 Task: Slide 9 - Marketing & Sales Strategy.
Action: Mouse moved to (36, 88)
Screenshot: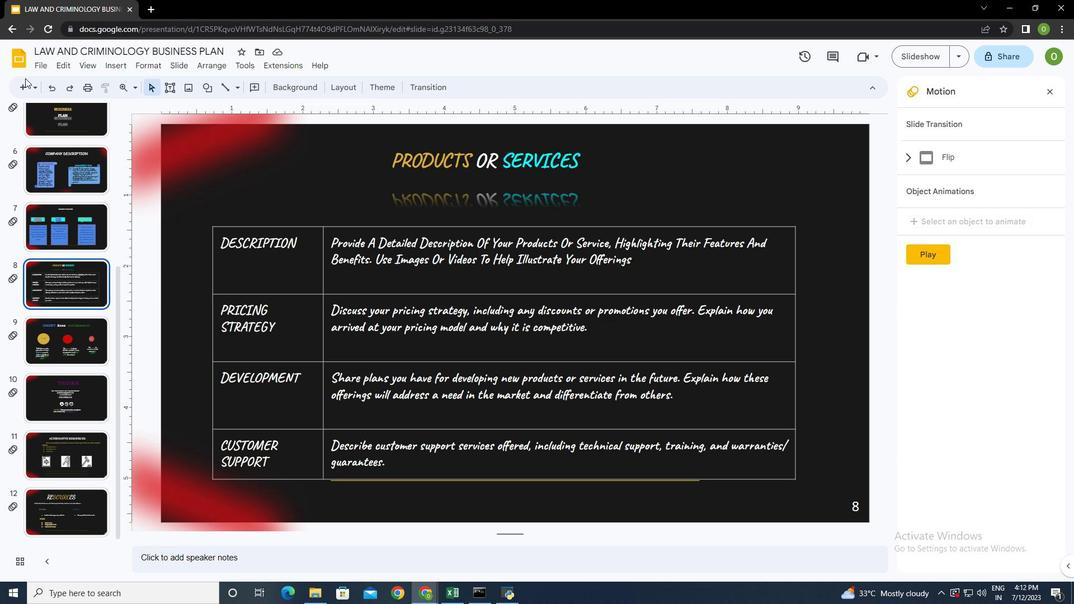 
Action: Mouse pressed left at (36, 88)
Screenshot: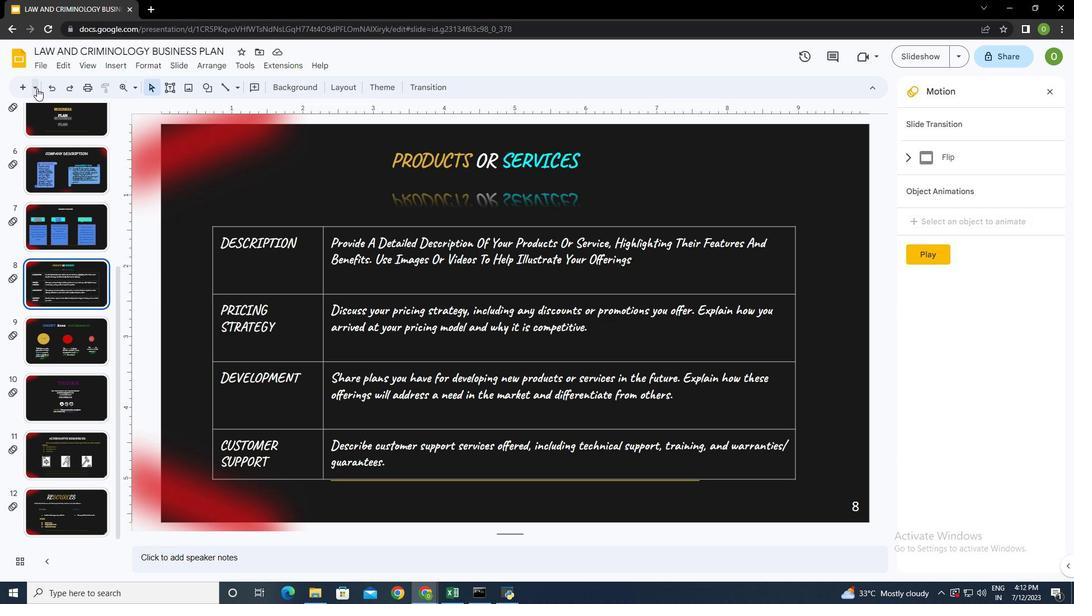 
Action: Mouse moved to (128, 177)
Screenshot: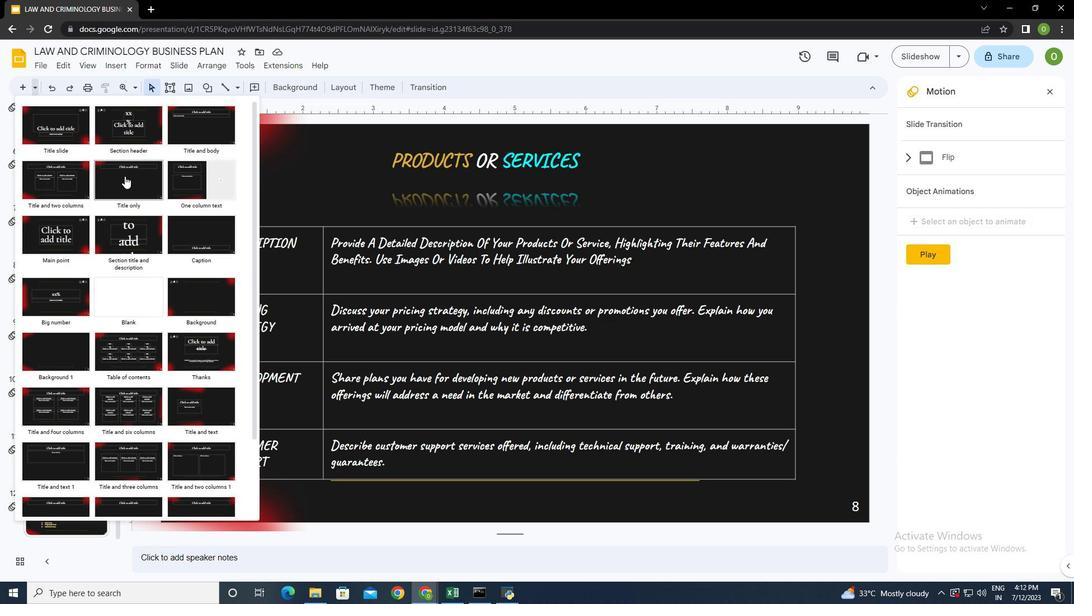 
Action: Mouse pressed left at (128, 177)
Screenshot: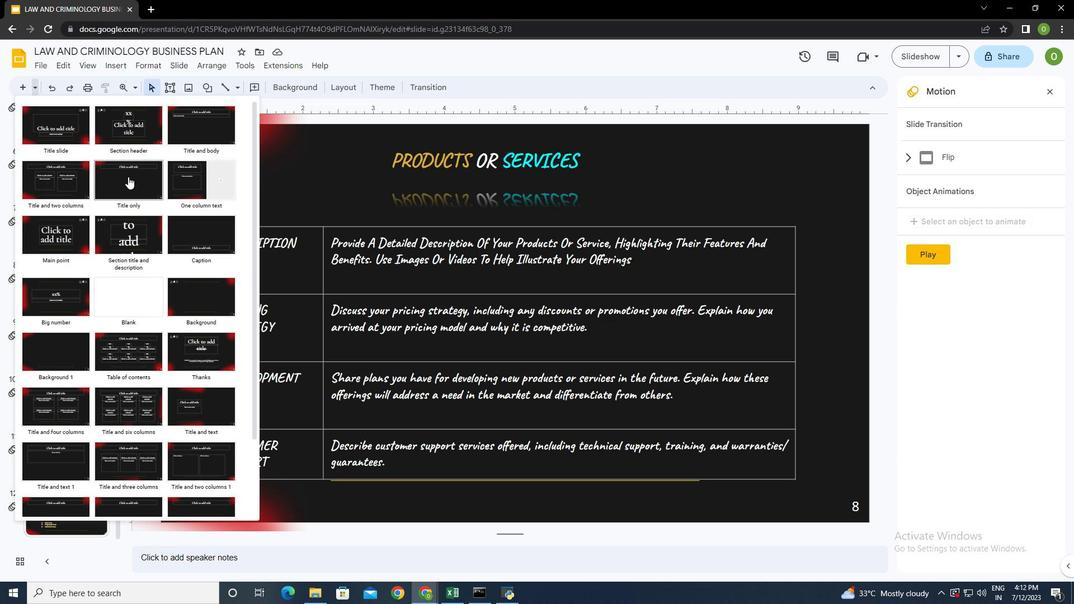 
Action: Mouse moved to (336, 180)
Screenshot: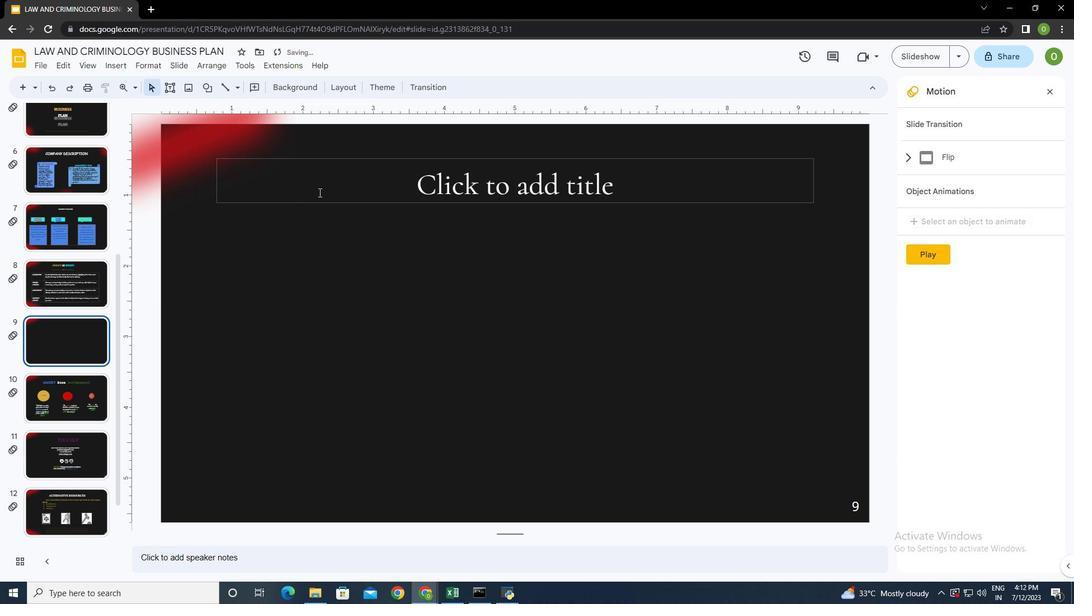 
Action: Mouse pressed left at (336, 180)
Screenshot: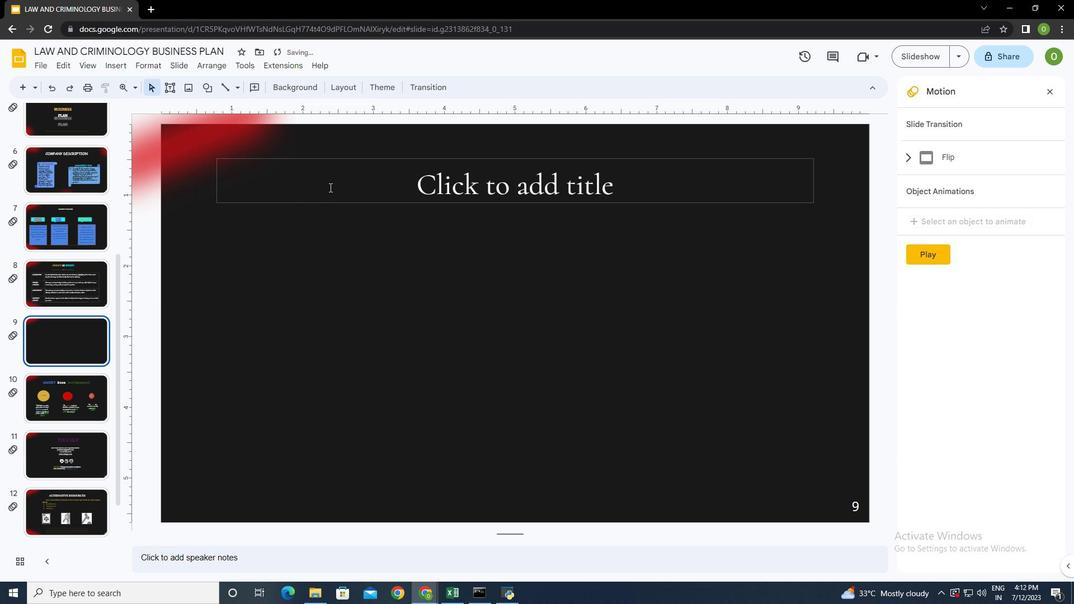
Action: Key pressed <Key.caps_lock>MARKETING<Key.space><Key.shift>&<Key.space>SALES<Key.space>STRATEGY
Screenshot: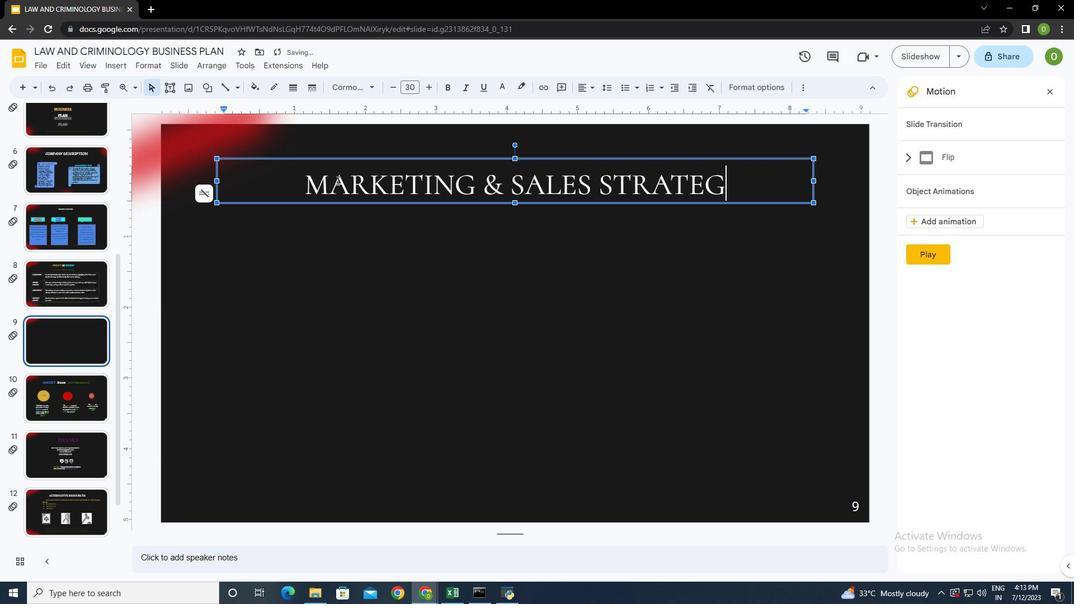 
Action: Mouse moved to (246, 240)
Screenshot: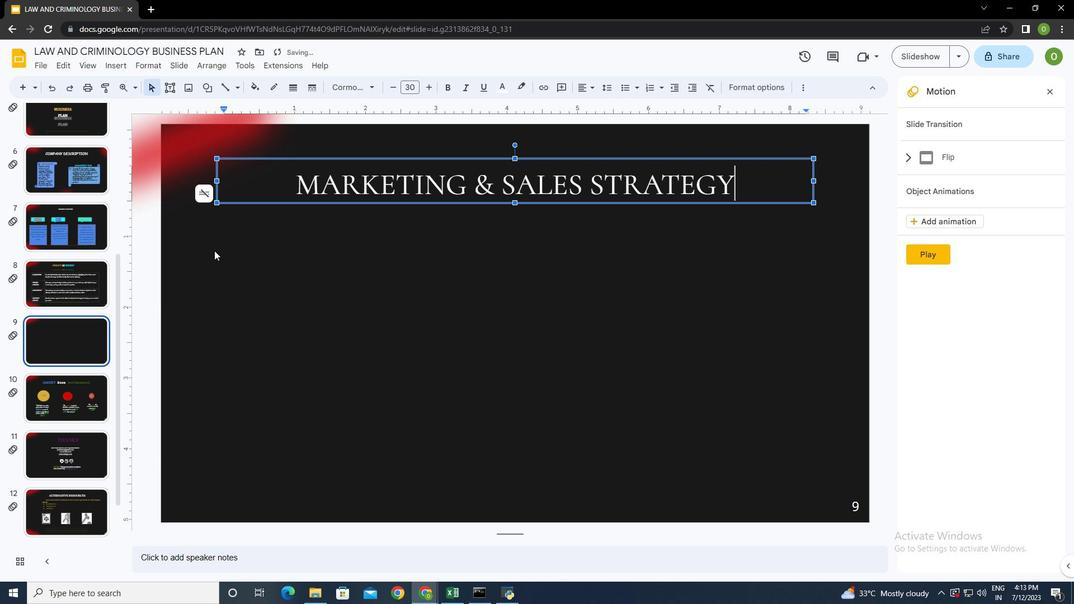 
Action: Mouse pressed left at (246, 240)
Screenshot: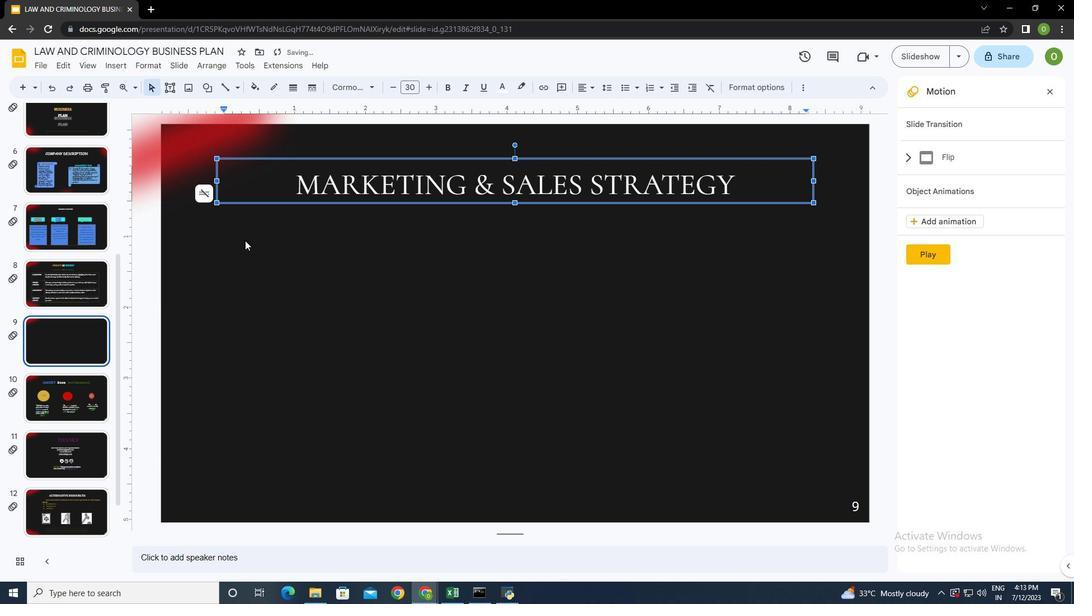 
Action: Mouse moved to (167, 85)
Screenshot: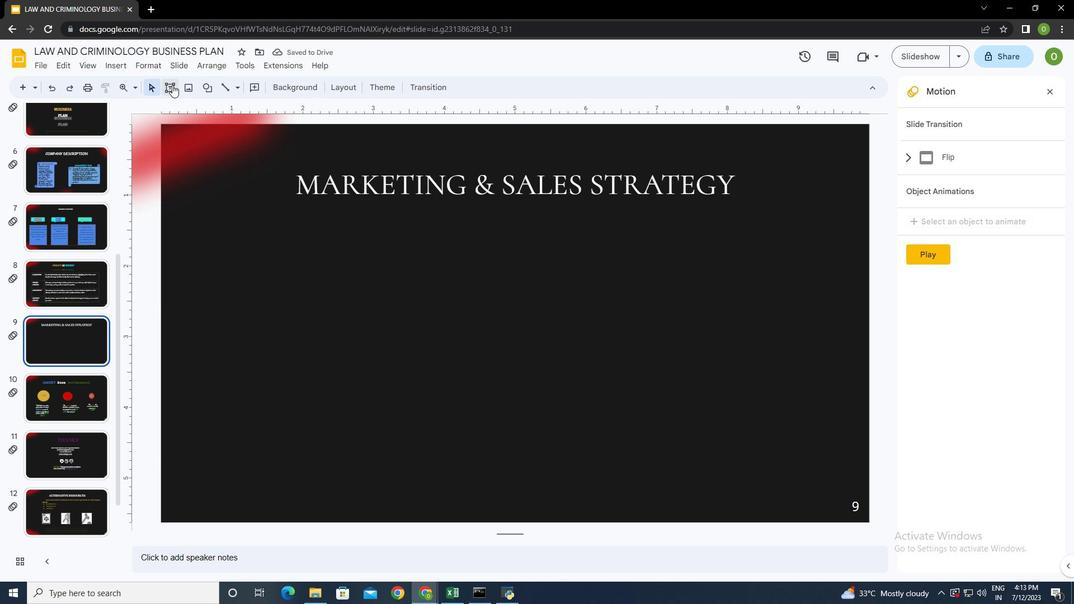 
Action: Mouse pressed left at (167, 85)
Screenshot: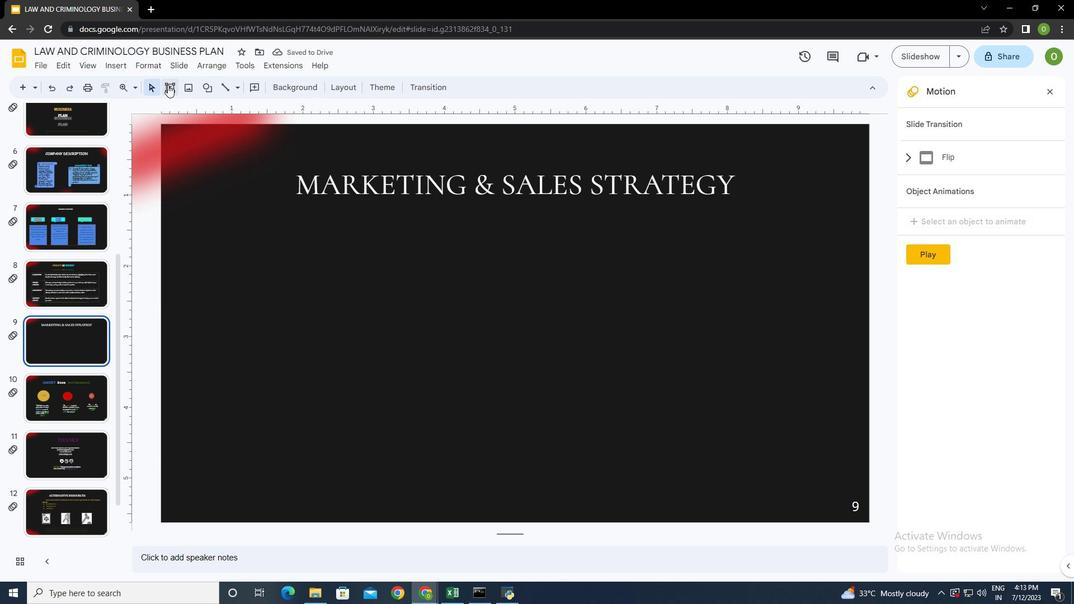 
Action: Mouse moved to (266, 217)
Screenshot: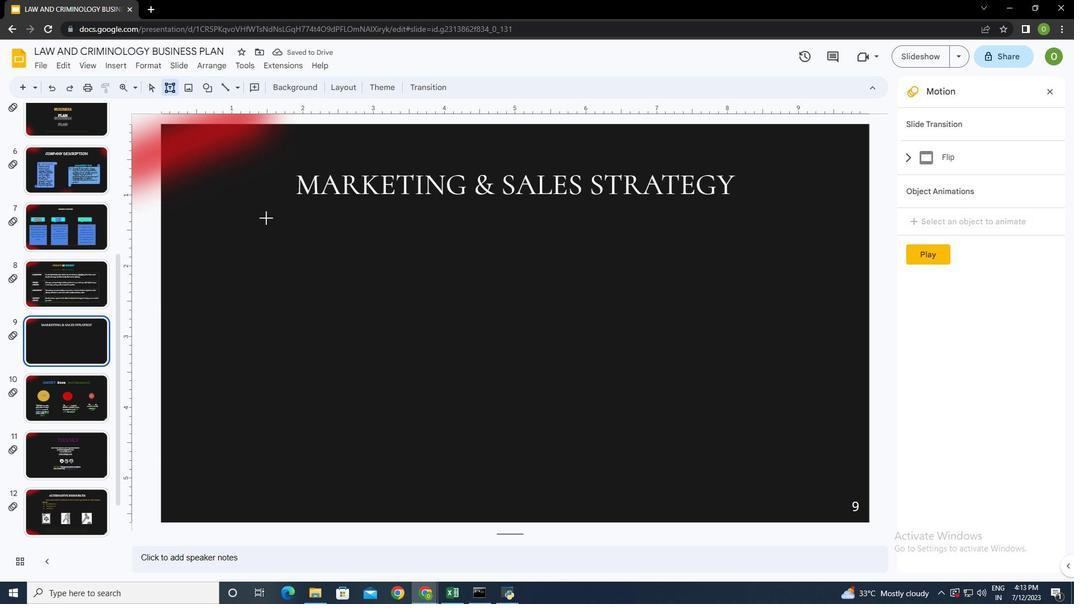 
Action: Mouse pressed left at (266, 217)
Screenshot: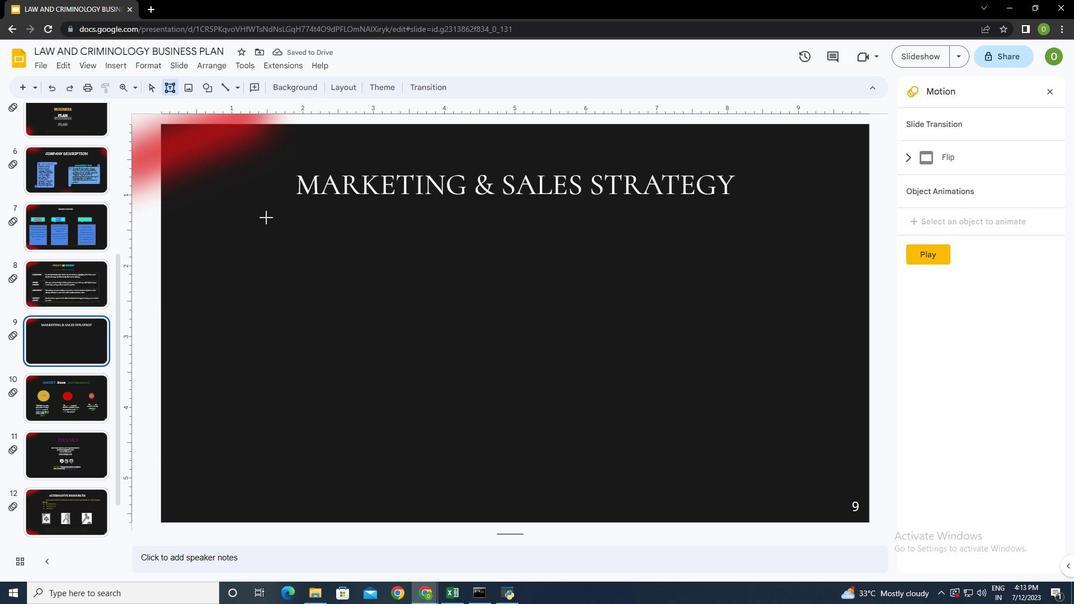 
Action: Mouse moved to (347, 80)
Screenshot: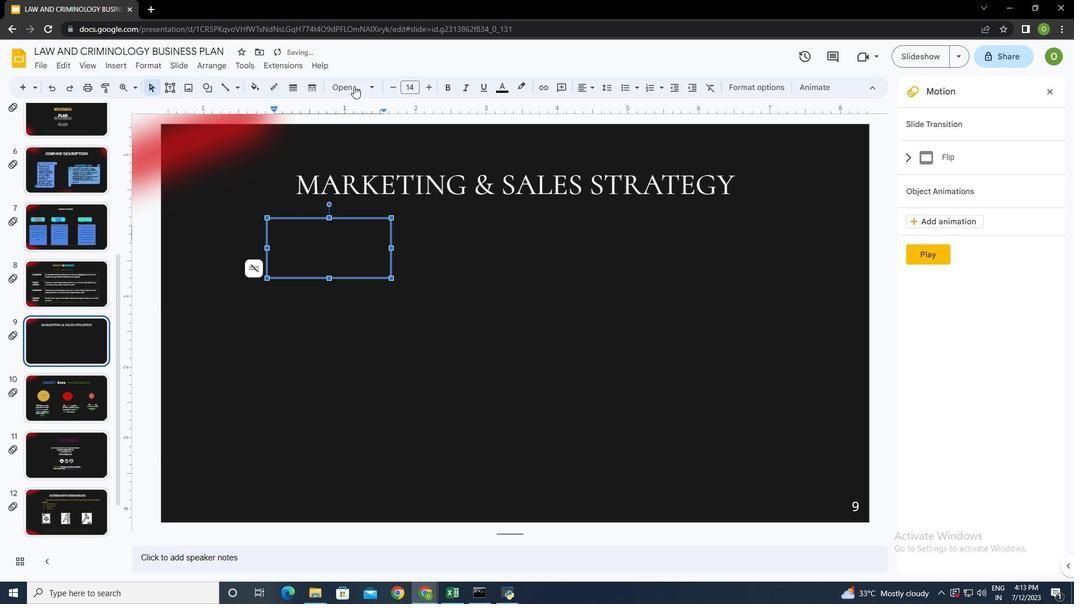 
Action: Mouse pressed left at (347, 80)
Screenshot: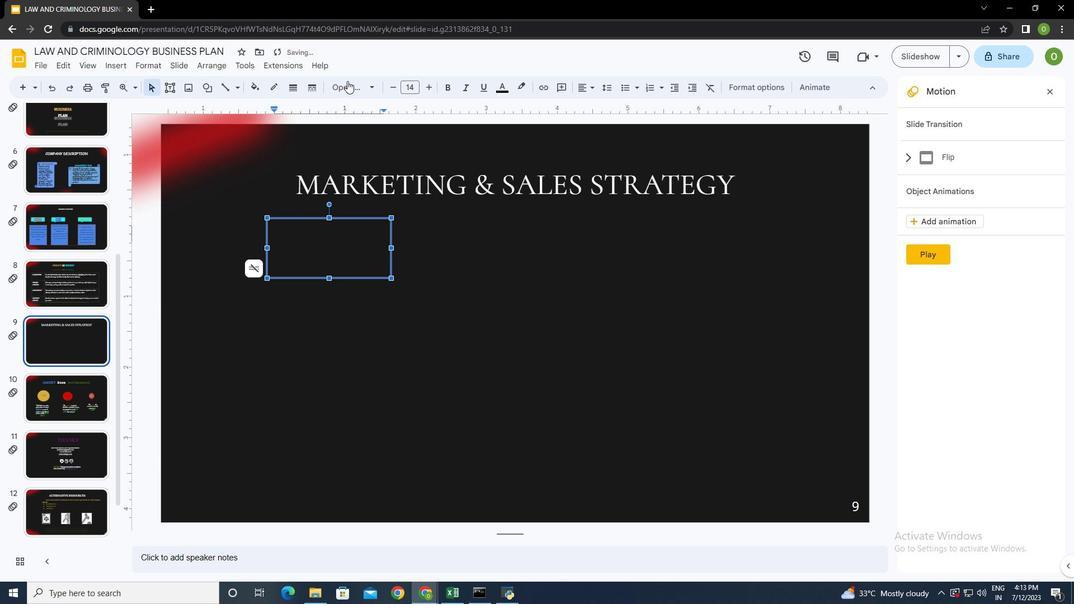 
Action: Mouse moved to (504, 227)
Screenshot: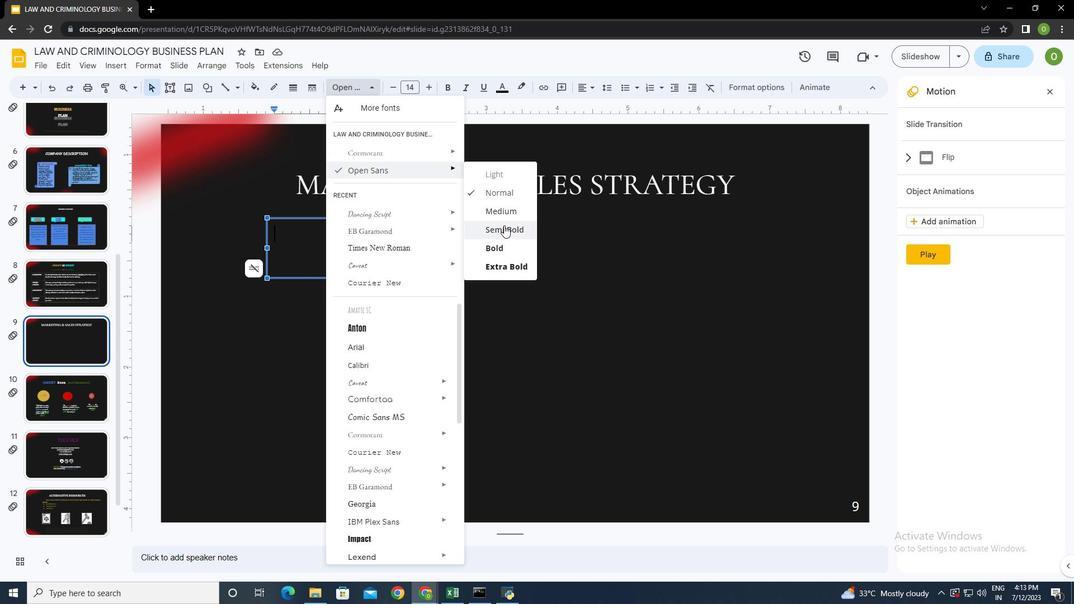 
Action: Mouse pressed left at (504, 227)
Screenshot: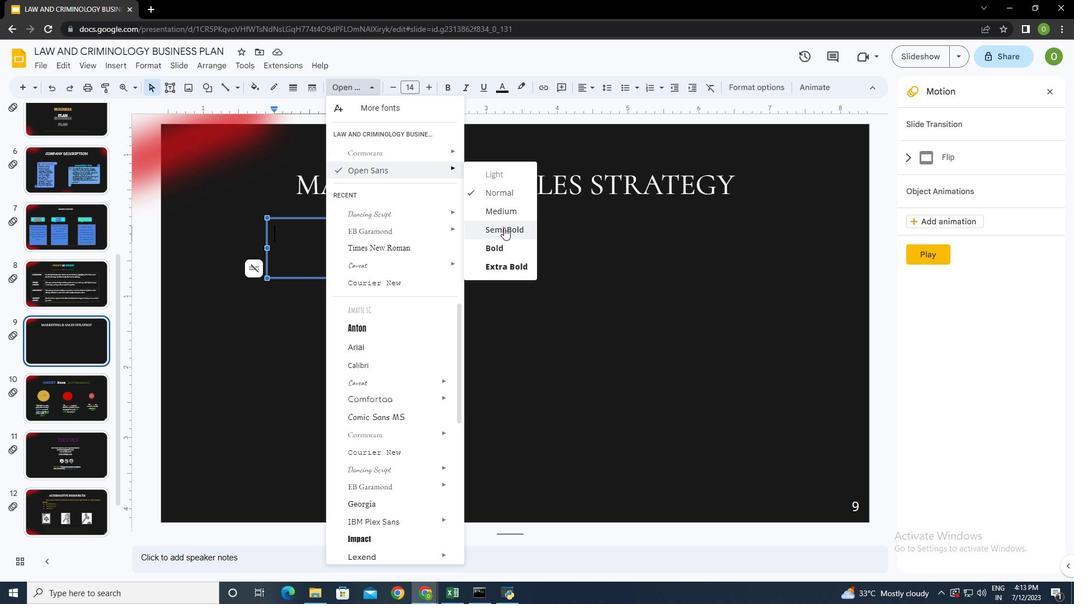 
Action: Mouse moved to (499, 87)
Screenshot: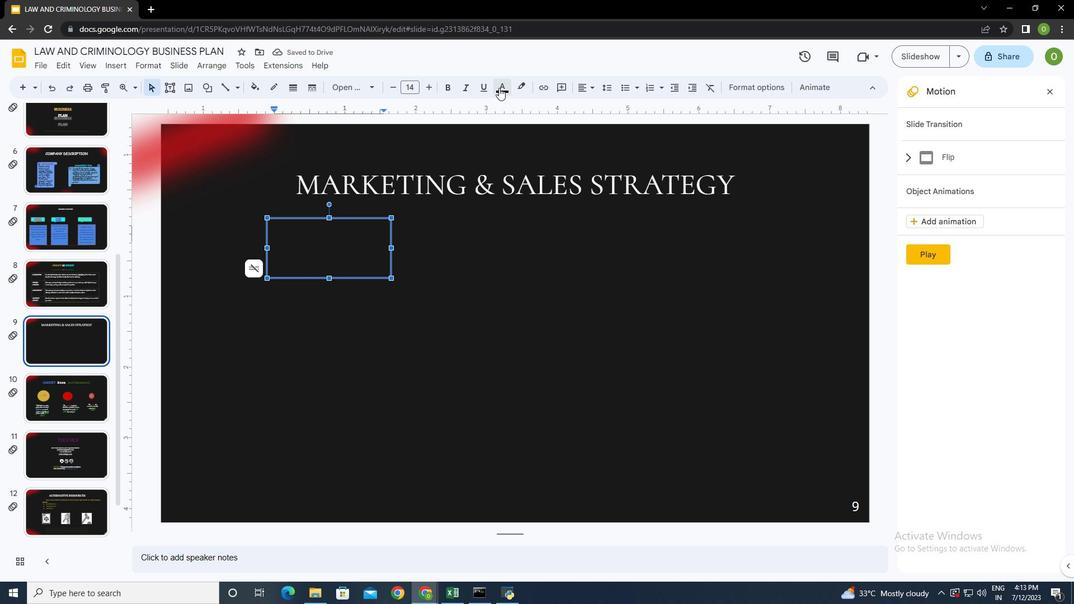 
Action: Mouse pressed left at (499, 87)
Screenshot: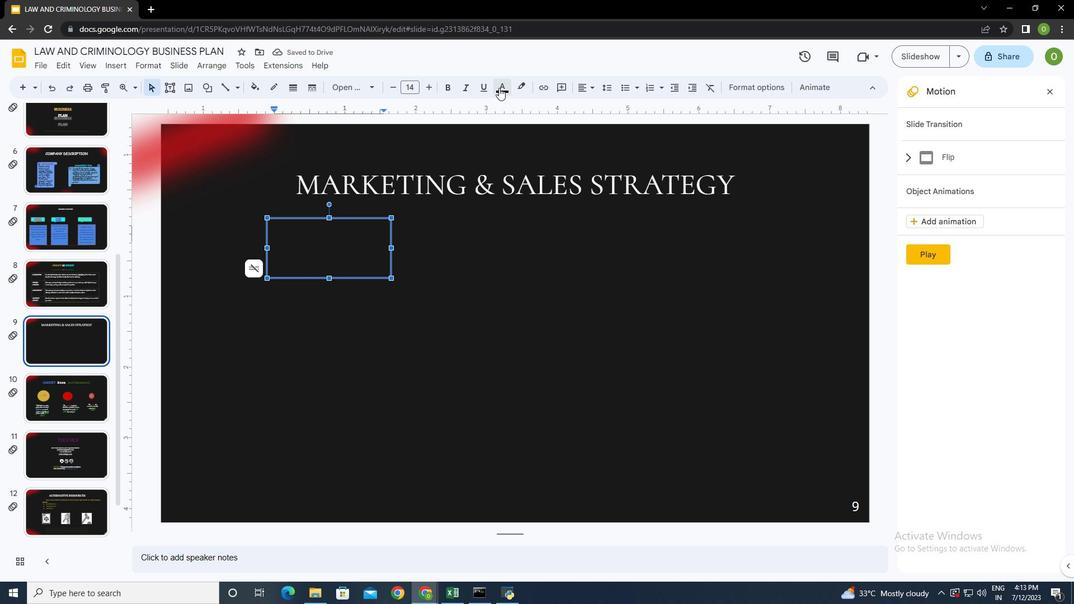 
Action: Mouse moved to (507, 121)
Screenshot: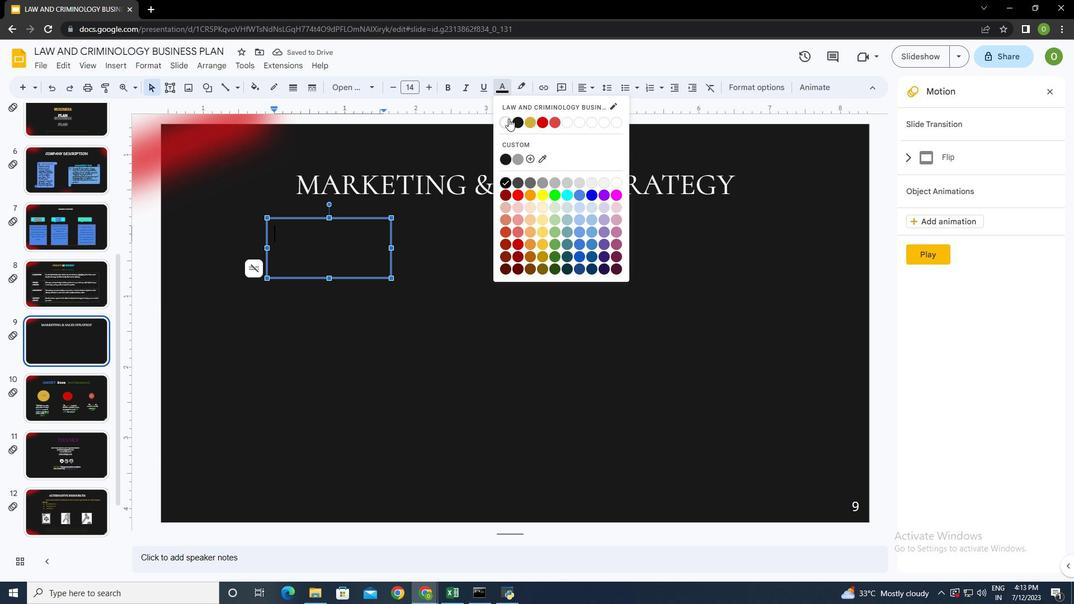 
Action: Mouse pressed left at (507, 121)
Screenshot: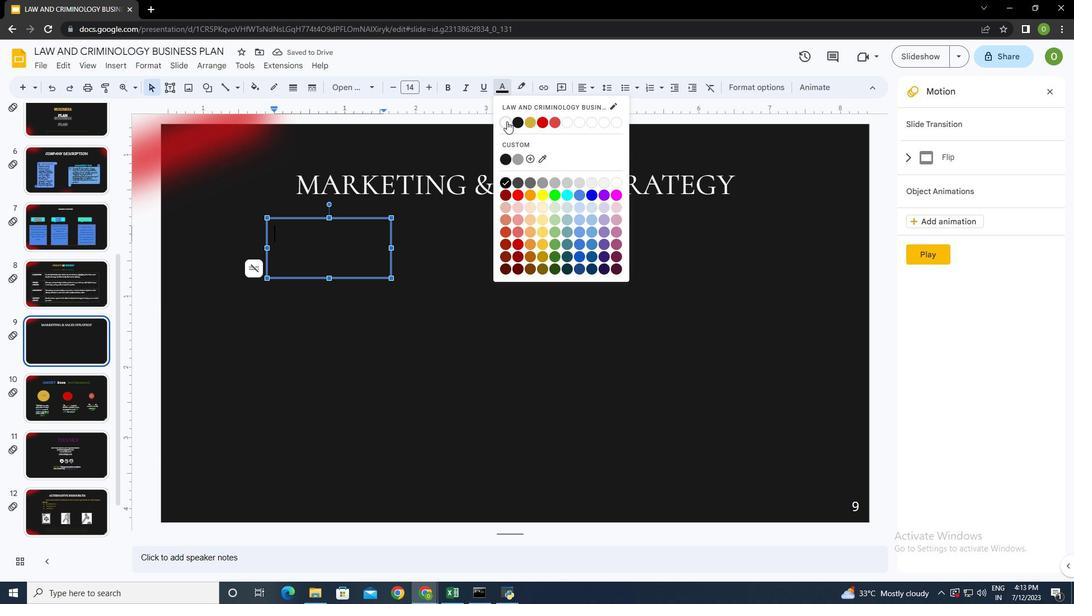 
Action: Mouse moved to (321, 237)
Screenshot: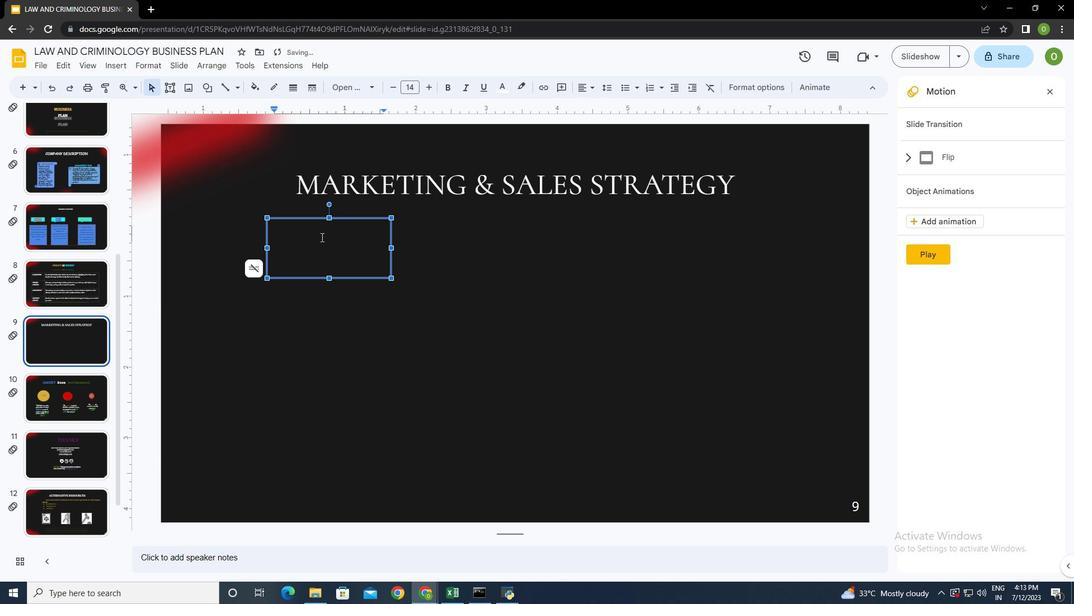 
Action: Key pressed TARGET<Key.space>MARKET
Screenshot: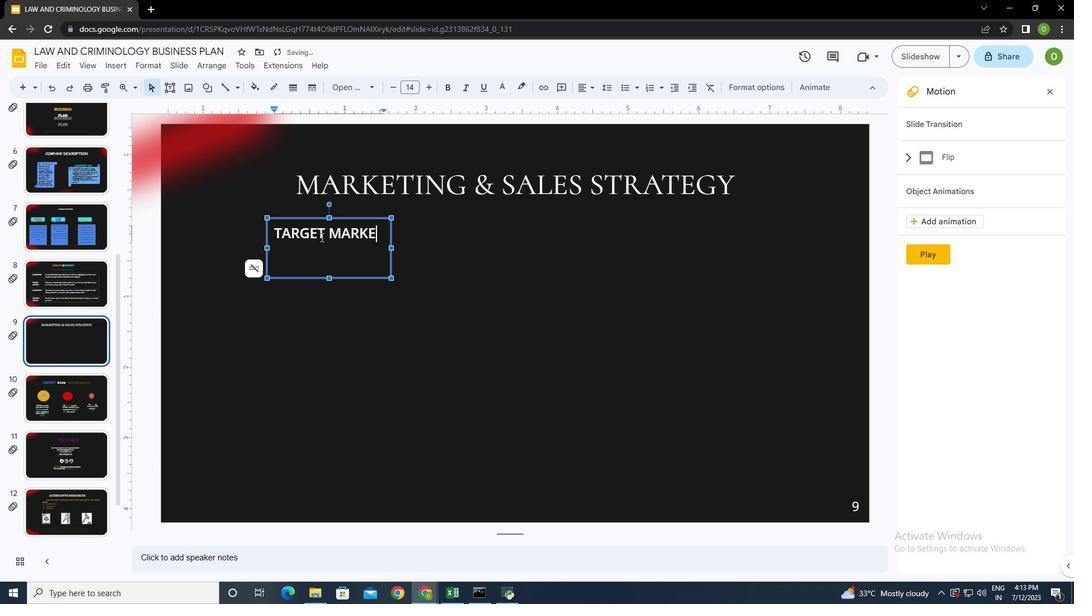 
Action: Mouse moved to (391, 249)
Screenshot: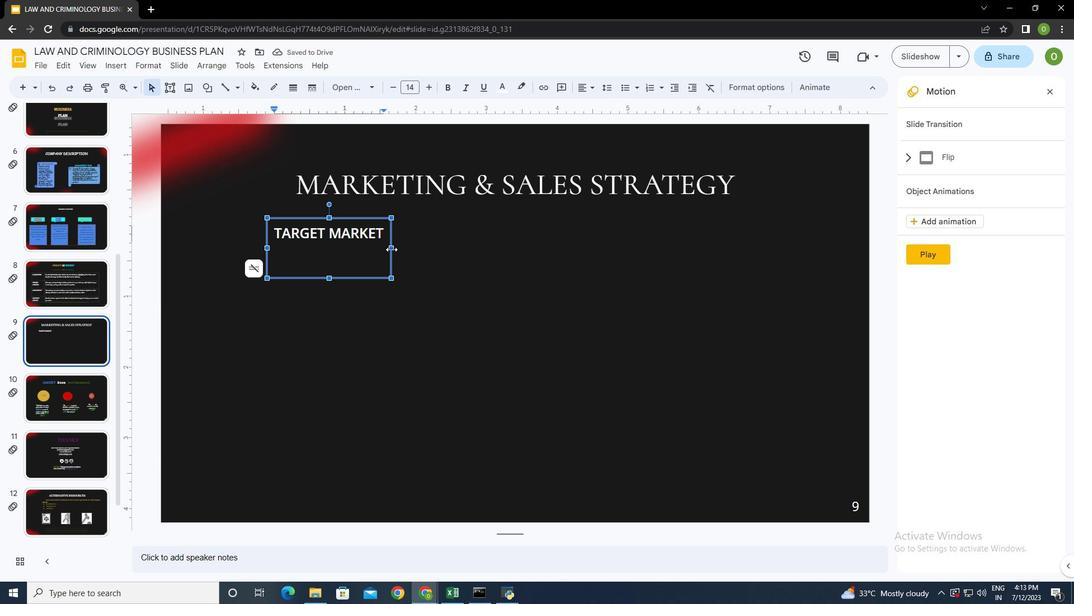 
Action: Mouse pressed left at (391, 249)
Screenshot: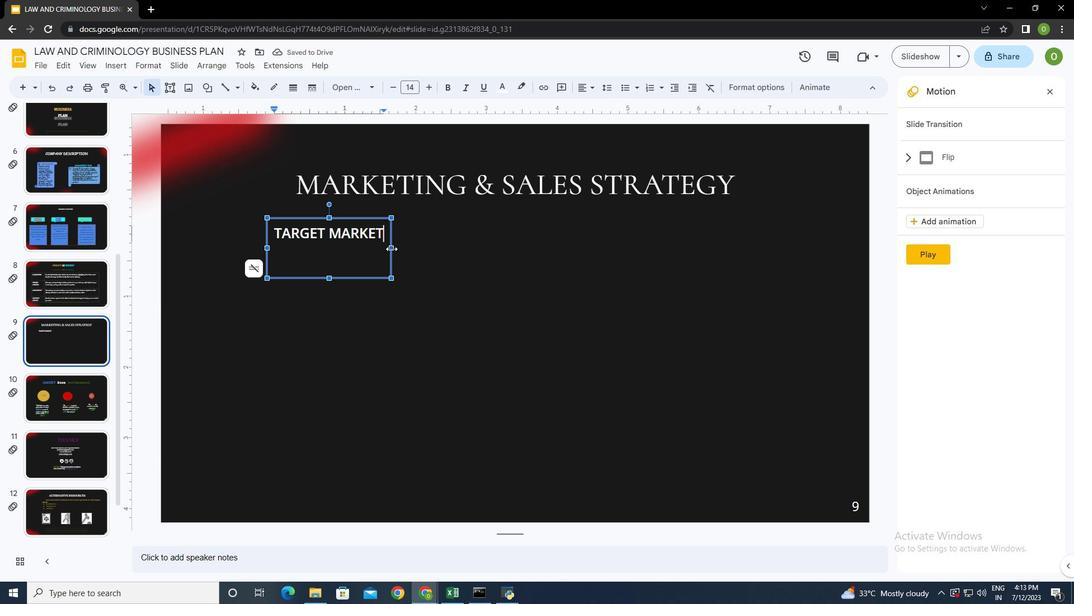 
Action: Mouse moved to (373, 247)
Screenshot: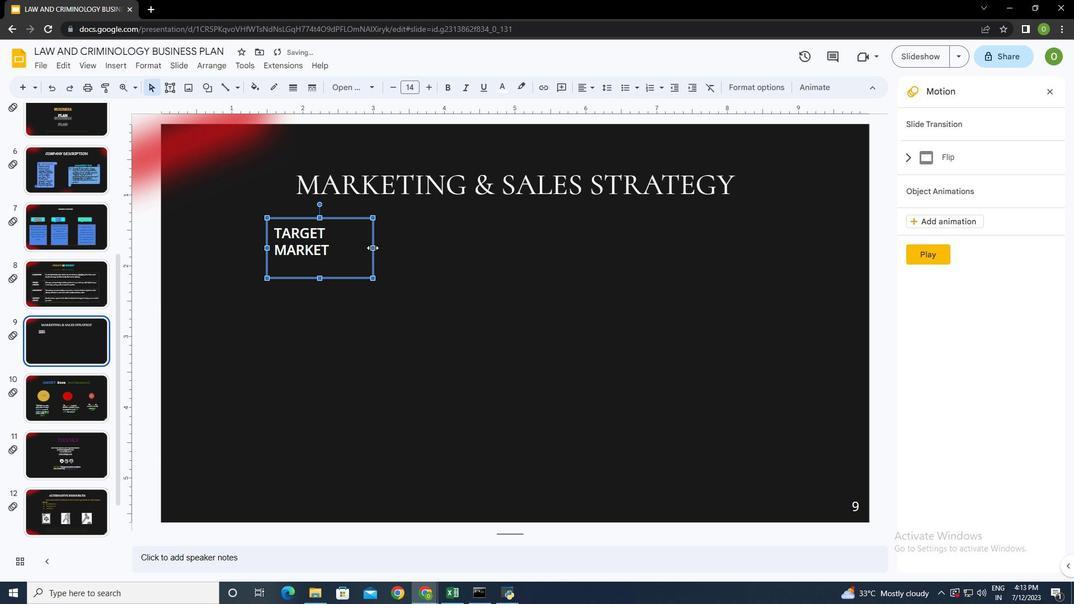 
Action: Mouse pressed left at (373, 247)
Screenshot: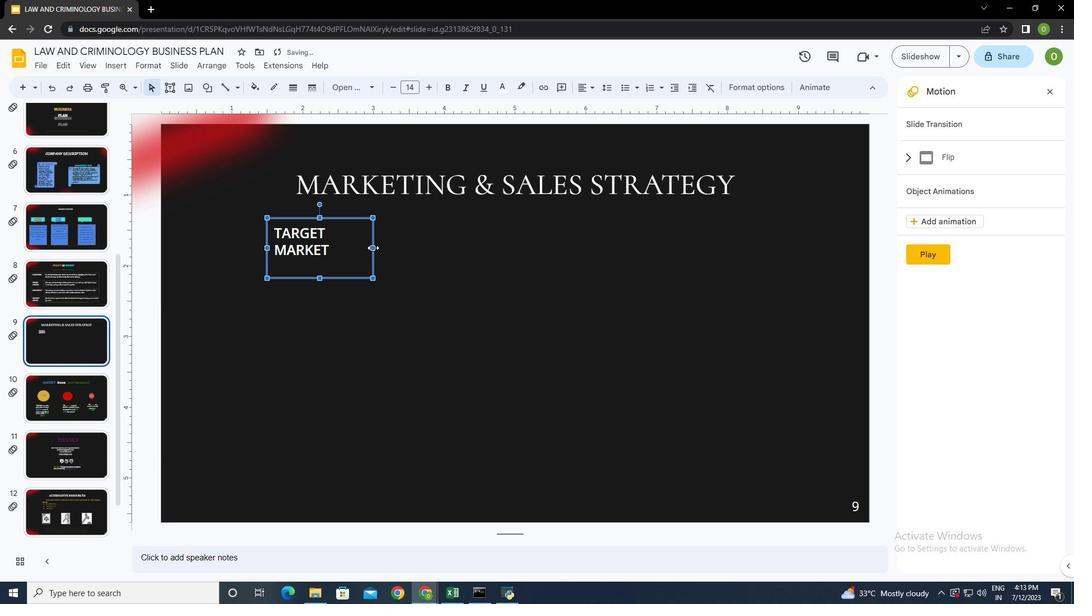 
Action: Mouse moved to (307, 278)
Screenshot: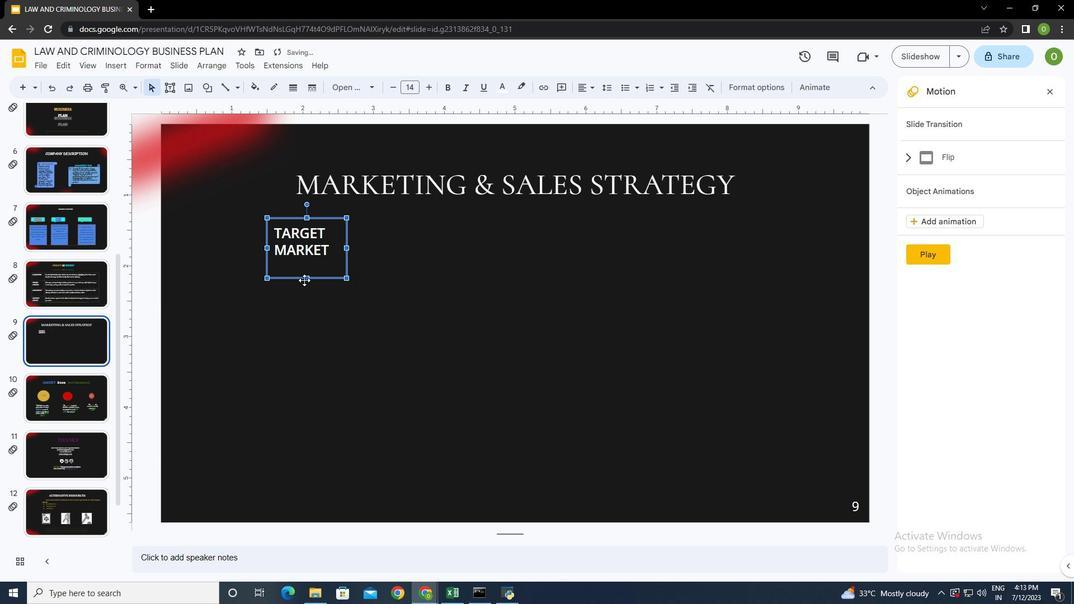 
Action: Mouse pressed left at (307, 278)
Screenshot: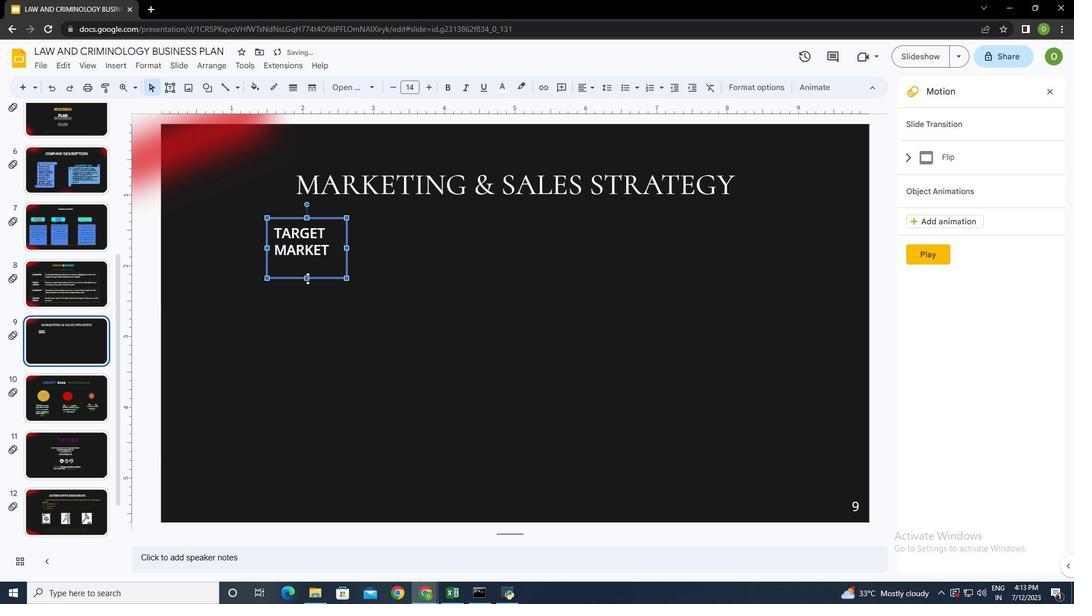 
Action: Mouse moved to (336, 250)
Screenshot: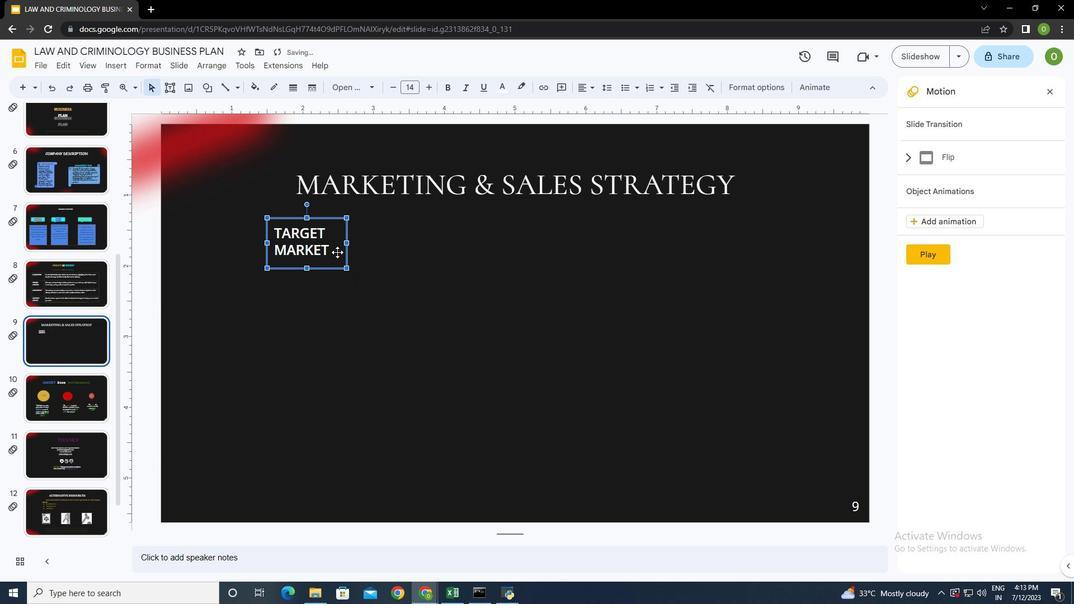 
Action: Mouse pressed left at (336, 250)
Screenshot: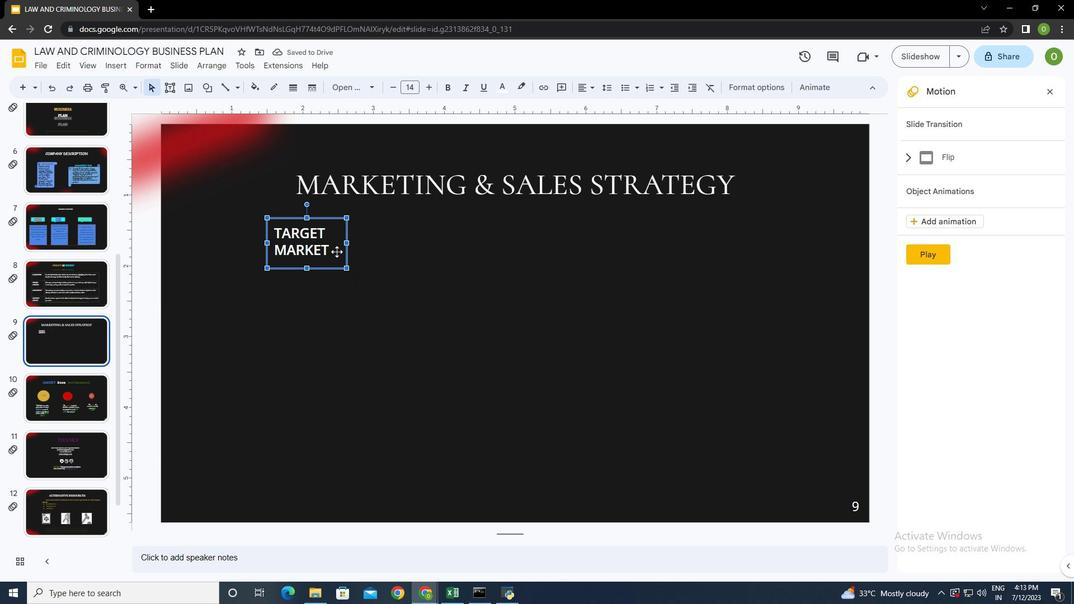 
Action: Mouse moved to (331, 247)
Screenshot: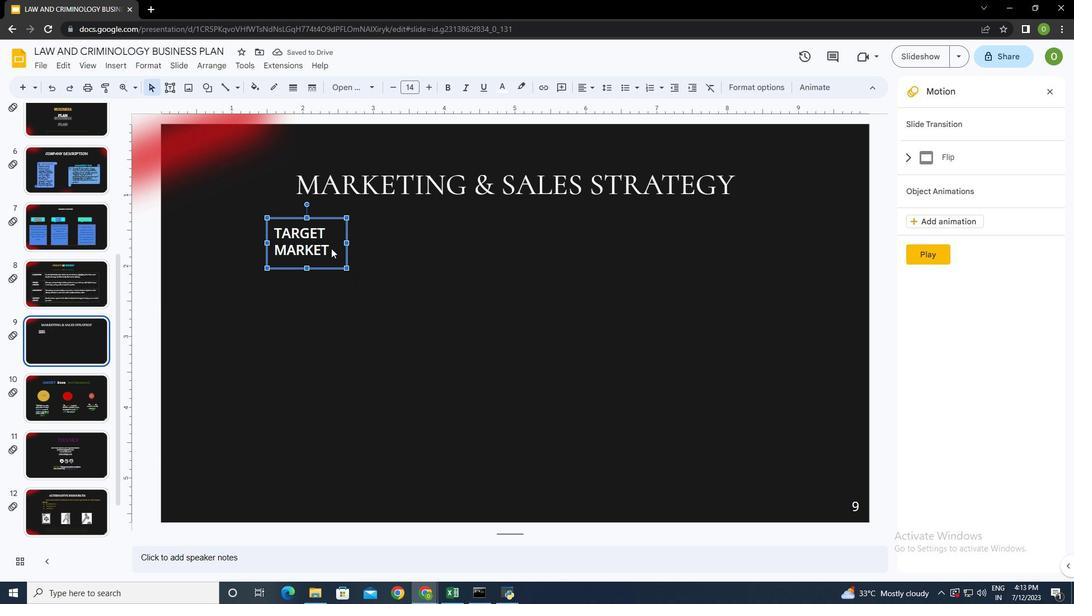 
Action: Mouse pressed left at (331, 247)
Screenshot: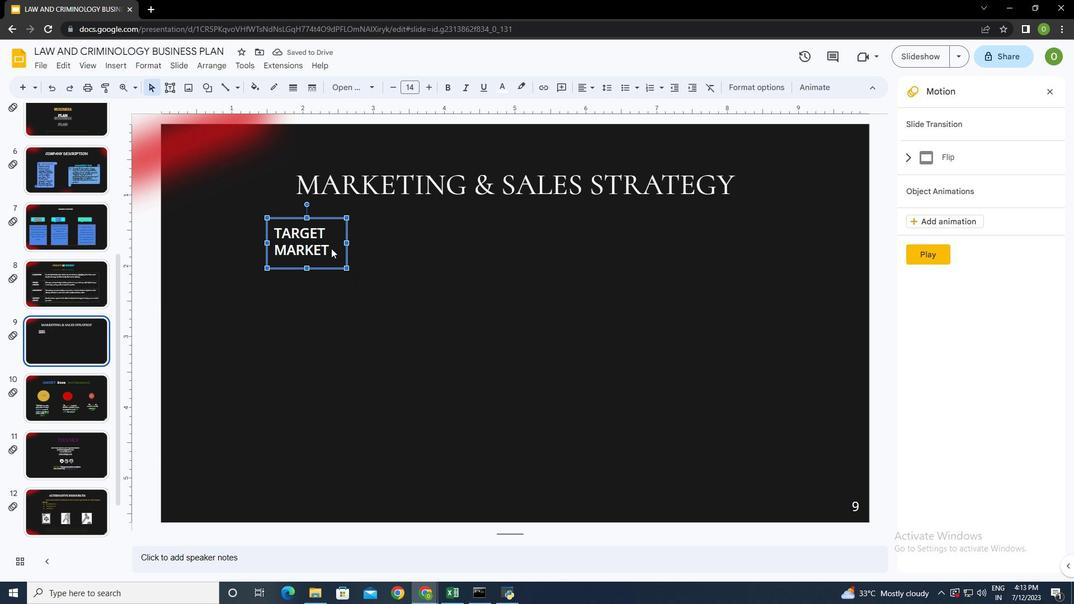 
Action: Mouse pressed left at (331, 247)
Screenshot: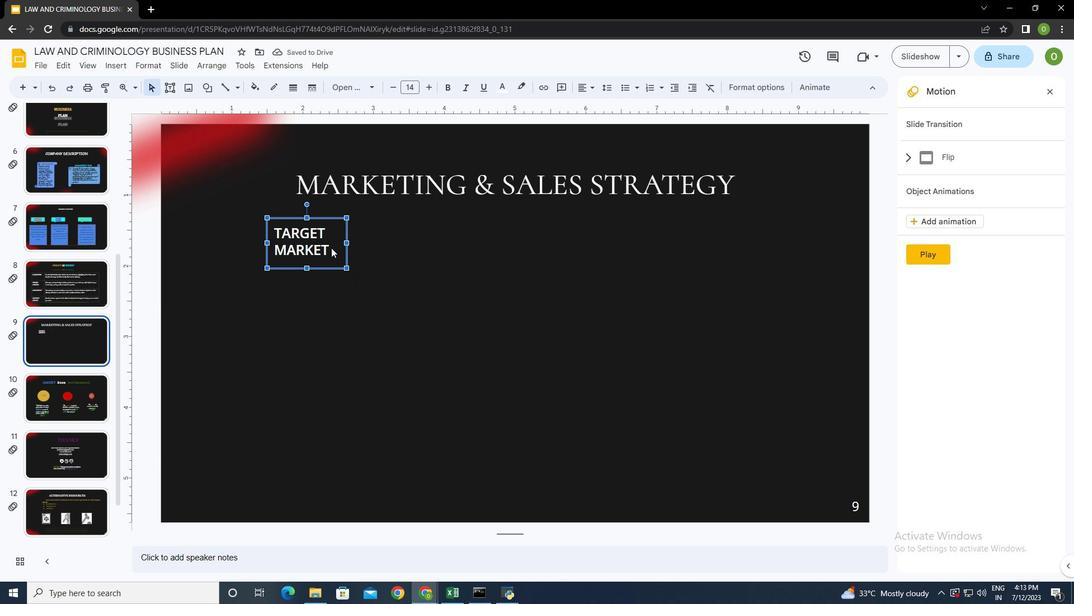 
Action: Mouse moved to (333, 249)
Screenshot: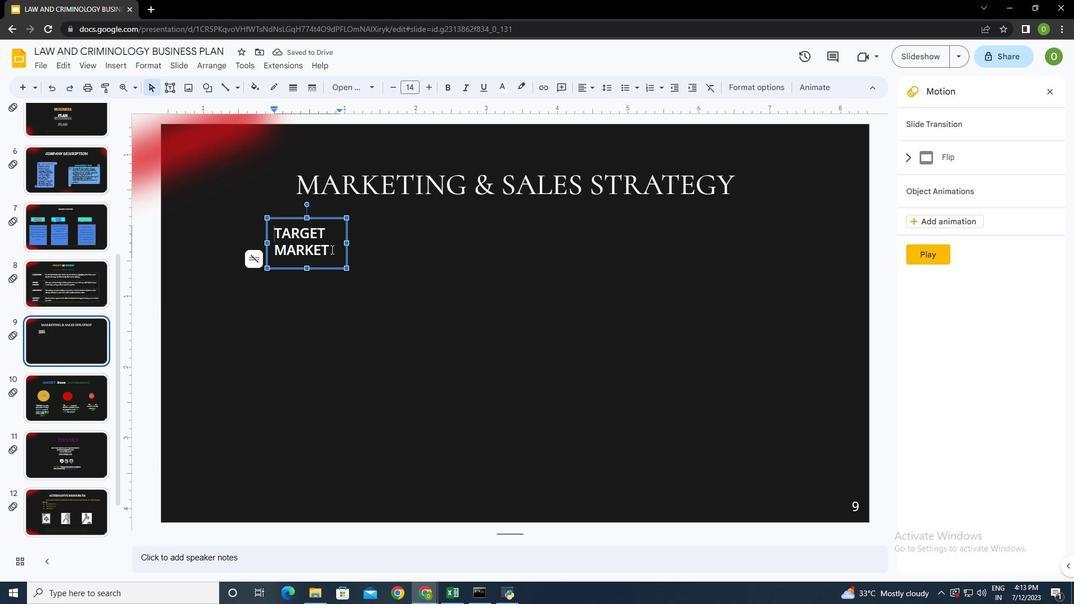 
Action: Mouse pressed left at (333, 249)
Screenshot: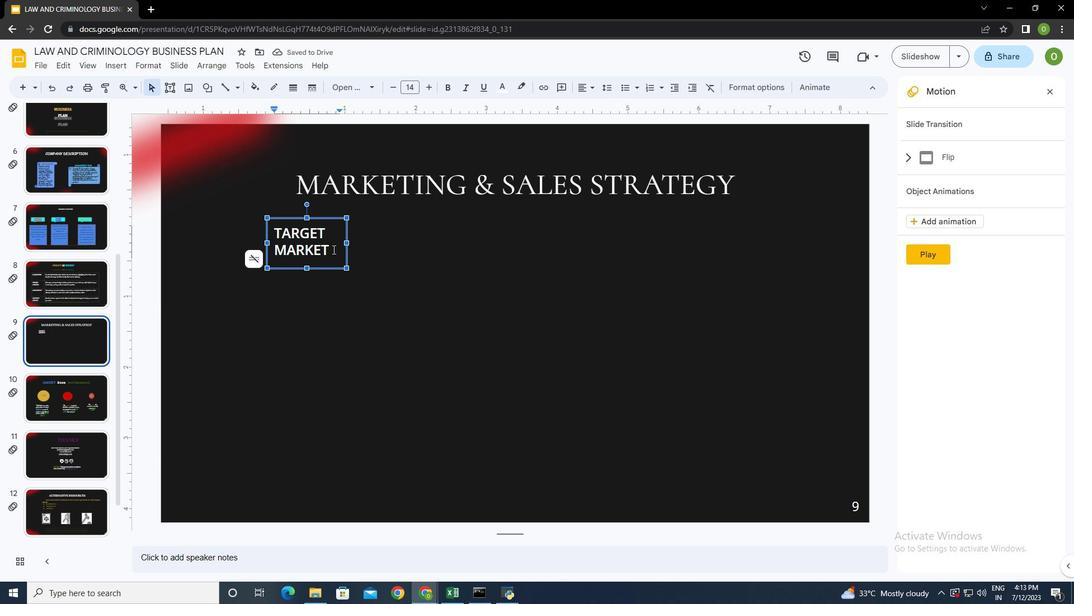 
Action: Mouse moved to (502, 84)
Screenshot: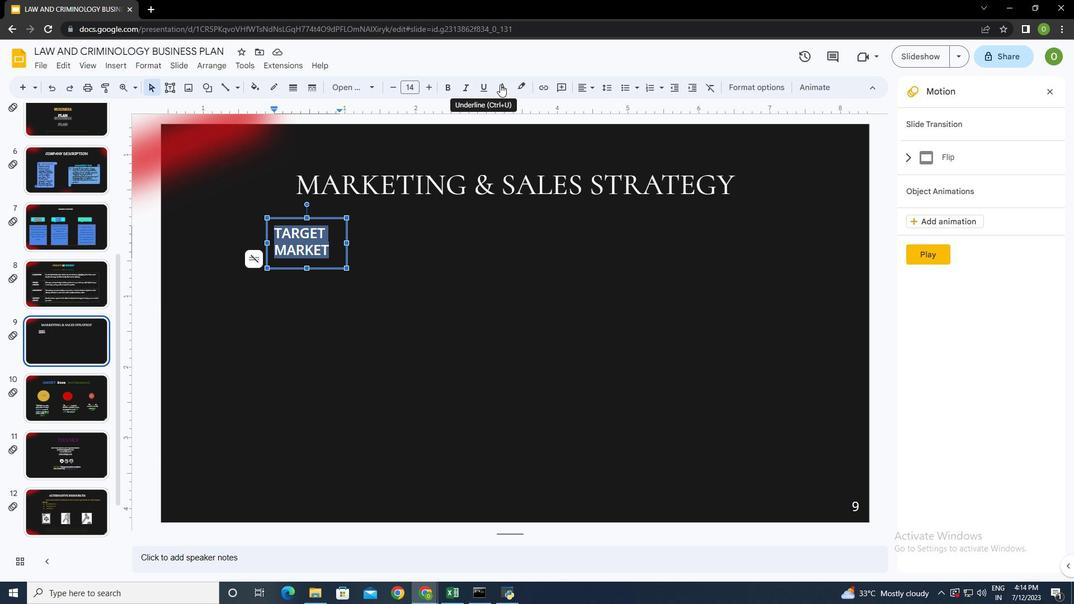 
Action: Mouse pressed left at (502, 84)
Screenshot: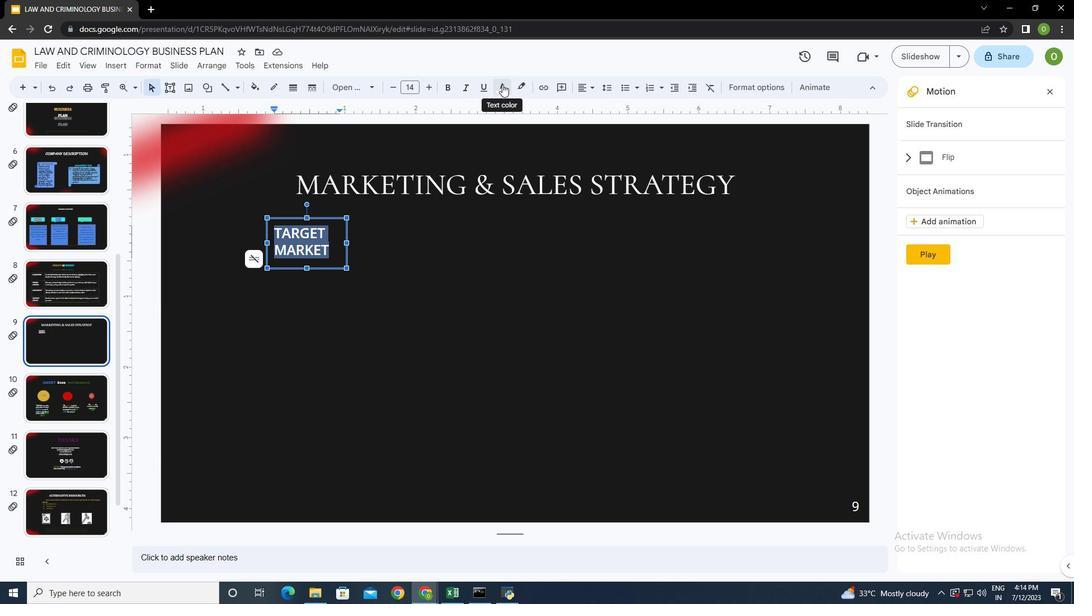 
Action: Mouse moved to (519, 228)
Screenshot: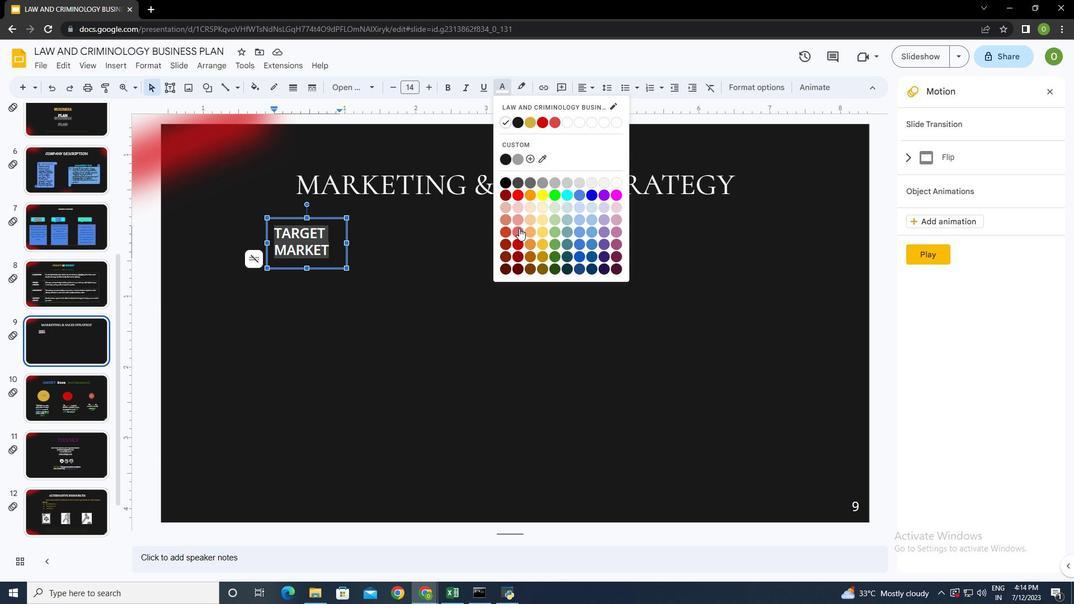 
Action: Mouse pressed left at (519, 228)
Screenshot: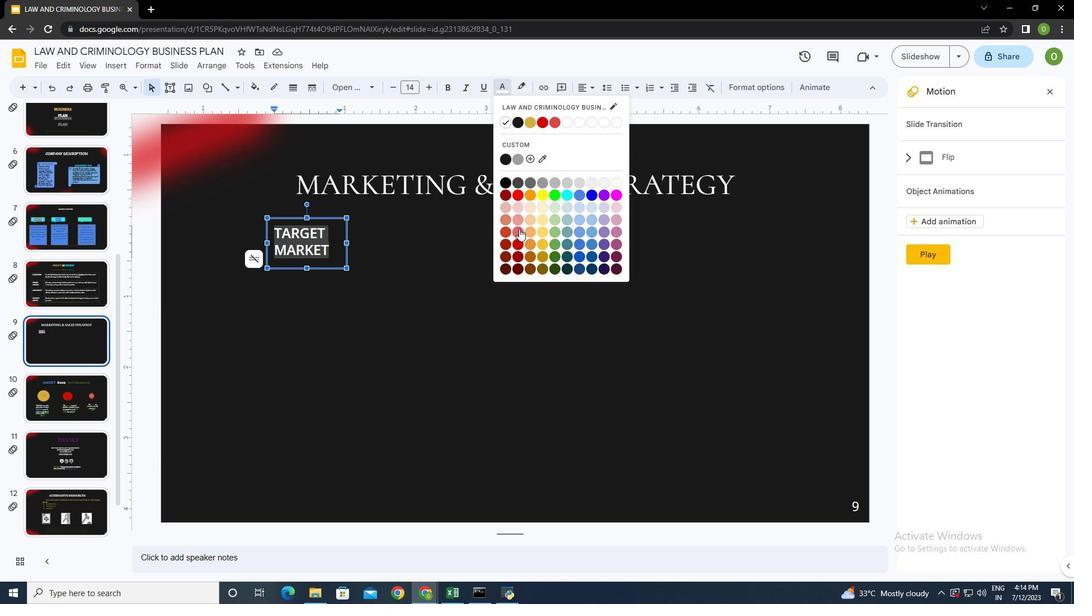 
Action: Mouse moved to (375, 238)
Screenshot: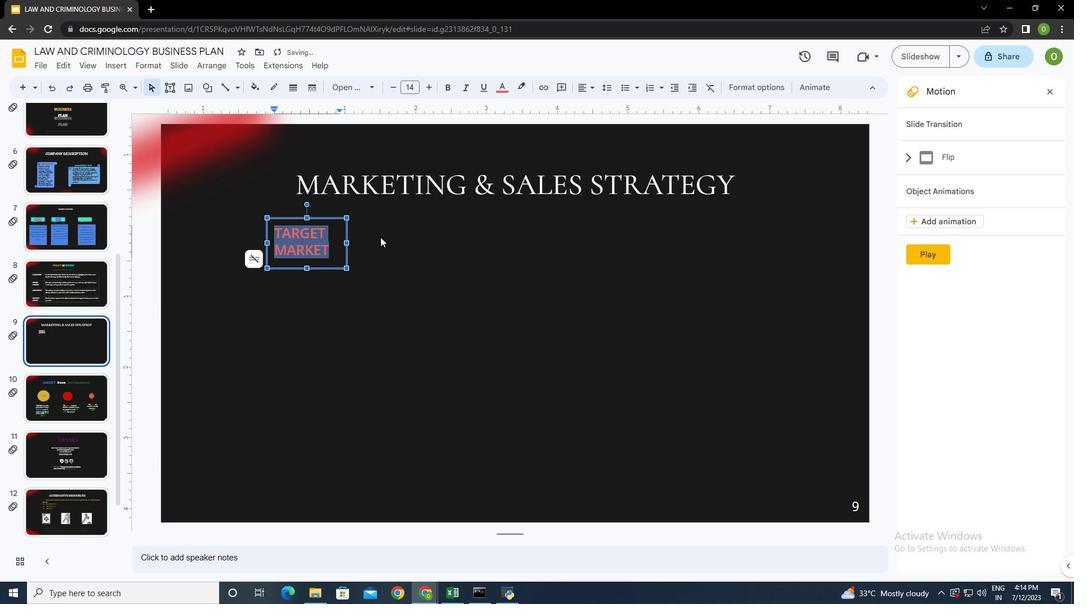 
Action: Mouse pressed left at (375, 238)
Screenshot: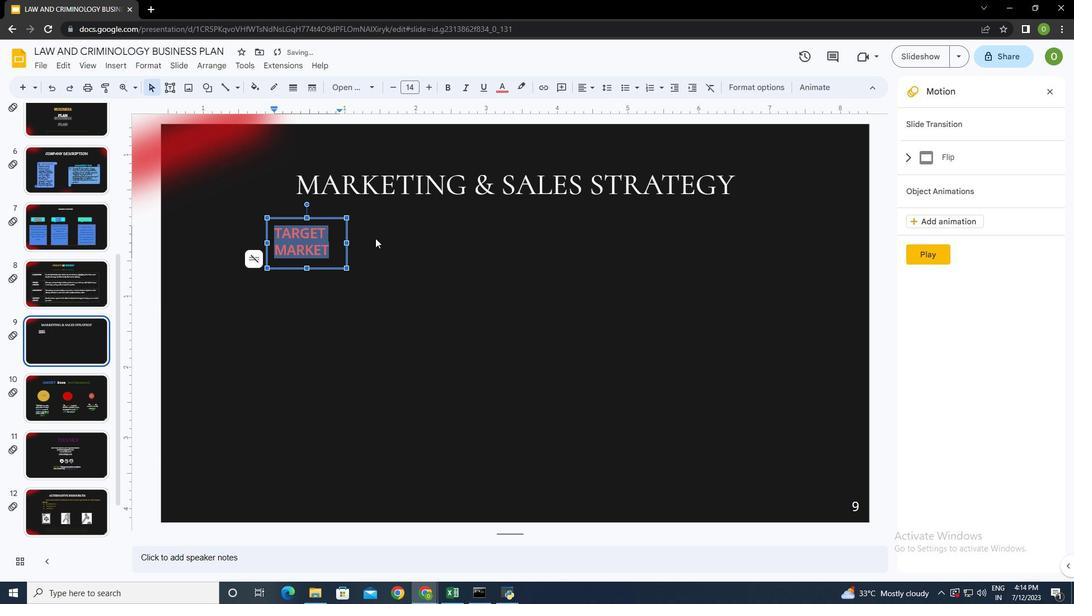 
Action: Mouse moved to (305, 287)
Screenshot: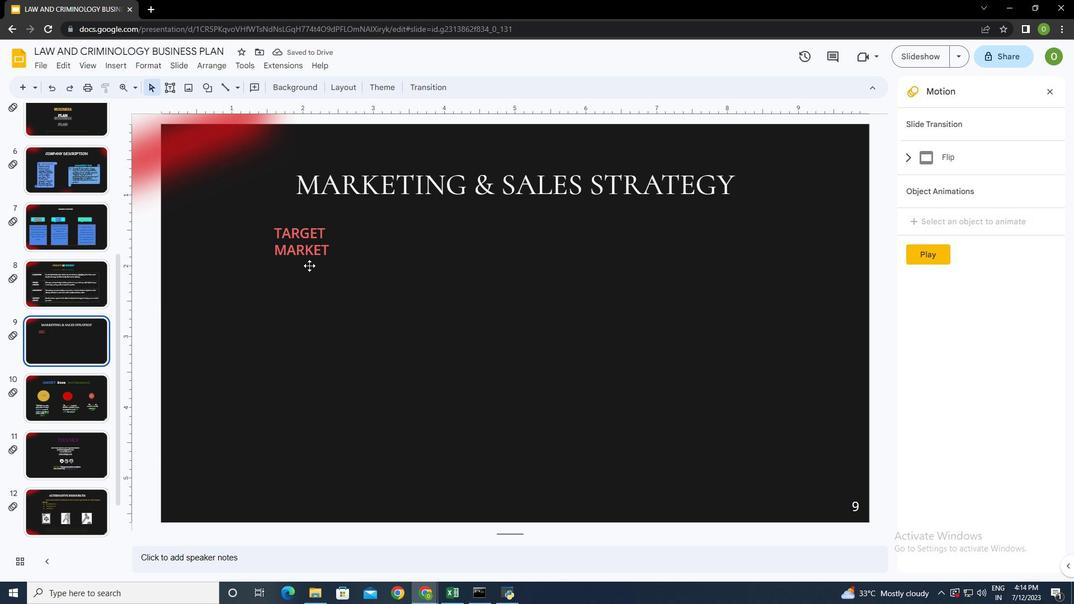 
Action: Mouse pressed left at (305, 287)
Screenshot: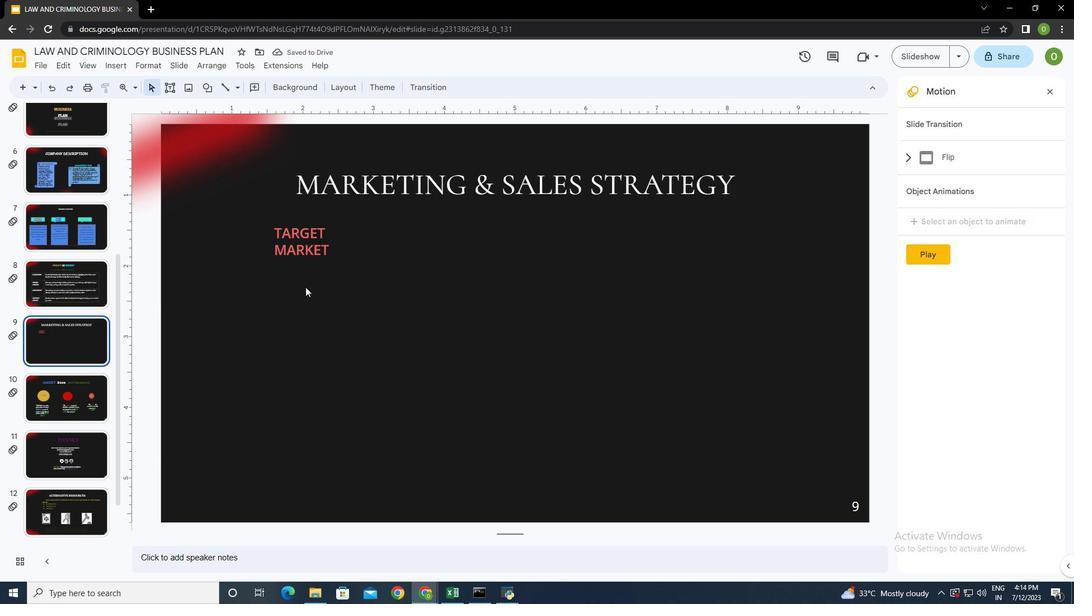 
Action: Mouse moved to (166, 85)
Screenshot: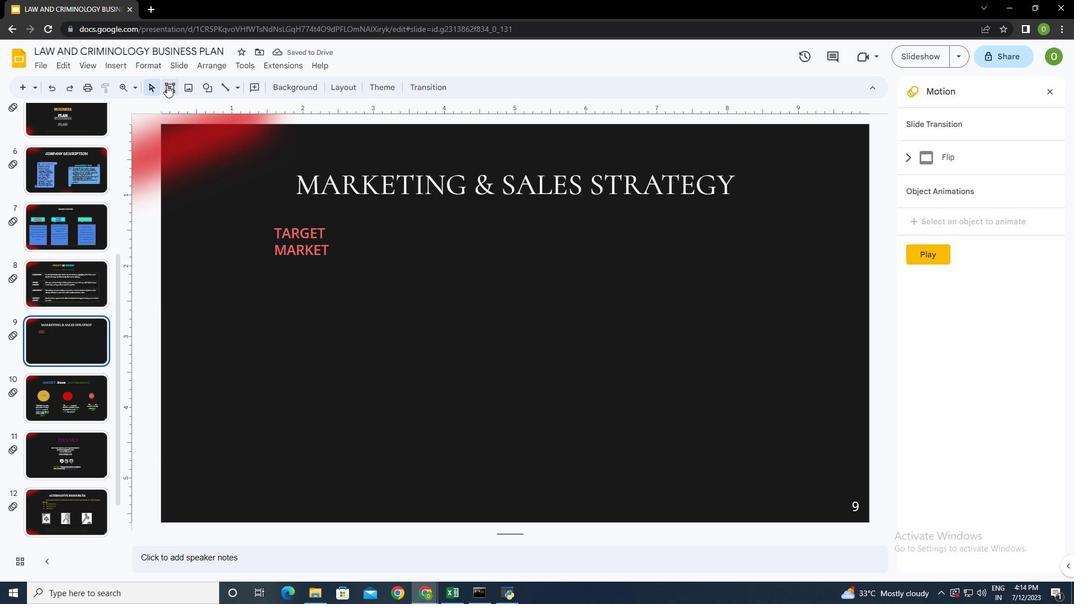 
Action: Mouse pressed left at (166, 85)
Screenshot: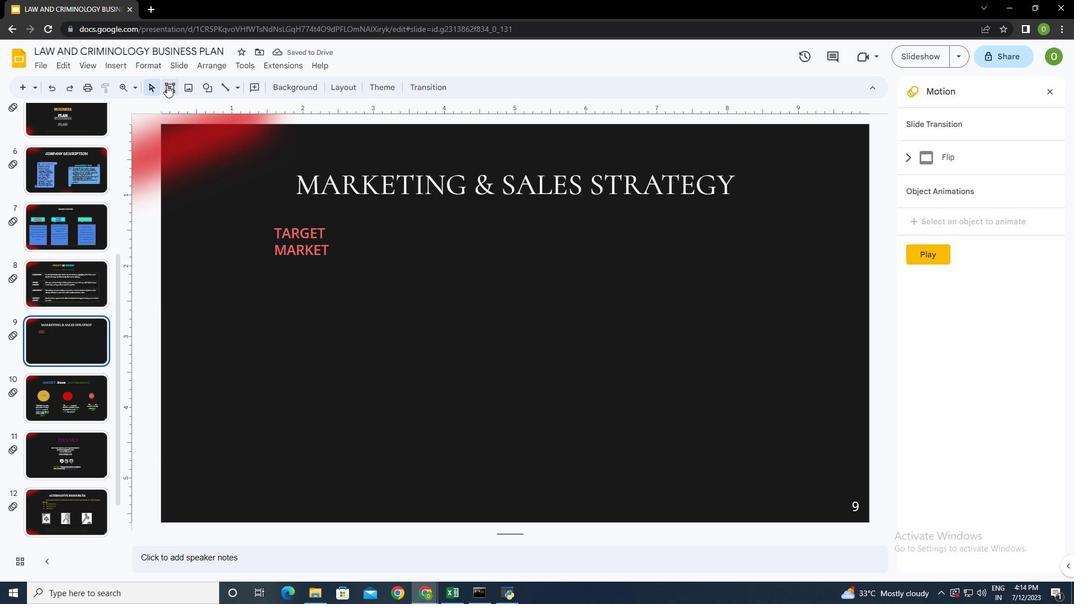 
Action: Mouse moved to (264, 262)
Screenshot: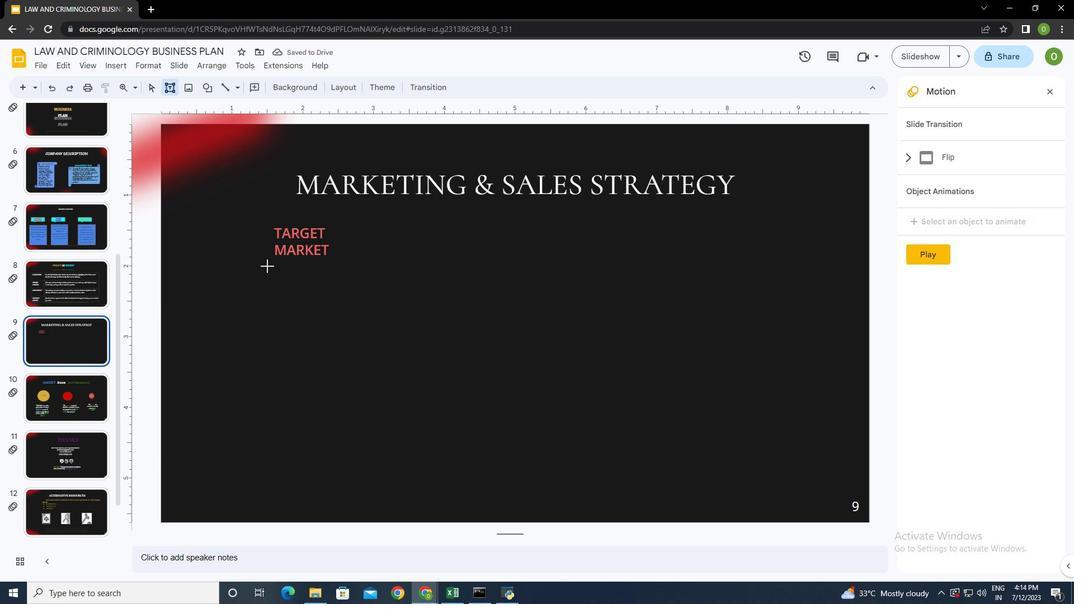 
Action: Mouse pressed left at (264, 262)
Screenshot: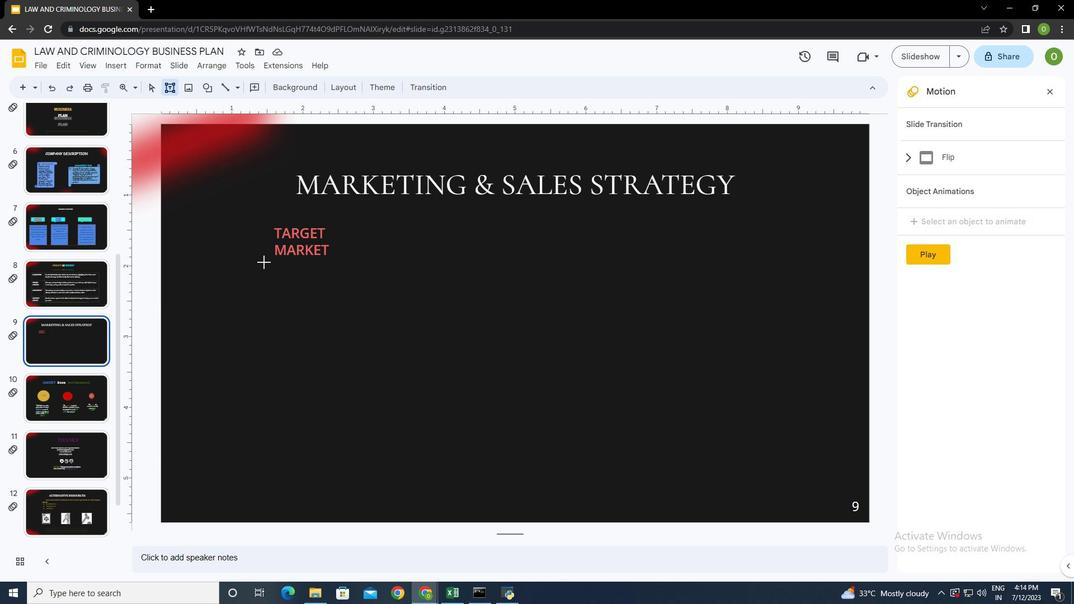 
Action: Mouse moved to (499, 86)
Screenshot: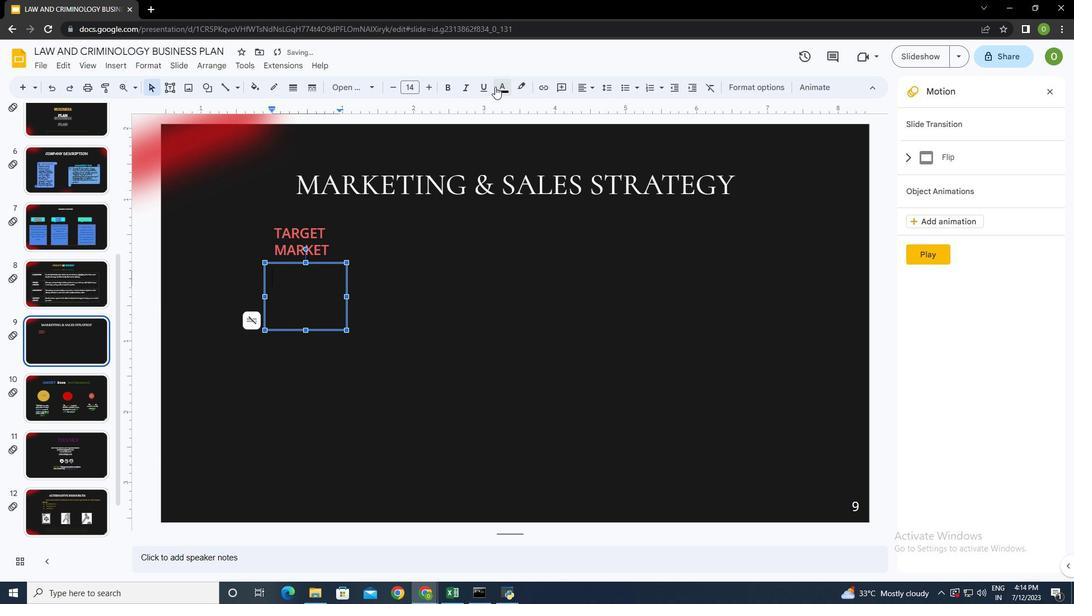 
Action: Mouse pressed left at (499, 86)
Screenshot: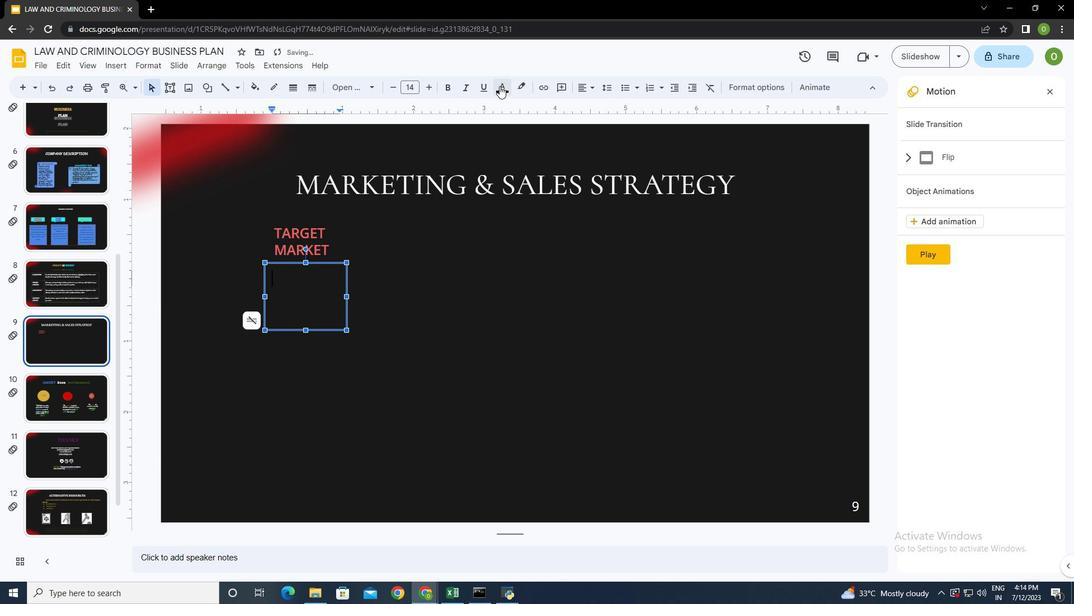 
Action: Mouse moved to (506, 121)
Screenshot: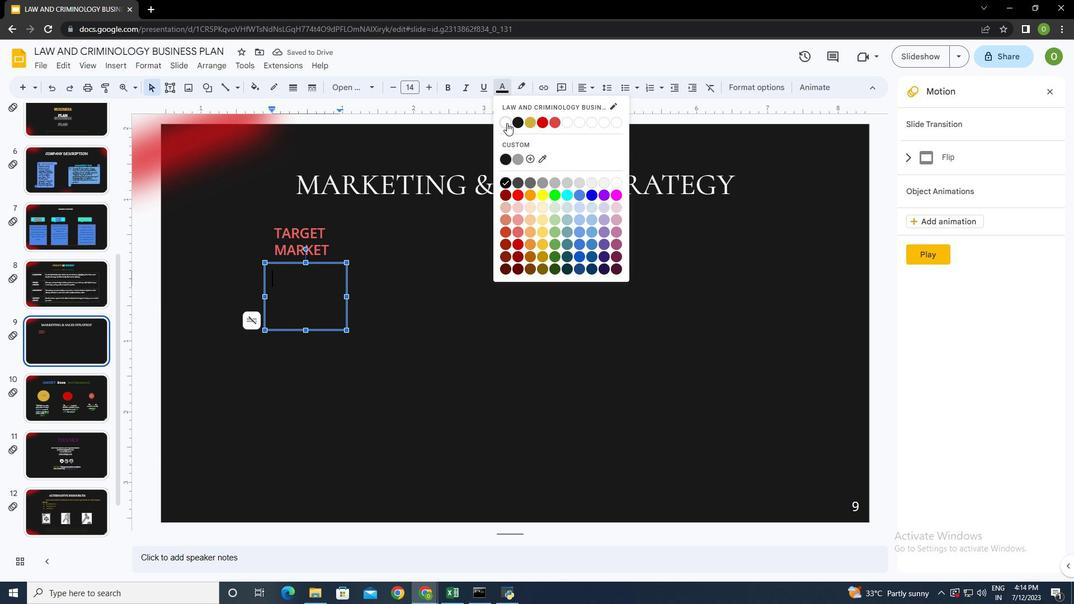
Action: Mouse pressed left at (506, 121)
Screenshot: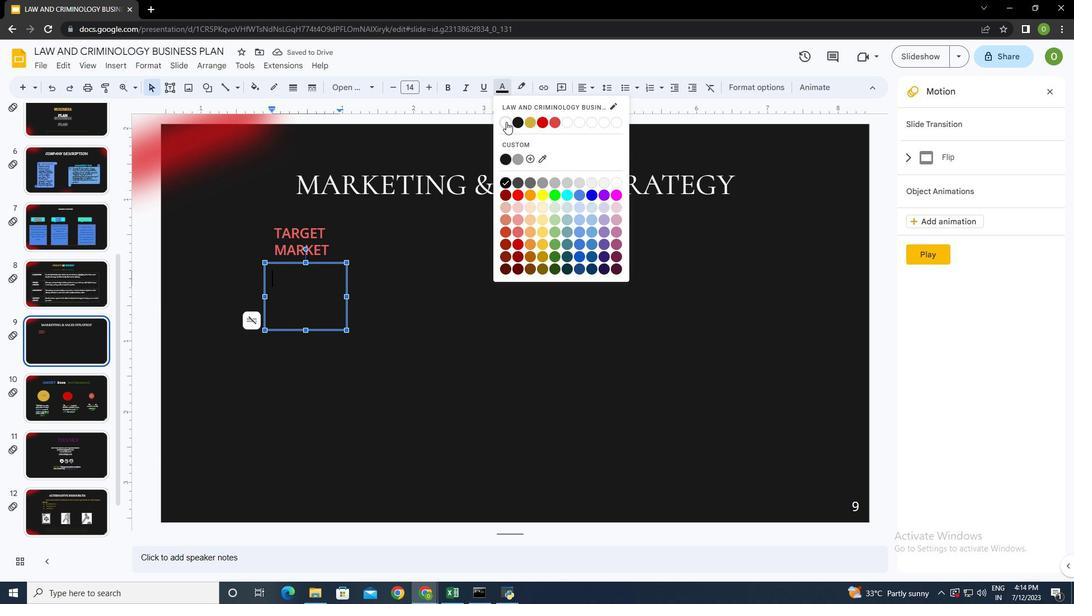 
Action: Mouse moved to (293, 281)
Screenshot: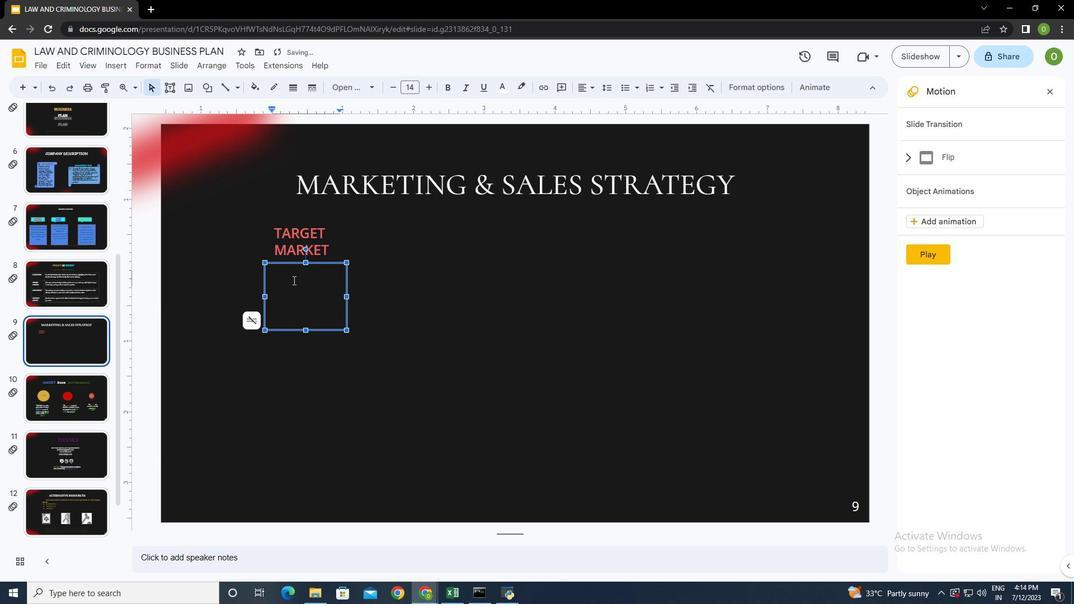 
Action: Key pressed <Key.caps_lock><Key.shift>Identify<Key.space>your<Key.space>target<Key.space>audience,<Key.space>including<Key.space>demographics,<Key.space>psychographics,<Key.space>and<Key.space>buyer<Key.space>personas
Screenshot: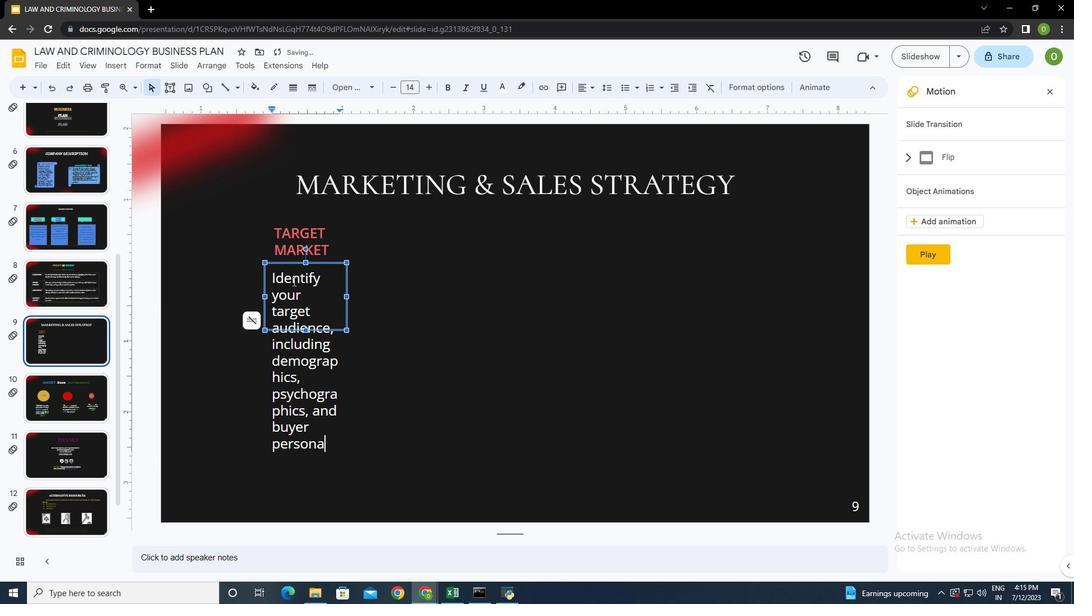 
Action: Mouse moved to (348, 297)
Screenshot: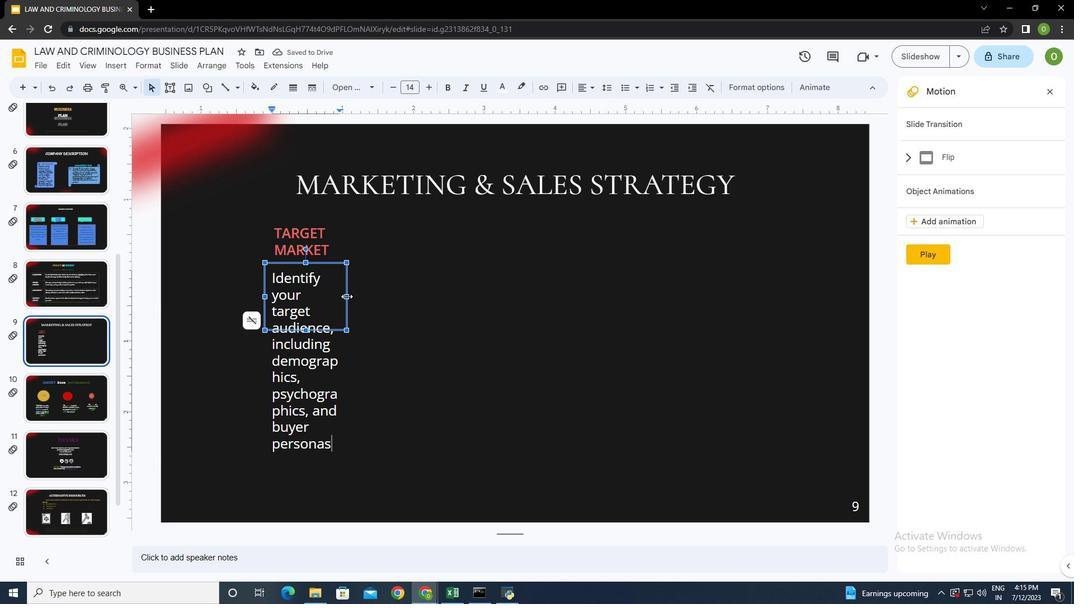 
Action: Mouse pressed left at (348, 297)
Screenshot: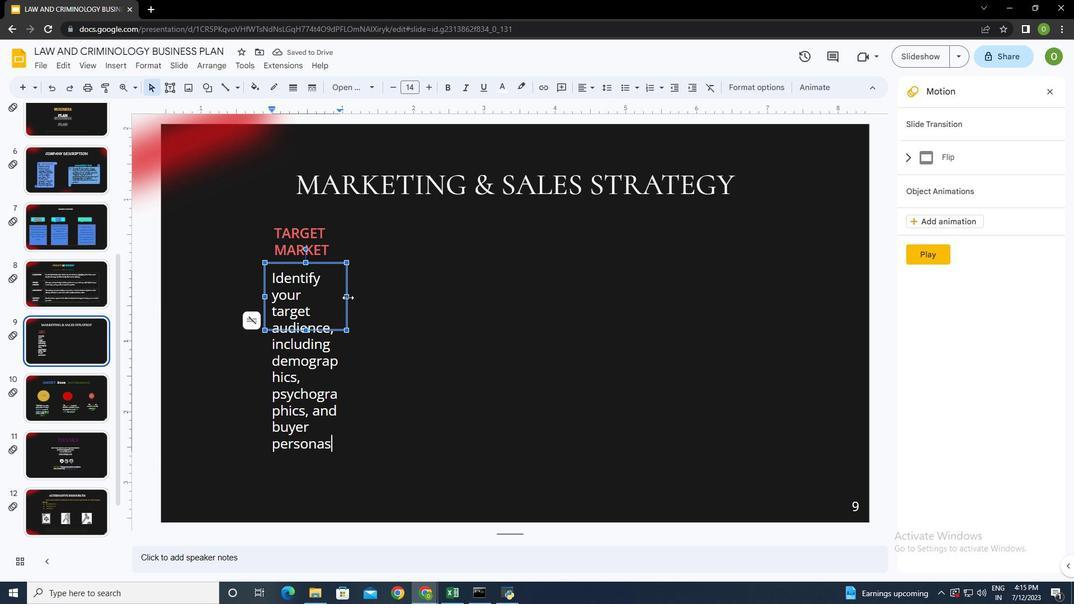 
Action: Mouse moved to (322, 329)
Screenshot: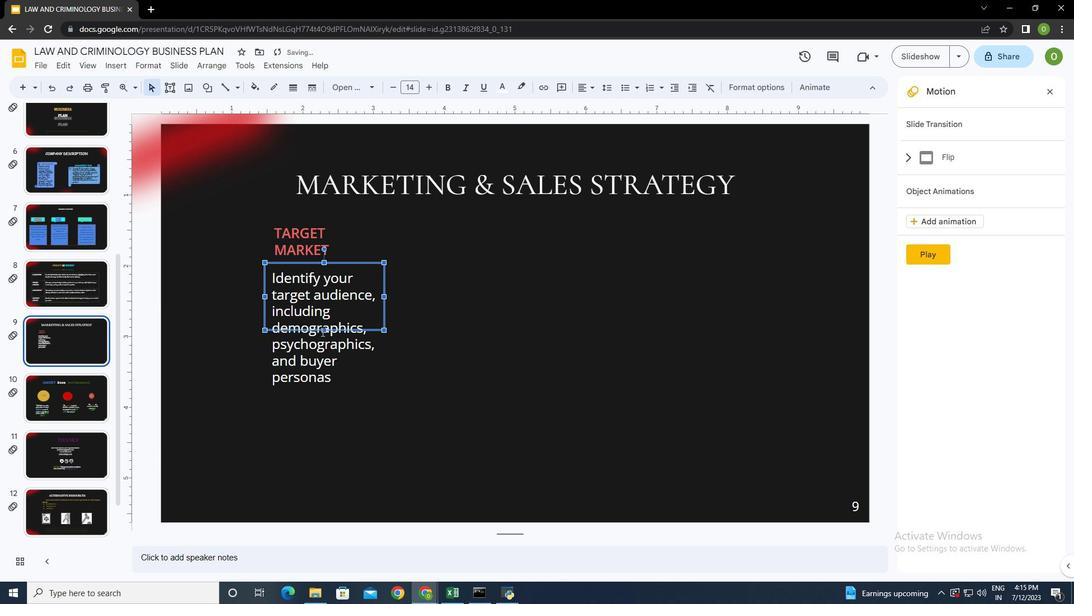 
Action: Mouse pressed left at (322, 329)
Screenshot: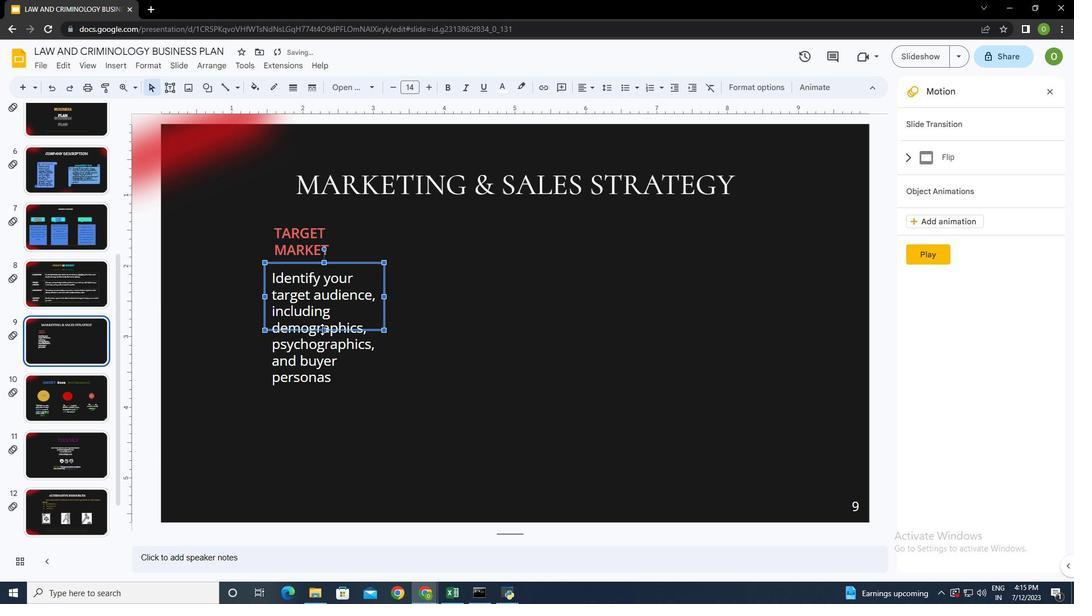 
Action: Mouse moved to (266, 309)
Screenshot: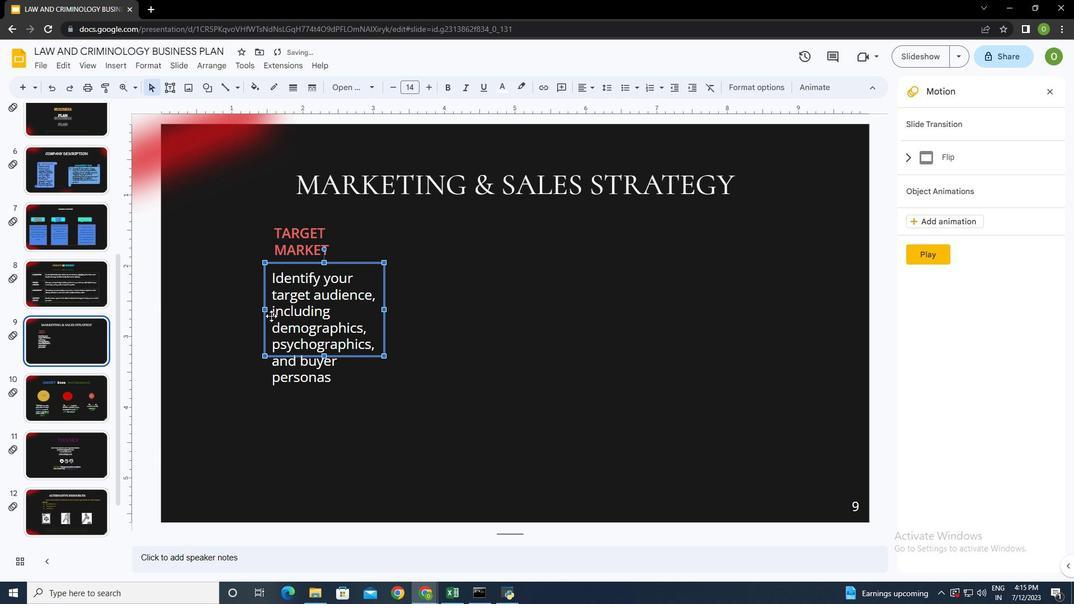 
Action: Mouse pressed left at (266, 309)
Screenshot: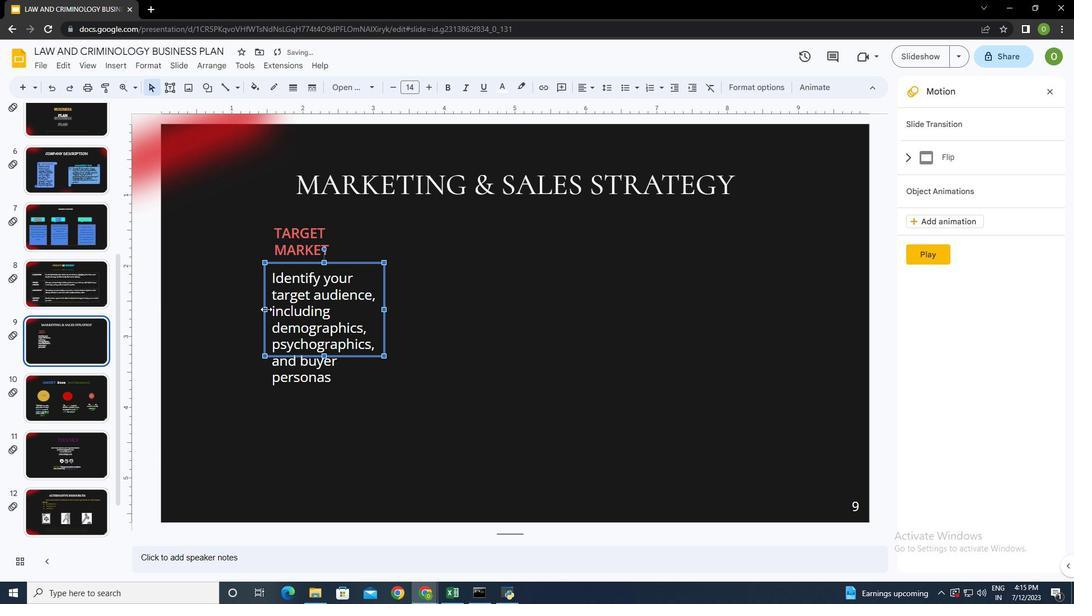 
Action: Mouse moved to (254, 274)
Screenshot: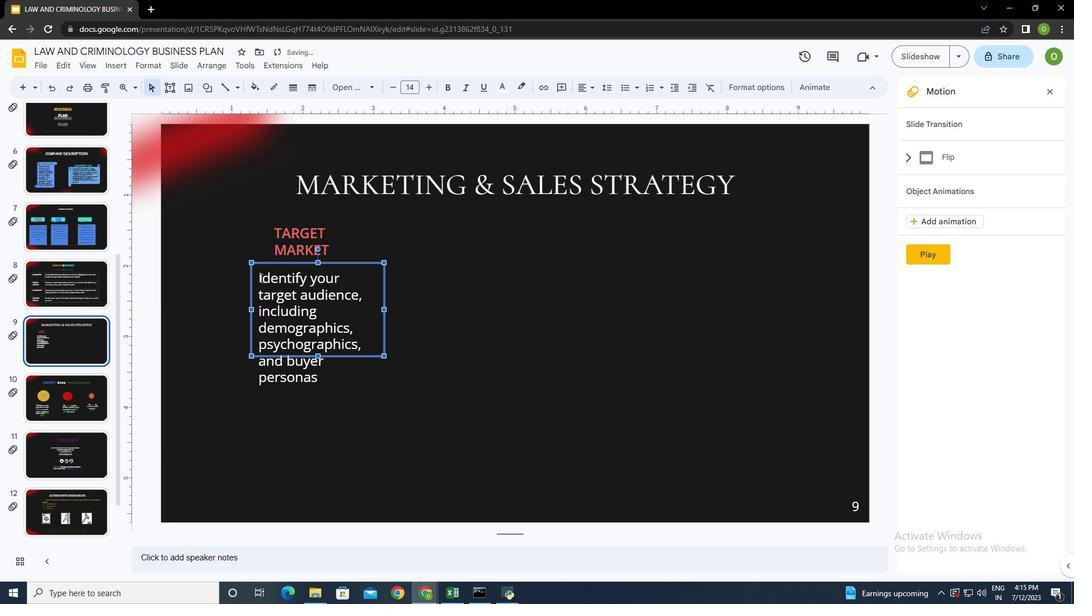 
Action: Mouse pressed left at (254, 274)
Screenshot: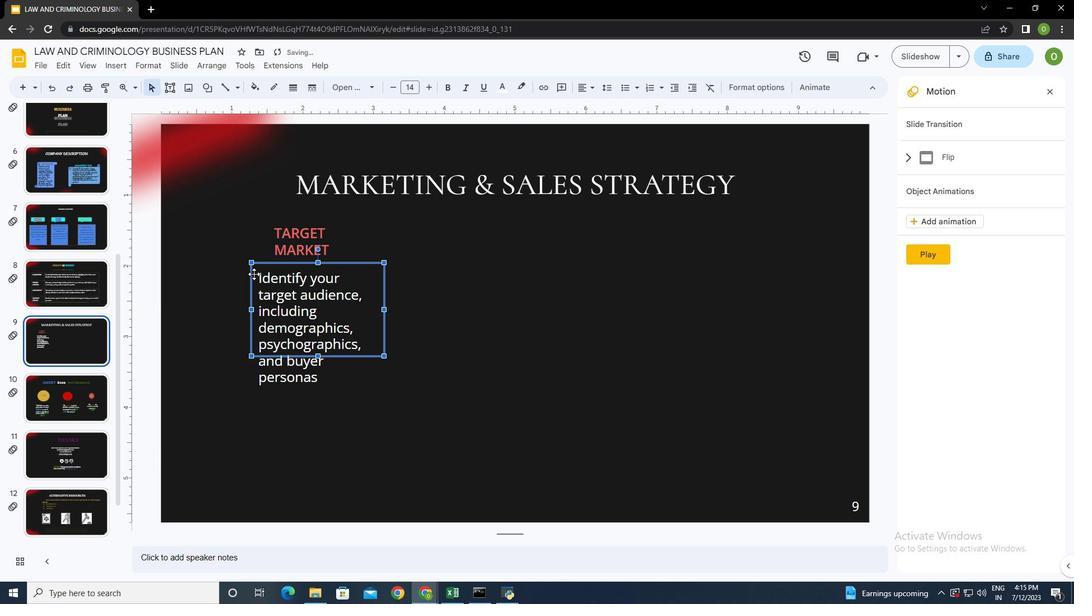 
Action: Mouse moved to (258, 278)
Screenshot: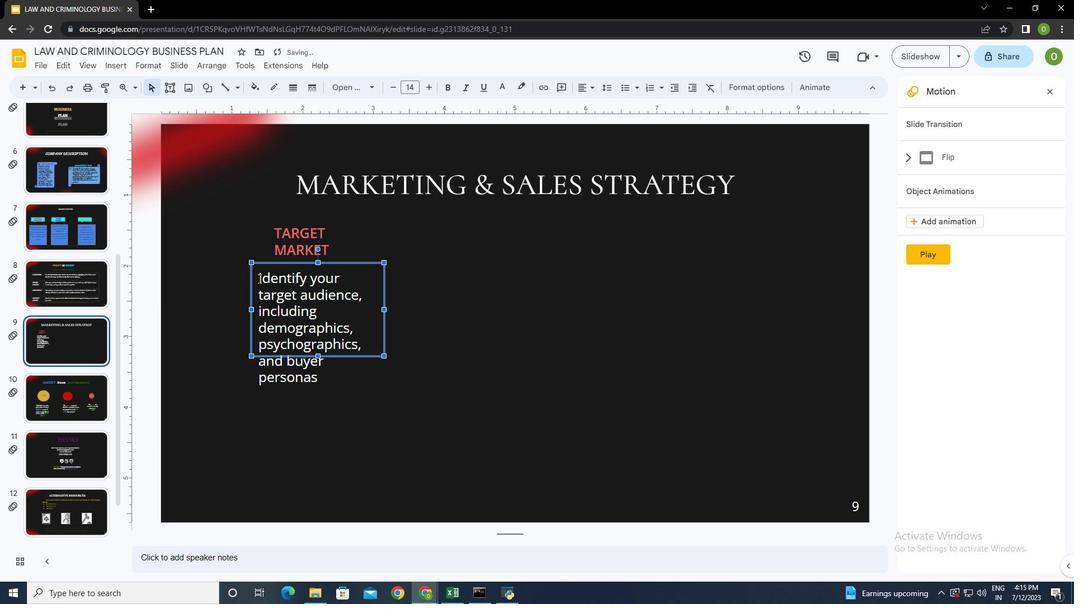 
Action: Mouse pressed left at (258, 278)
Screenshot: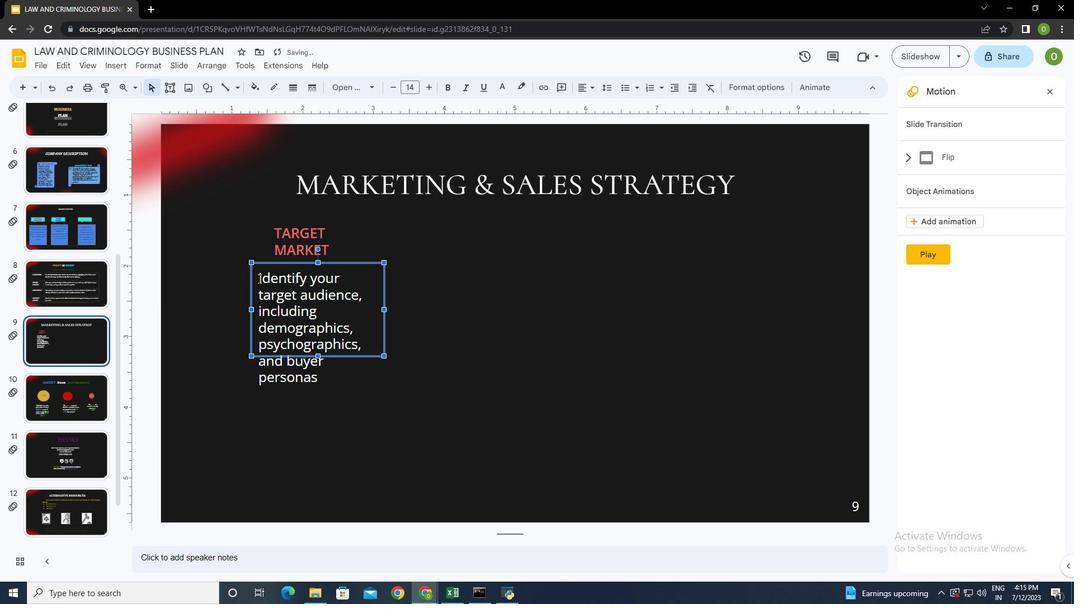 
Action: Mouse moved to (258, 278)
Screenshot: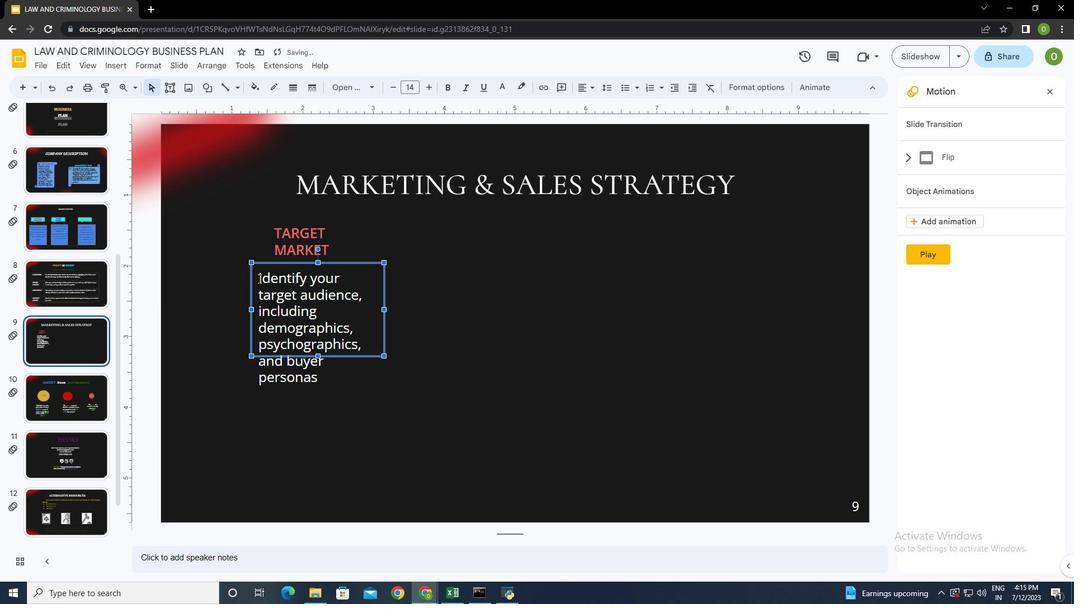 
Action: Mouse pressed left at (258, 278)
Screenshot: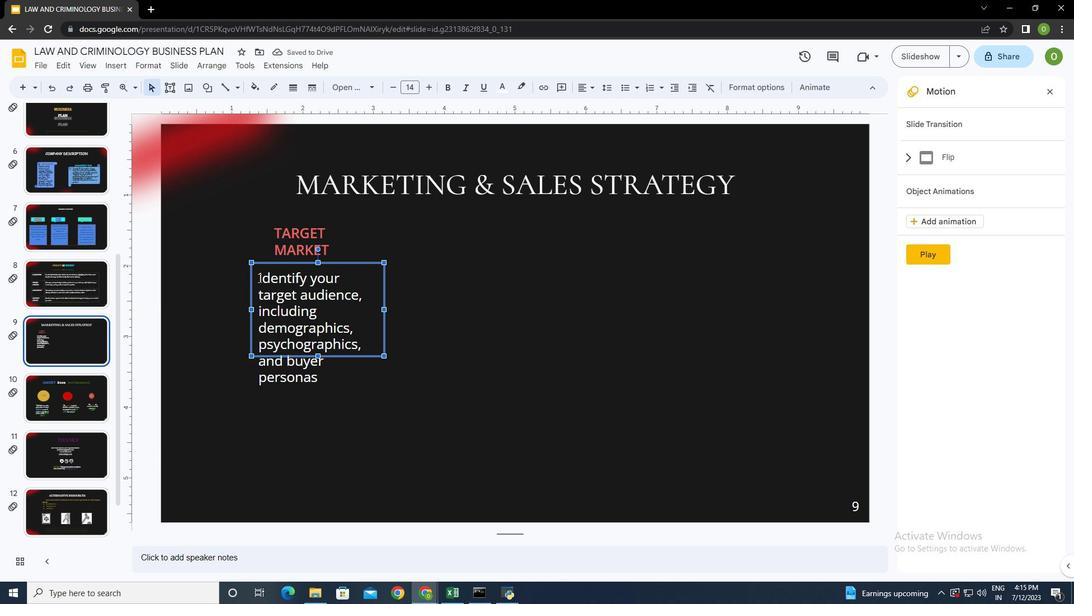 
Action: Mouse moved to (258, 276)
Screenshot: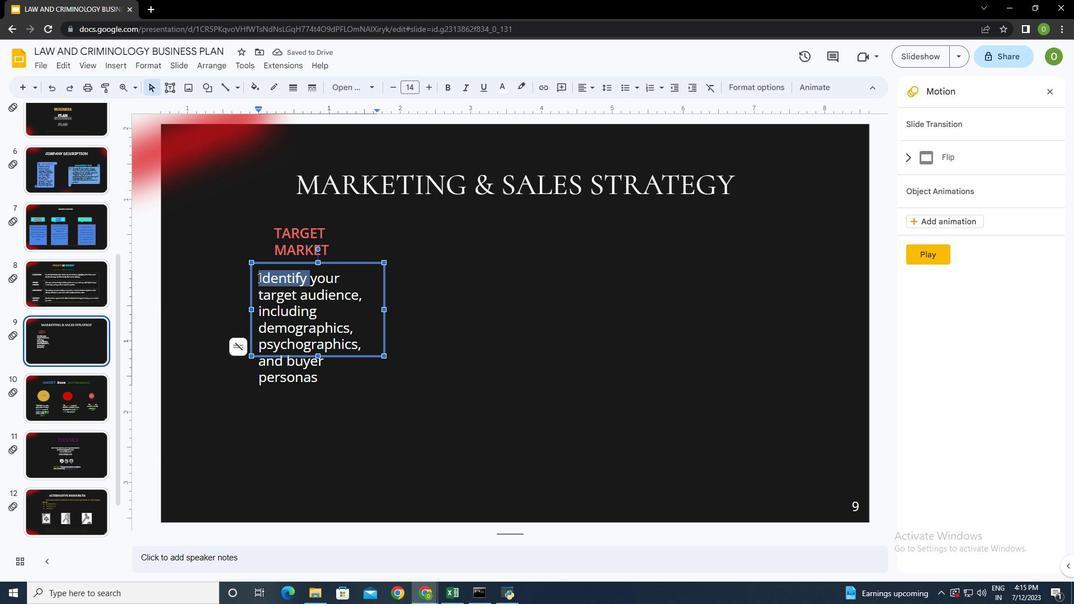 
Action: Mouse pressed left at (258, 276)
Screenshot: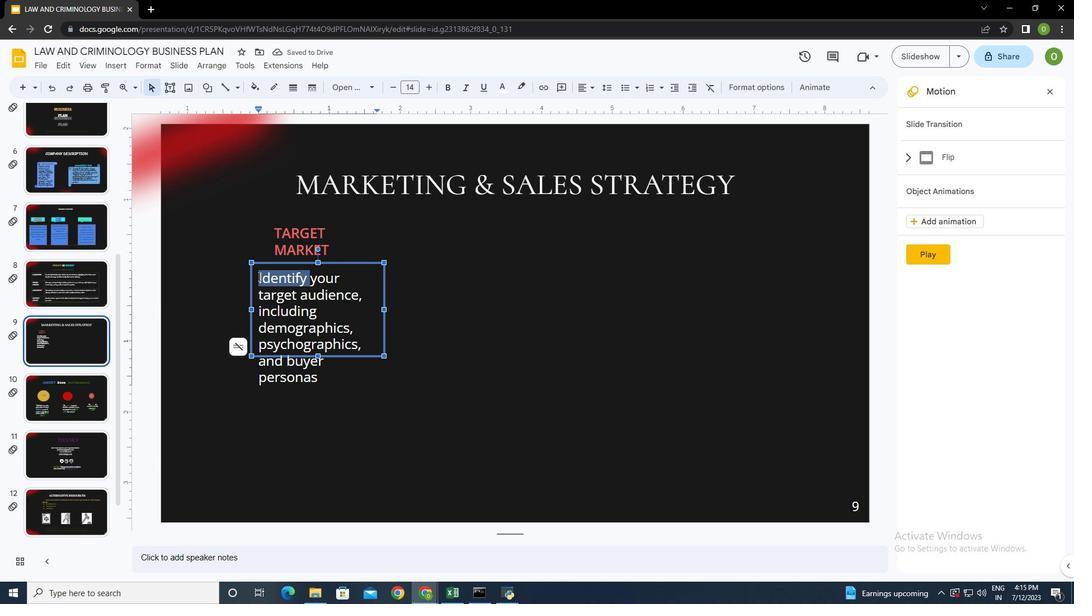 
Action: Mouse moved to (258, 274)
Screenshot: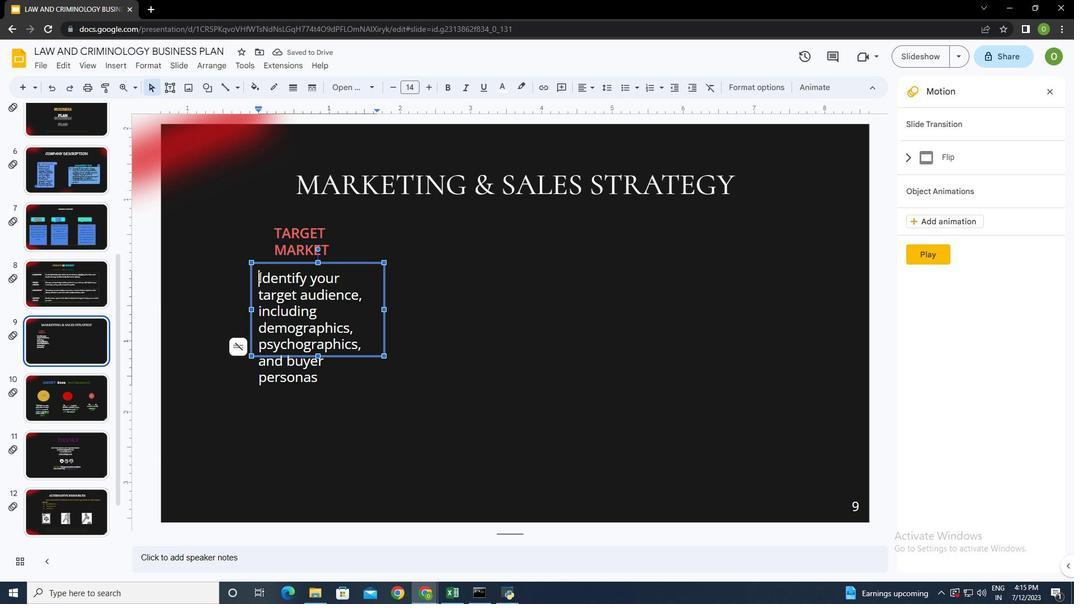 
Action: Mouse pressed left at (258, 274)
Screenshot: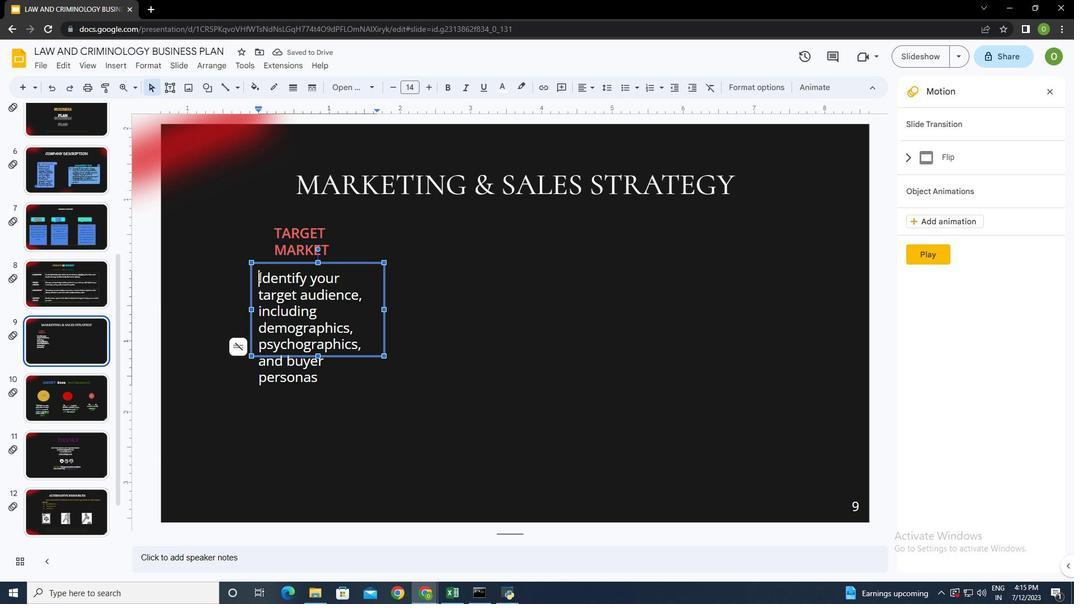 
Action: Mouse moved to (396, 85)
Screenshot: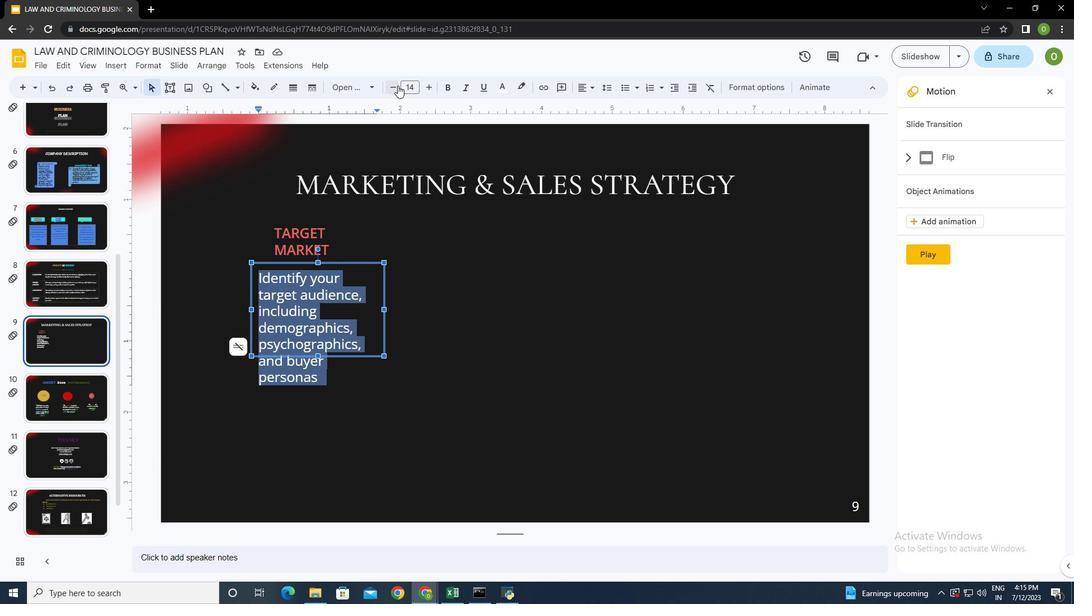 
Action: Mouse pressed left at (396, 85)
Screenshot: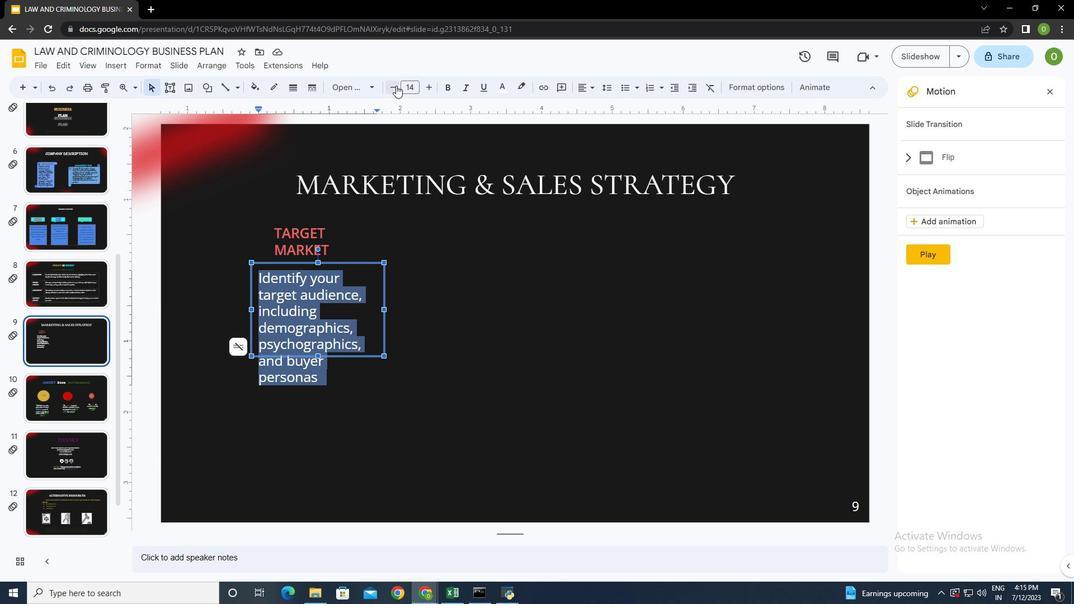 
Action: Mouse pressed left at (396, 85)
Screenshot: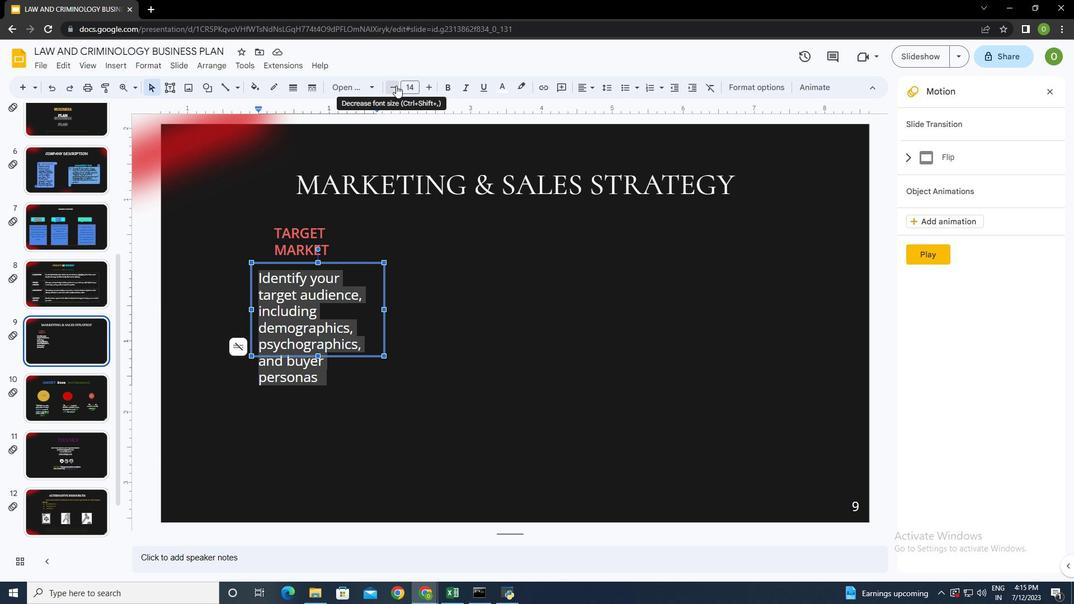 
Action: Mouse moved to (383, 310)
Screenshot: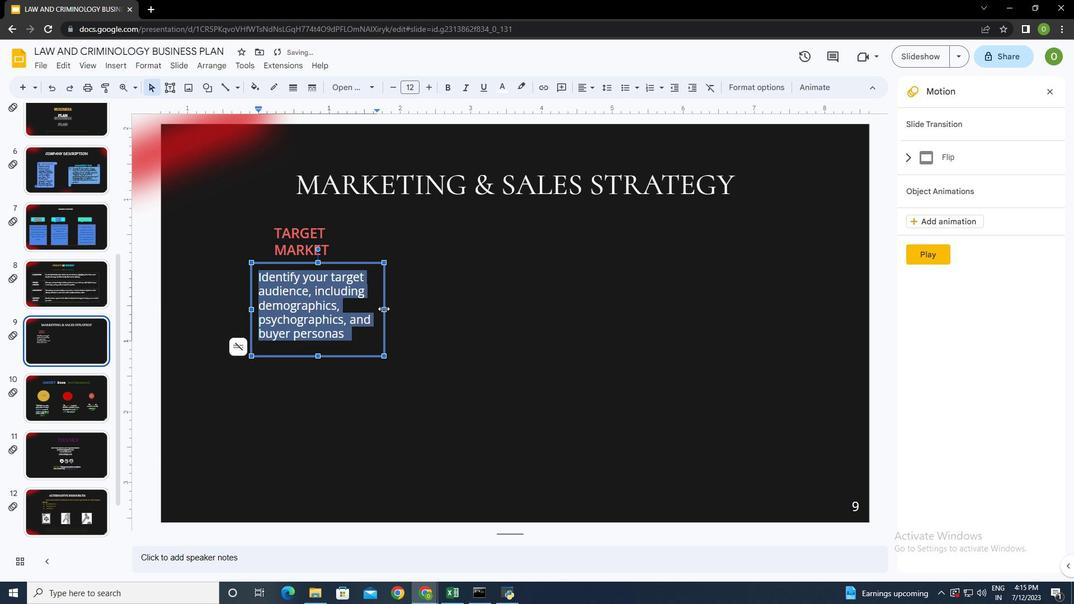 
Action: Mouse pressed left at (383, 310)
Screenshot: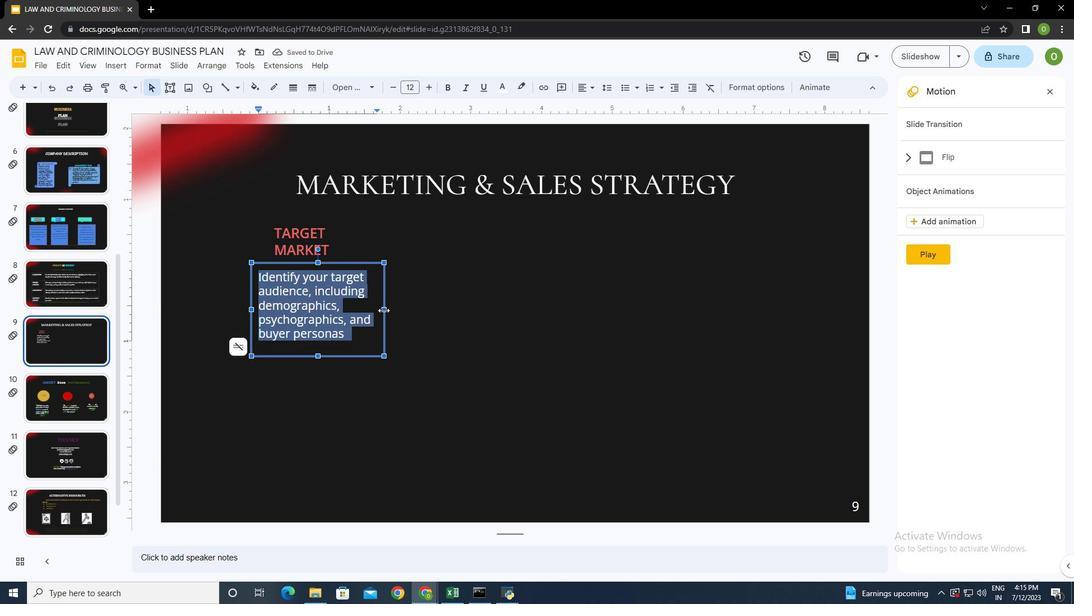 
Action: Mouse moved to (256, 275)
Screenshot: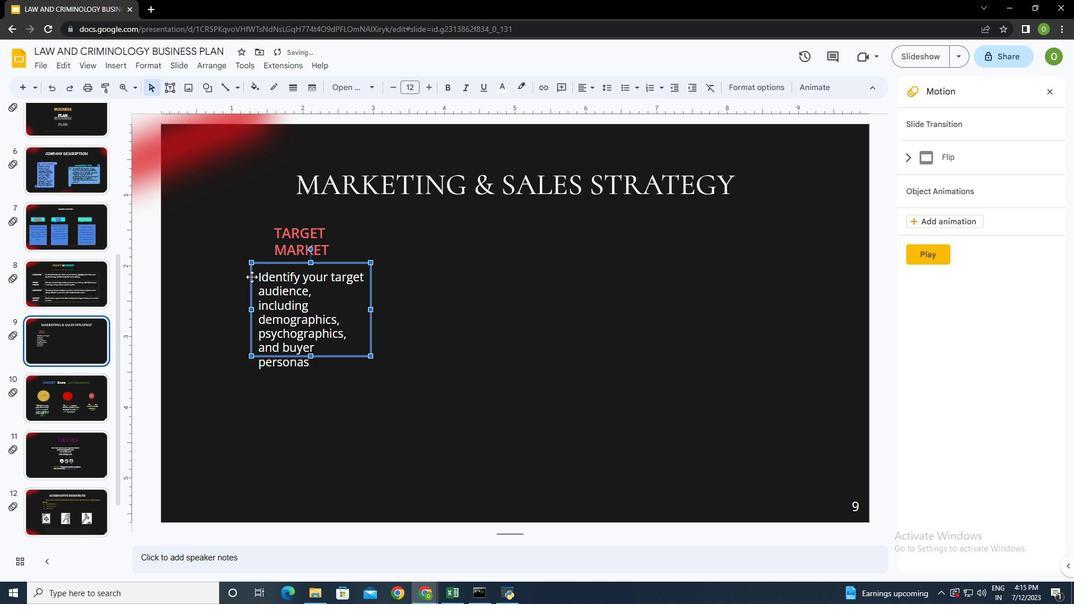 
Action: Mouse pressed left at (256, 275)
Screenshot: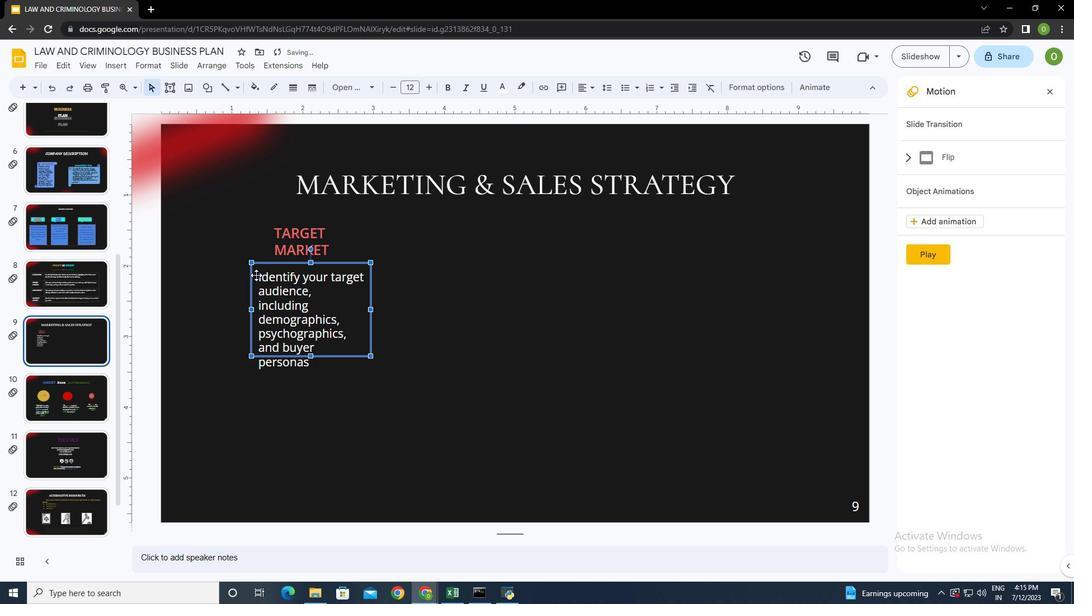 
Action: Mouse moved to (259, 273)
Screenshot: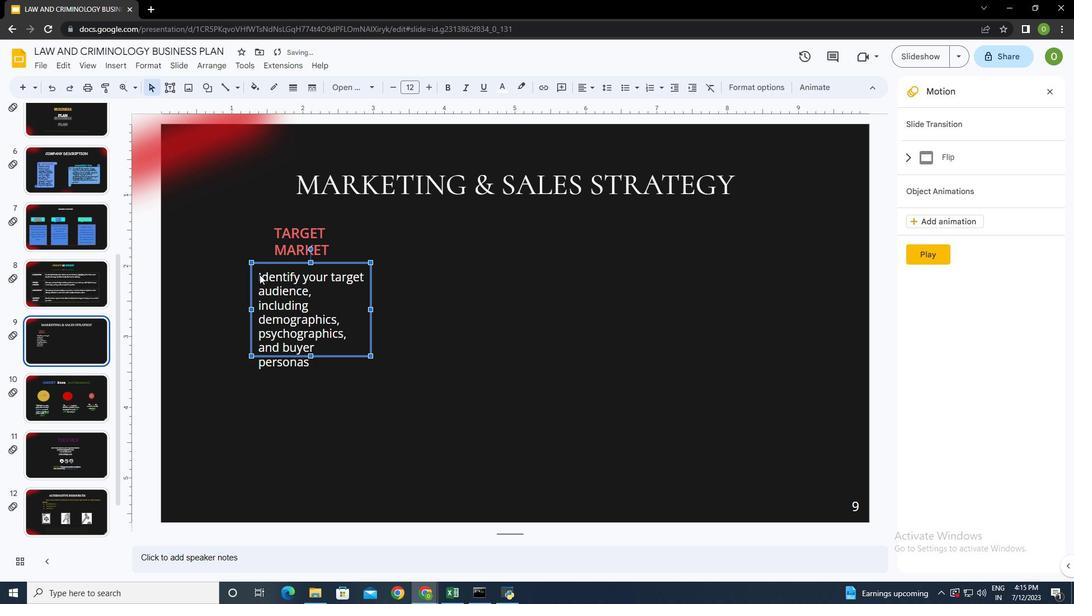 
Action: Mouse pressed left at (259, 273)
Screenshot: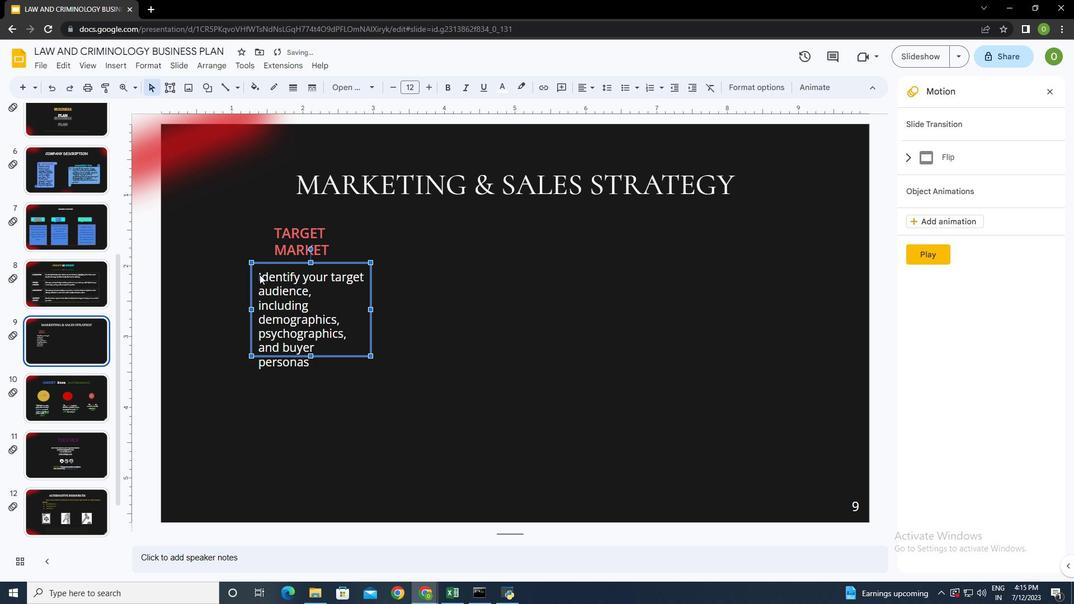 
Action: Mouse moved to (256, 270)
Screenshot: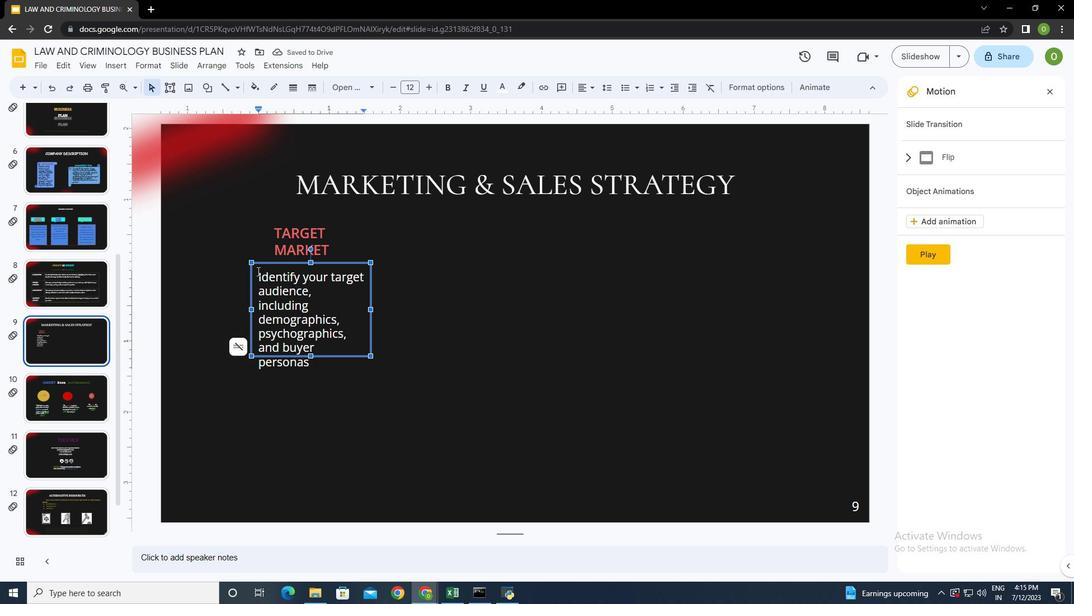 
Action: Mouse pressed left at (256, 270)
Screenshot: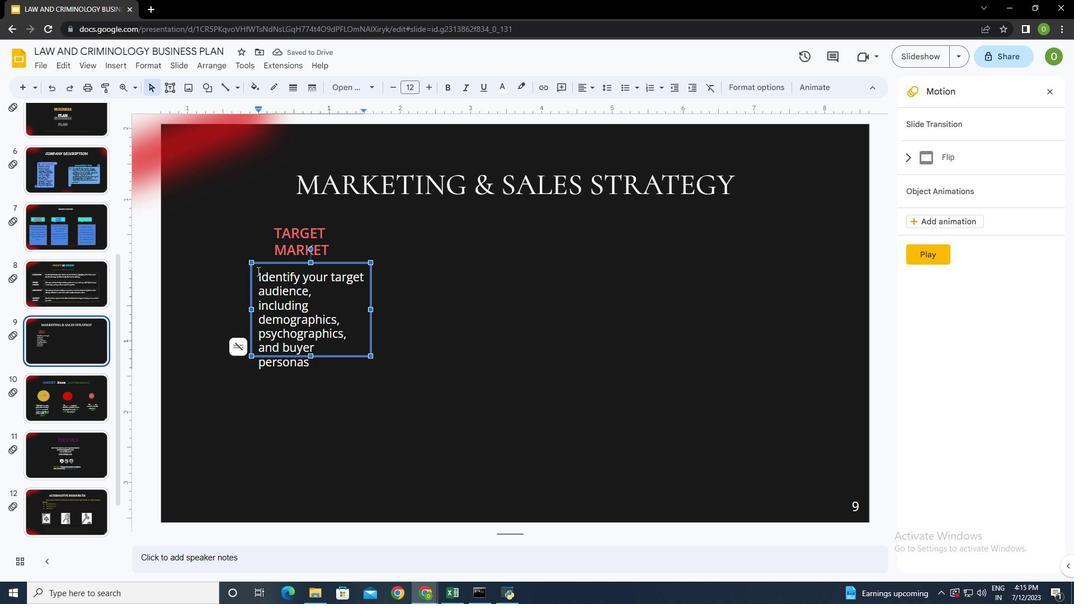 
Action: Mouse moved to (259, 278)
Screenshot: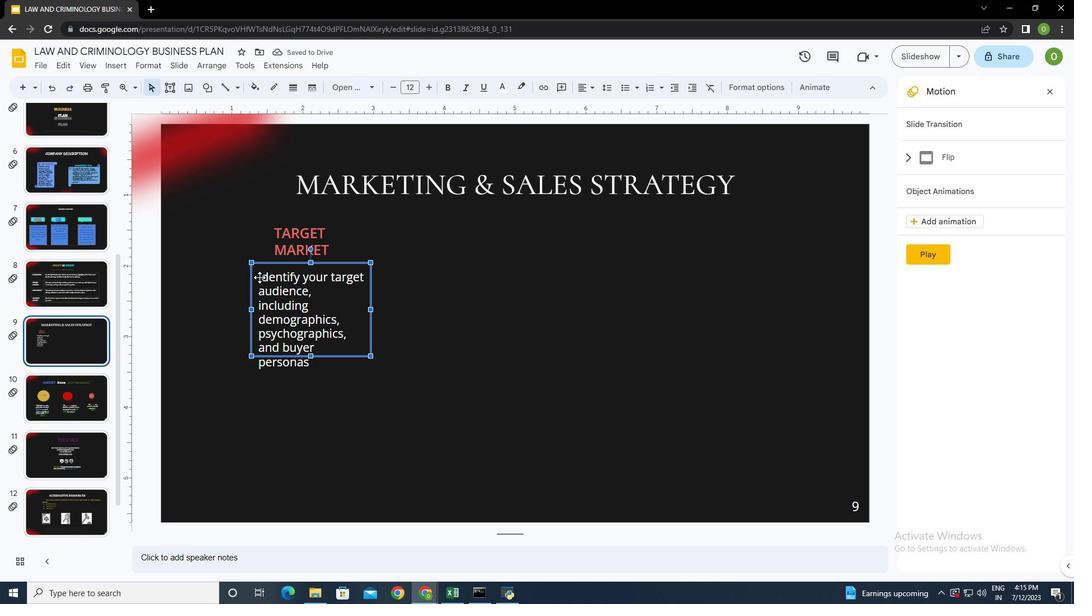 
Action: Mouse pressed left at (259, 278)
Screenshot: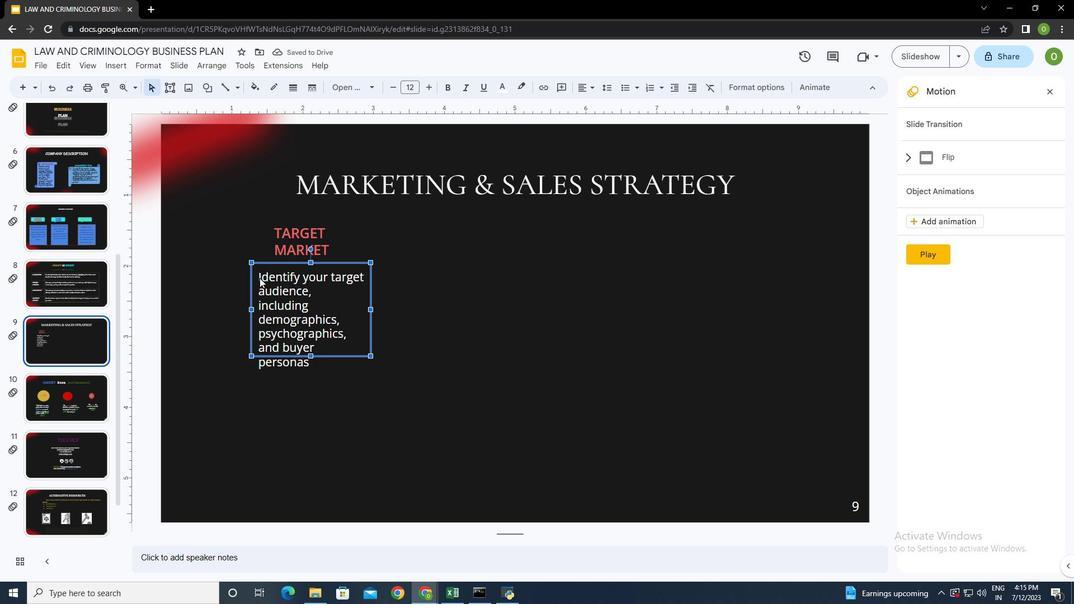 
Action: Mouse moved to (317, 259)
Screenshot: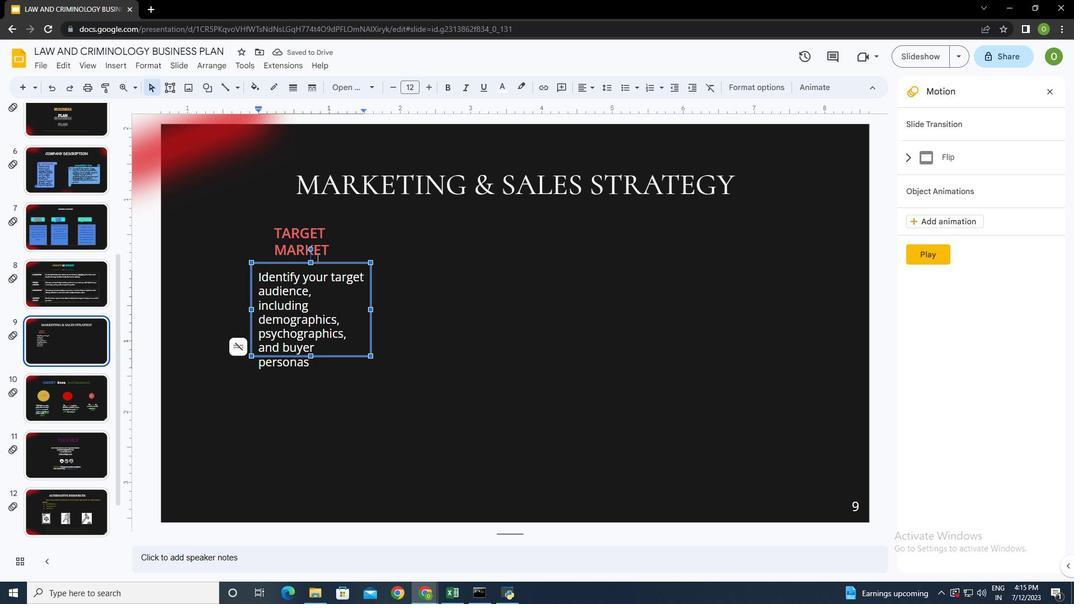 
Action: Key pressed <Key.left><Key.shift_r><Key.down><Key.down><Key.down><Key.down><Key.down><Key.down><Key.down><Key.down><Key.down><Key.down><Key.down><Key.down><Key.down><Key.down><Key.down><Key.down>
Screenshot: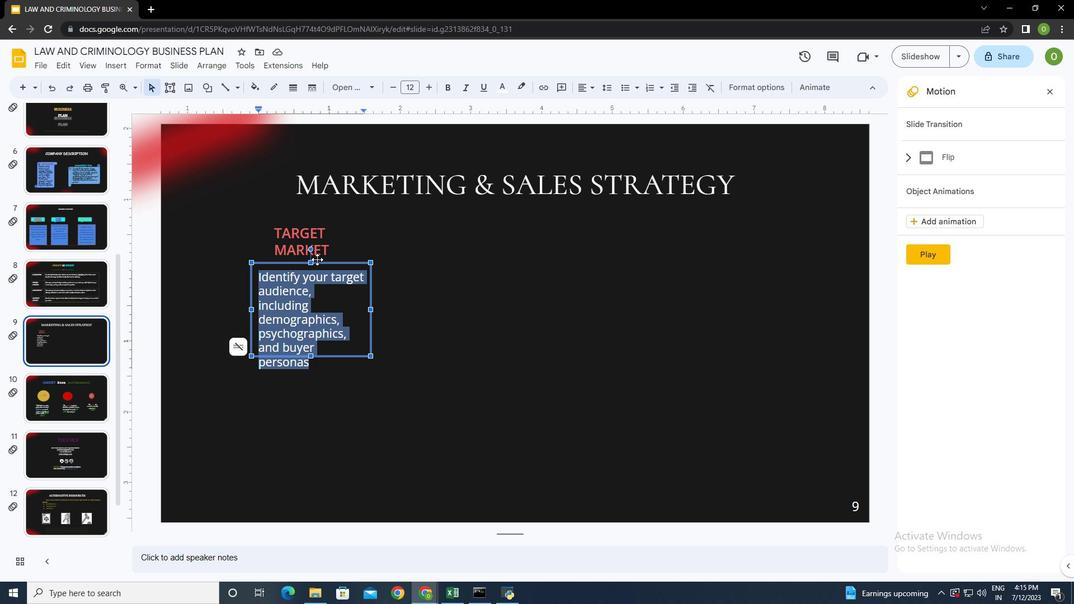 
Action: Mouse moved to (344, 88)
Screenshot: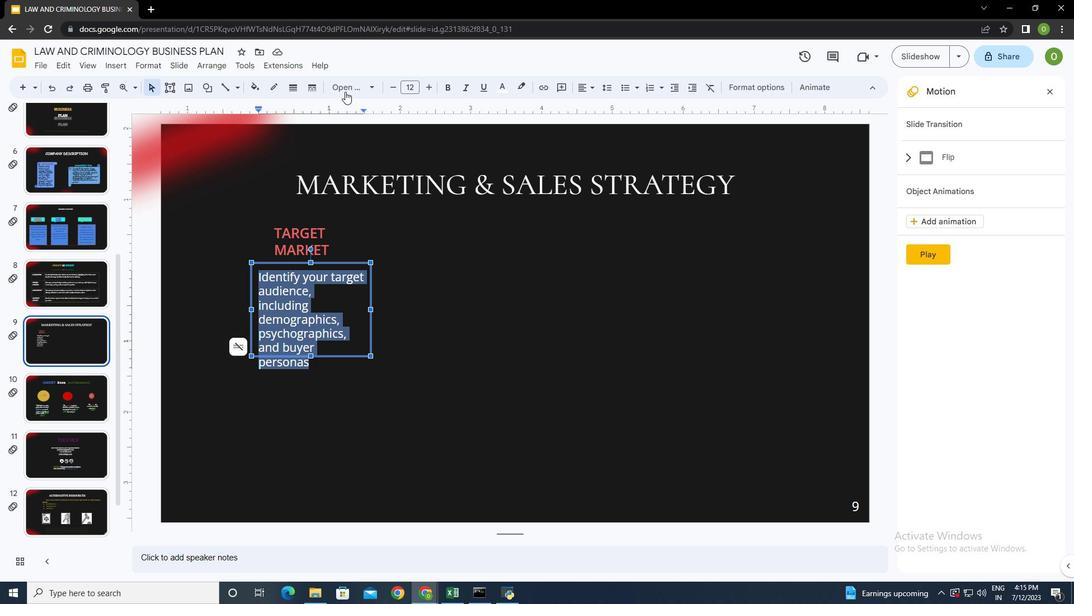 
Action: Mouse pressed left at (344, 88)
Screenshot: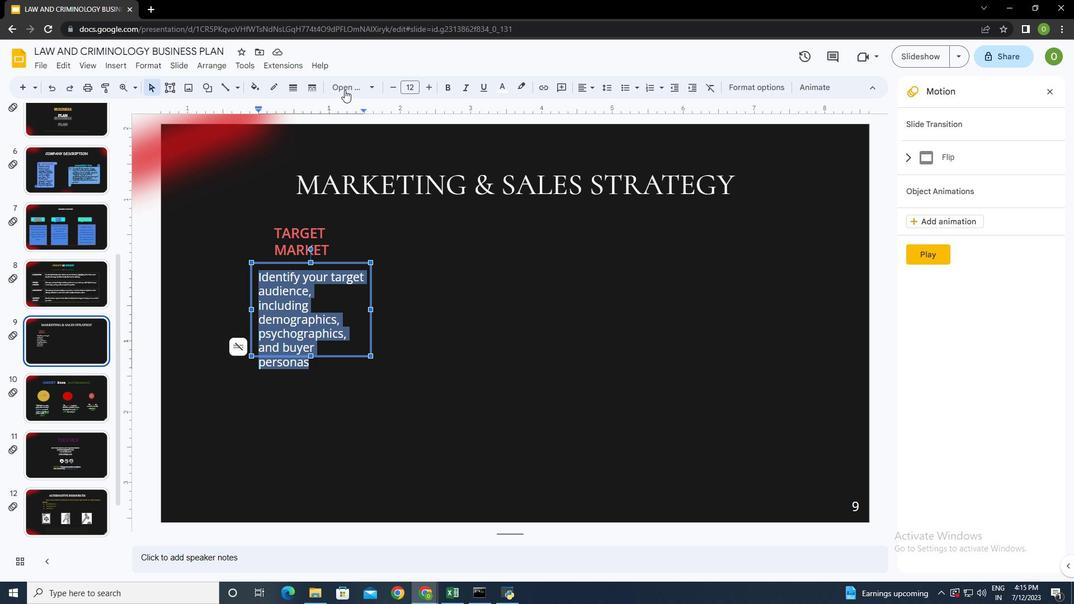 
Action: Mouse moved to (505, 267)
Screenshot: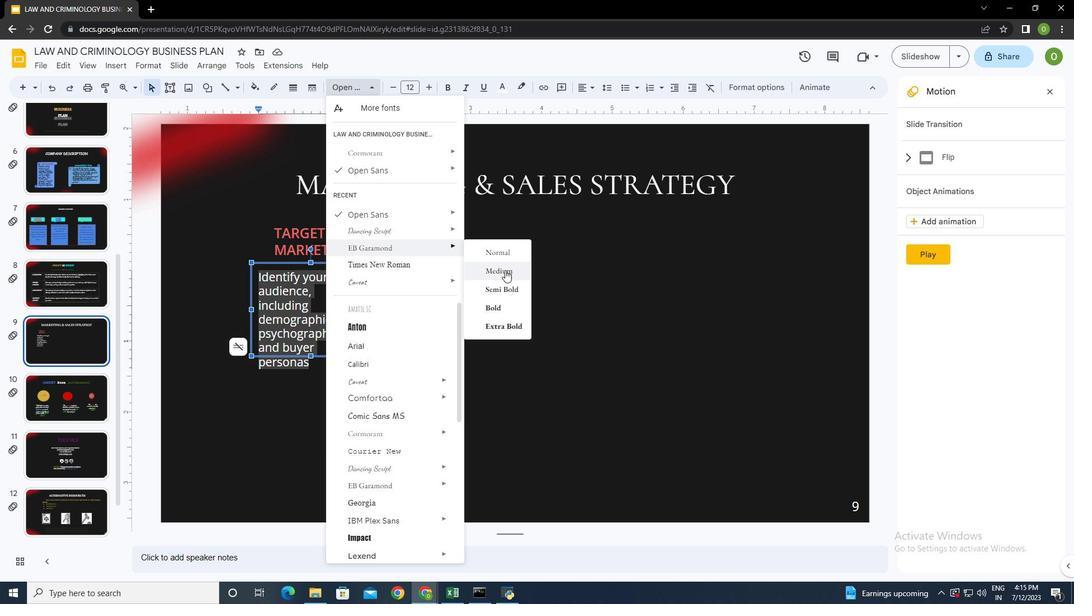 
Action: Mouse pressed left at (505, 267)
Screenshot: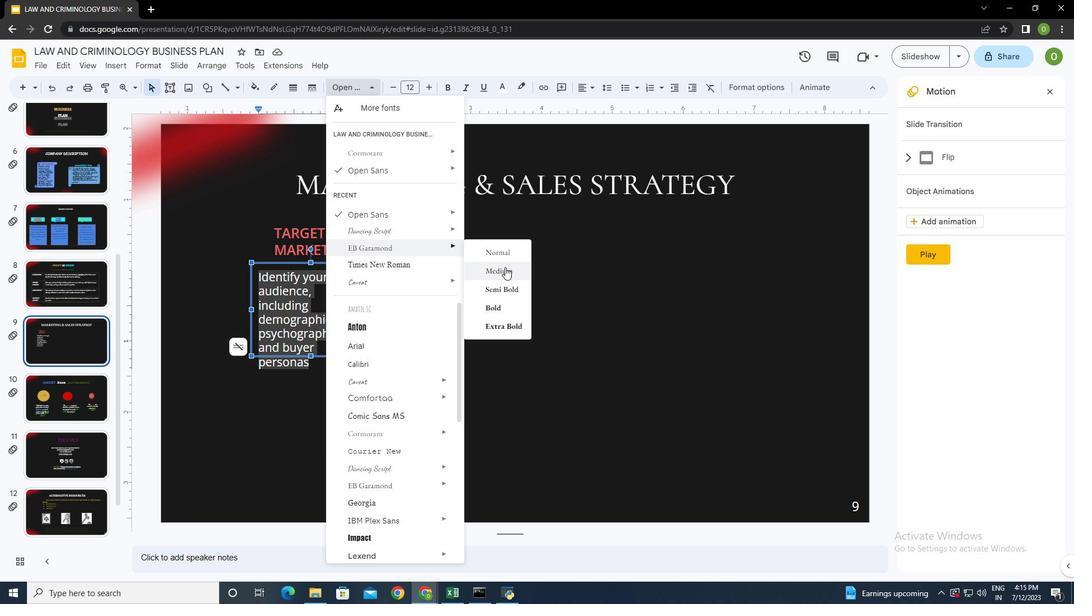 
Action: Mouse moved to (370, 309)
Screenshot: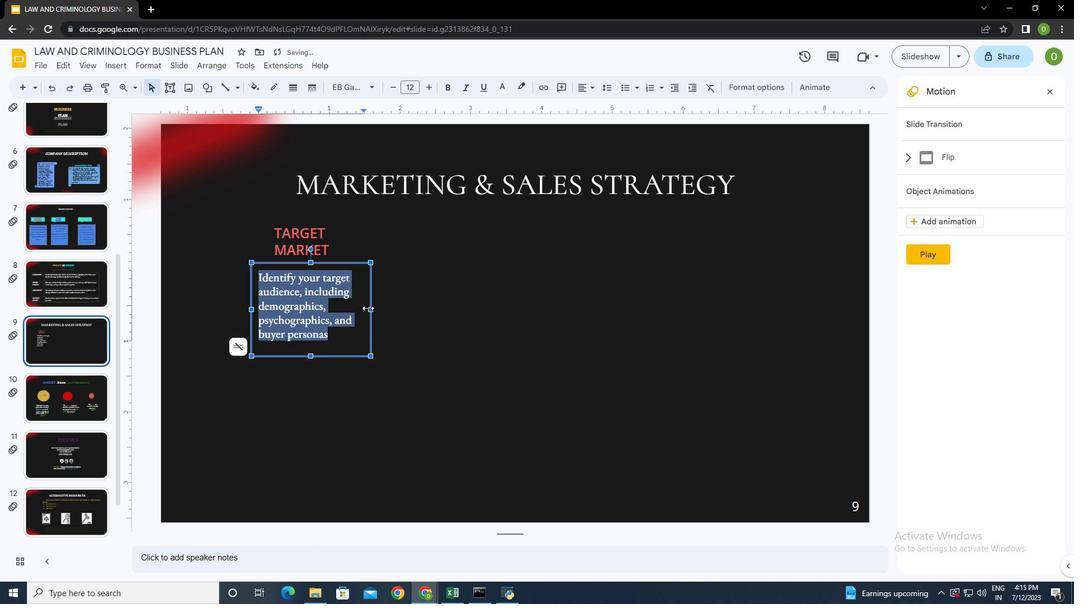 
Action: Mouse pressed left at (370, 309)
Screenshot: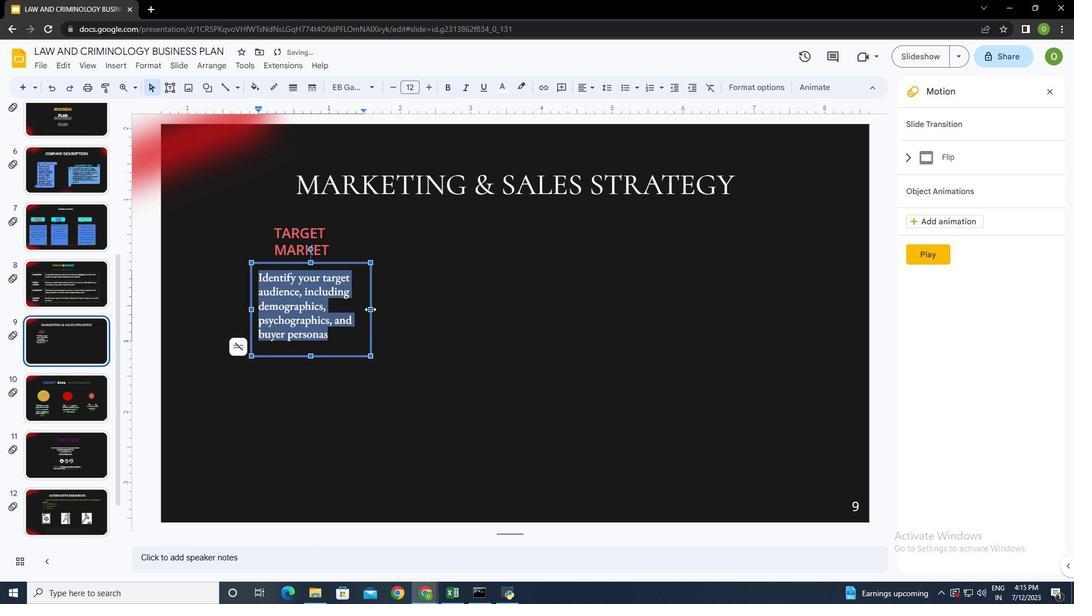 
Action: Mouse moved to (305, 355)
Screenshot: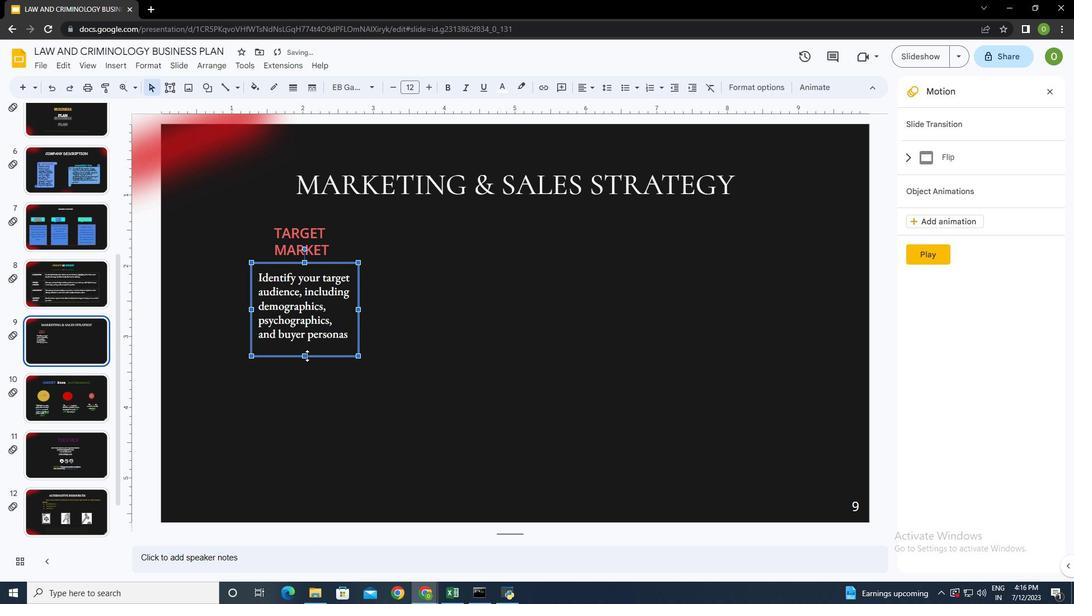 
Action: Mouse pressed left at (305, 355)
Screenshot: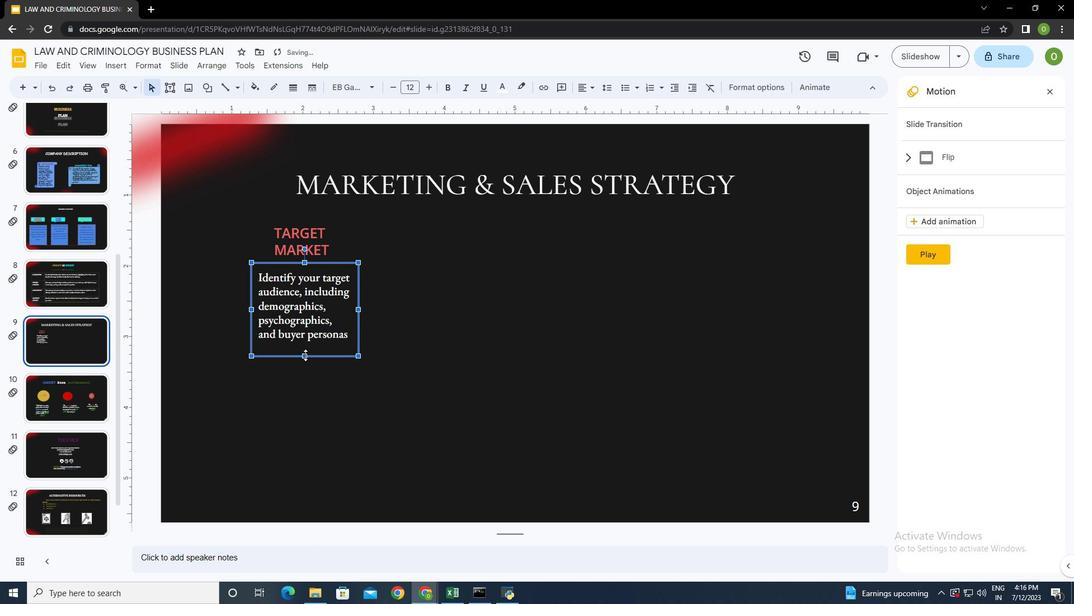 
Action: Mouse moved to (326, 331)
Screenshot: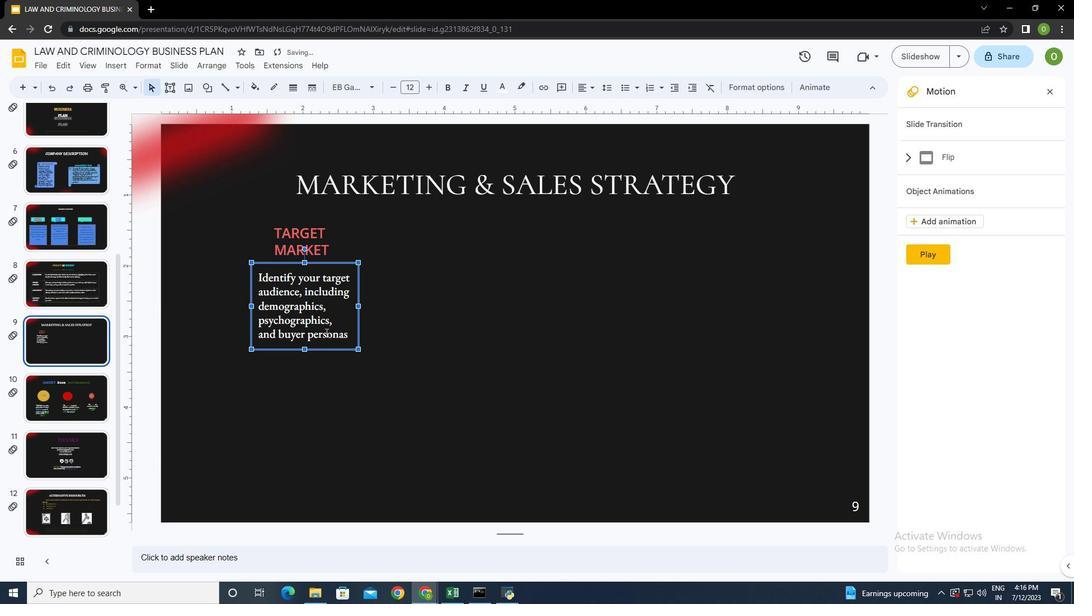 
Action: Mouse pressed left at (326, 331)
Screenshot: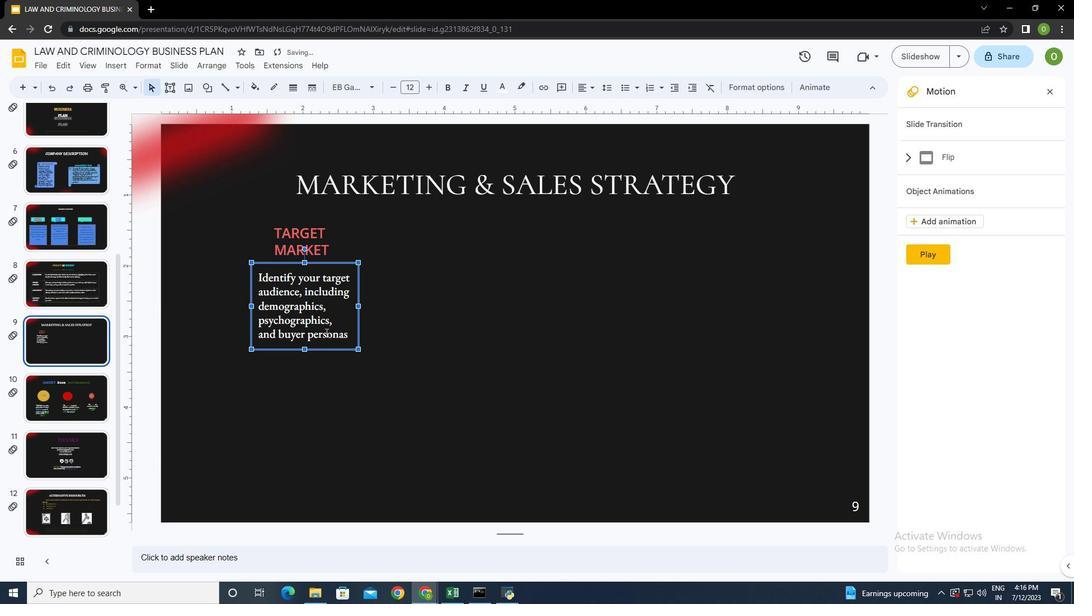 
Action: Mouse moved to (349, 334)
Screenshot: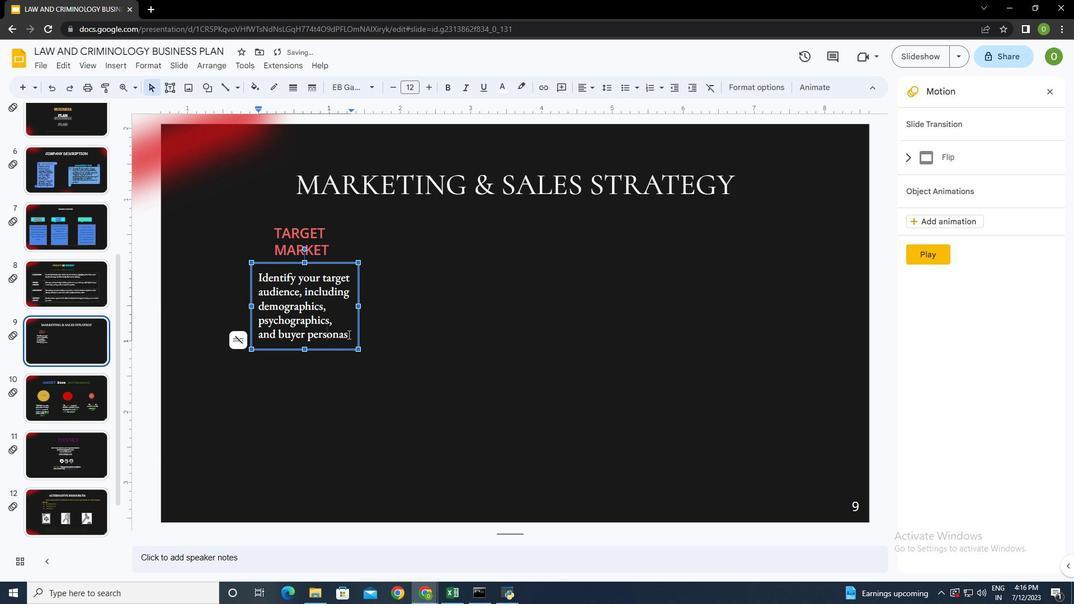 
Action: Mouse pressed left at (349, 334)
Screenshot: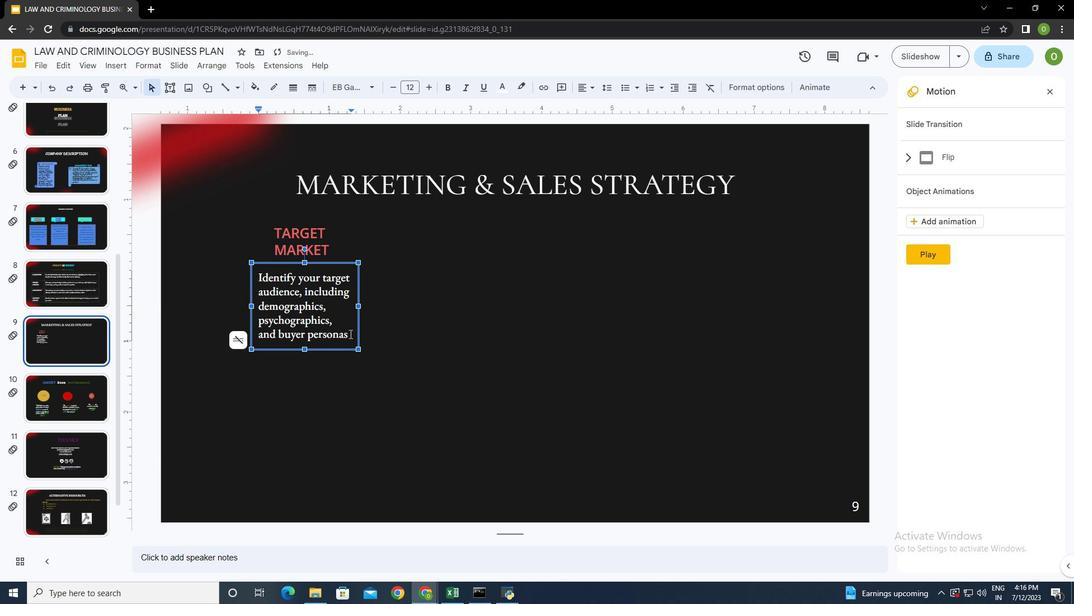
Action: Mouse moved to (615, 83)
Screenshot: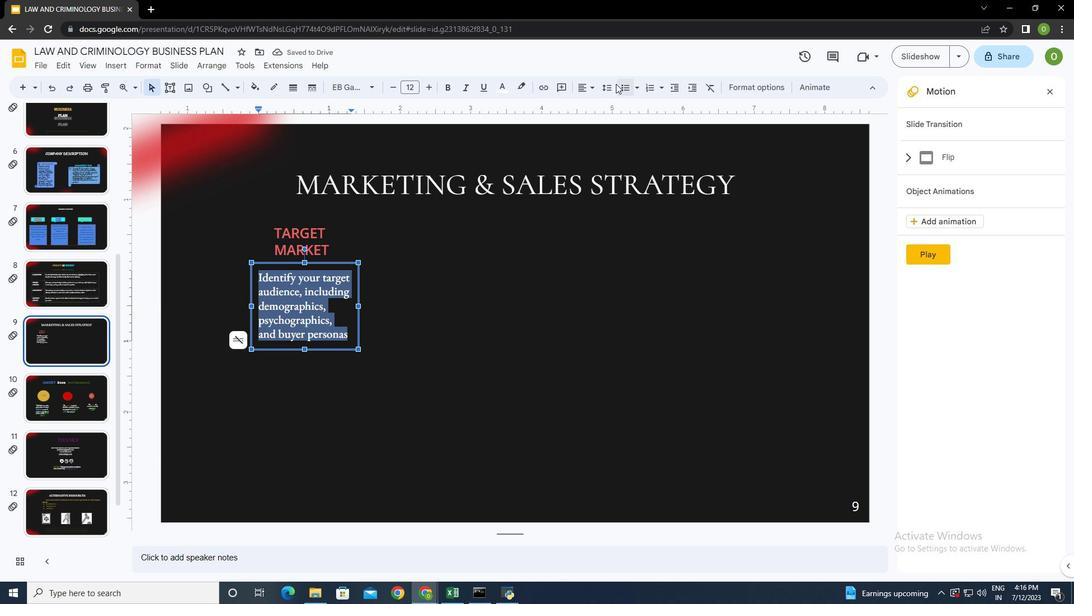 
Action: Mouse pressed left at (615, 83)
Screenshot: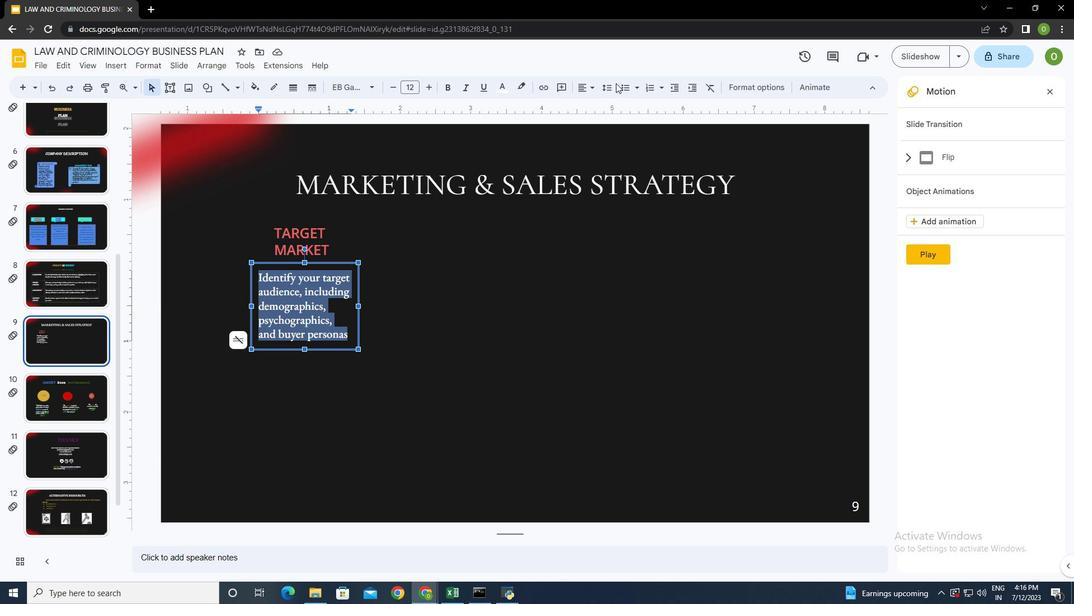 
Action: Mouse moved to (625, 124)
Screenshot: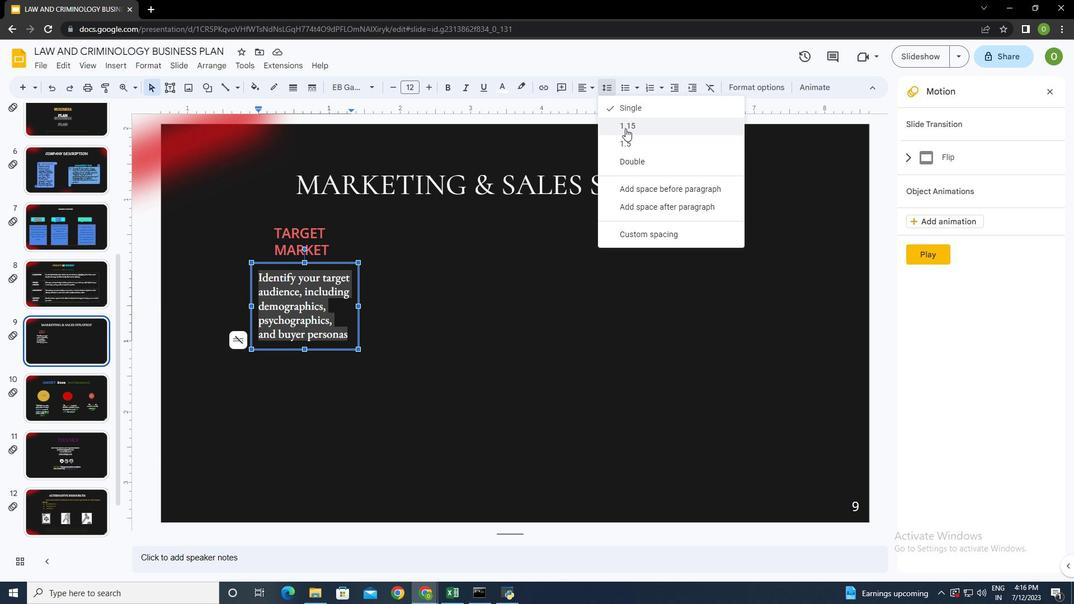 
Action: Mouse pressed left at (625, 124)
Screenshot: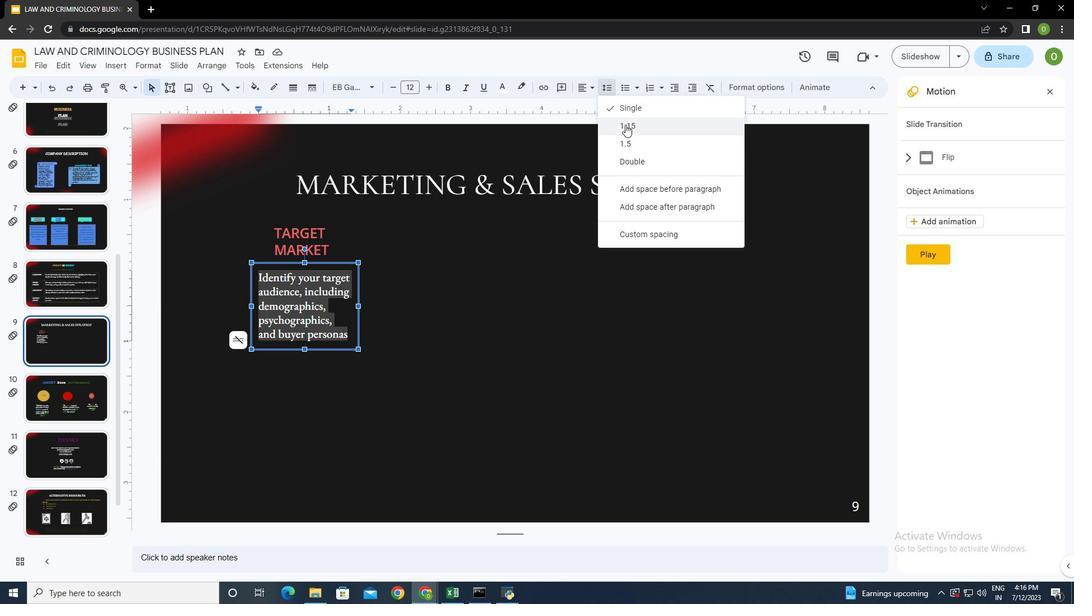 
Action: Mouse moved to (381, 306)
Screenshot: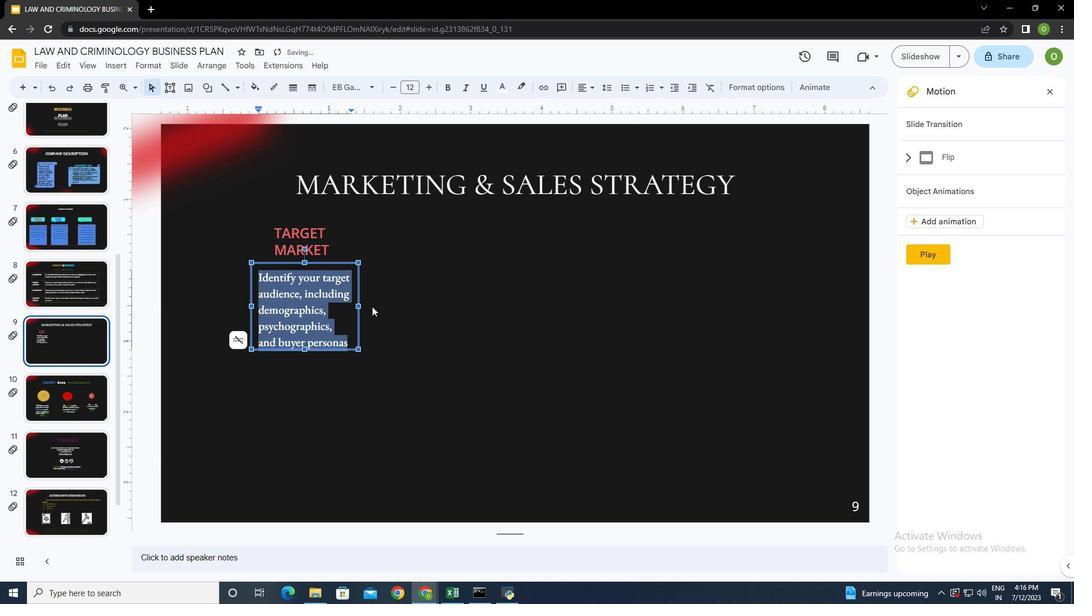 
Action: Mouse pressed left at (381, 306)
Screenshot: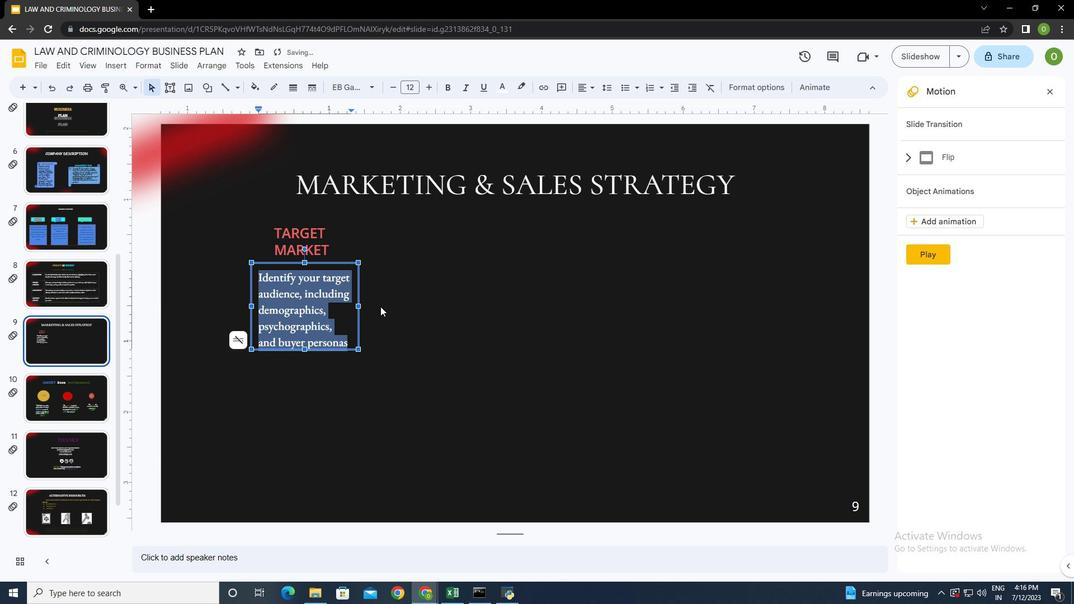 
Action: Mouse moved to (407, 231)
Screenshot: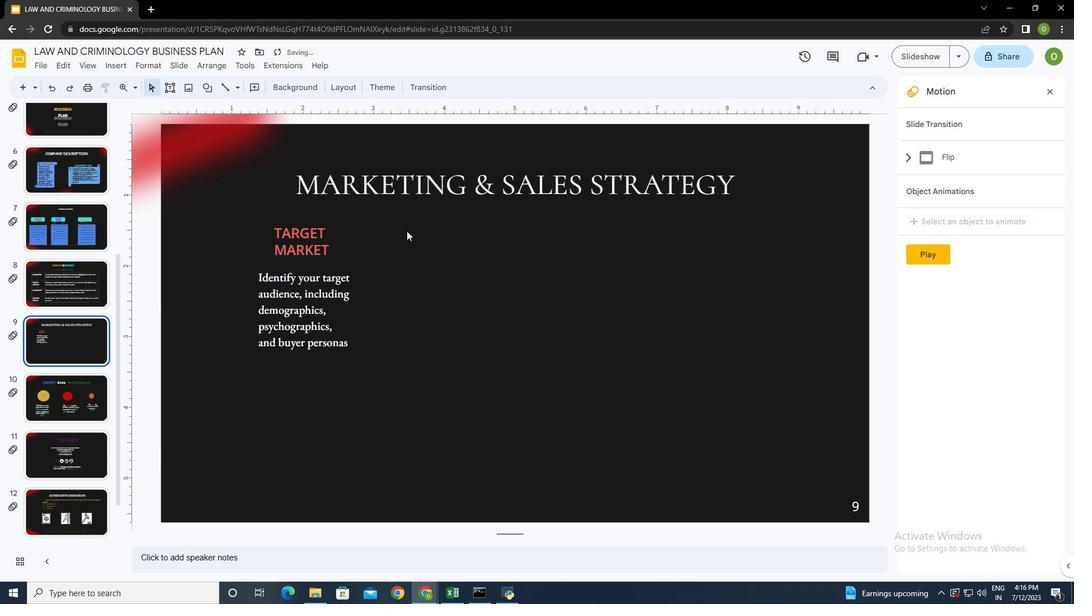 
Action: Mouse pressed left at (407, 231)
Screenshot: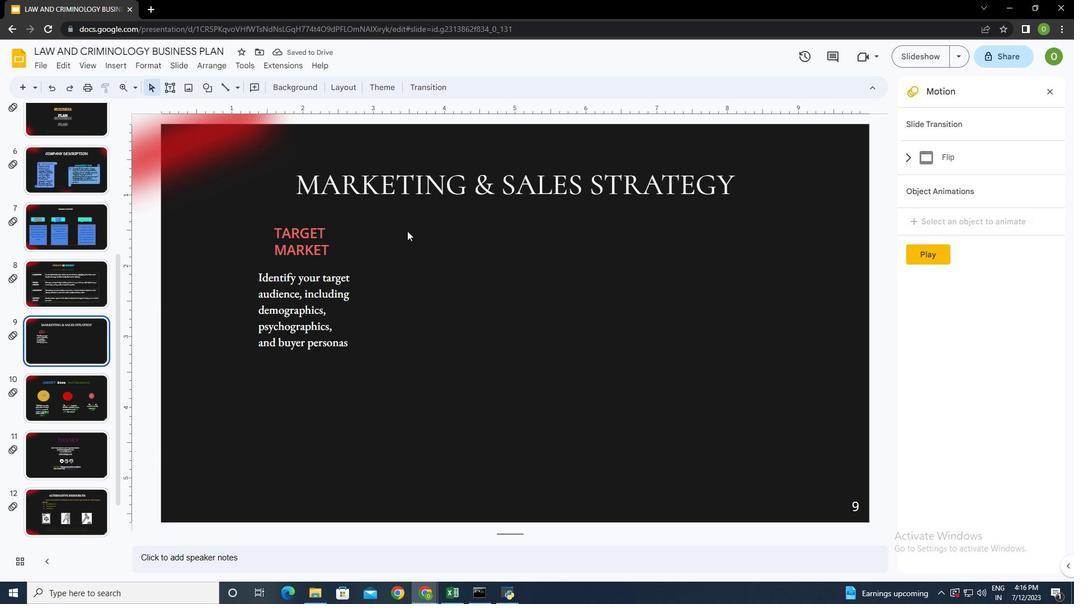 
Action: Mouse moved to (166, 87)
Screenshot: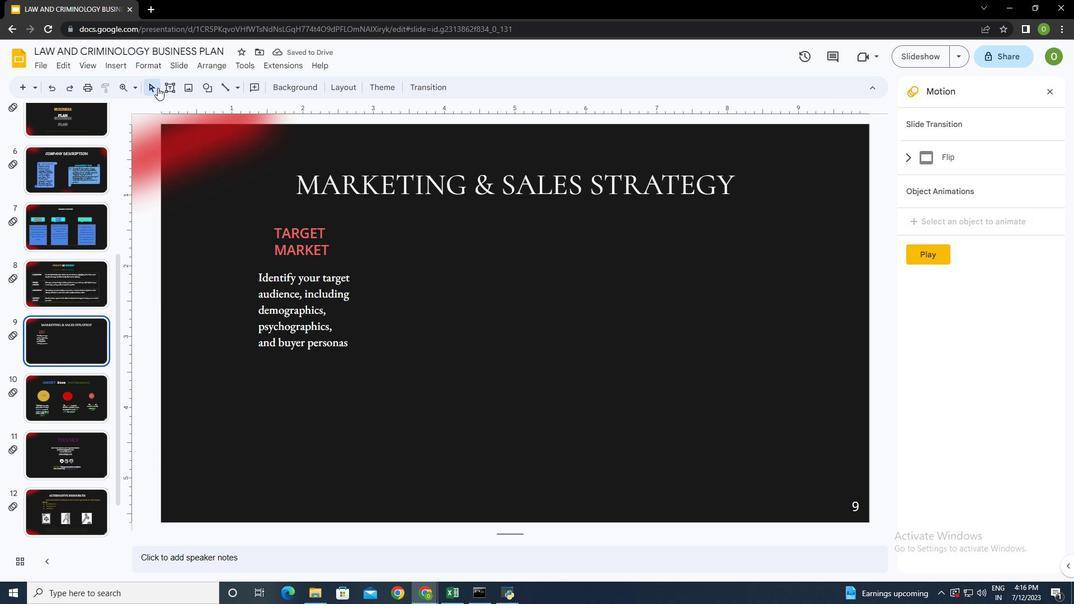 
Action: Mouse pressed left at (166, 87)
Screenshot: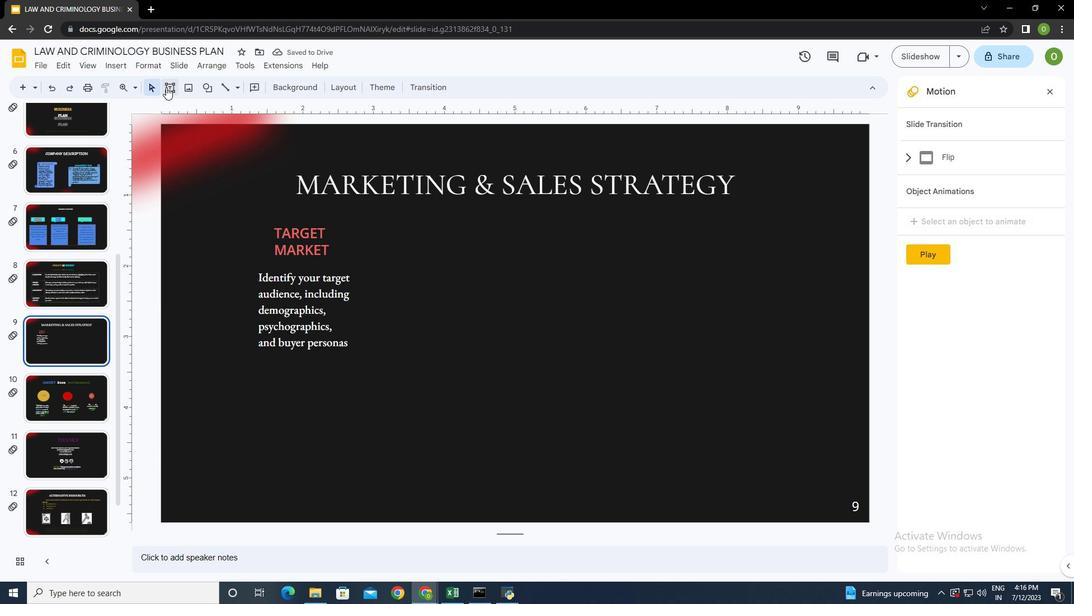 
Action: Mouse moved to (454, 225)
Screenshot: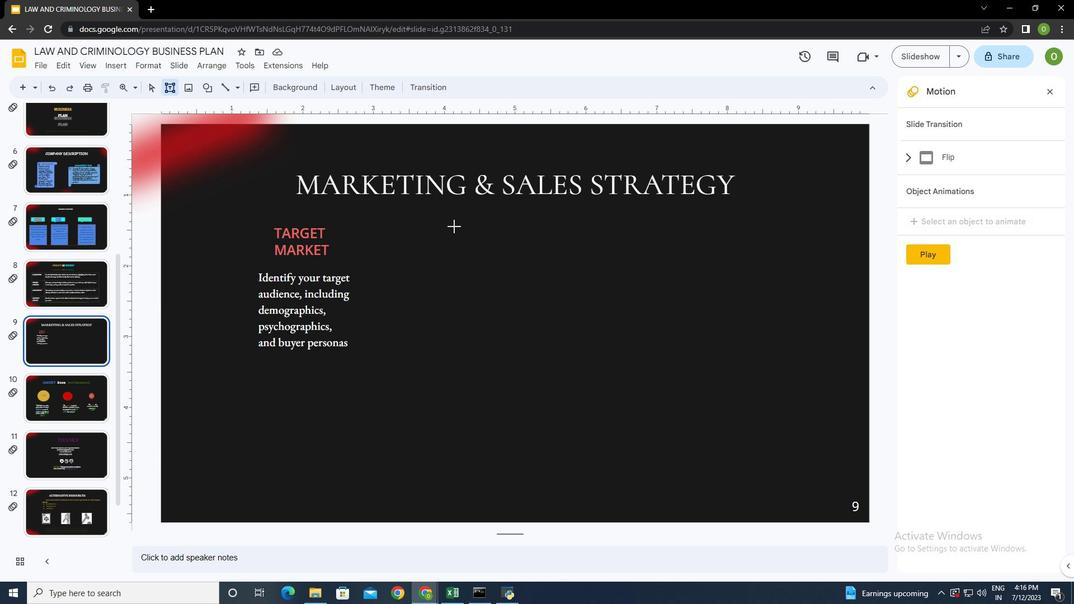 
Action: Mouse pressed left at (454, 225)
Screenshot: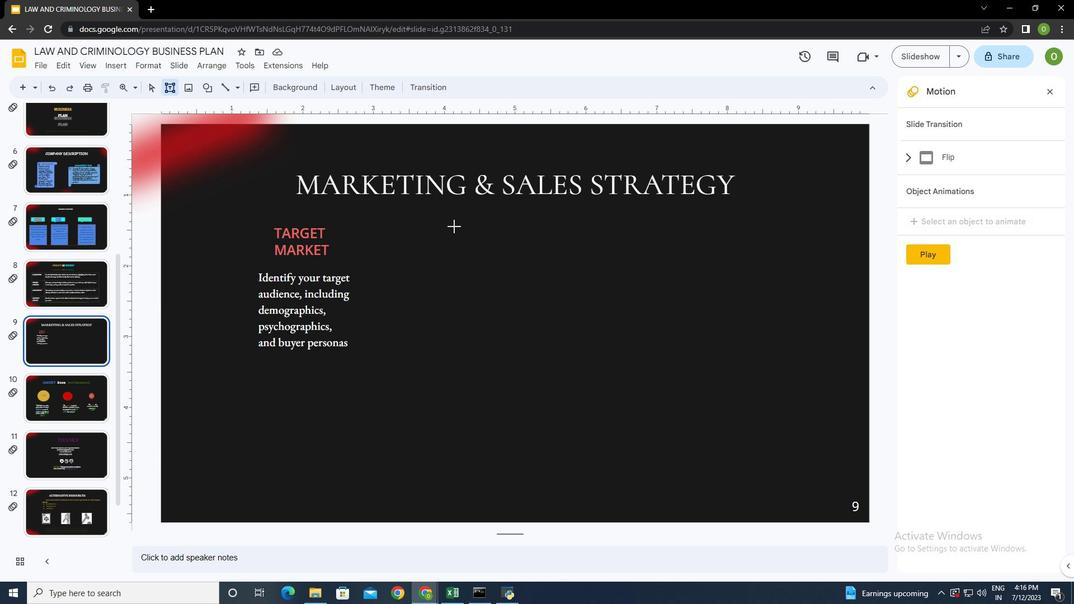 
Action: Mouse moved to (512, 226)
Screenshot: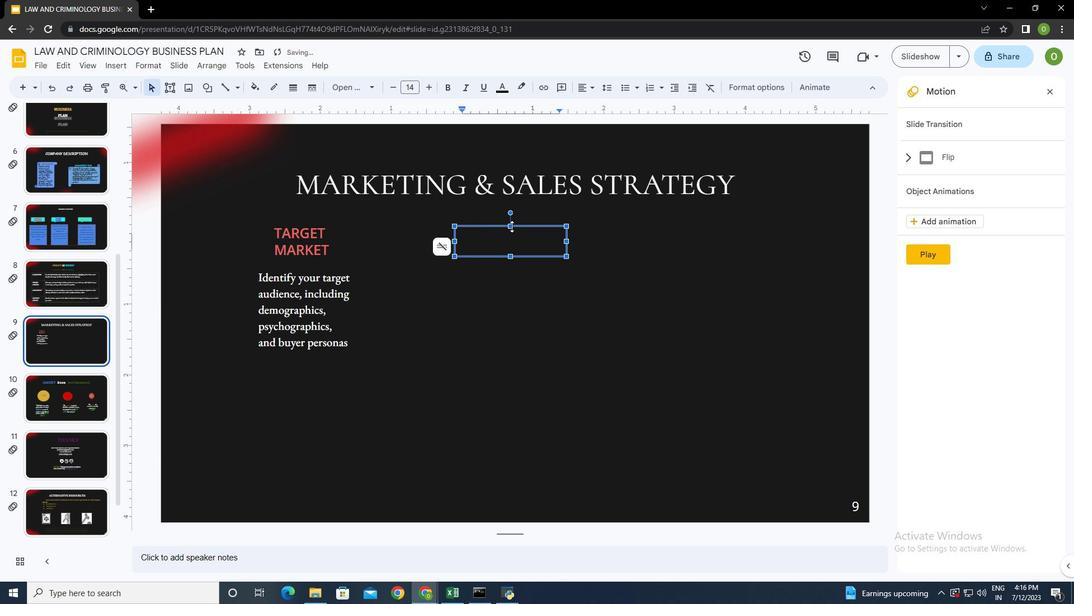 
Action: Mouse pressed left at (512, 226)
Screenshot: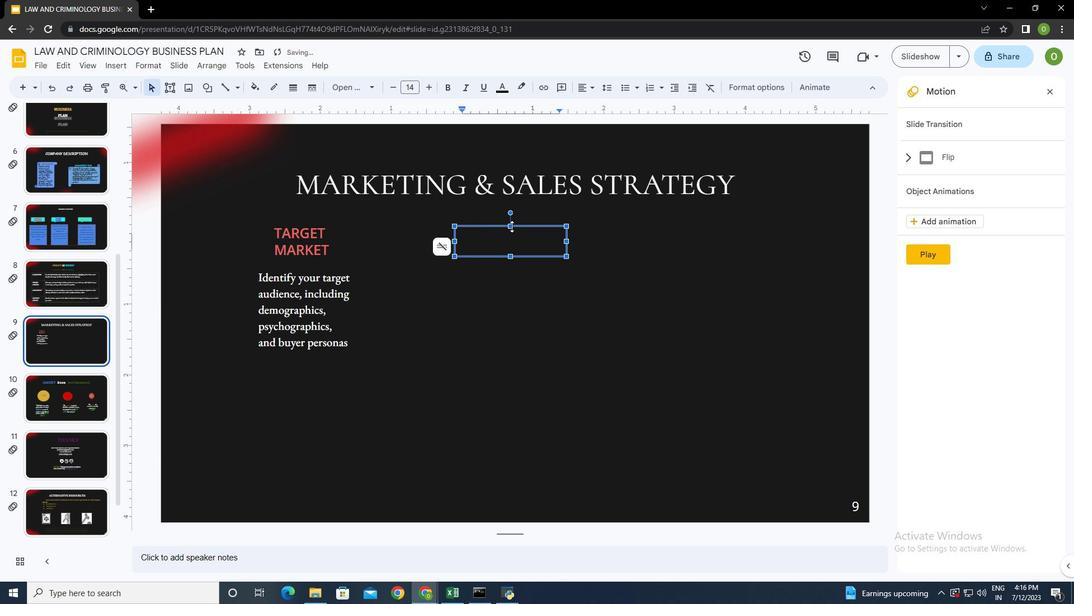 
Action: Mouse moved to (503, 87)
Screenshot: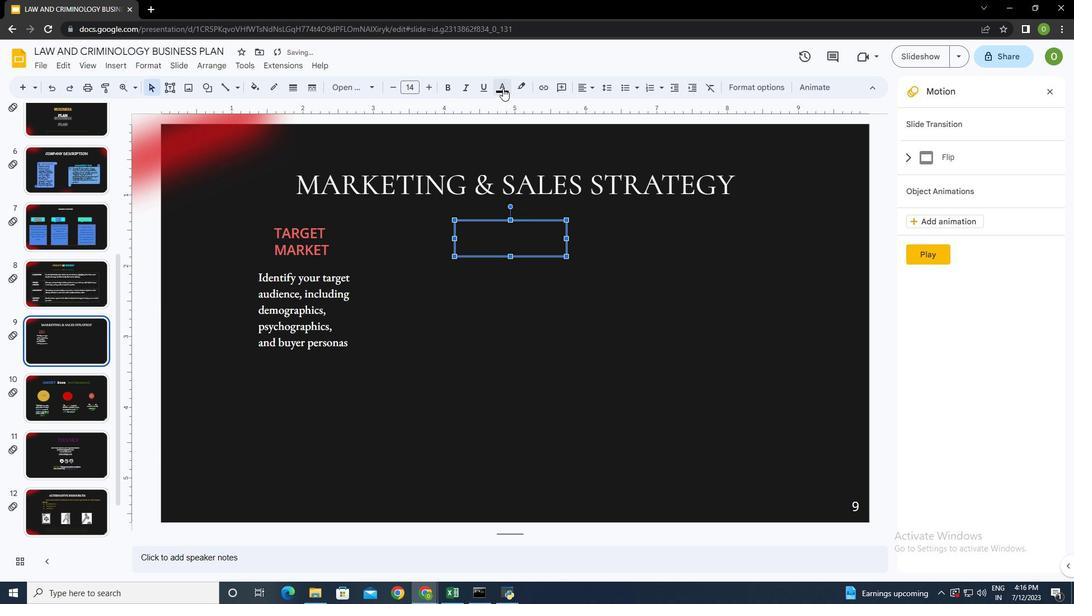 
Action: Mouse pressed left at (503, 87)
Screenshot: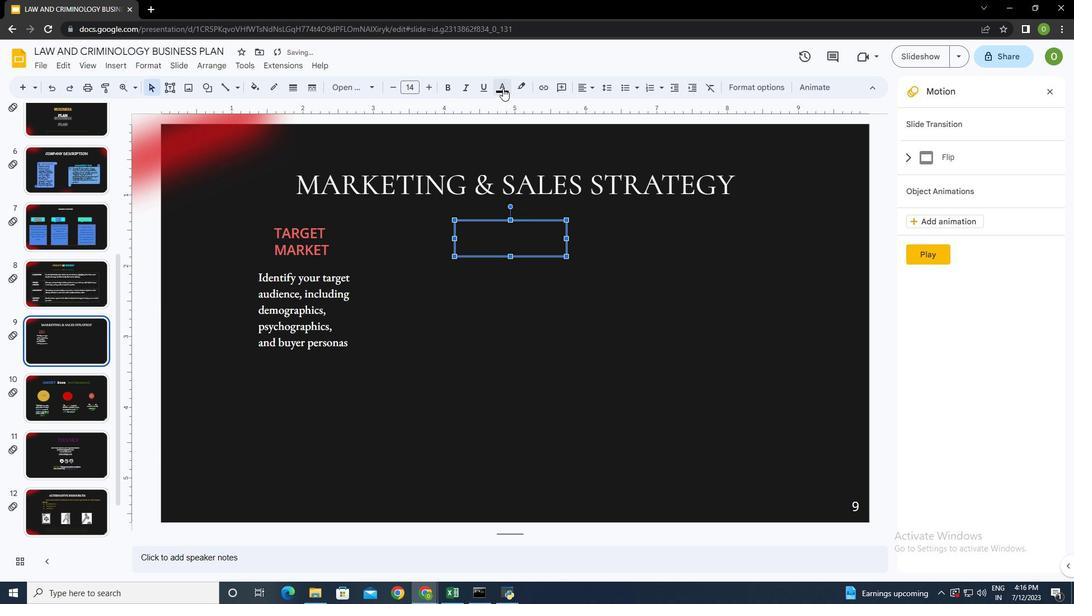 
Action: Mouse moved to (505, 124)
Screenshot: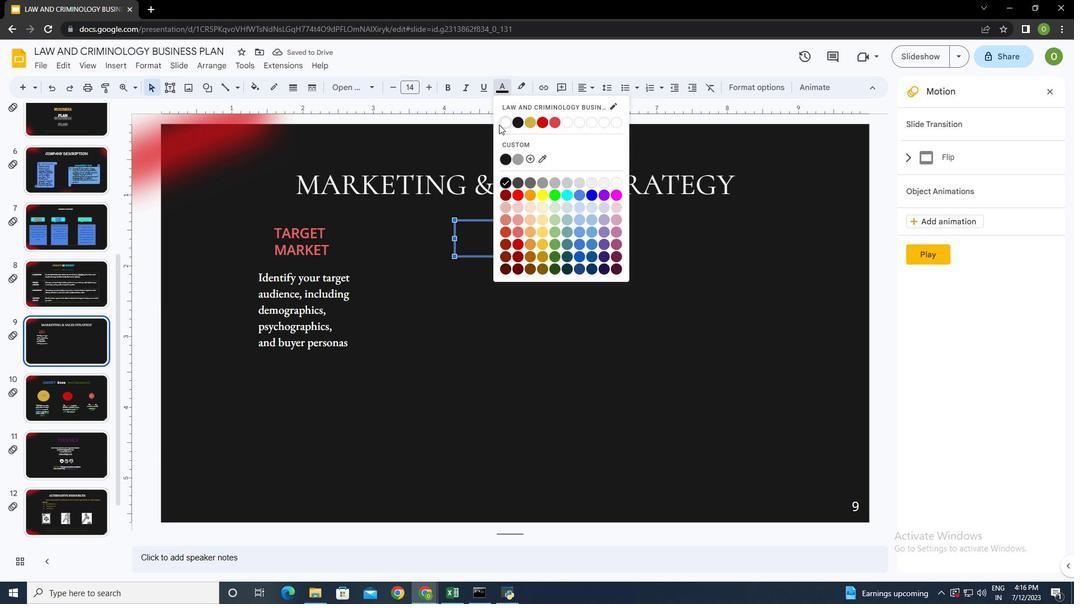 
Action: Mouse pressed left at (505, 124)
Screenshot: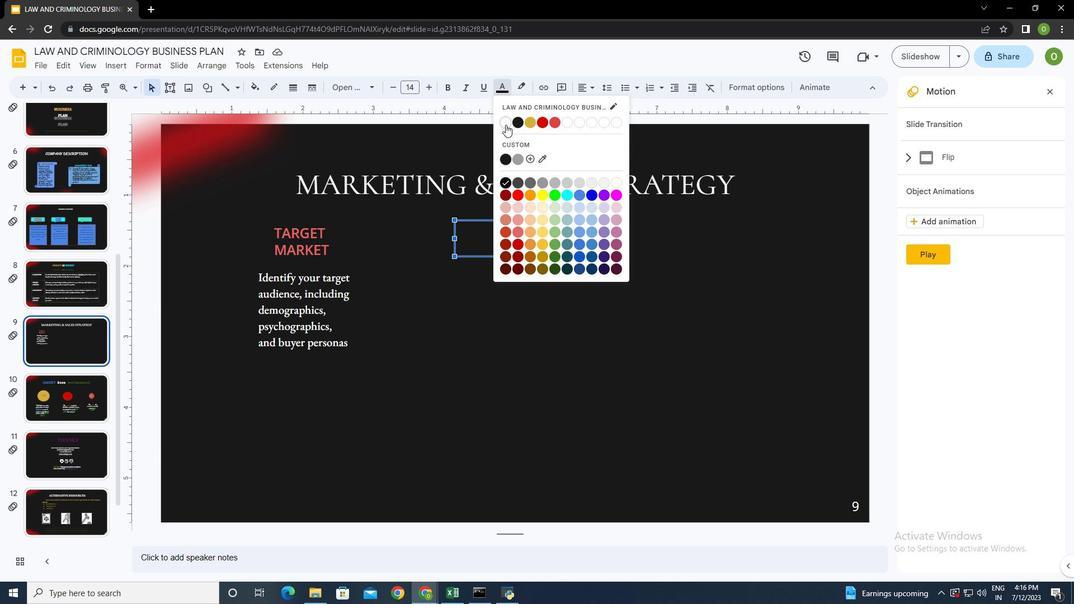 
Action: Mouse moved to (483, 232)
Screenshot: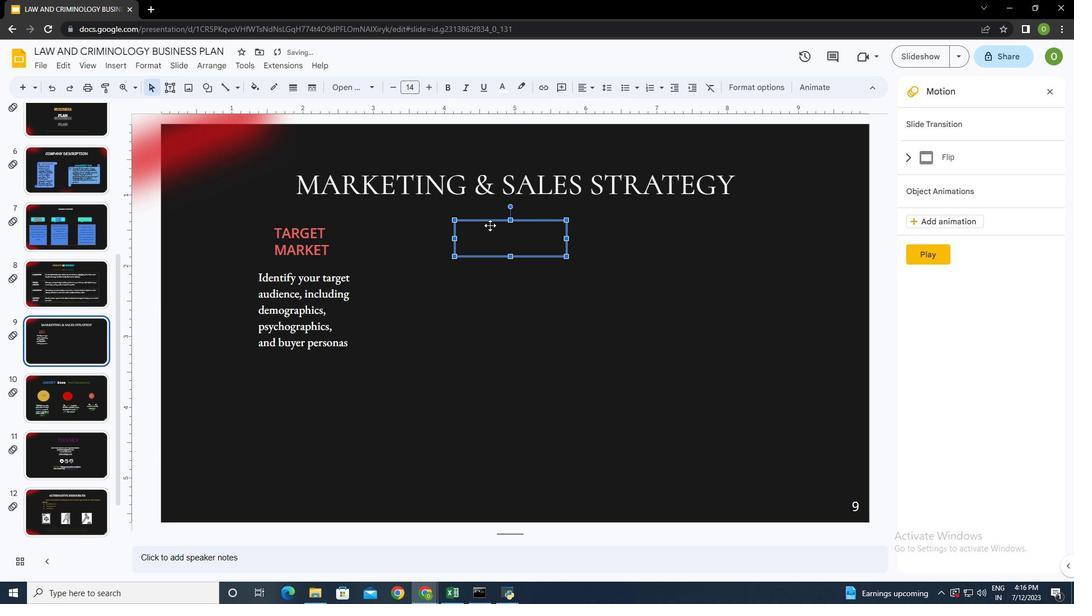 
Action: Key pressed <Key.shift><Key.shift><Key.shift><Key.shift><Key.shift><Key.shift><Key.shift><Key.shift><Key.shift><Key.shift><Key.shift><Key.shift>Va<Key.backspace><Key.caps_lock>ALUE<Key.space>PROPOSITION
Screenshot: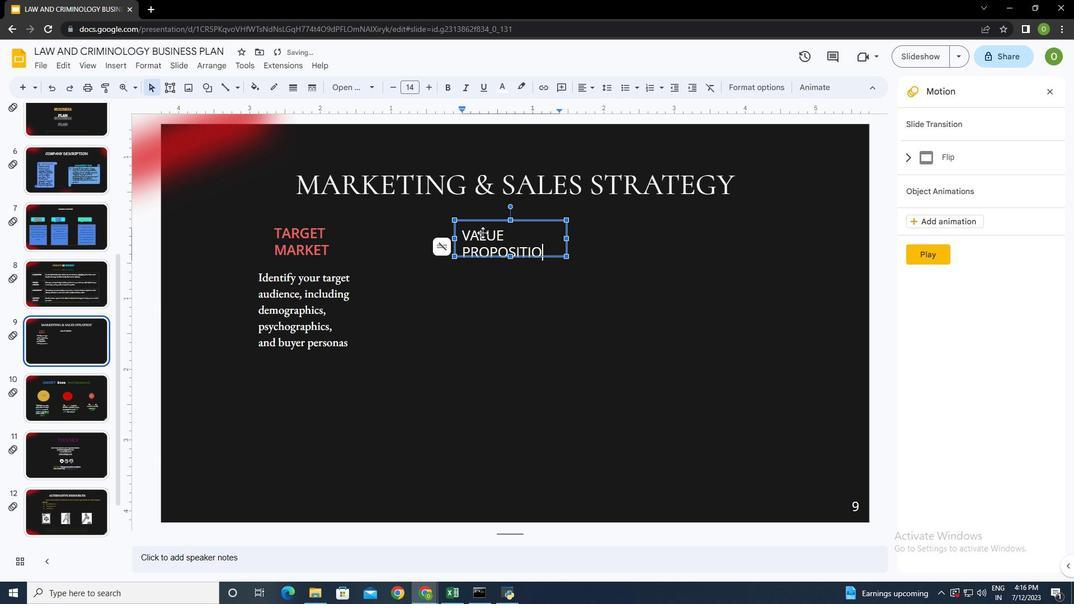 
Action: Mouse moved to (511, 254)
Screenshot: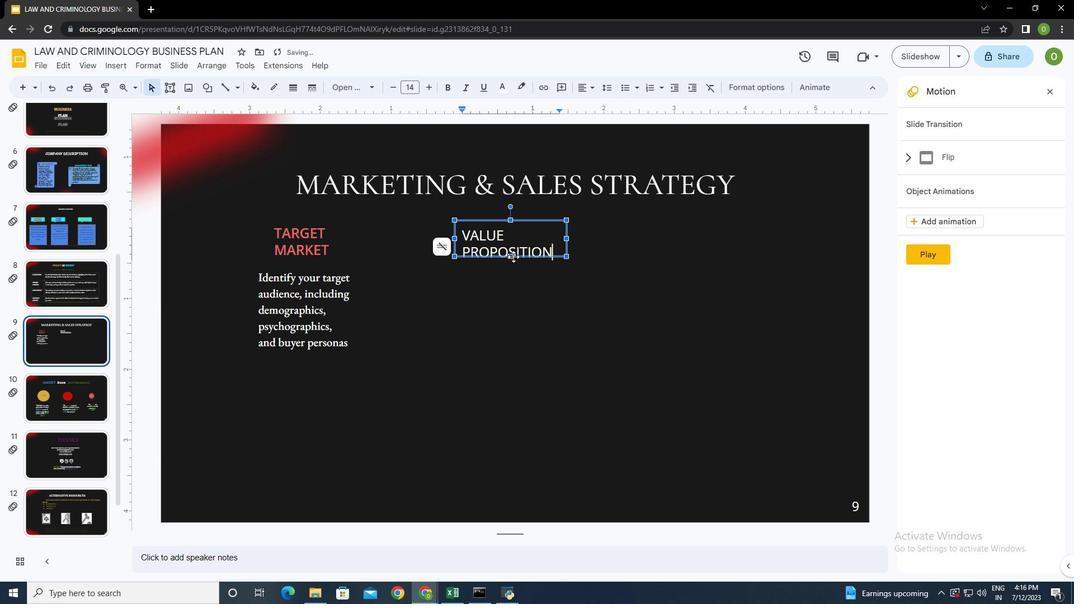 
Action: Mouse pressed left at (511, 254)
Screenshot: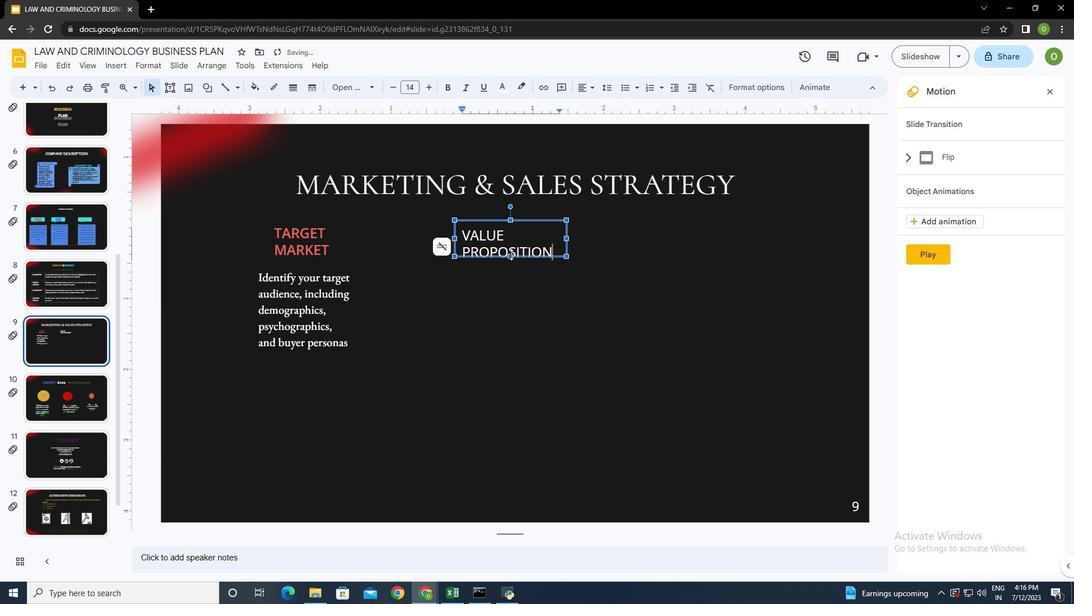 
Action: Mouse moved to (510, 221)
Screenshot: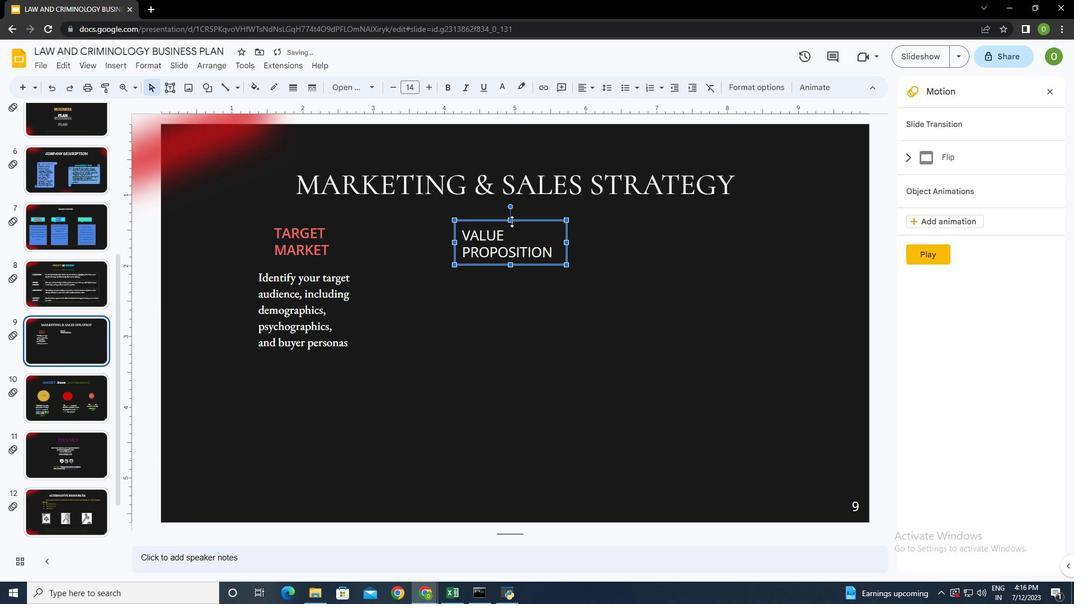 
Action: Mouse pressed left at (510, 221)
Screenshot: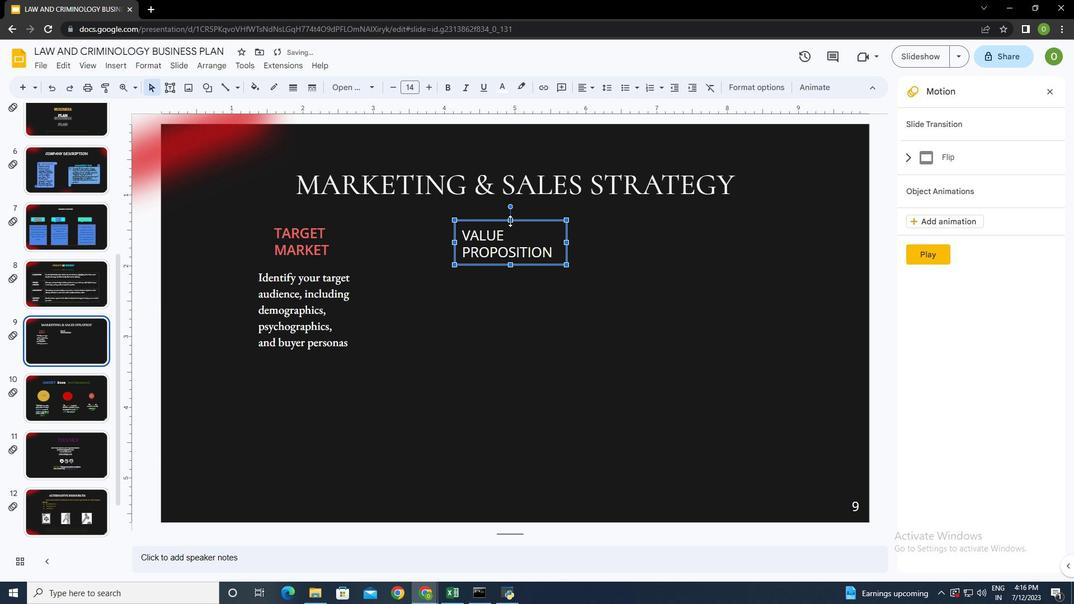 
Action: Mouse moved to (459, 233)
Screenshot: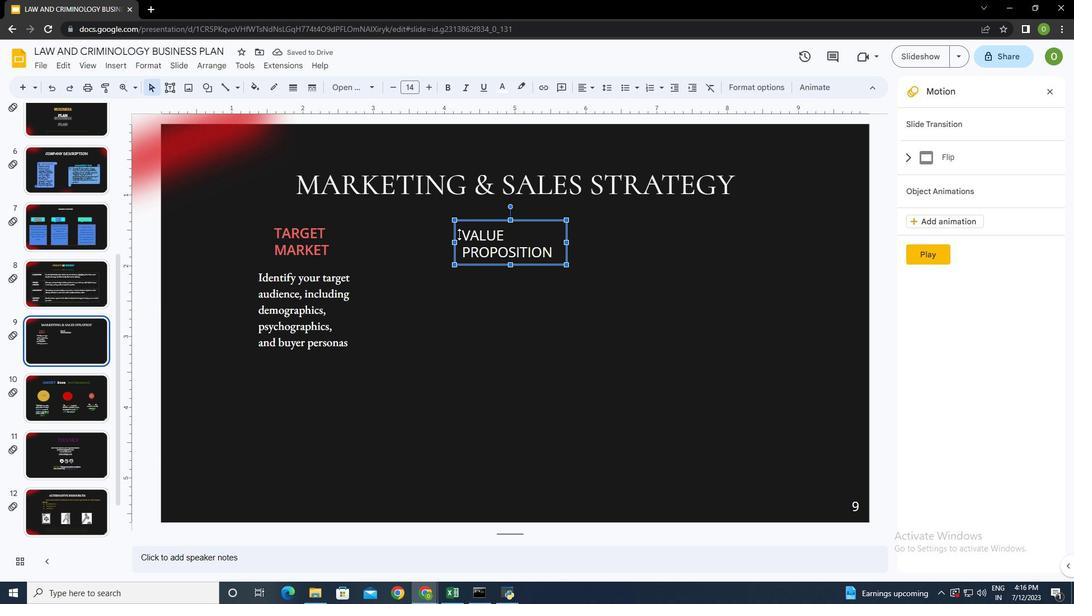 
Action: Mouse pressed left at (459, 233)
Screenshot: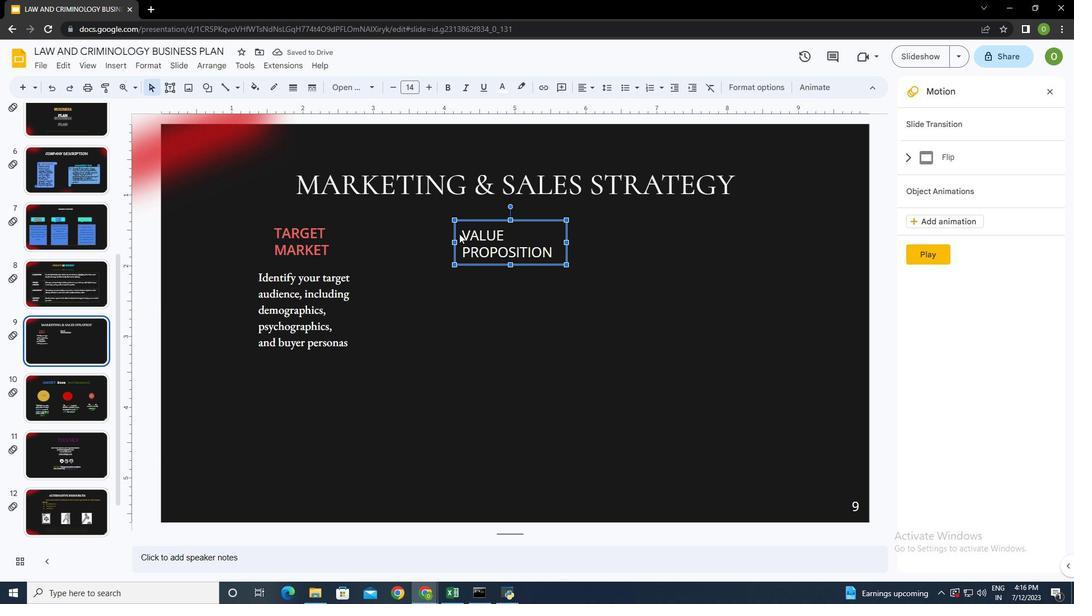 
Action: Mouse moved to (462, 230)
Screenshot: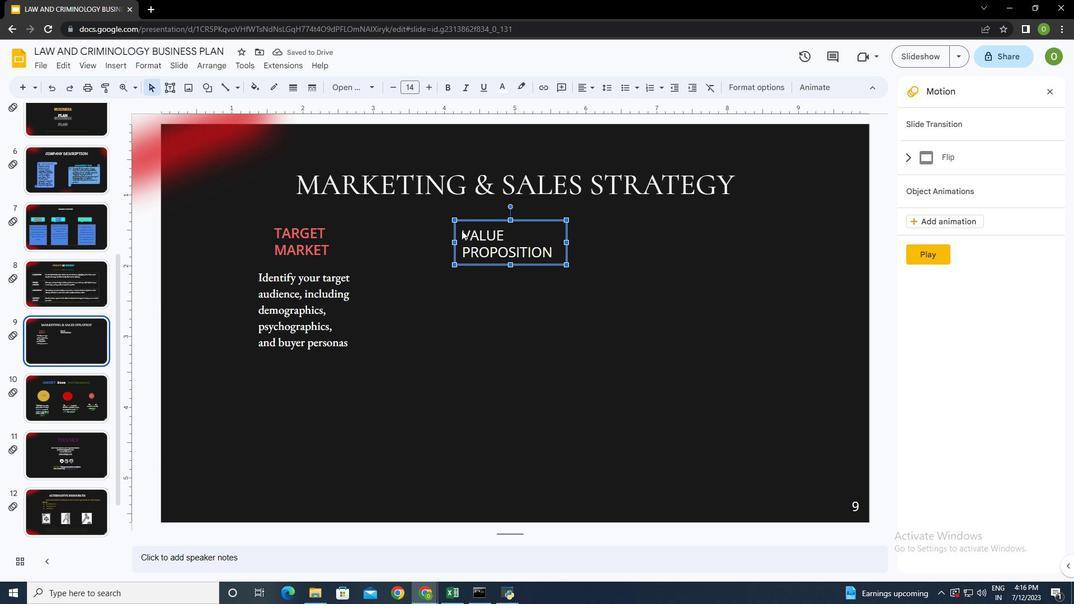 
Action: Mouse pressed left at (462, 230)
Screenshot: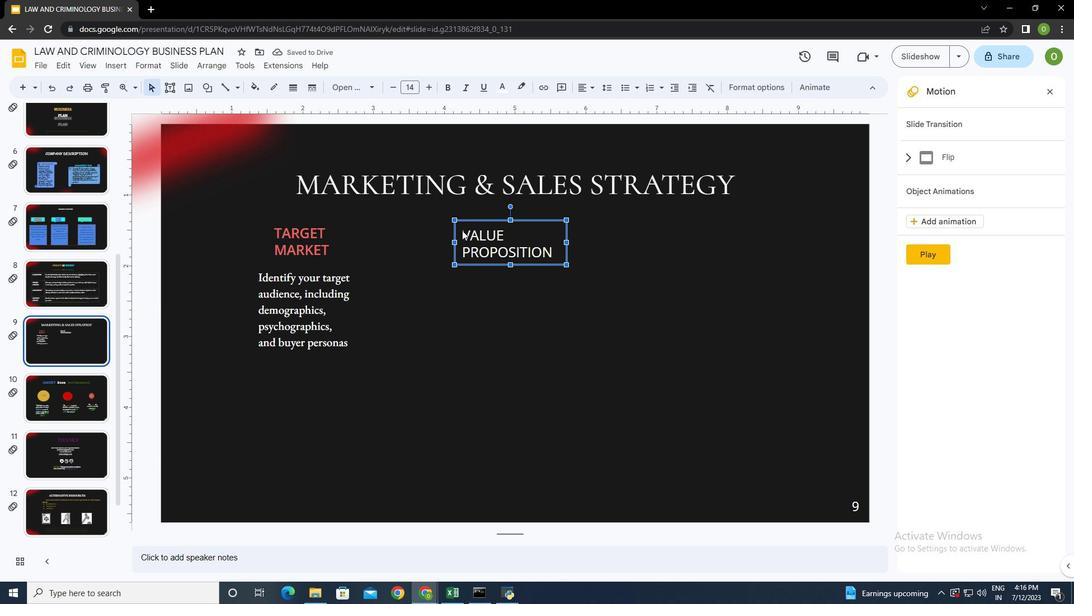 
Action: Mouse moved to (461, 230)
Screenshot: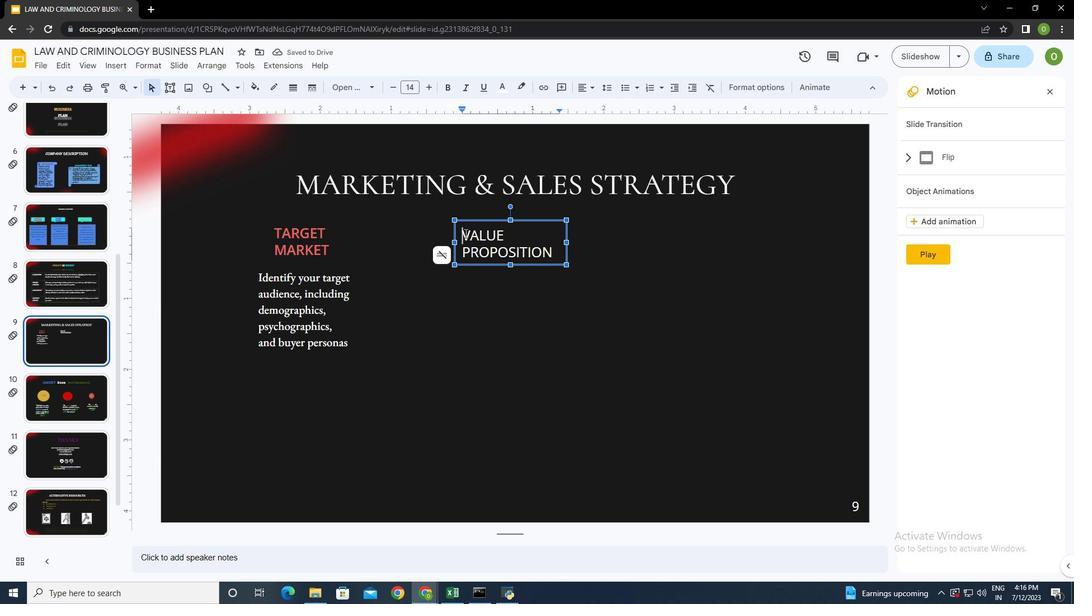 
Action: Mouse pressed left at (461, 230)
Screenshot: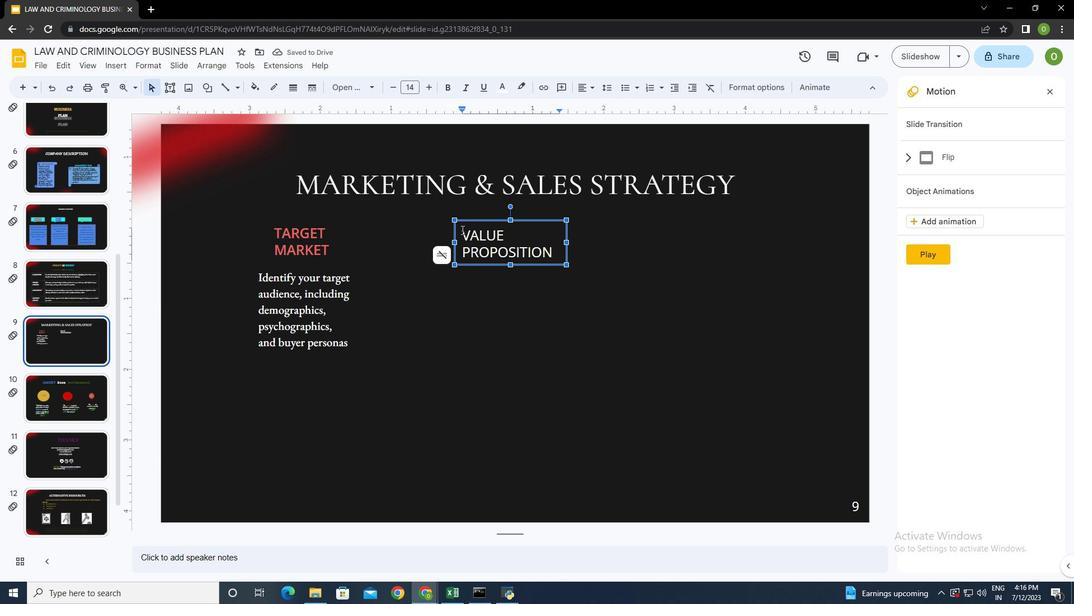 
Action: Mouse moved to (589, 86)
Screenshot: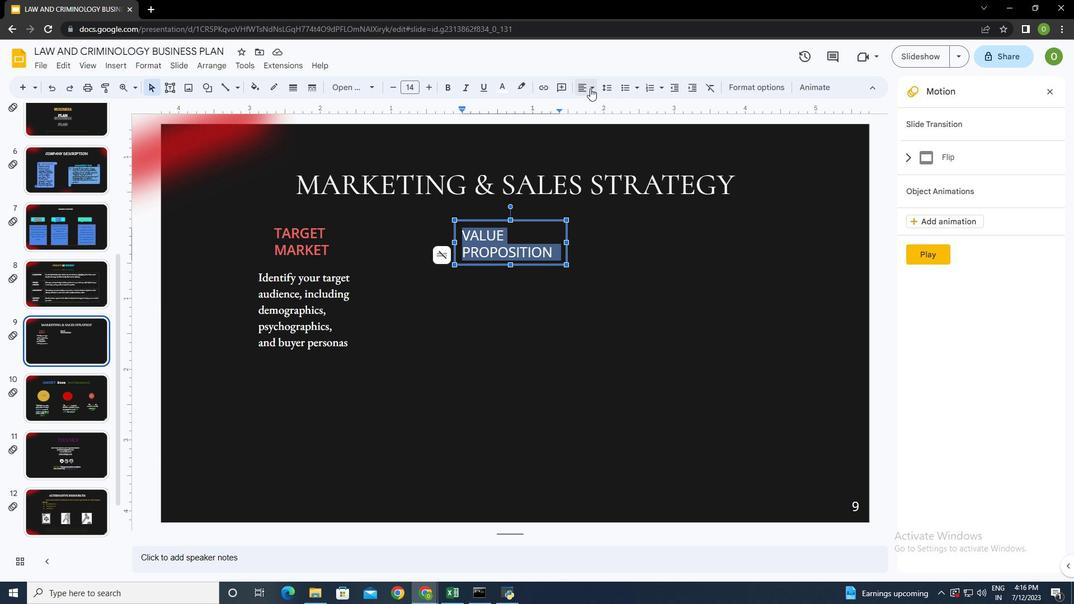 
Action: Mouse pressed left at (589, 86)
Screenshot: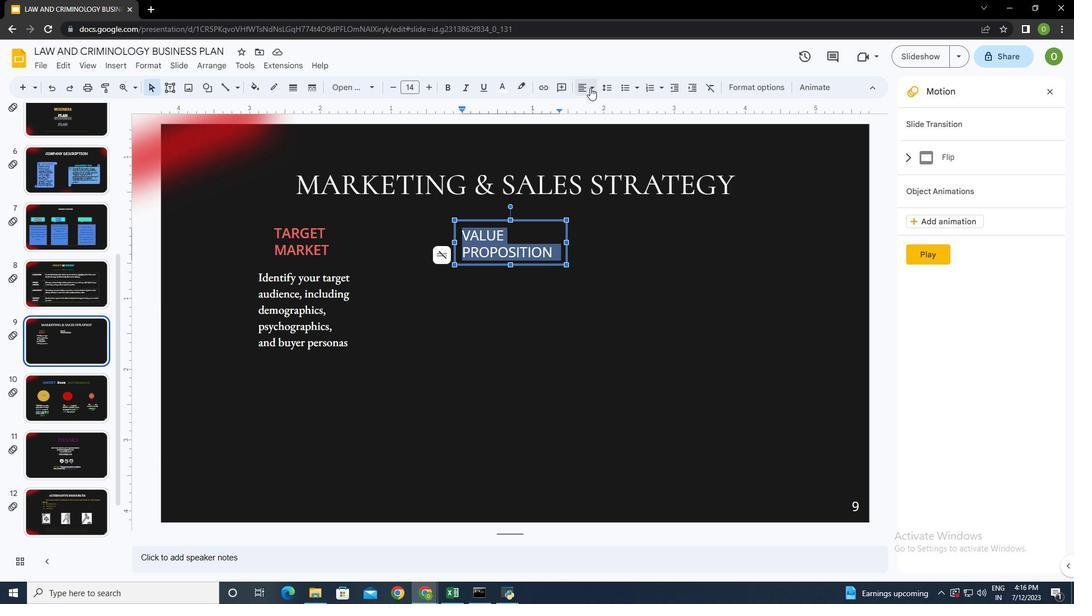 
Action: Mouse moved to (600, 108)
Screenshot: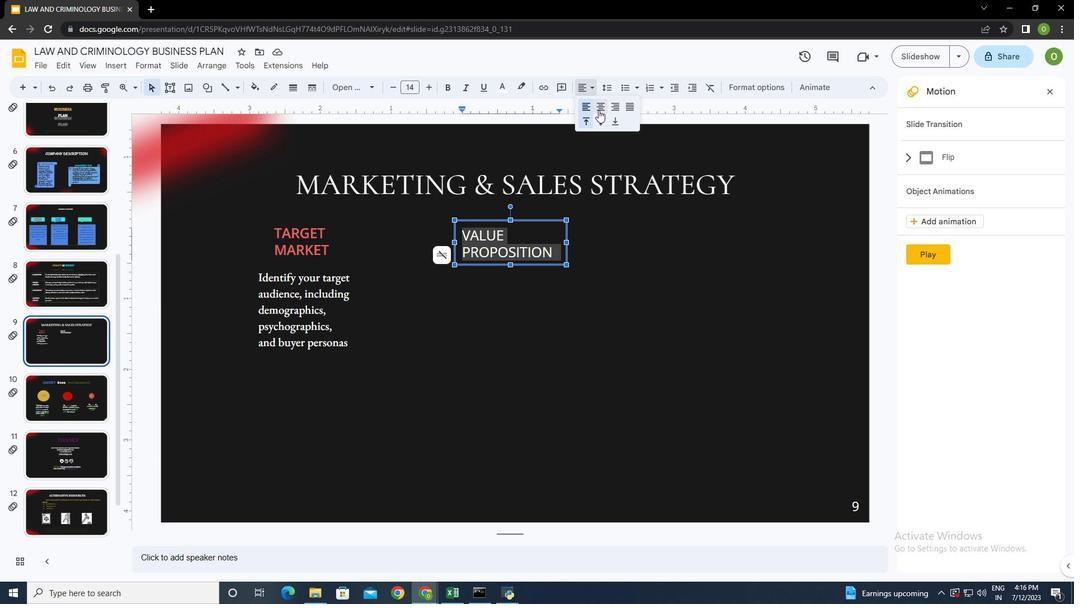 
Action: Mouse pressed left at (600, 108)
Screenshot: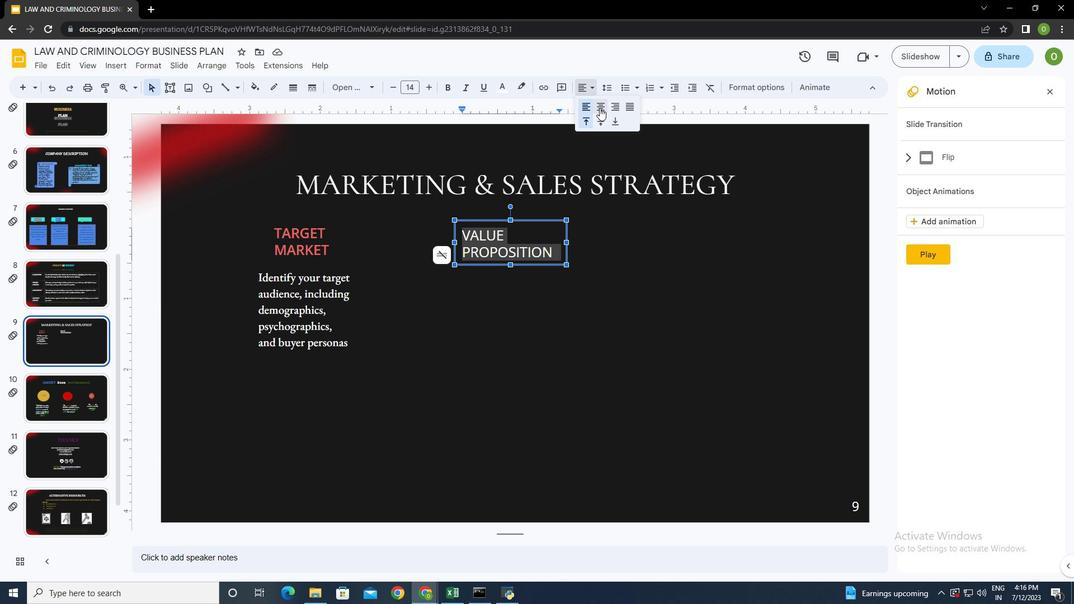 
Action: Mouse moved to (592, 87)
Screenshot: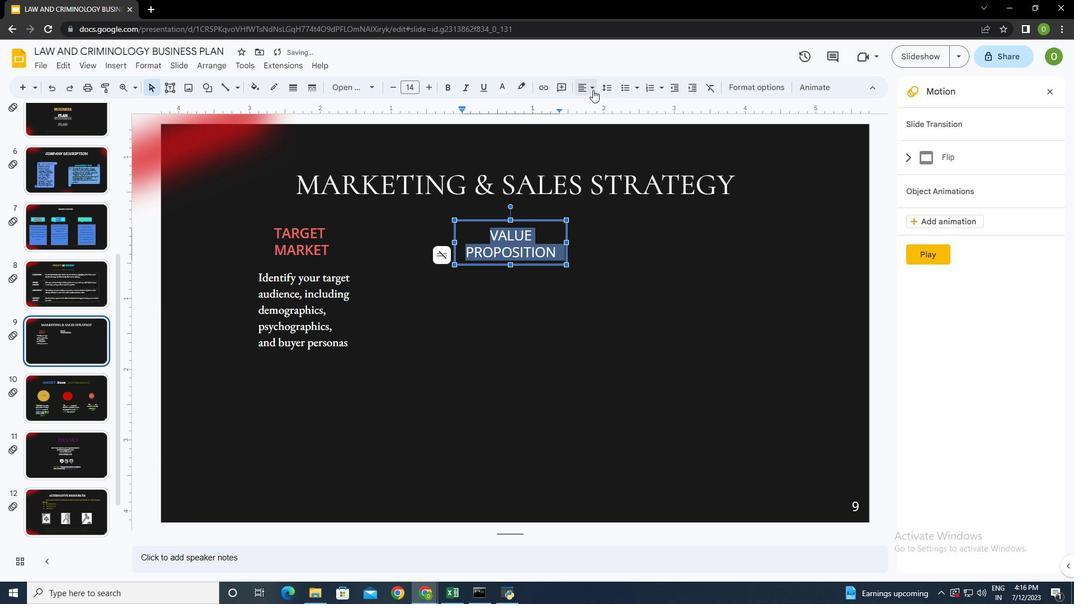 
Action: Mouse pressed left at (592, 87)
Screenshot: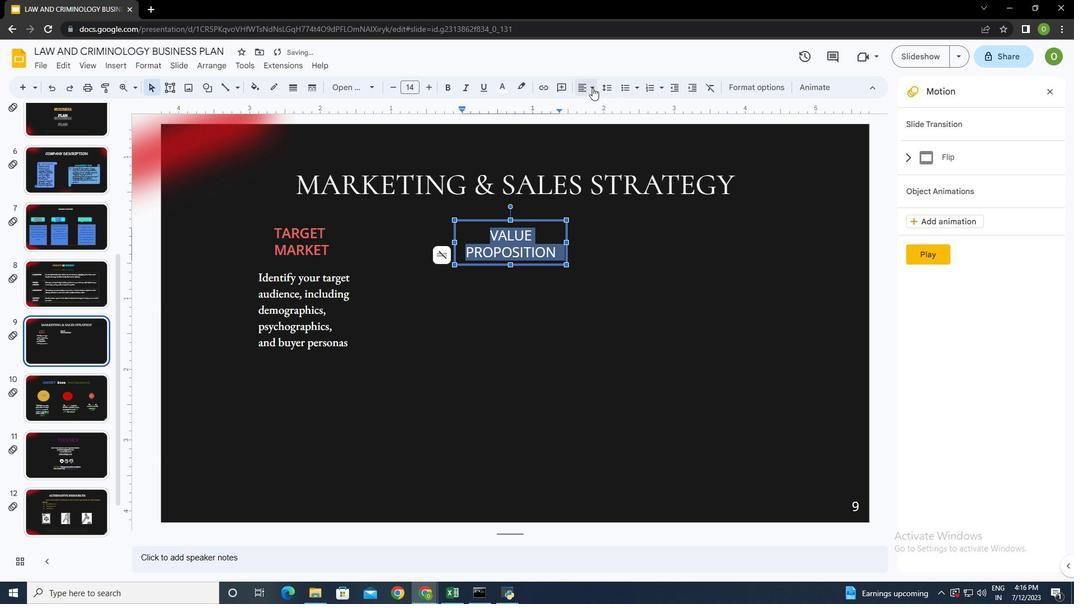 
Action: Mouse moved to (601, 119)
Screenshot: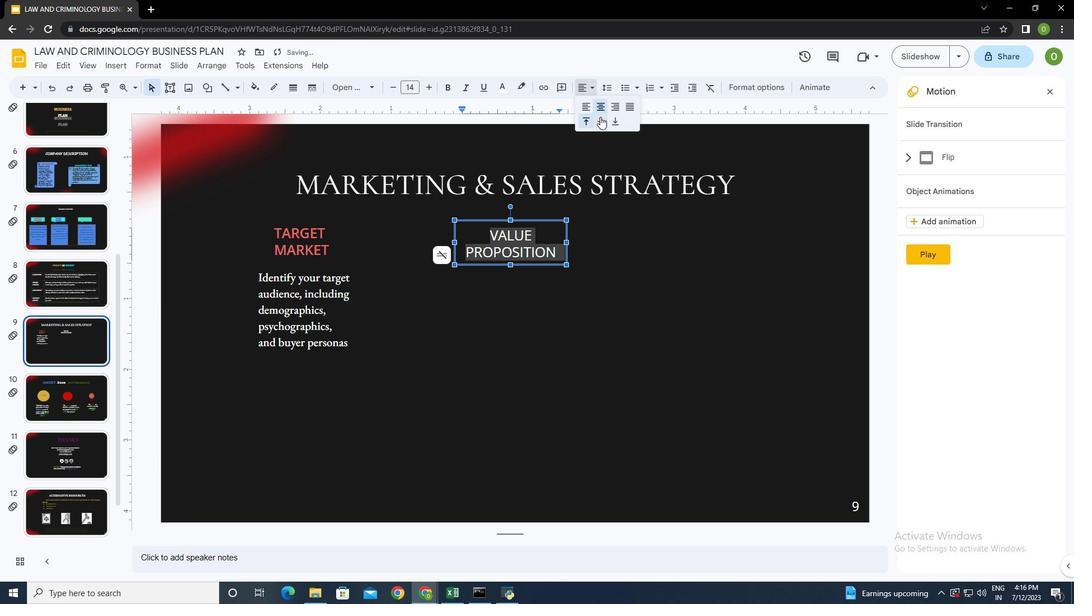 
Action: Mouse pressed left at (601, 119)
Screenshot: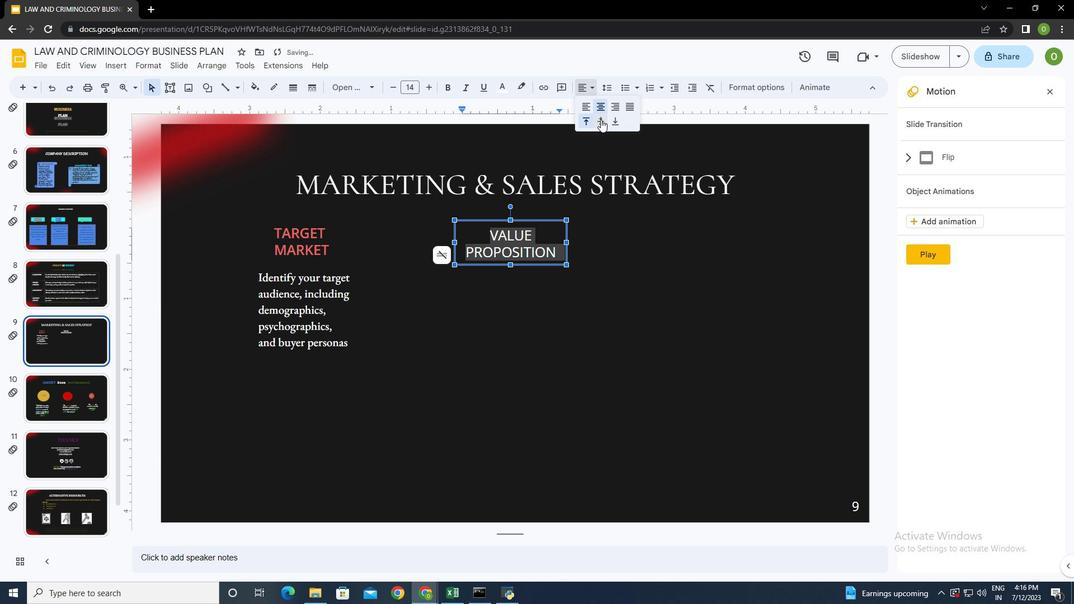 
Action: Mouse moved to (526, 276)
Screenshot: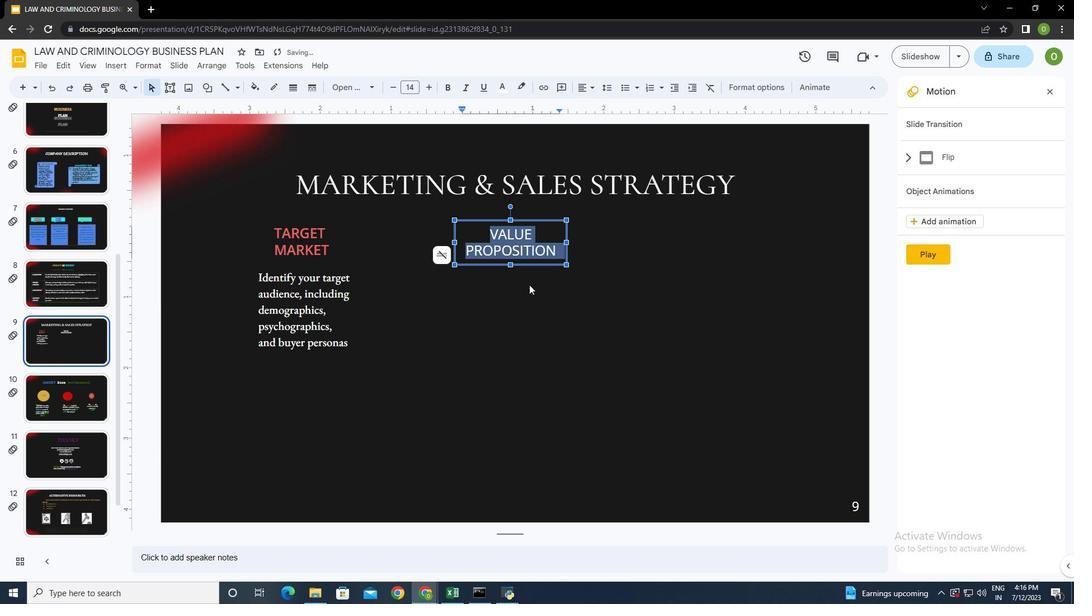 
Action: Mouse pressed left at (526, 276)
Screenshot: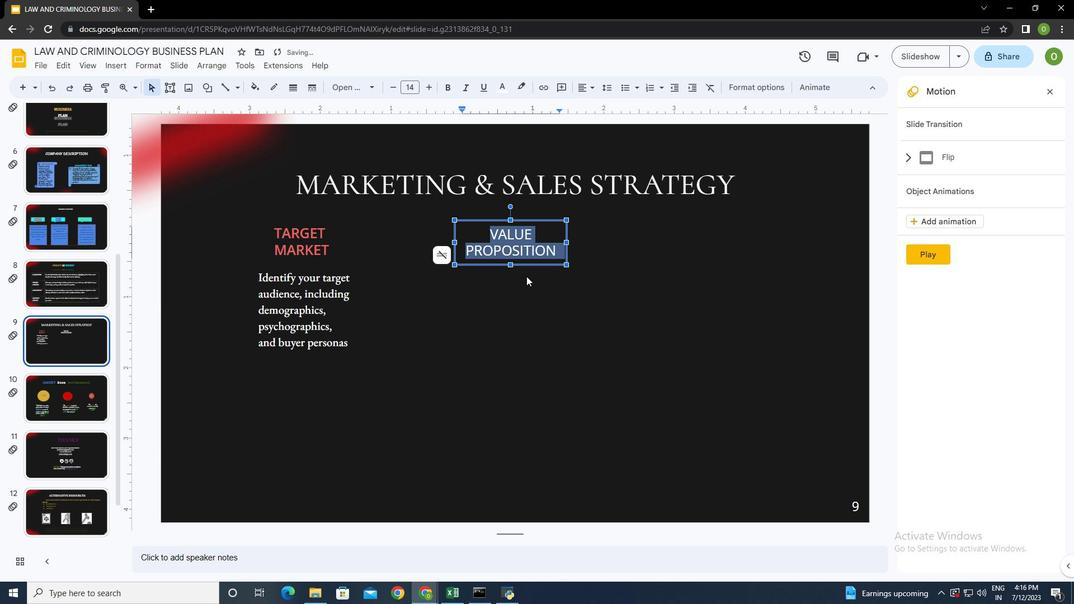 
Action: Mouse moved to (172, 90)
Screenshot: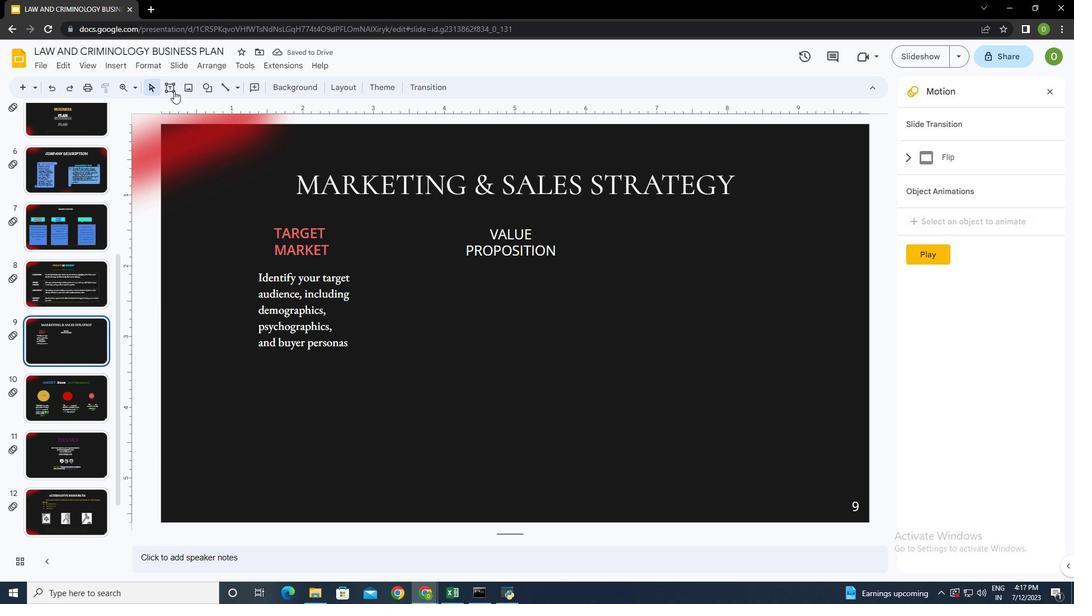
Action: Mouse pressed left at (172, 90)
Screenshot: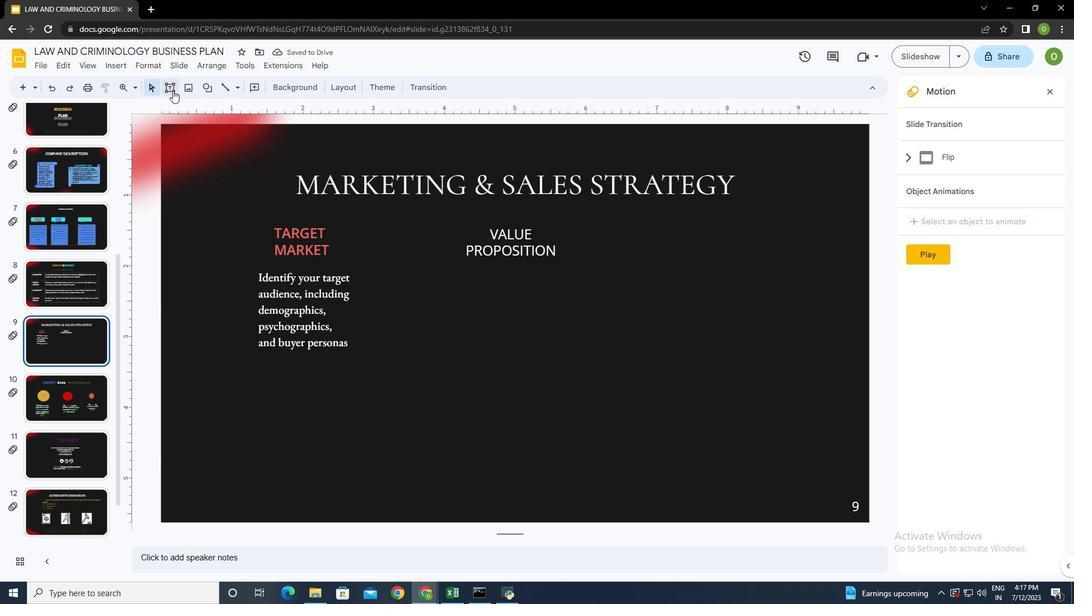 
Action: Mouse moved to (462, 267)
Screenshot: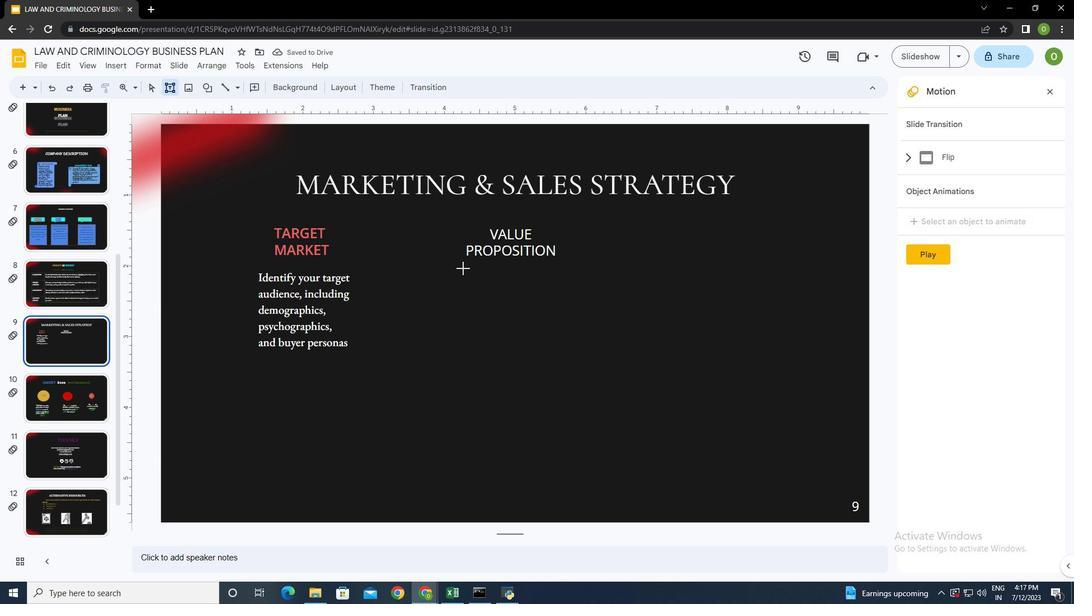 
Action: Mouse pressed left at (462, 267)
Screenshot: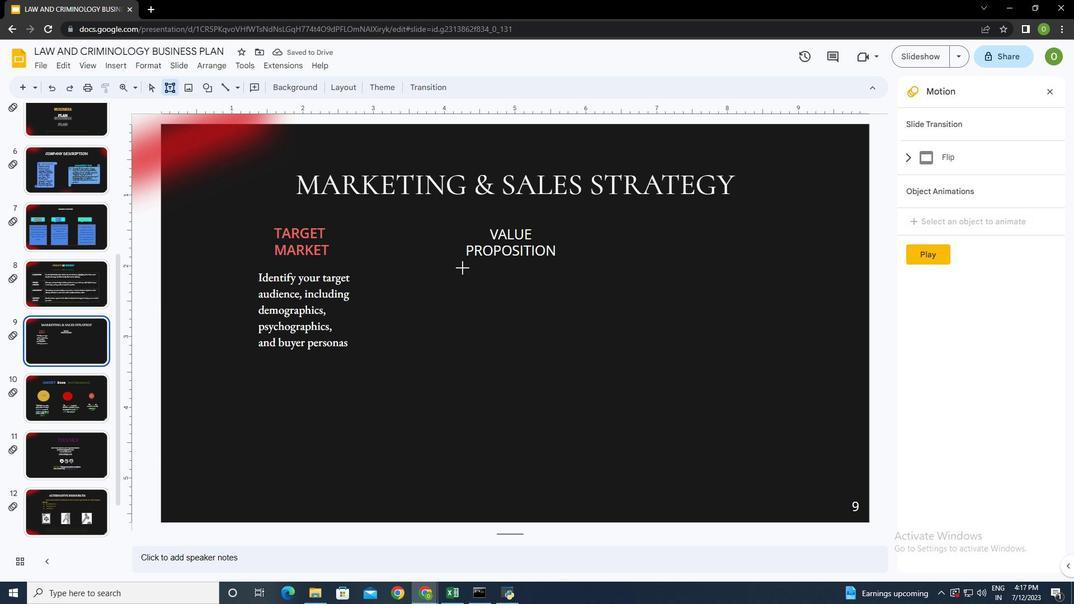 
Action: Mouse moved to (523, 87)
Screenshot: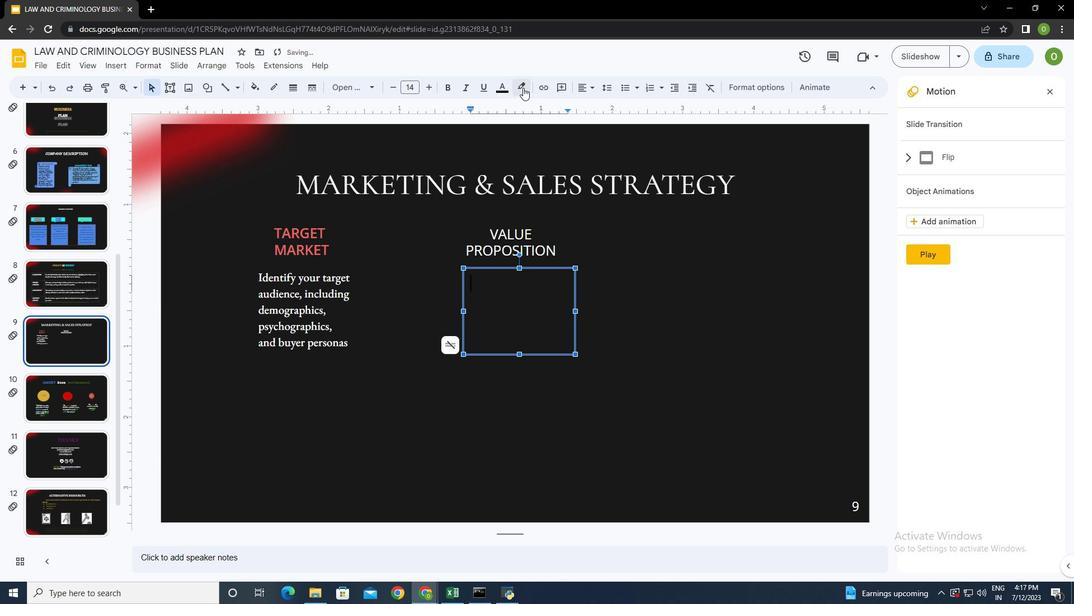 
Action: Mouse pressed left at (523, 87)
Screenshot: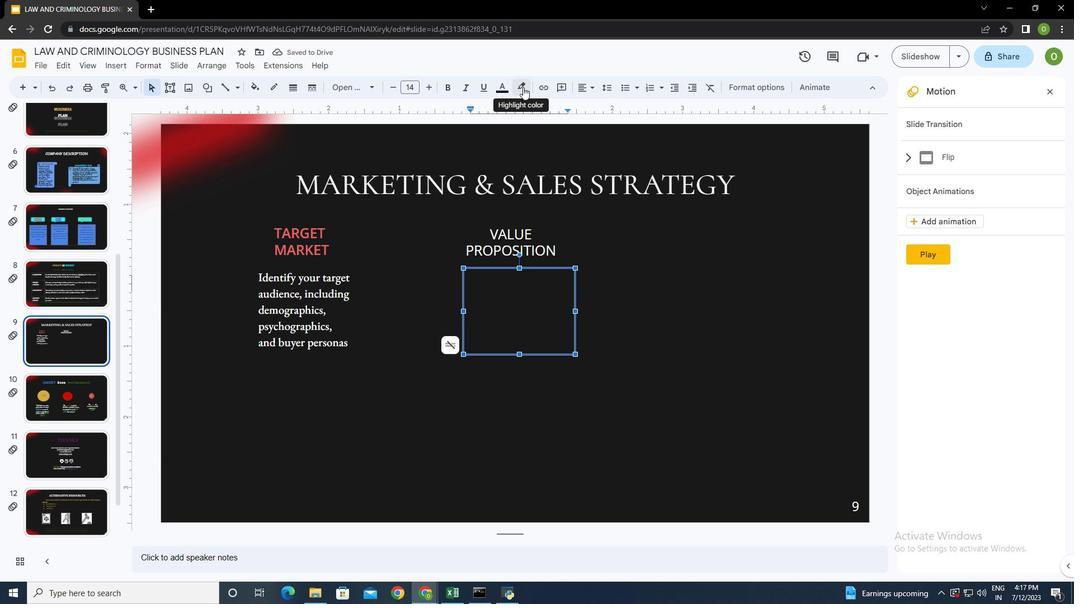 
Action: Mouse moved to (524, 122)
Screenshot: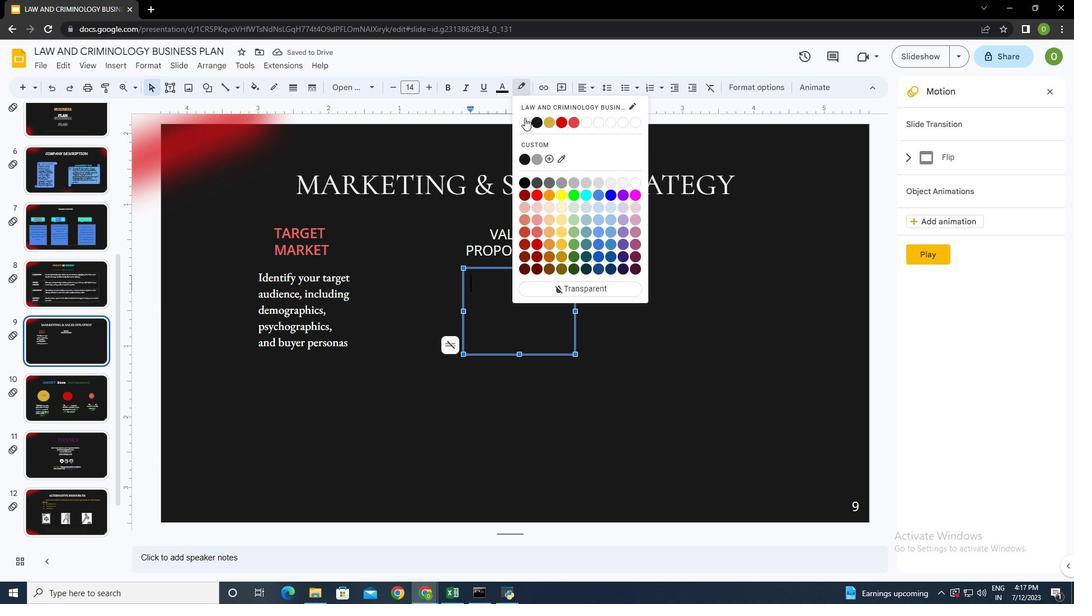 
Action: Mouse pressed left at (524, 122)
Screenshot: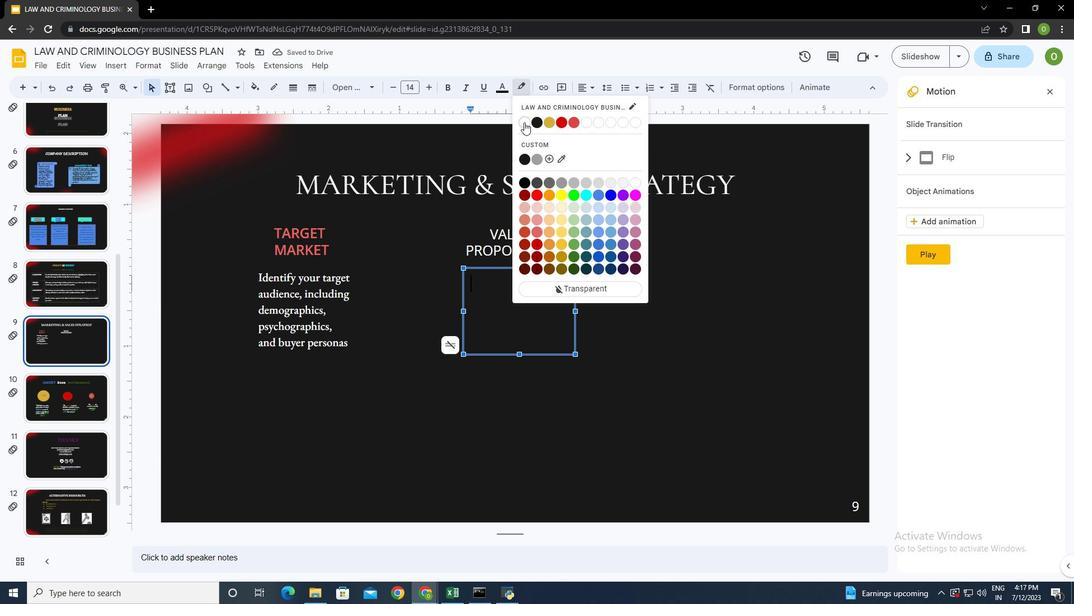 
Action: Mouse moved to (347, 90)
Screenshot: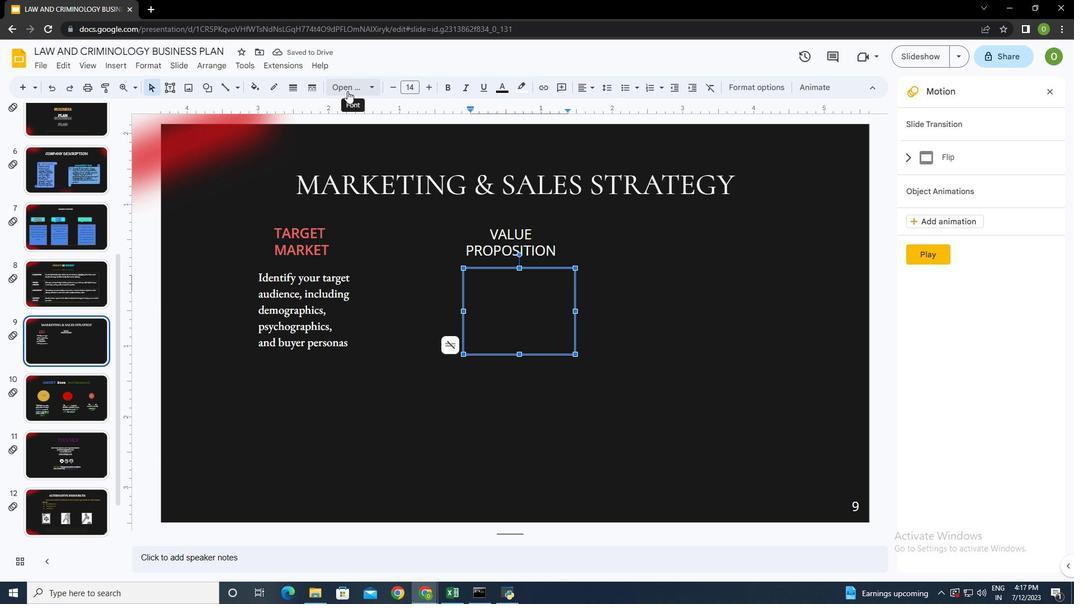 
Action: Mouse pressed left at (347, 90)
Screenshot: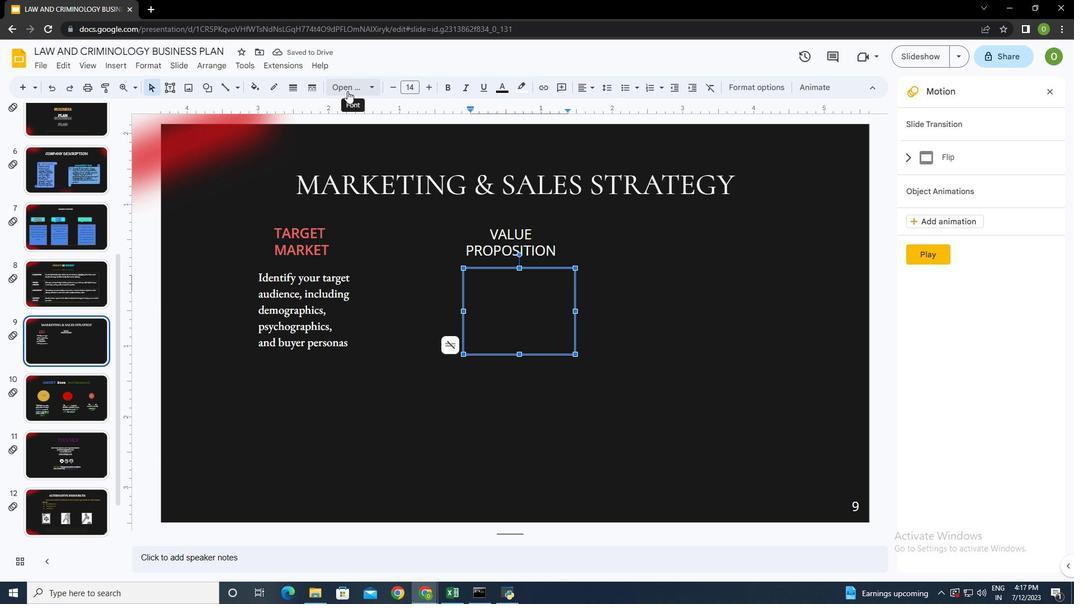 
Action: Mouse moved to (507, 255)
Screenshot: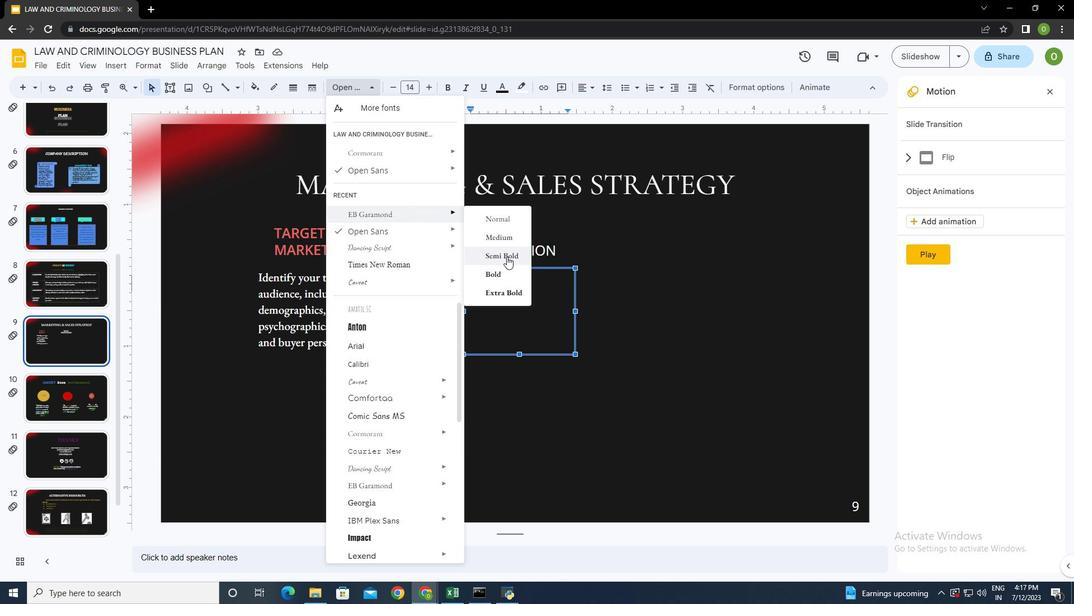 
Action: Mouse pressed left at (507, 255)
Screenshot: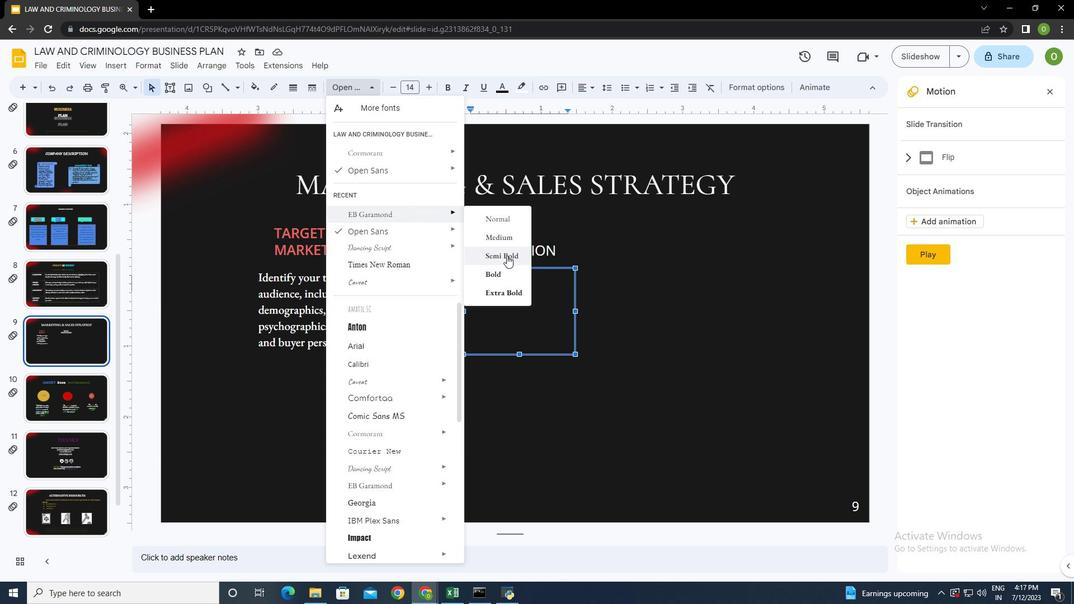 
Action: Mouse moved to (501, 87)
Screenshot: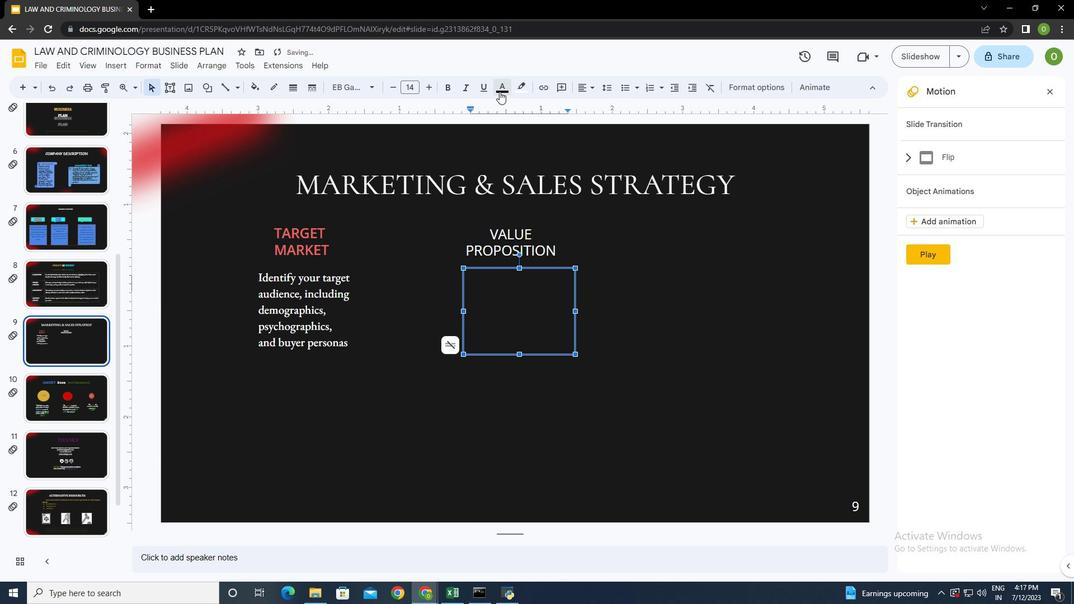 
Action: Mouse pressed left at (501, 87)
Screenshot: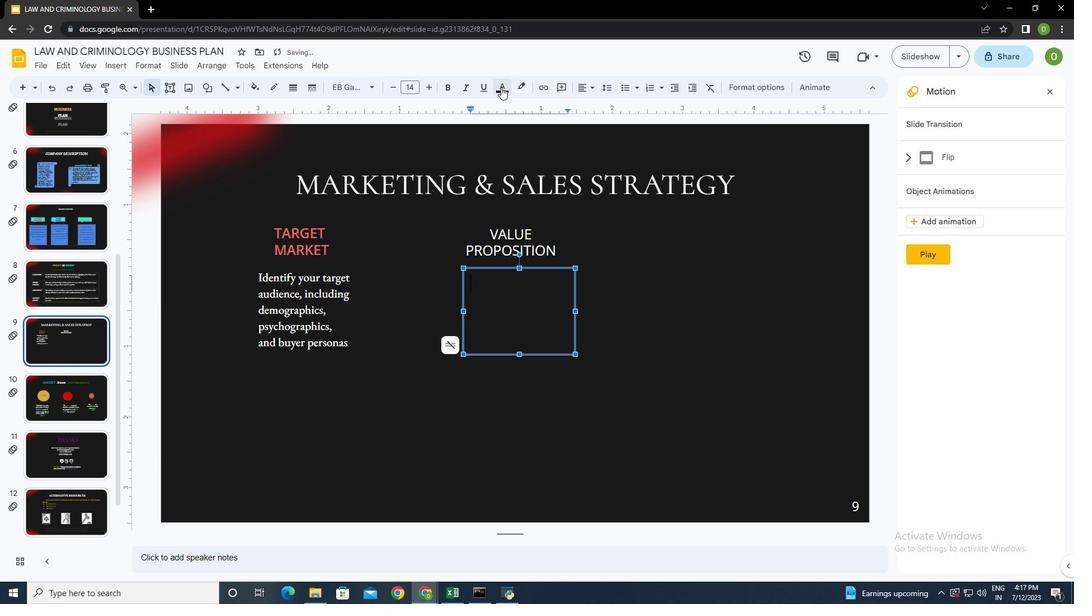 
Action: Mouse moved to (506, 120)
Screenshot: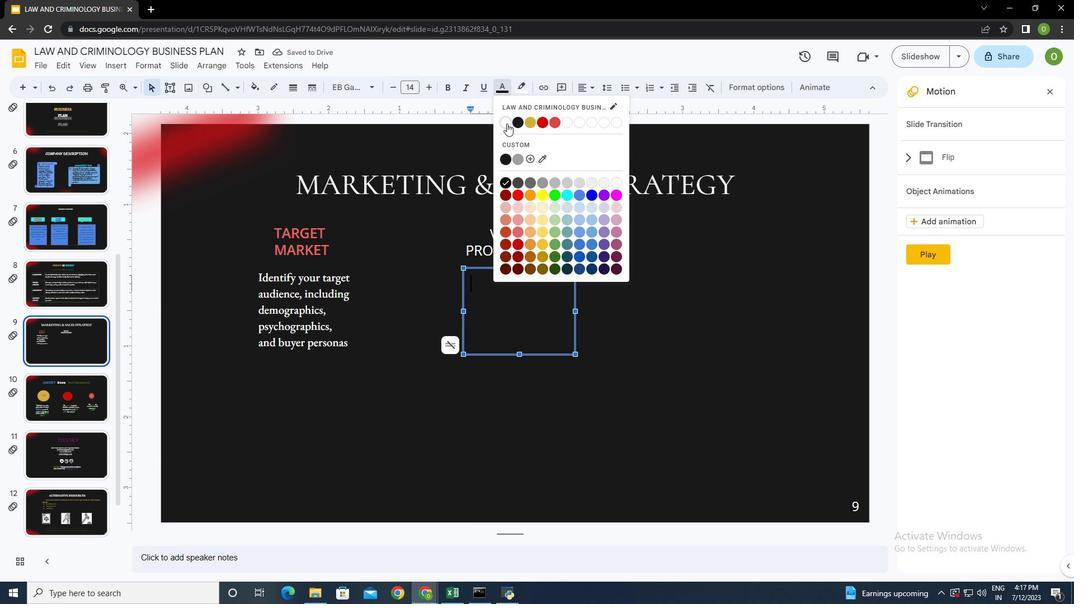 
Action: Mouse pressed left at (506, 120)
Screenshot: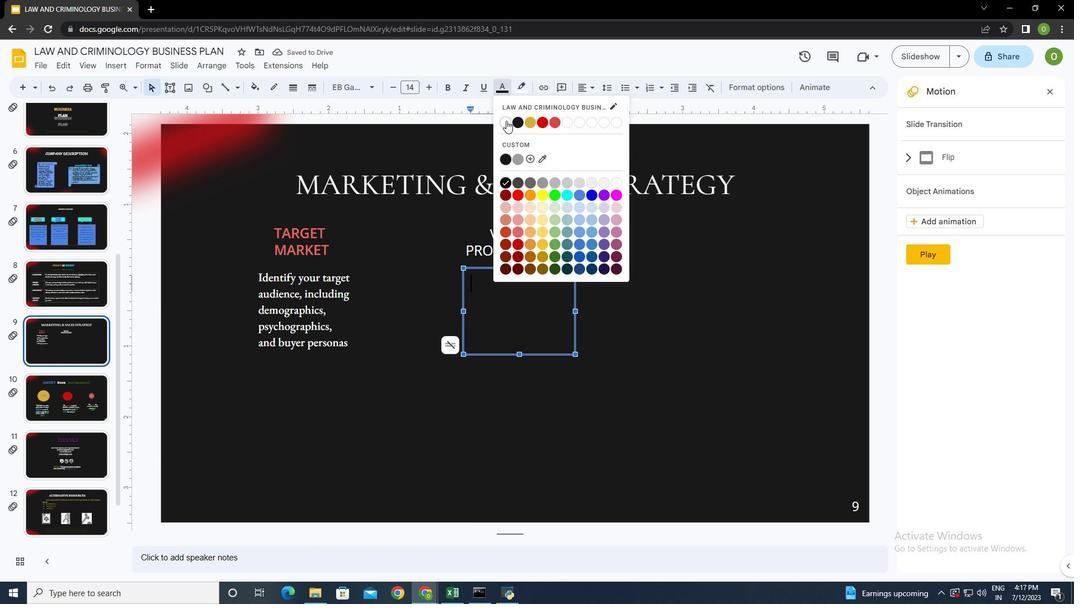
Action: Mouse moved to (494, 286)
Screenshot: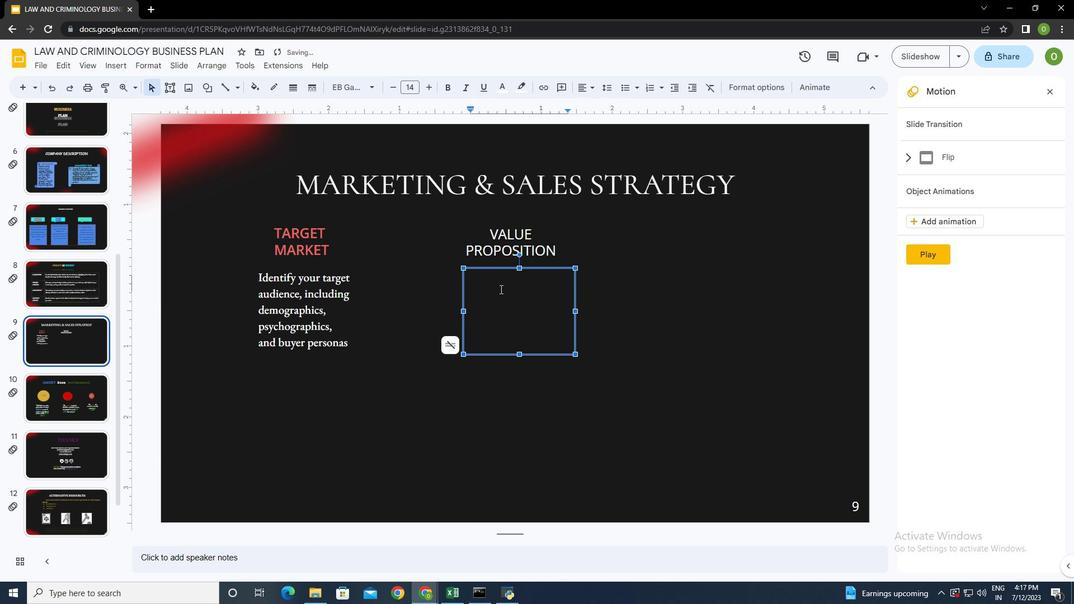 
Action: Key pressed <Key.shift><Key.caps_lock><Key.shift>Clearly<Key.space>communicatiob<Key.backspace>n<Key.backspace>
Screenshot: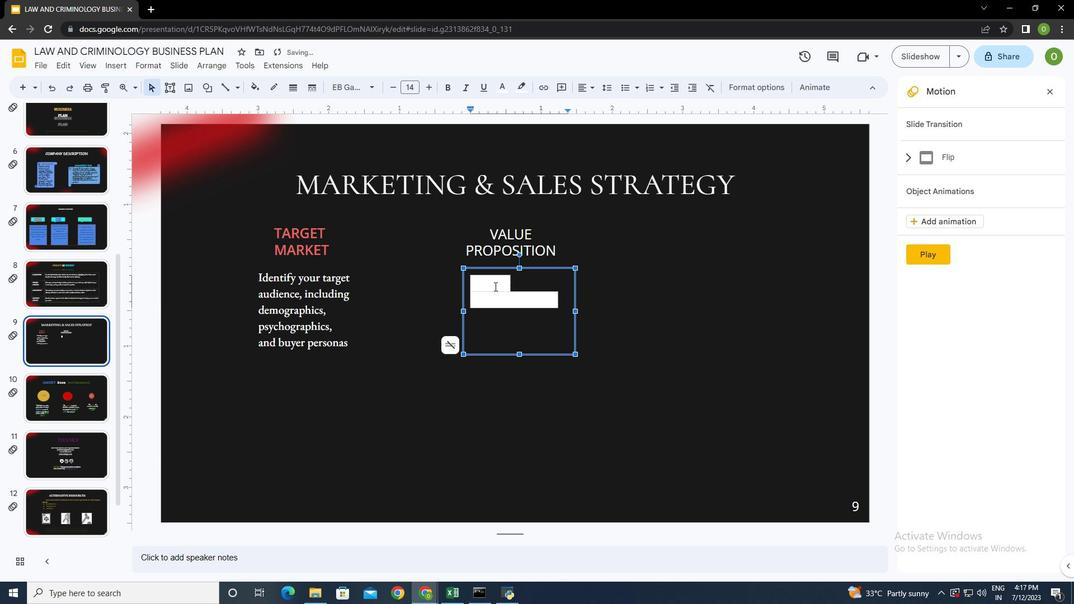 
Action: Mouse moved to (523, 87)
Screenshot: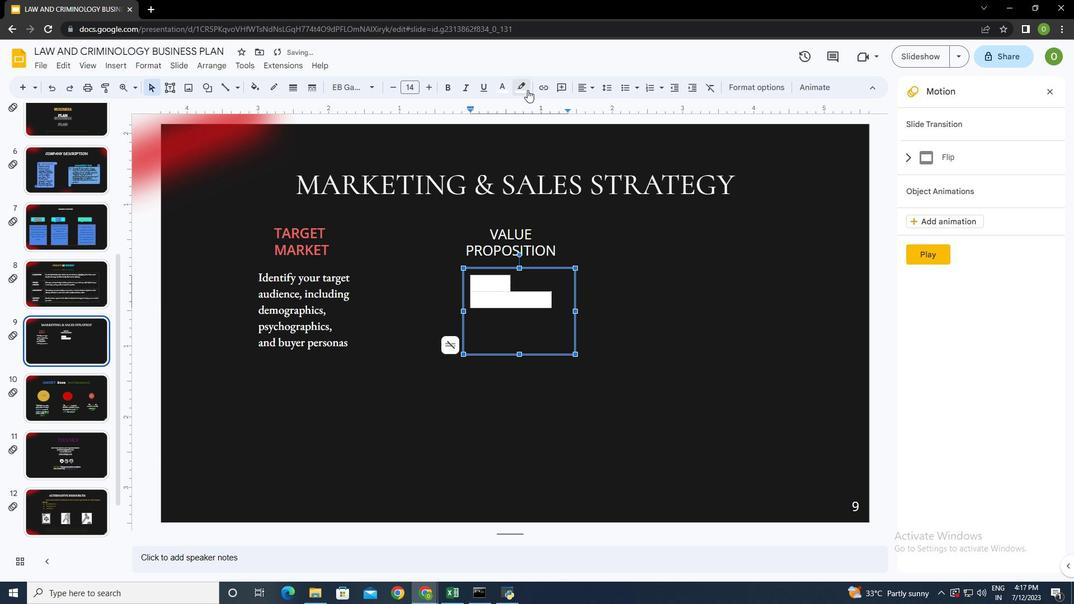 
Action: Mouse pressed left at (523, 87)
Screenshot: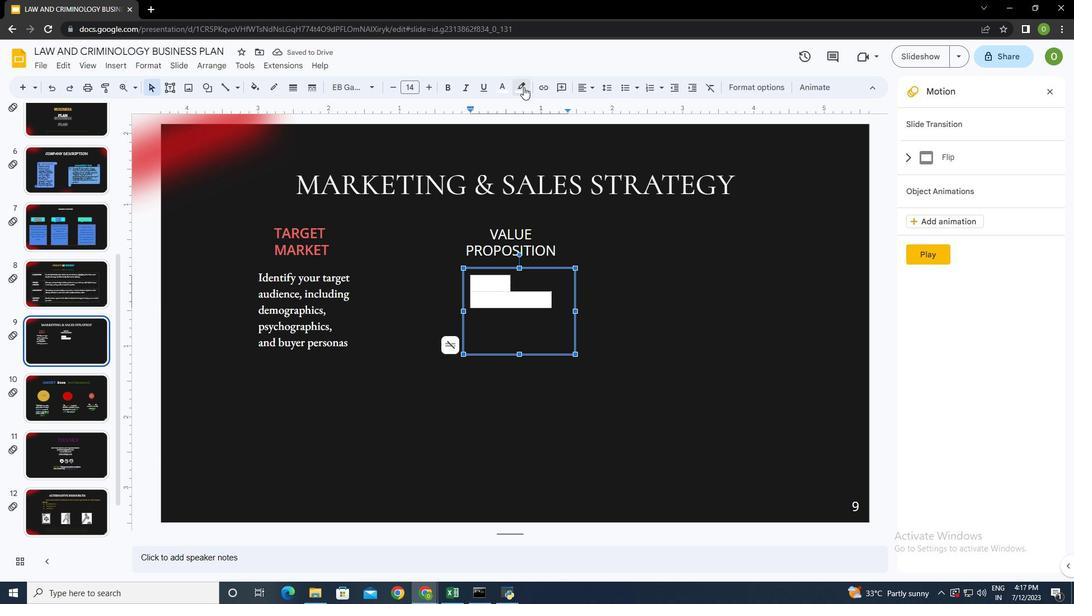 
Action: Mouse moved to (535, 121)
Screenshot: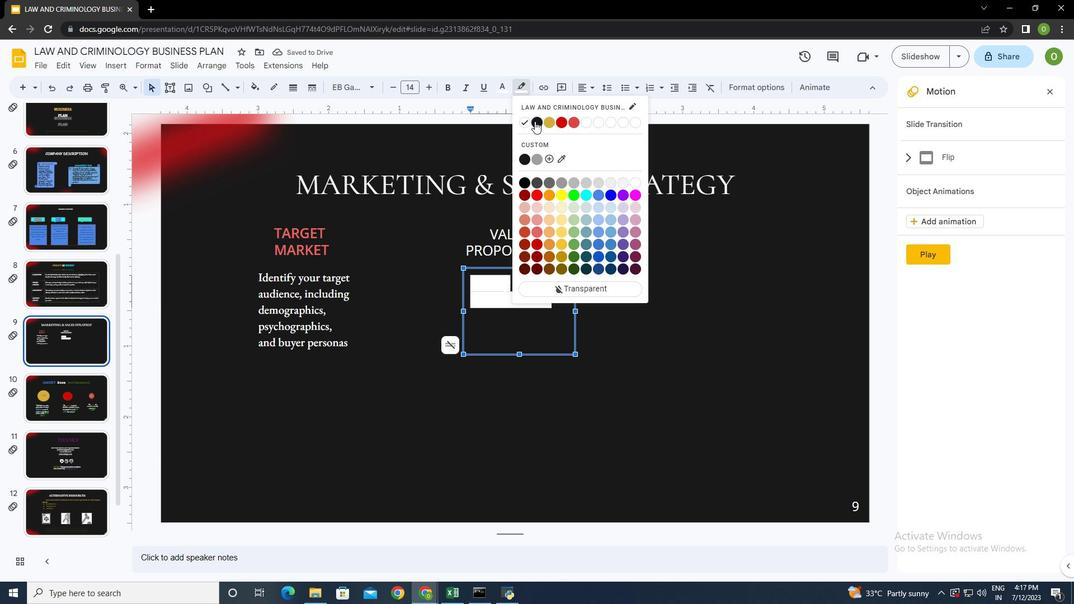 
Action: Mouse pressed left at (535, 121)
Screenshot: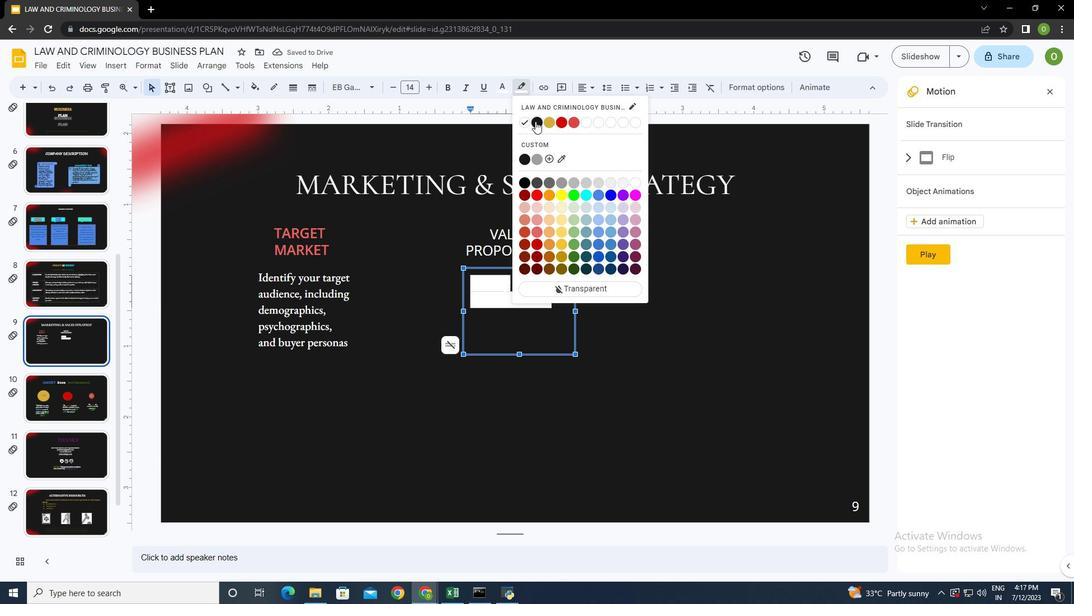 
Action: Mouse moved to (560, 303)
Screenshot: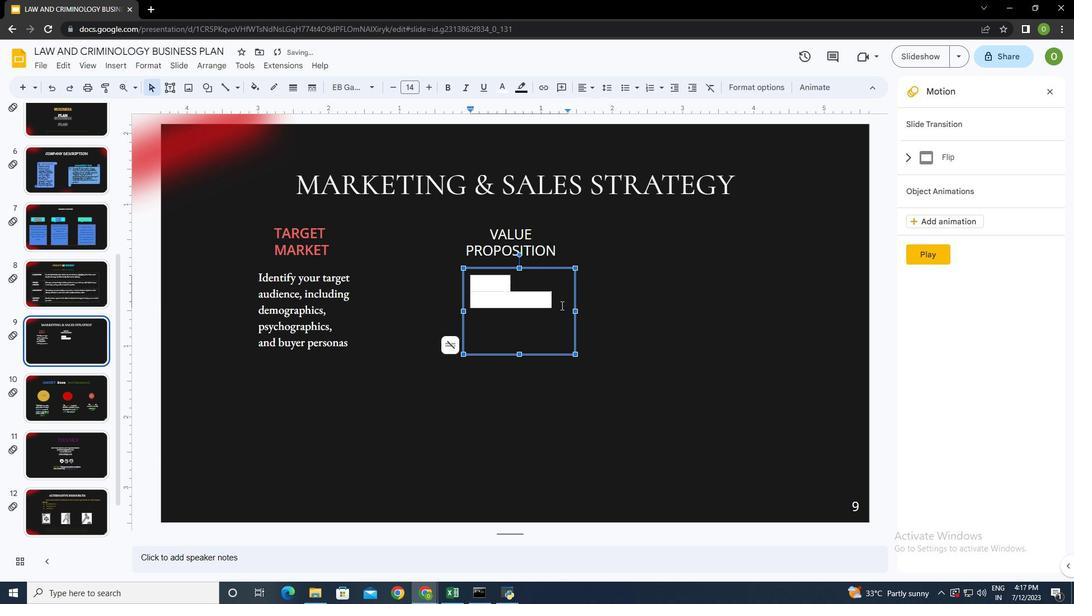 
Action: Mouse pressed left at (560, 303)
Screenshot: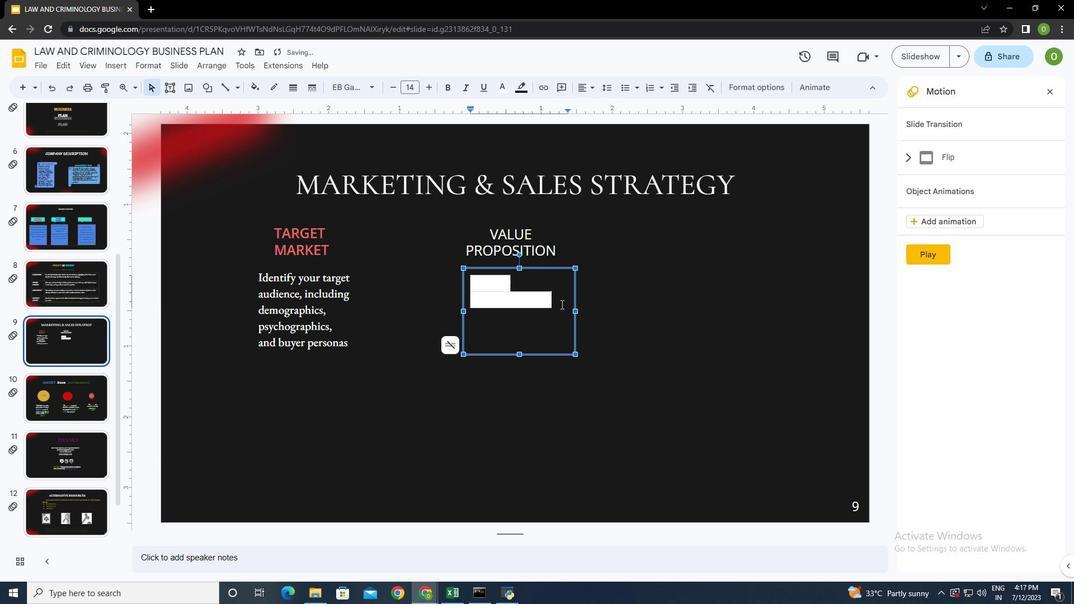 
Action: Mouse moved to (523, 90)
Screenshot: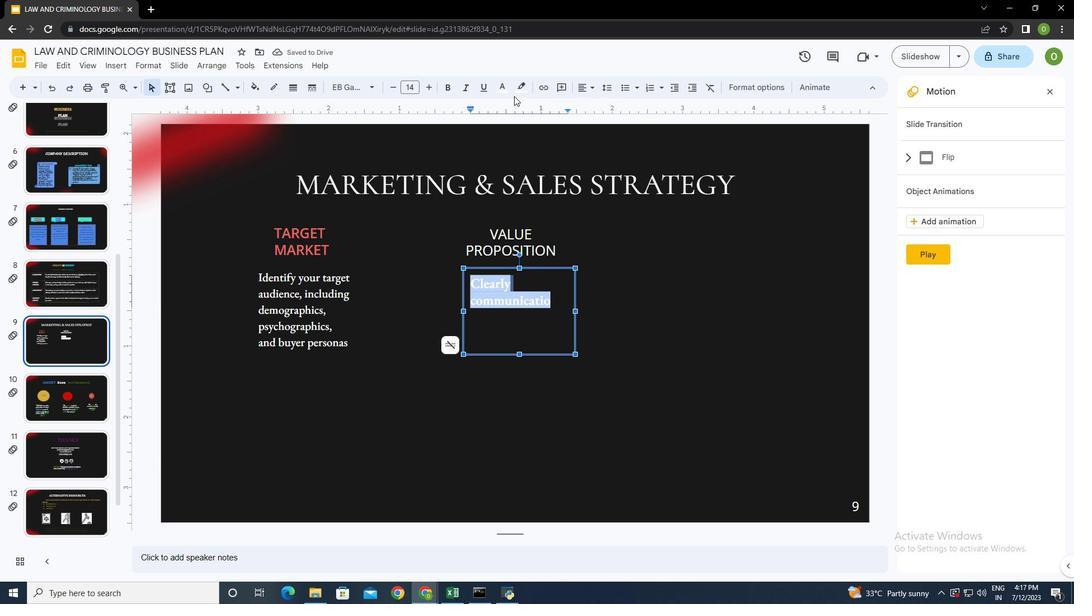 
Action: Mouse pressed left at (523, 90)
Screenshot: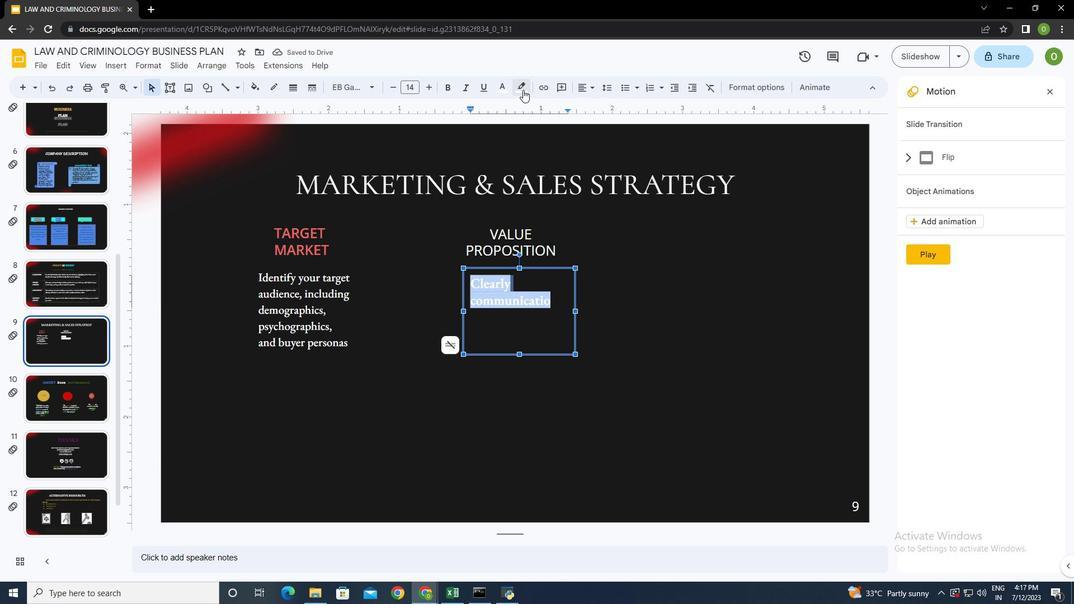 
Action: Mouse moved to (537, 122)
Screenshot: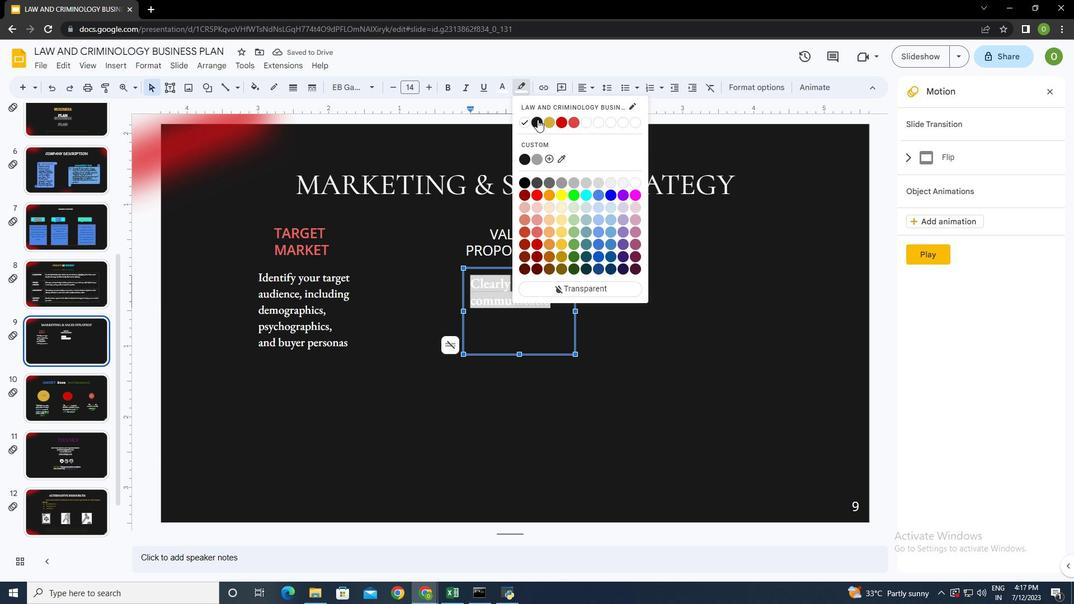 
Action: Mouse pressed left at (537, 122)
Screenshot: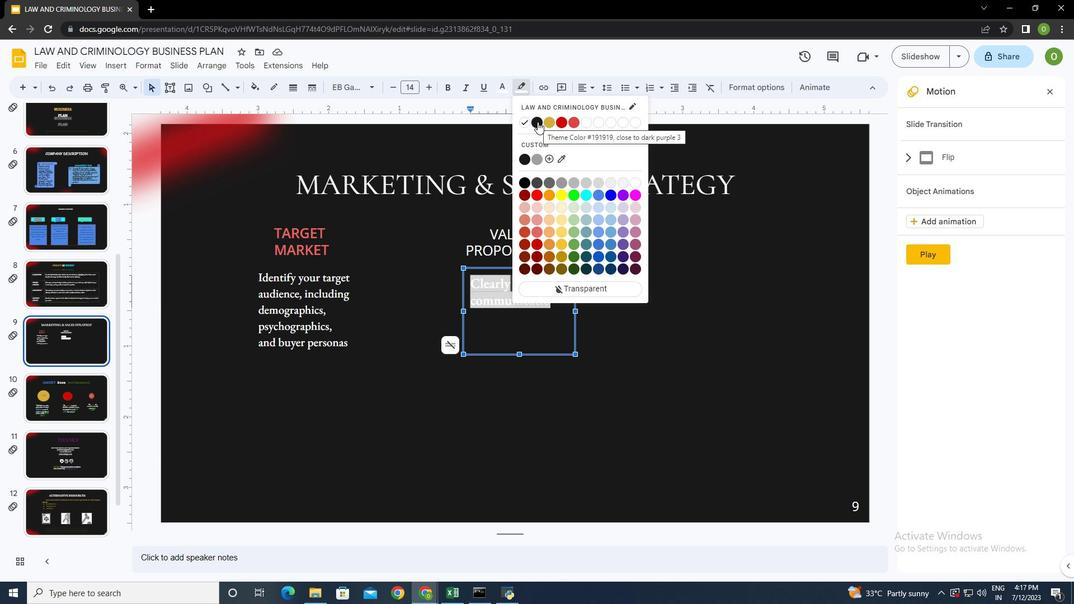 
Action: Mouse moved to (561, 310)
Screenshot: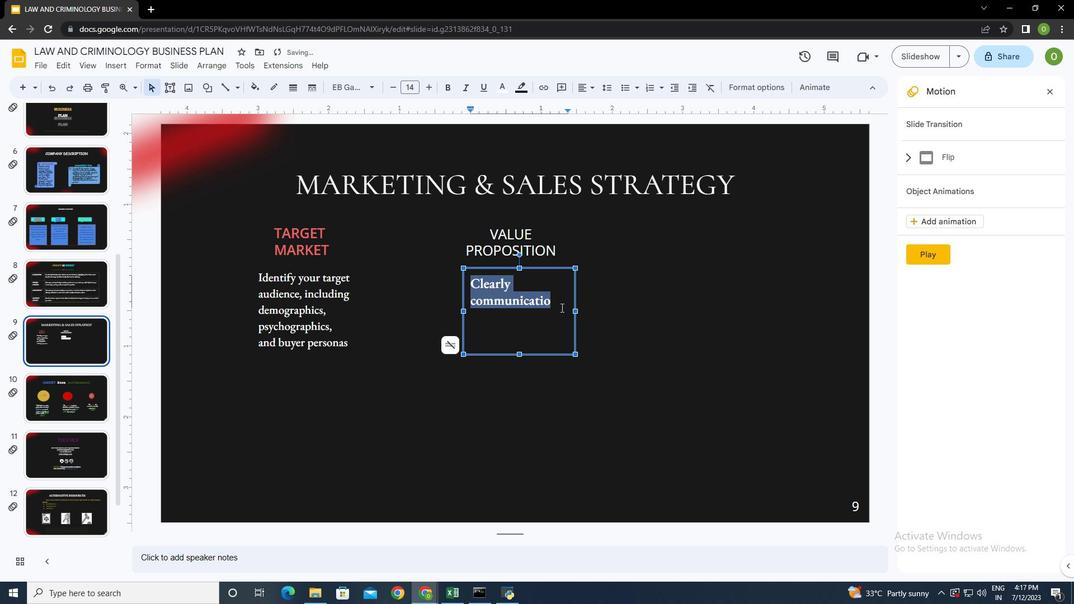 
Action: Mouse pressed left at (561, 310)
Screenshot: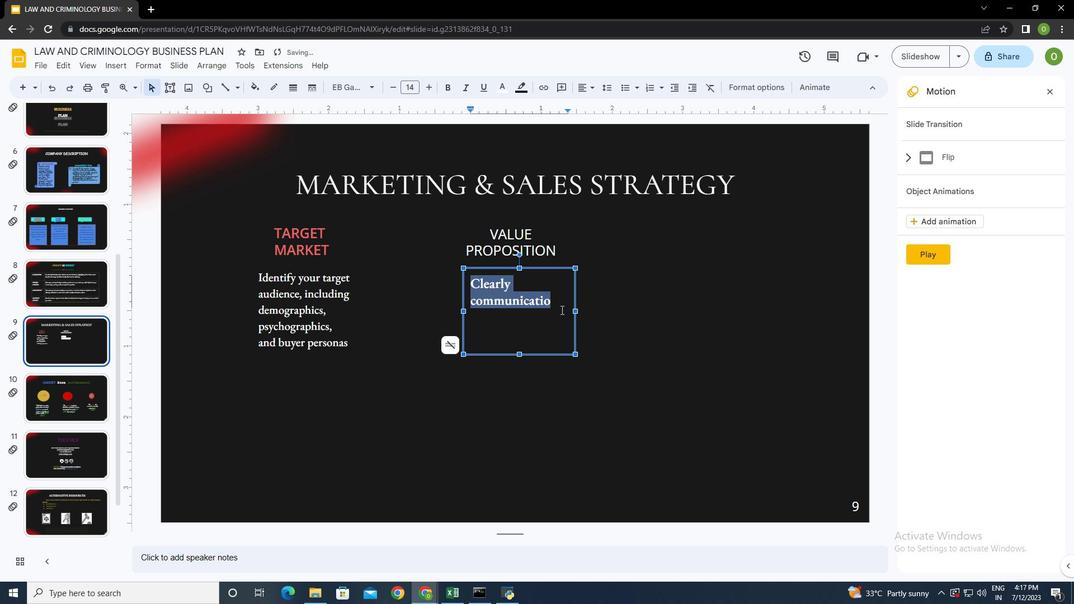
Action: Mouse moved to (560, 312)
Screenshot: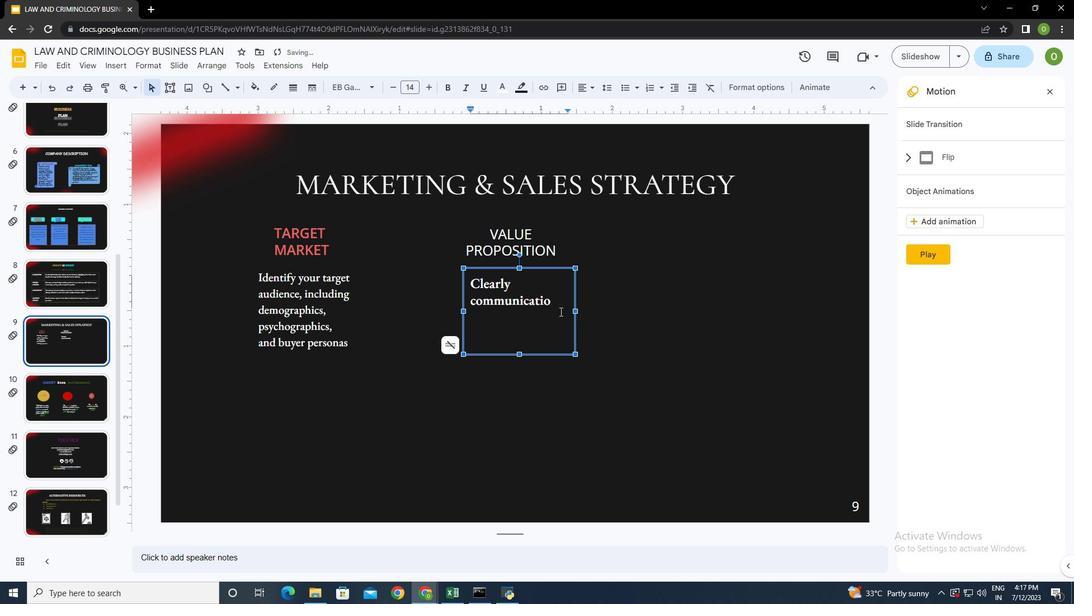 
Action: Key pressed <Key.backspace><Key.backspace><Key.backspace><Key.backspace><Key.backspace><Key.backspace>icate<Key.space>the<Key.space>unique<Key.space>value<Key.space>that<Key.space>your<Key.space>product<Key.space>or<Key.space>service<Key.space>provides<Key.space>to<Key.space>customers<Key.space>competitors
Screenshot: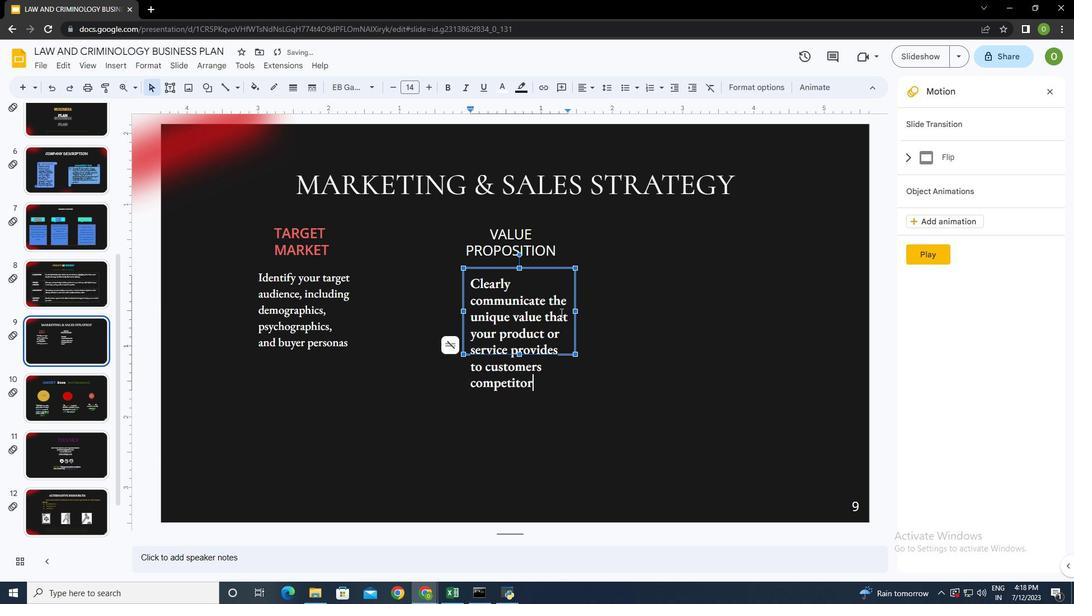 
Action: Mouse moved to (476, 280)
Screenshot: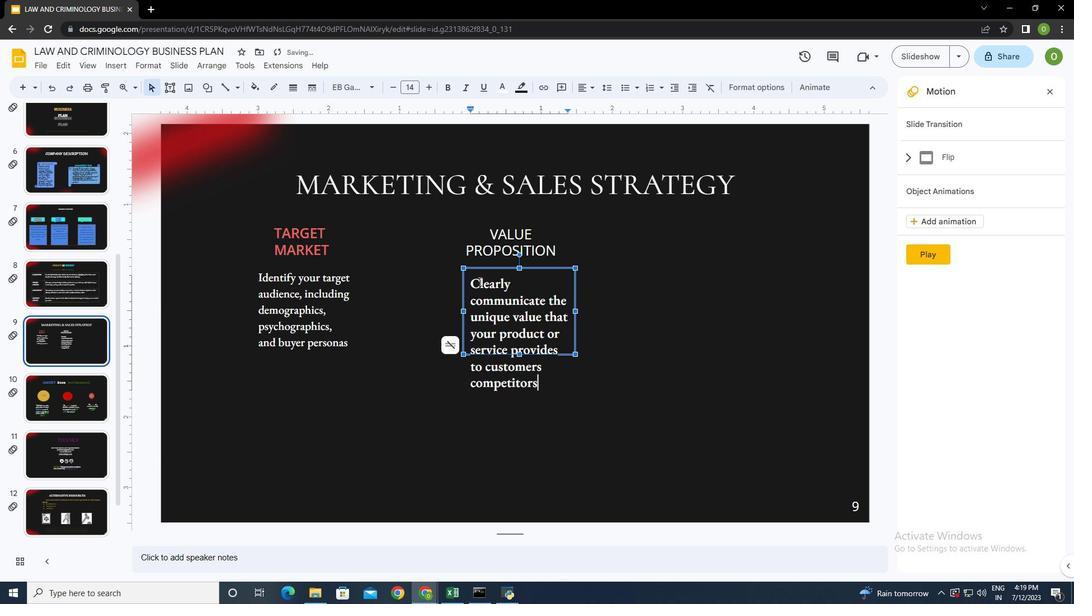 
Action: Key pressed ctrl+A
Screenshot: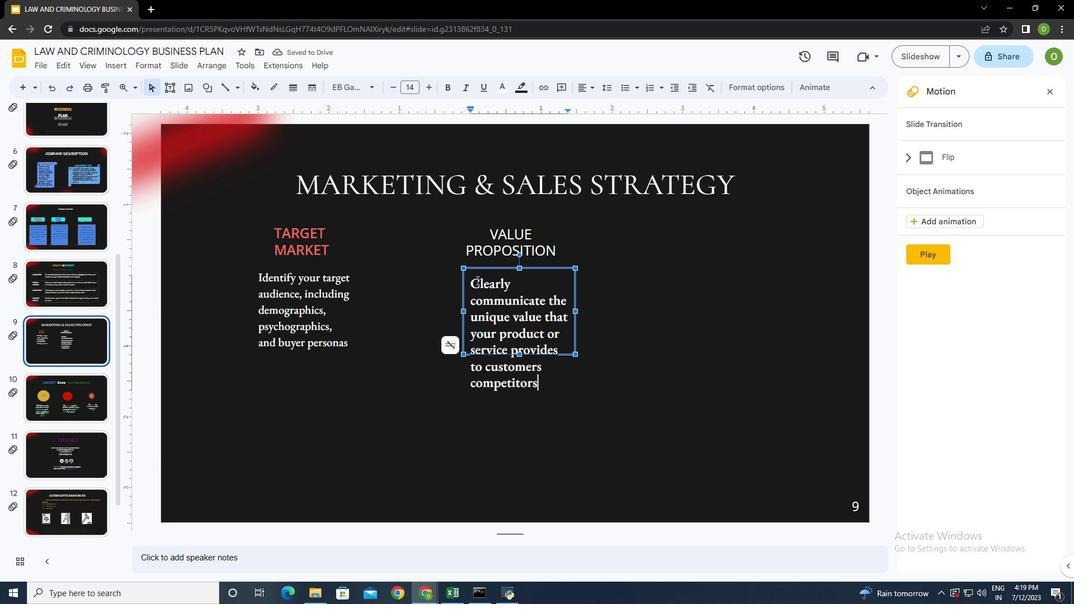 
Action: Mouse moved to (463, 88)
Screenshot: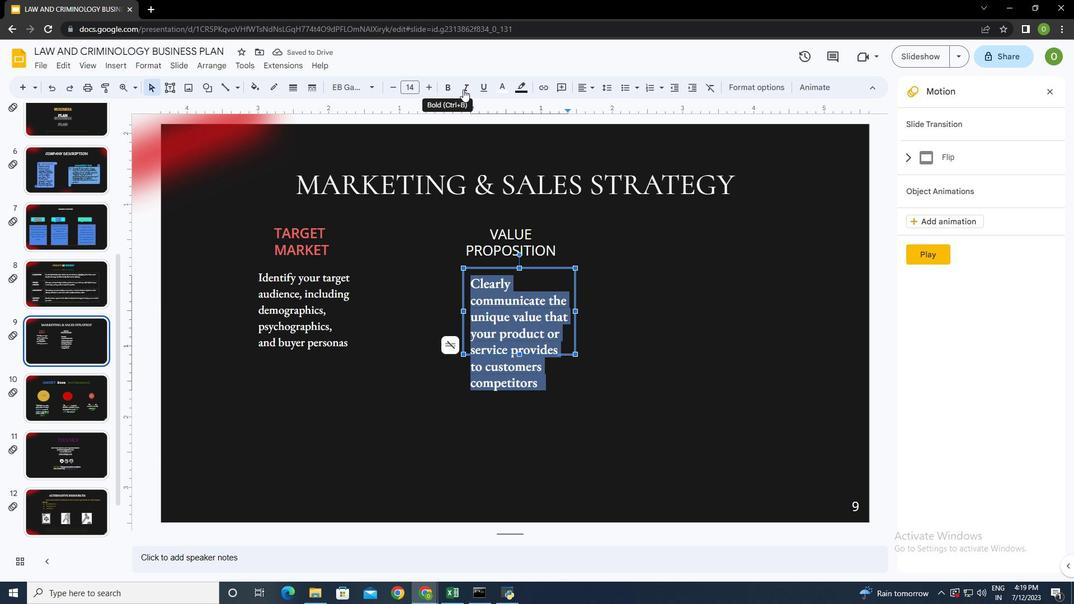 
Action: Mouse pressed left at (463, 88)
Screenshot: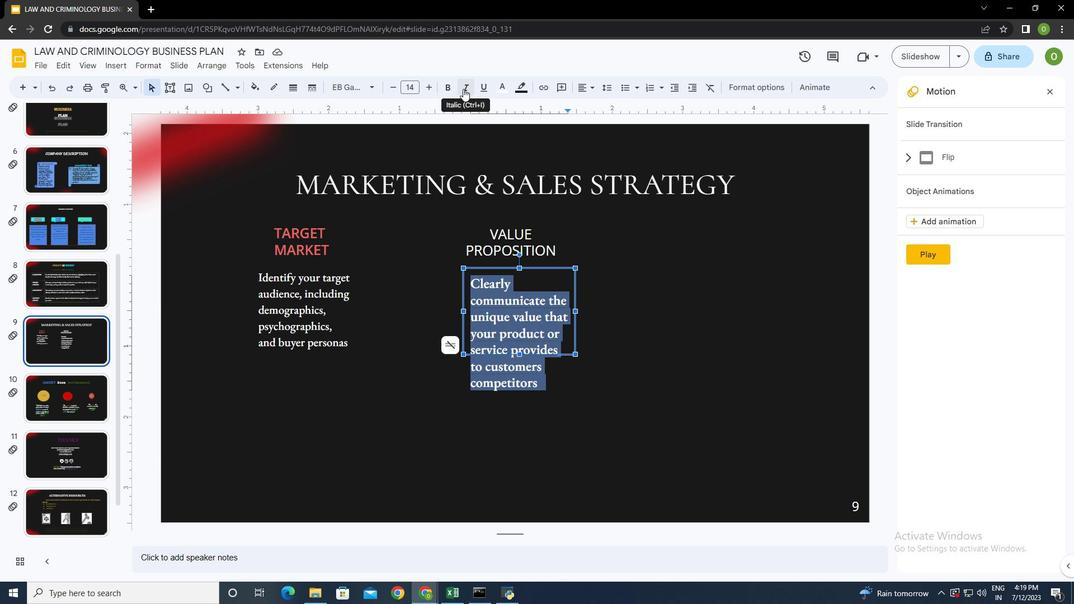 
Action: Mouse moved to (358, 86)
Screenshot: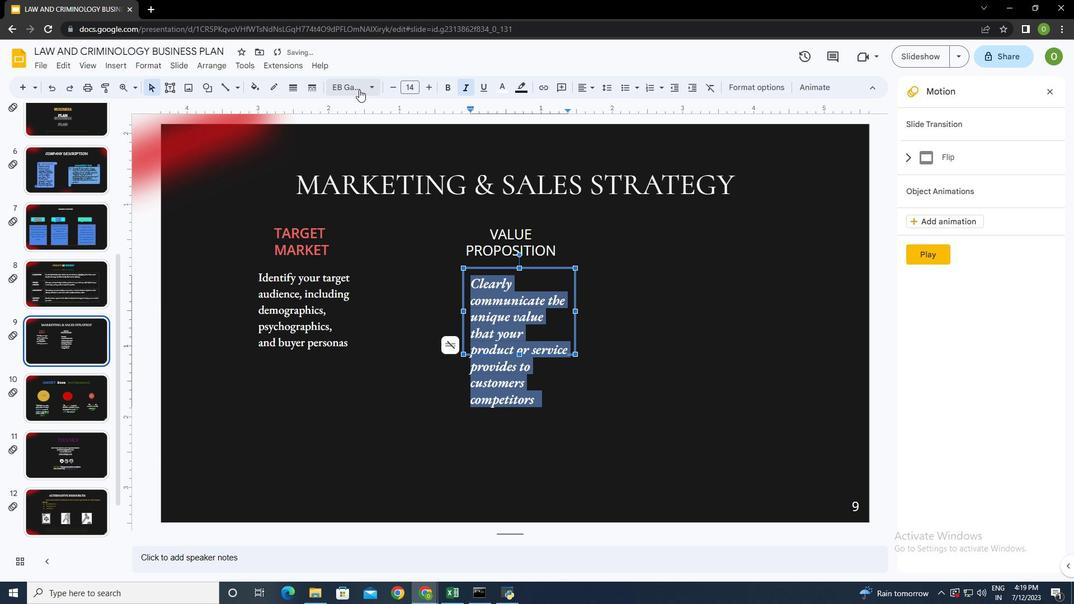 
Action: Mouse pressed left at (358, 86)
Screenshot: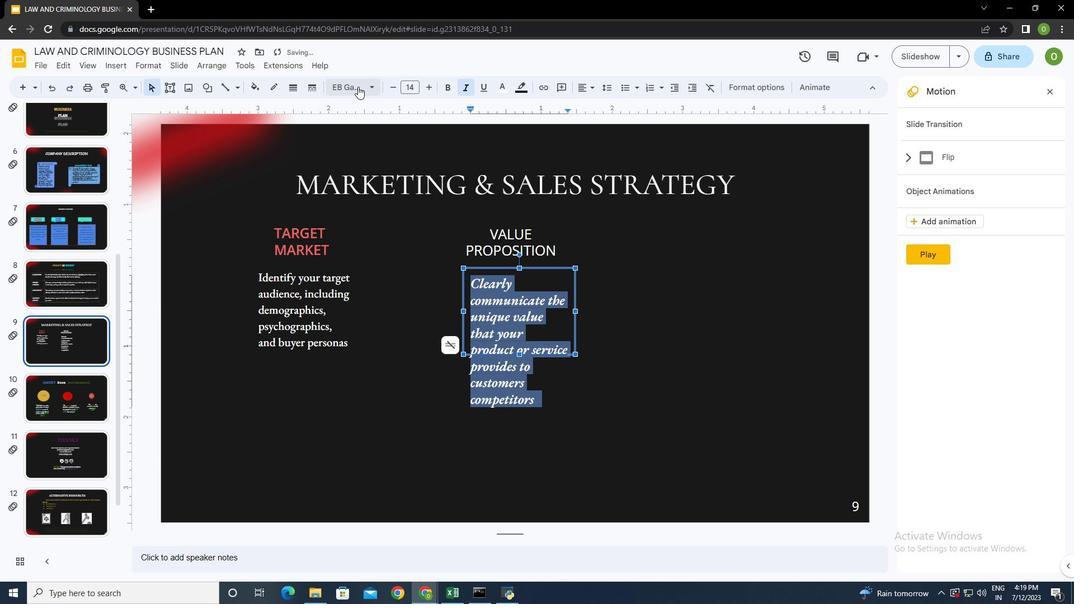 
Action: Mouse pressed left at (358, 86)
Screenshot: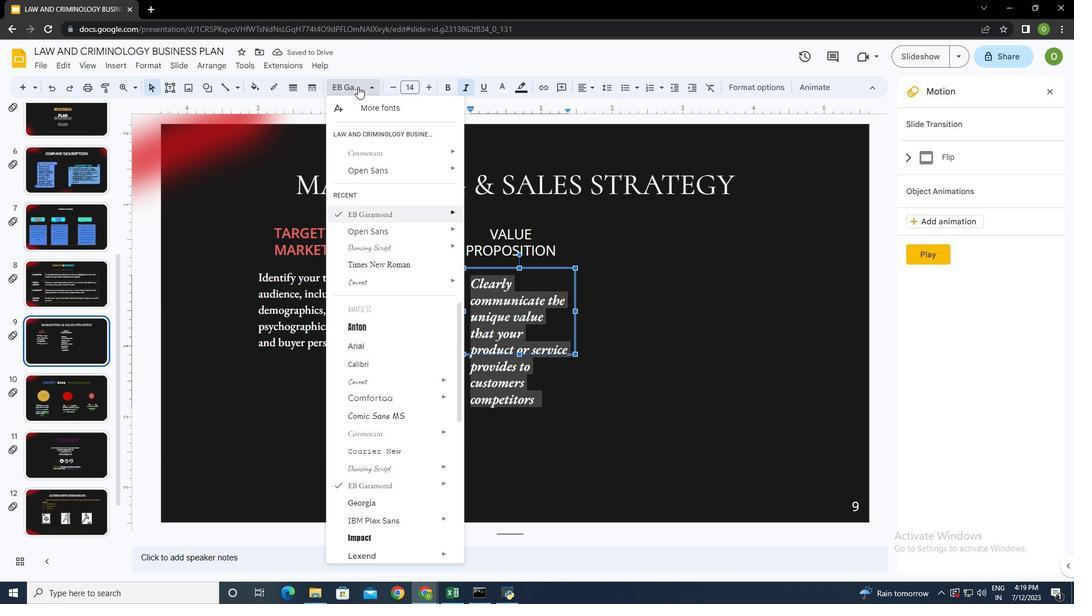 
Action: Mouse moved to (395, 86)
Screenshot: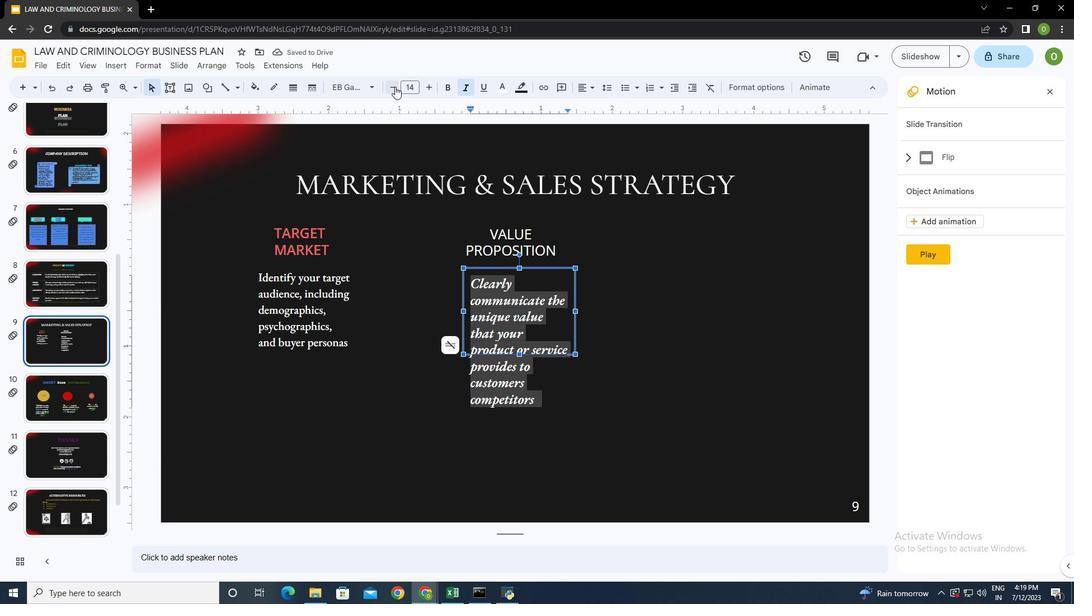 
Action: Mouse pressed left at (395, 86)
Screenshot: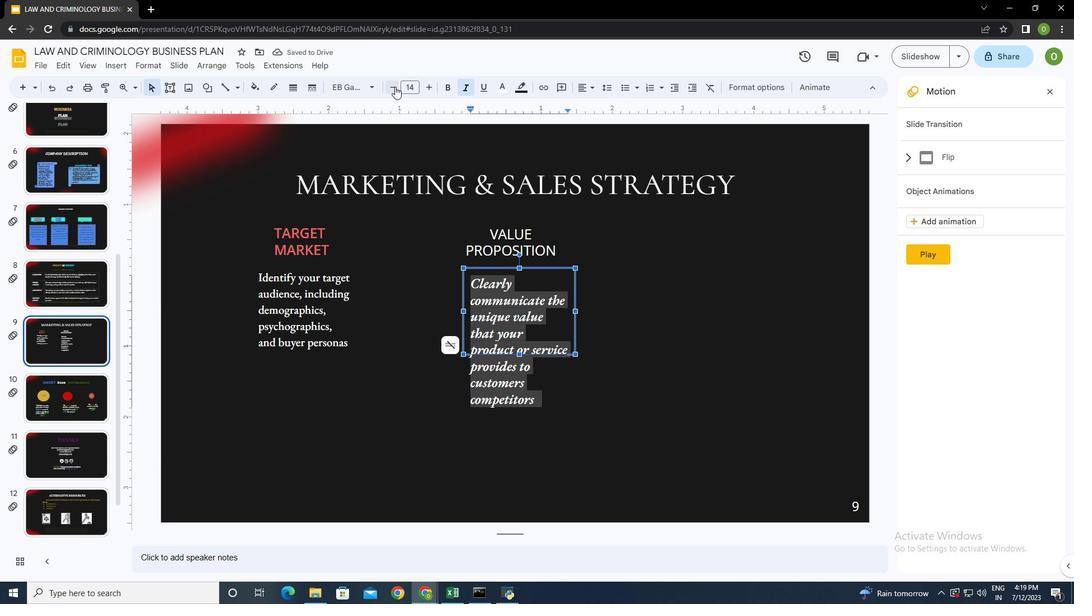 
Action: Mouse pressed left at (395, 86)
Screenshot: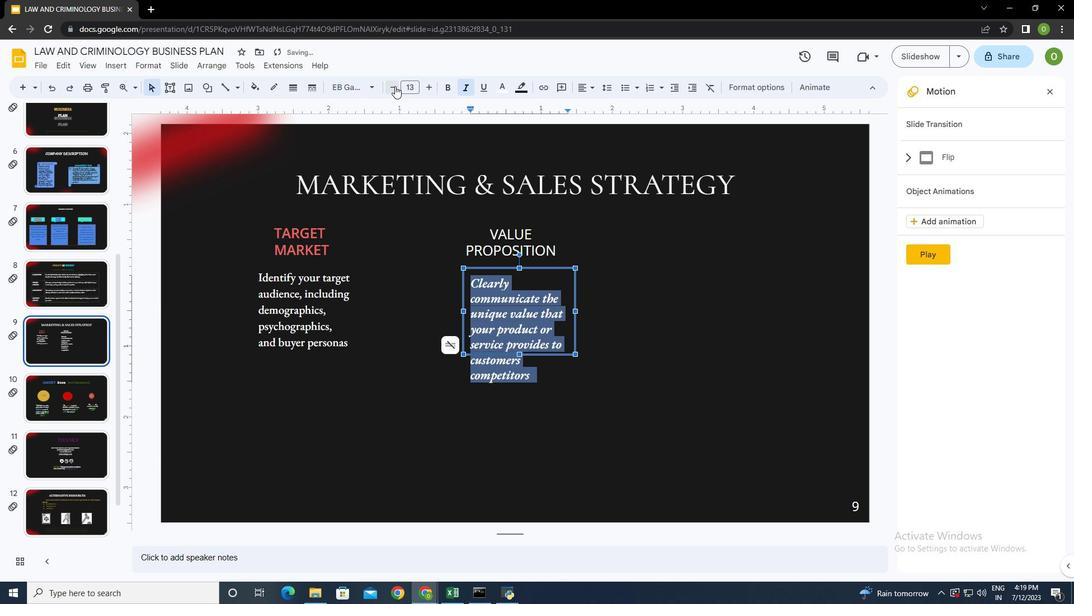 
Action: Mouse pressed left at (395, 86)
Screenshot: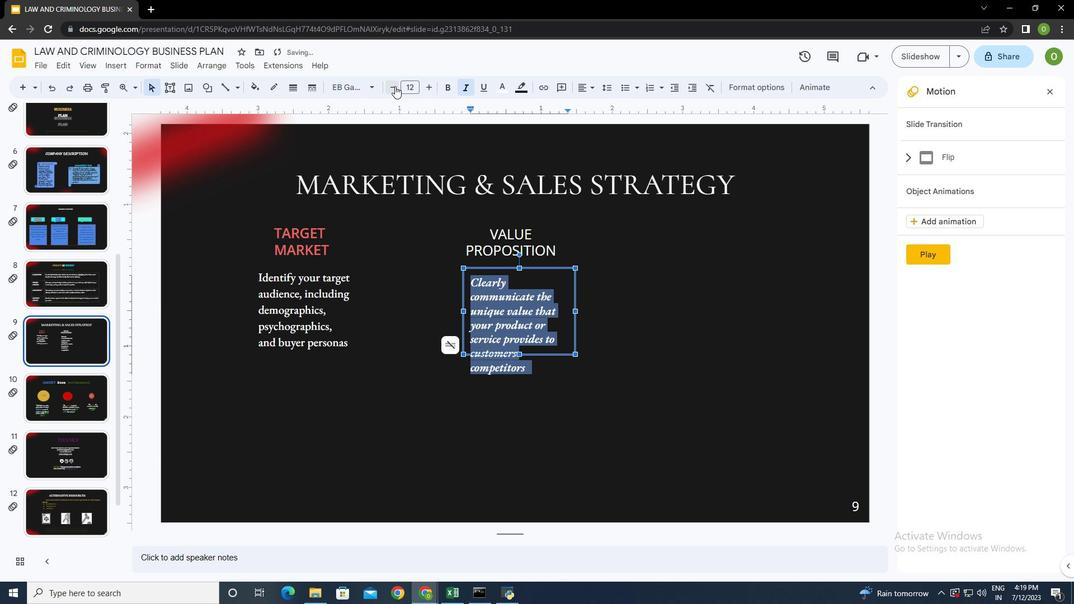 
Action: Mouse moved to (590, 85)
Screenshot: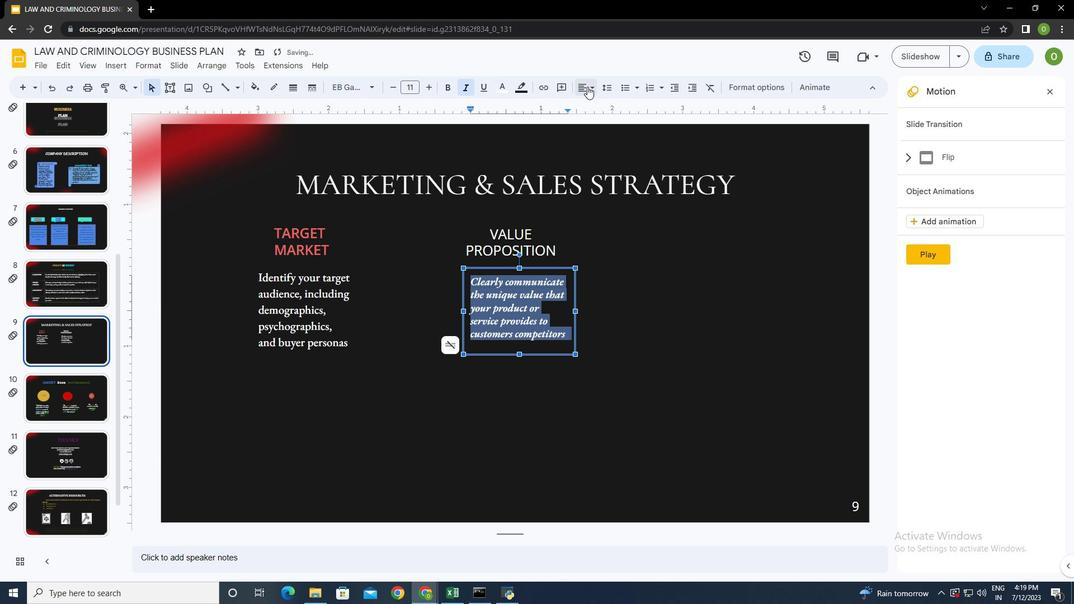 
Action: Mouse pressed left at (590, 85)
Screenshot: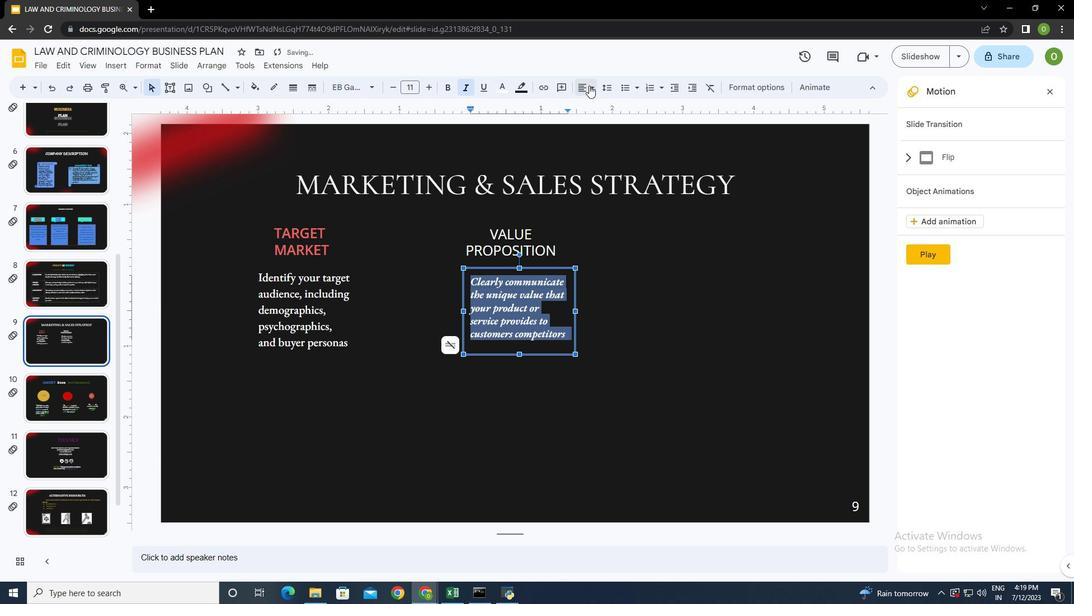 
Action: Mouse moved to (598, 104)
Screenshot: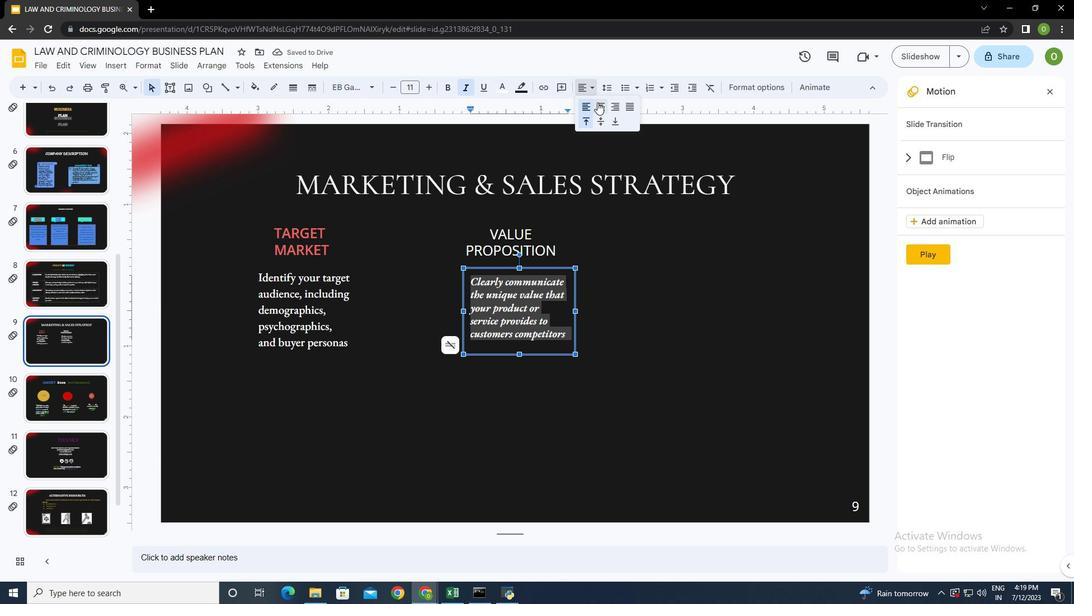 
Action: Mouse pressed left at (598, 104)
Screenshot: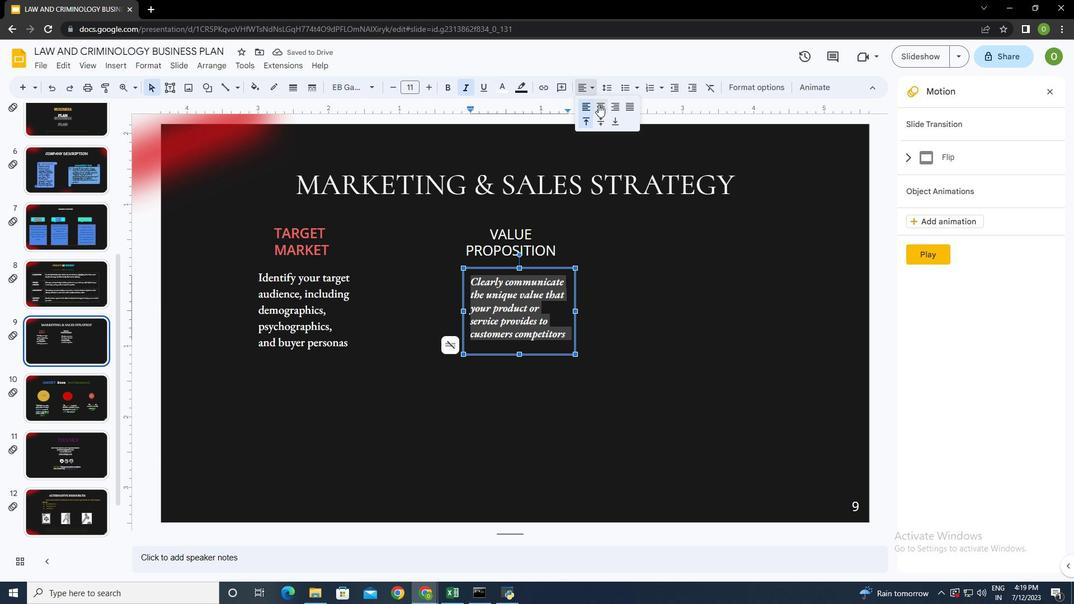
Action: Mouse moved to (592, 85)
Screenshot: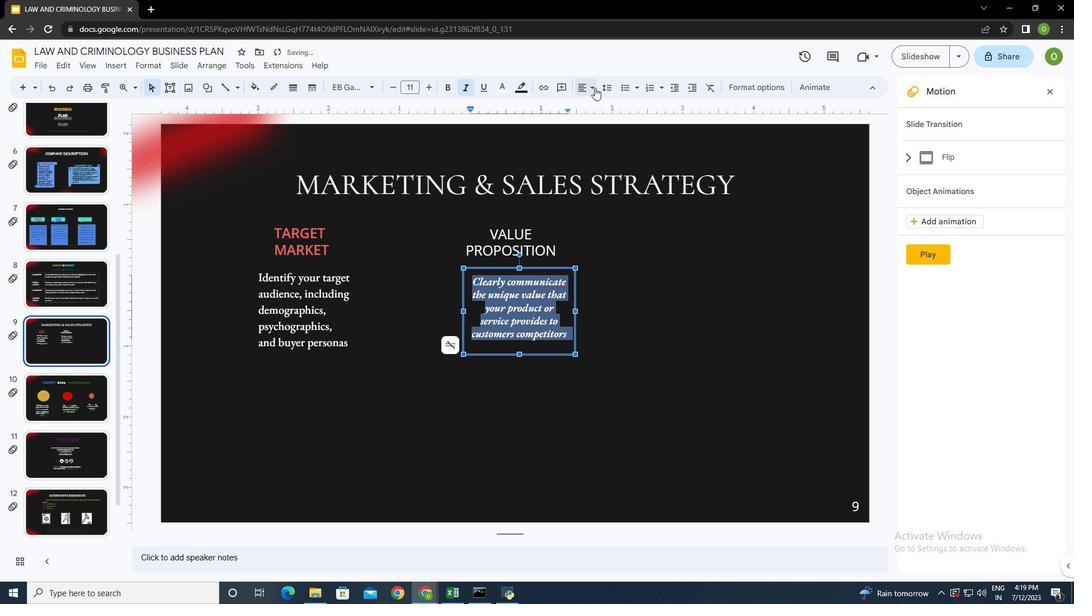 
Action: Mouse pressed left at (592, 85)
Screenshot: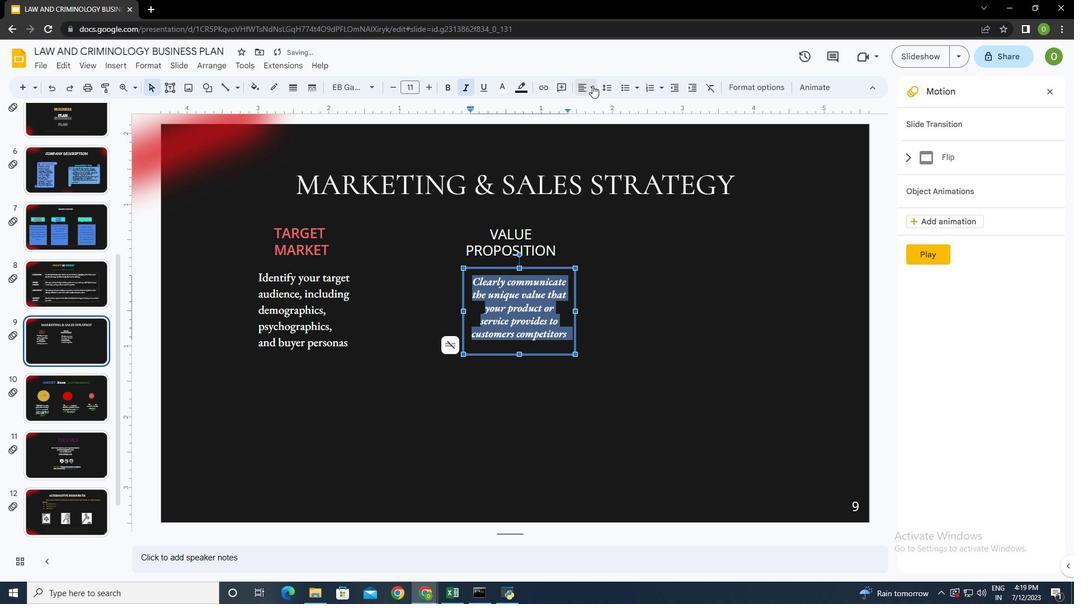 
Action: Mouse moved to (601, 122)
Screenshot: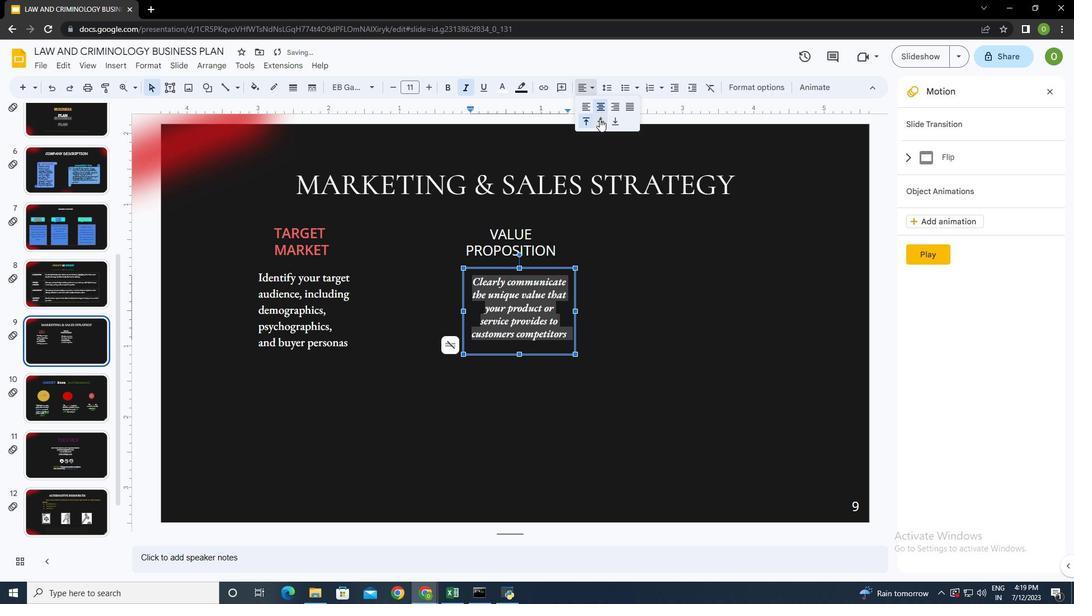 
Action: Mouse pressed left at (601, 122)
Screenshot: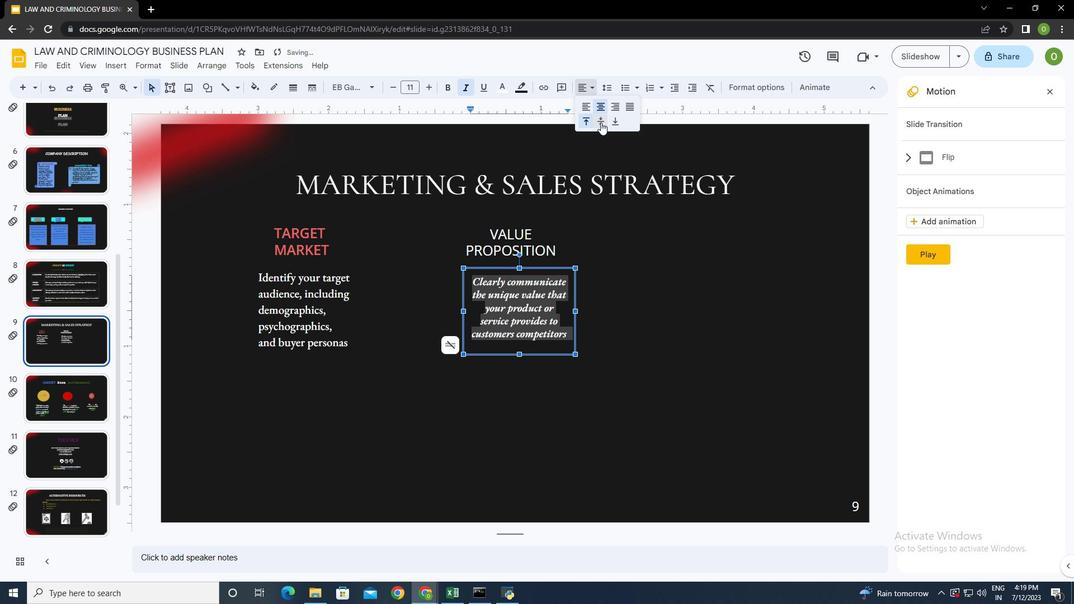 
Action: Mouse moved to (463, 87)
Screenshot: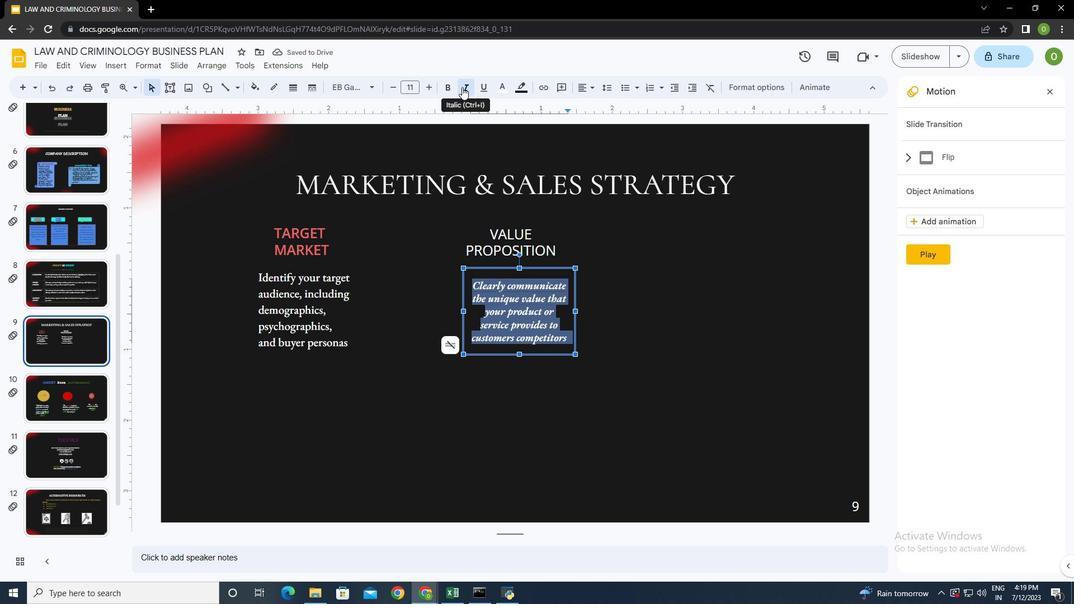 
Action: Mouse pressed left at (463, 87)
Screenshot: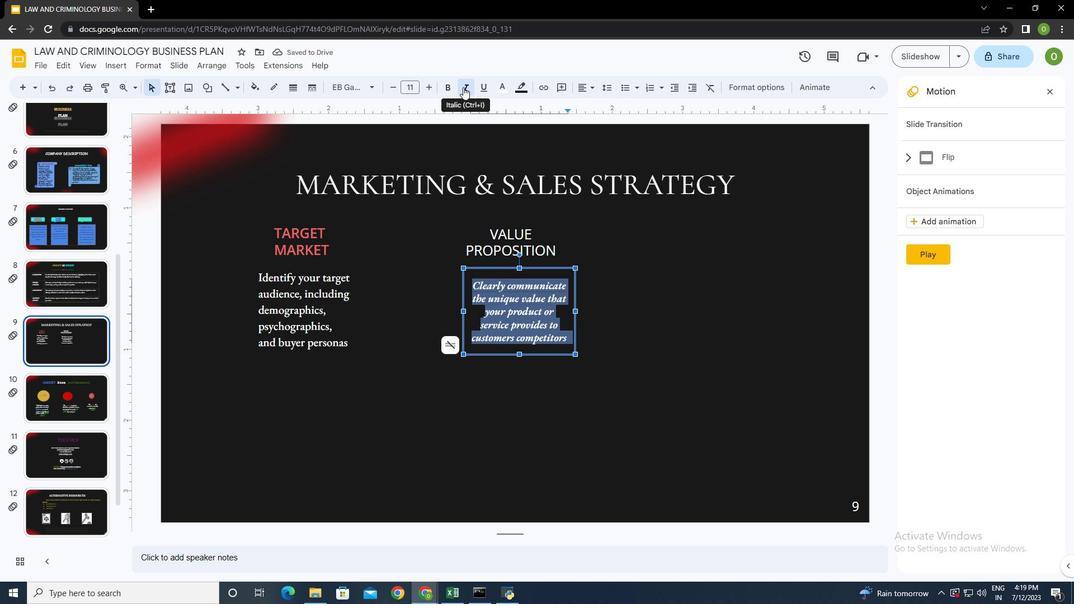 
Action: Mouse moved to (608, 326)
Screenshot: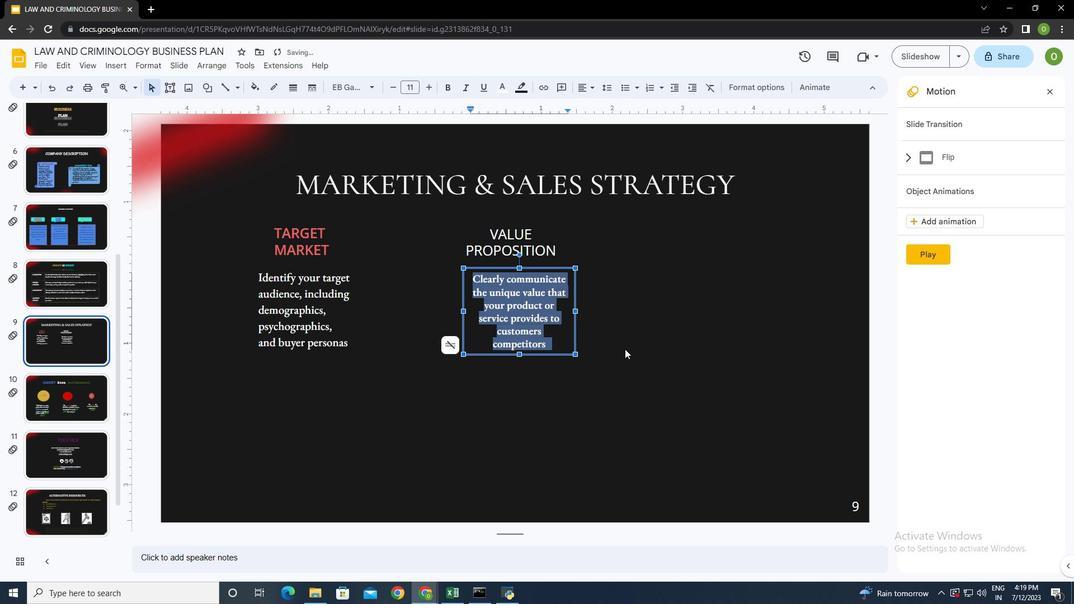 
Action: Mouse pressed left at (608, 326)
Screenshot: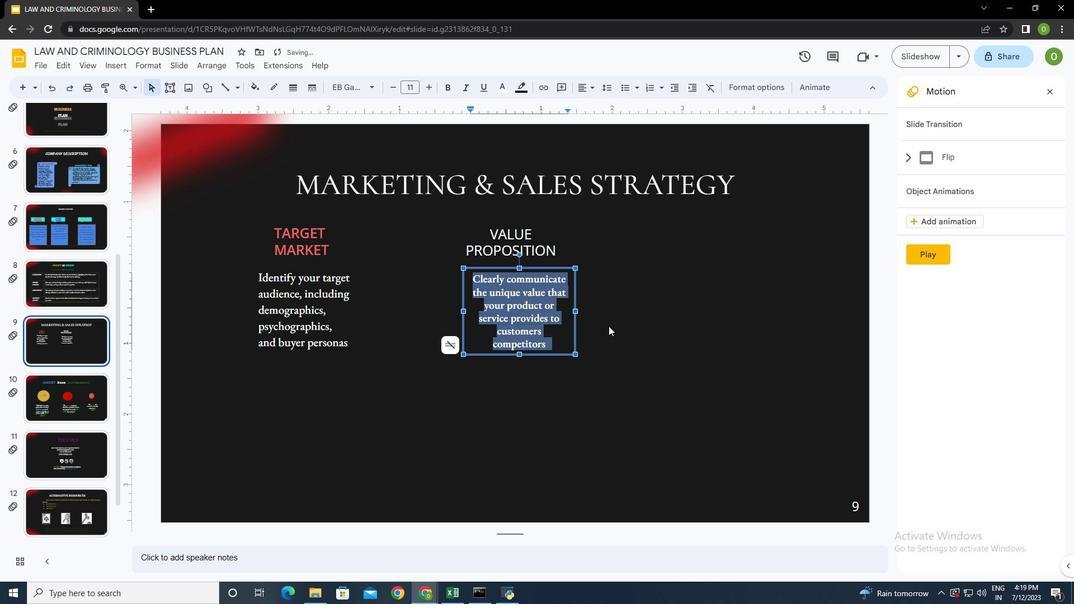 
Action: Mouse moved to (313, 291)
Screenshot: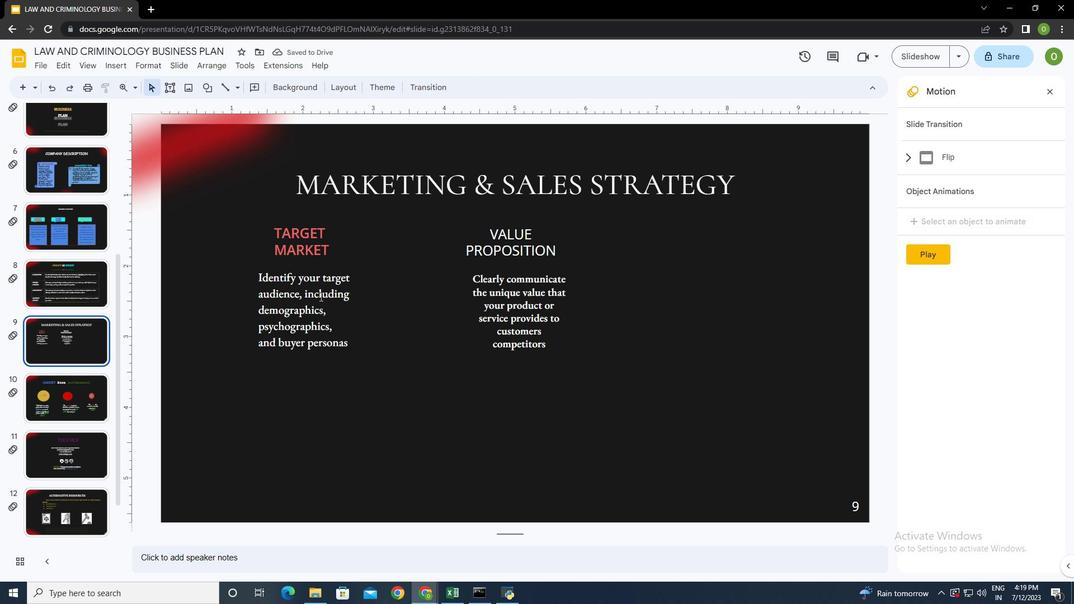 
Action: Mouse pressed left at (313, 291)
Screenshot: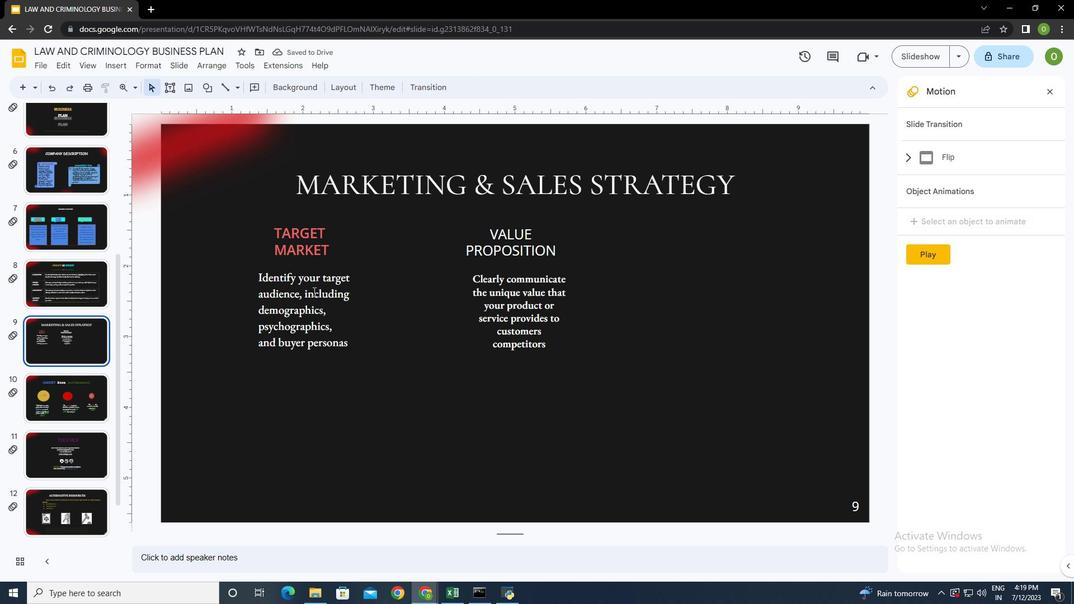 
Action: Mouse moved to (503, 288)
Screenshot: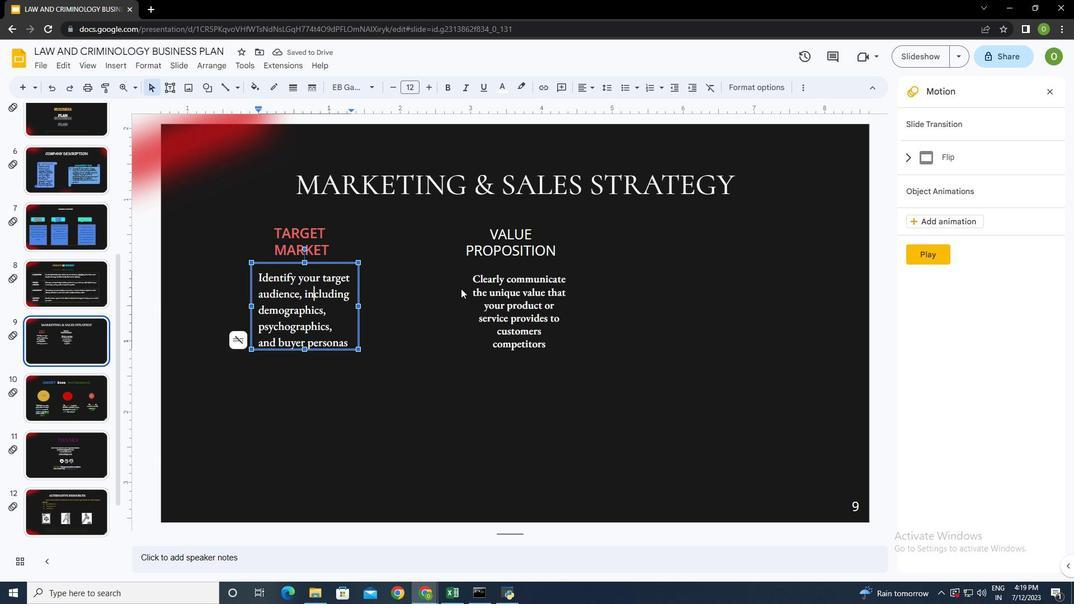 
Action: Mouse pressed left at (503, 288)
Screenshot: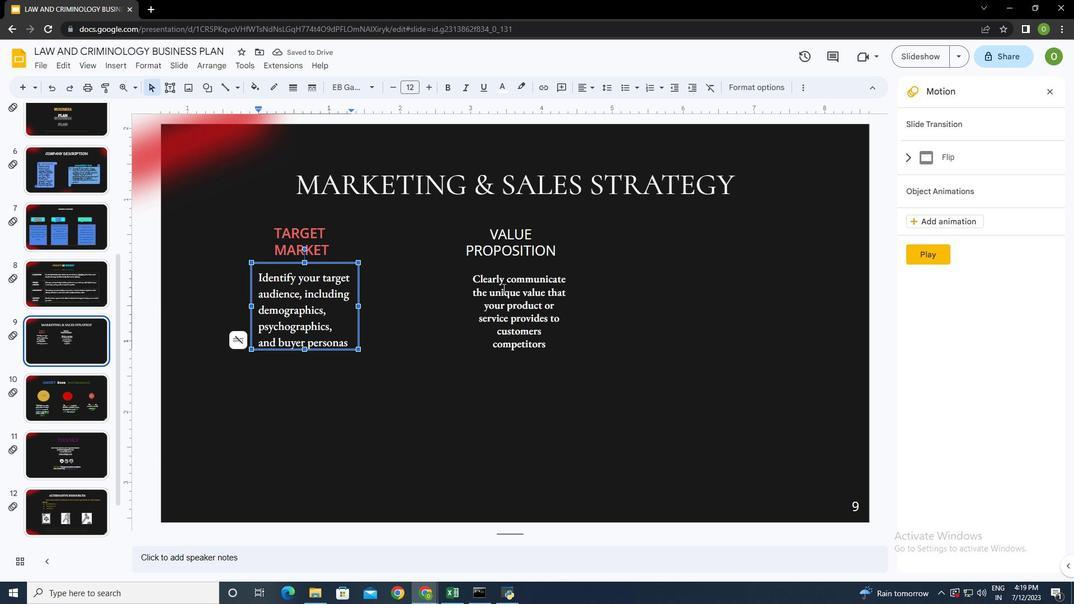 
Action: Mouse moved to (322, 298)
Screenshot: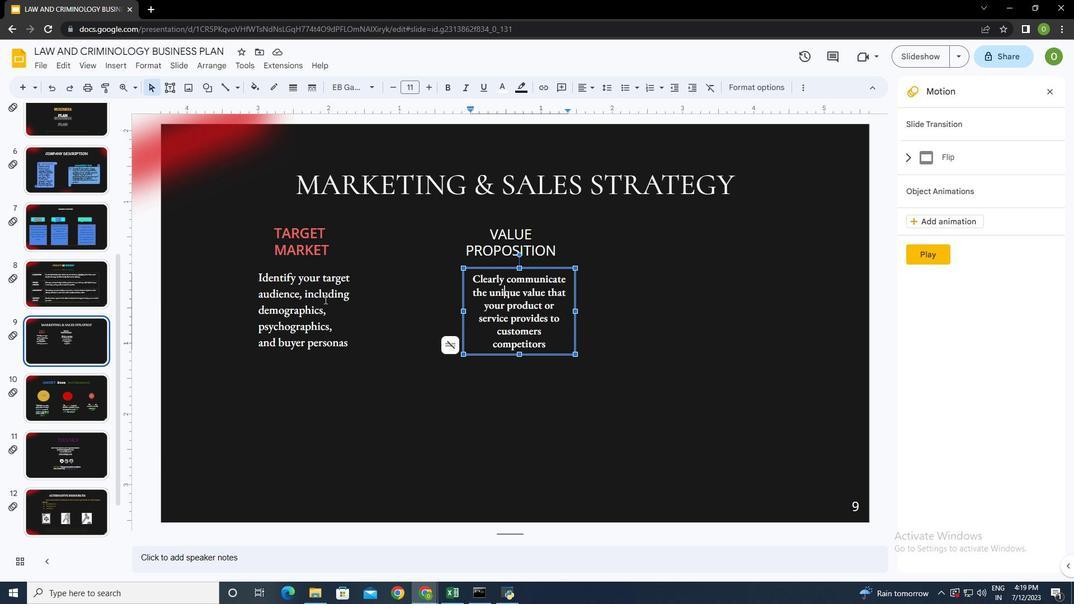 
Action: Mouse pressed left at (322, 298)
Screenshot: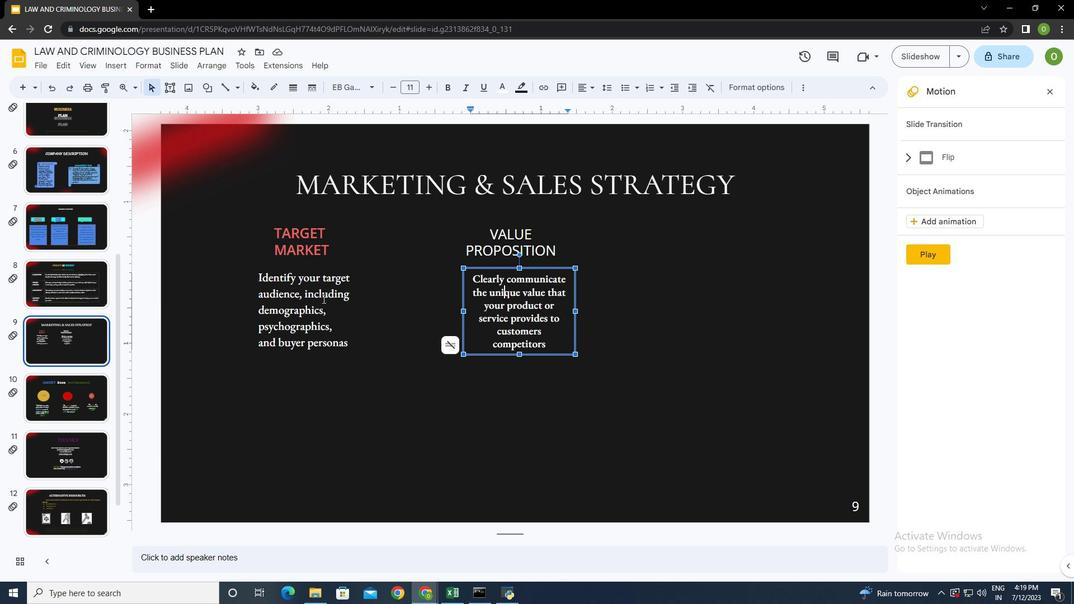 
Action: Mouse moved to (527, 290)
Screenshot: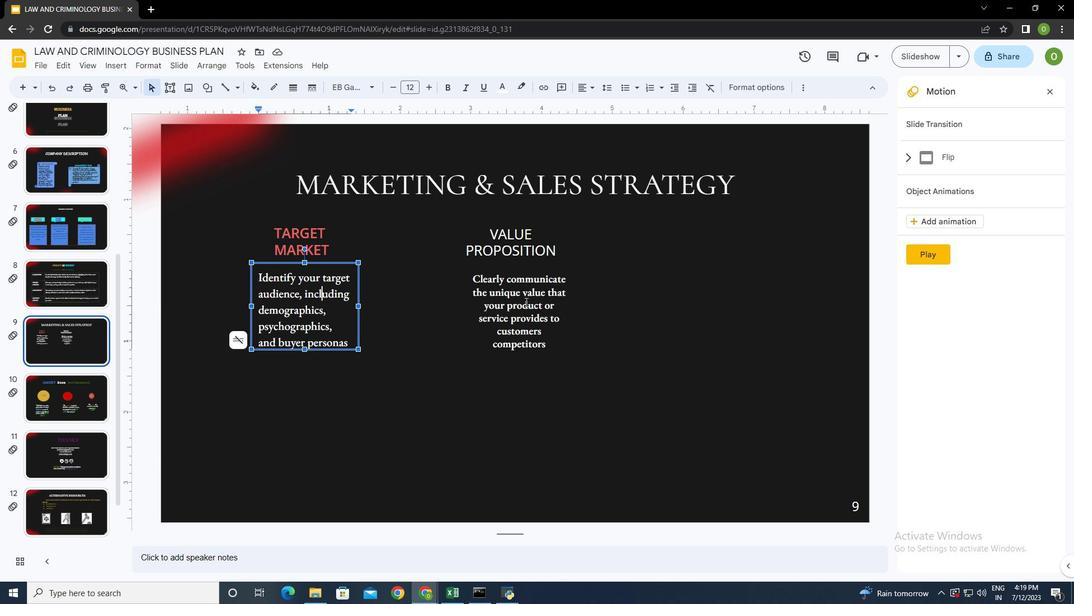 
Action: Mouse pressed left at (527, 290)
Screenshot: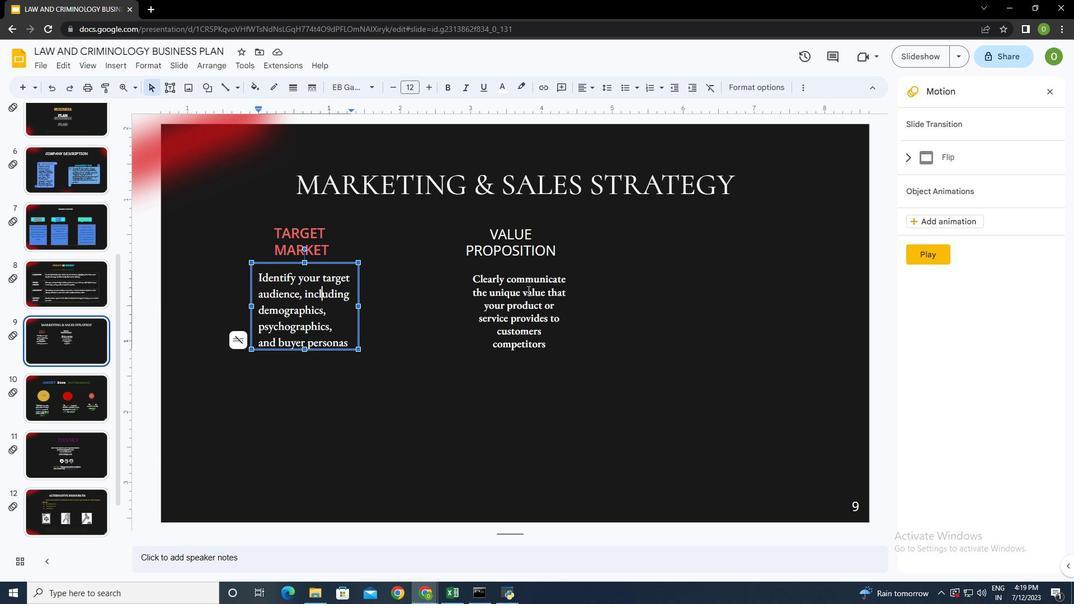 
Action: Mouse moved to (480, 280)
Screenshot: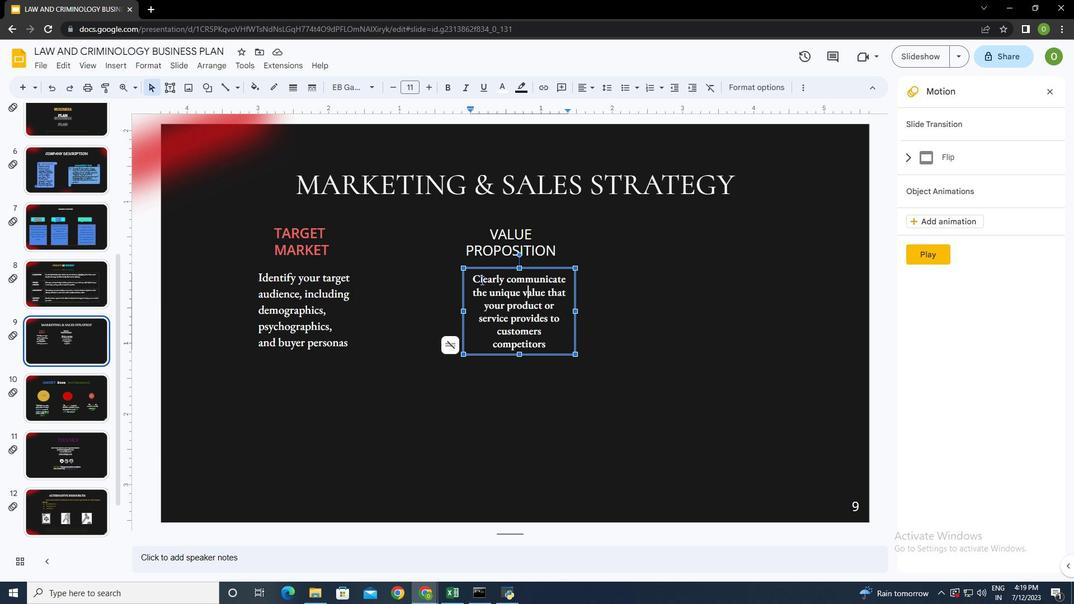 
Action: Key pressed ctrl+A
Screenshot: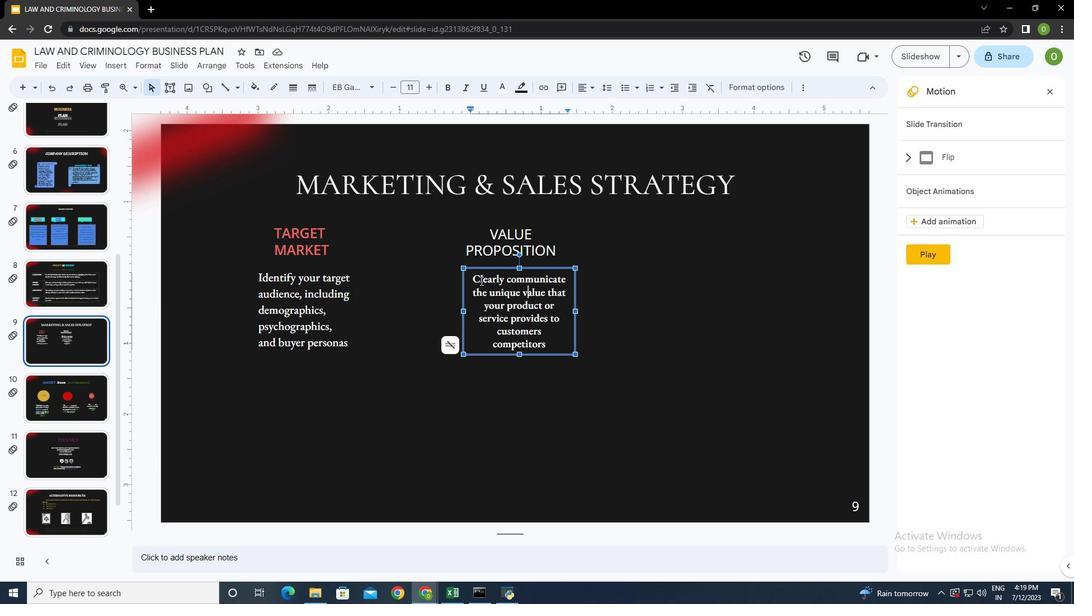 
Action: Mouse moved to (427, 87)
Screenshot: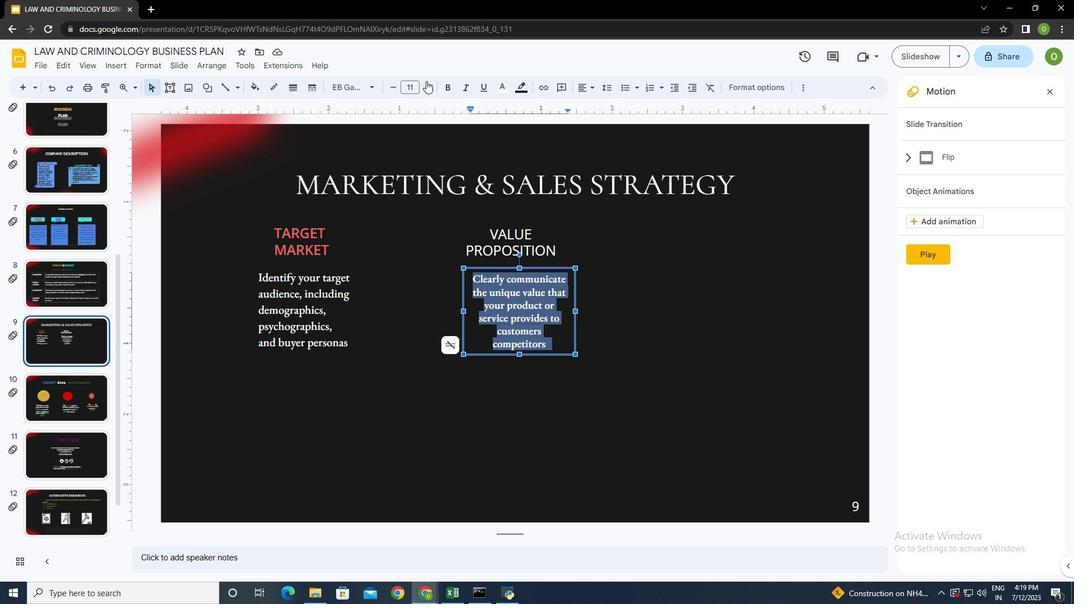 
Action: Mouse pressed left at (427, 87)
Screenshot: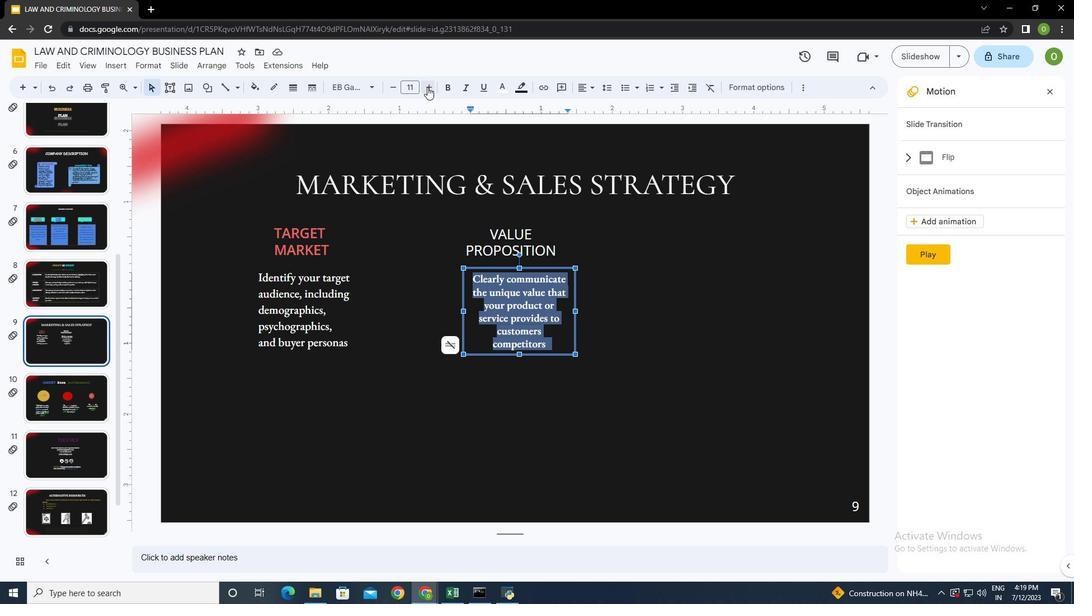 
Action: Mouse moved to (611, 85)
Screenshot: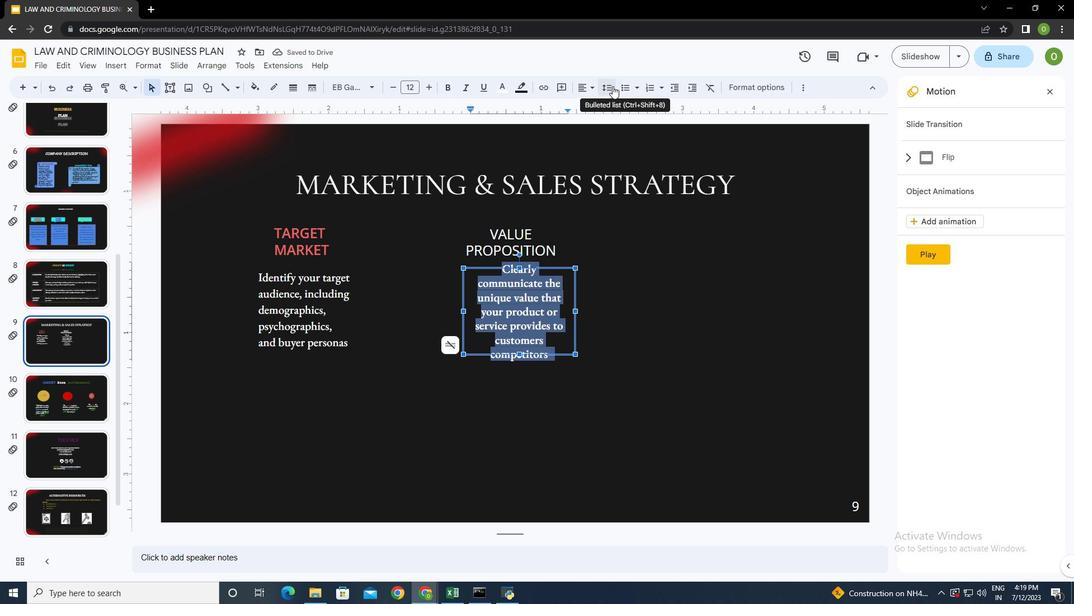 
Action: Mouse pressed left at (611, 85)
Screenshot: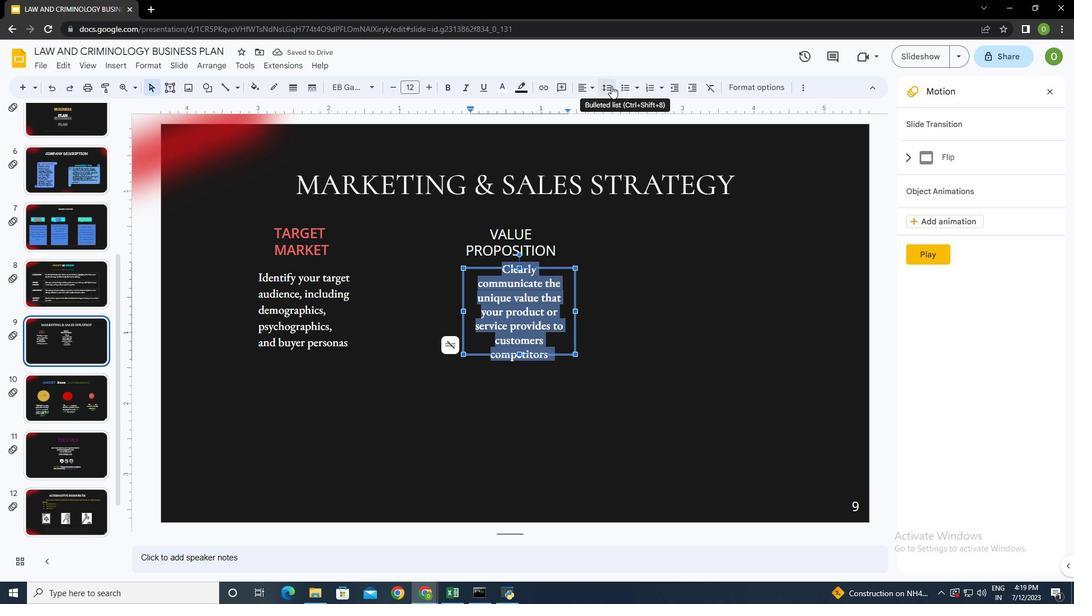 
Action: Mouse moved to (625, 121)
Screenshot: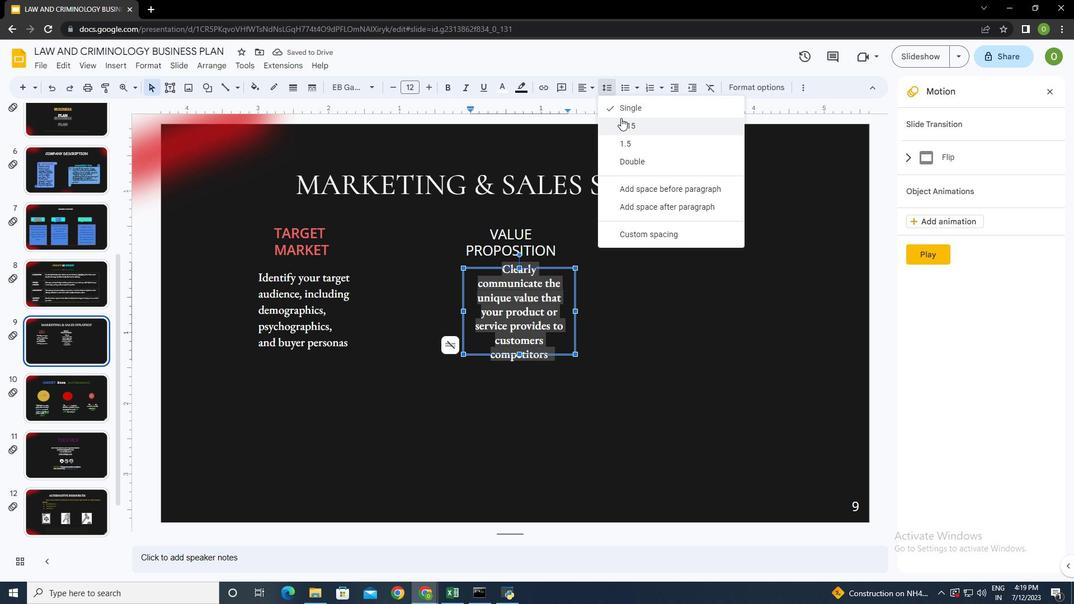 
Action: Mouse pressed left at (625, 121)
Screenshot: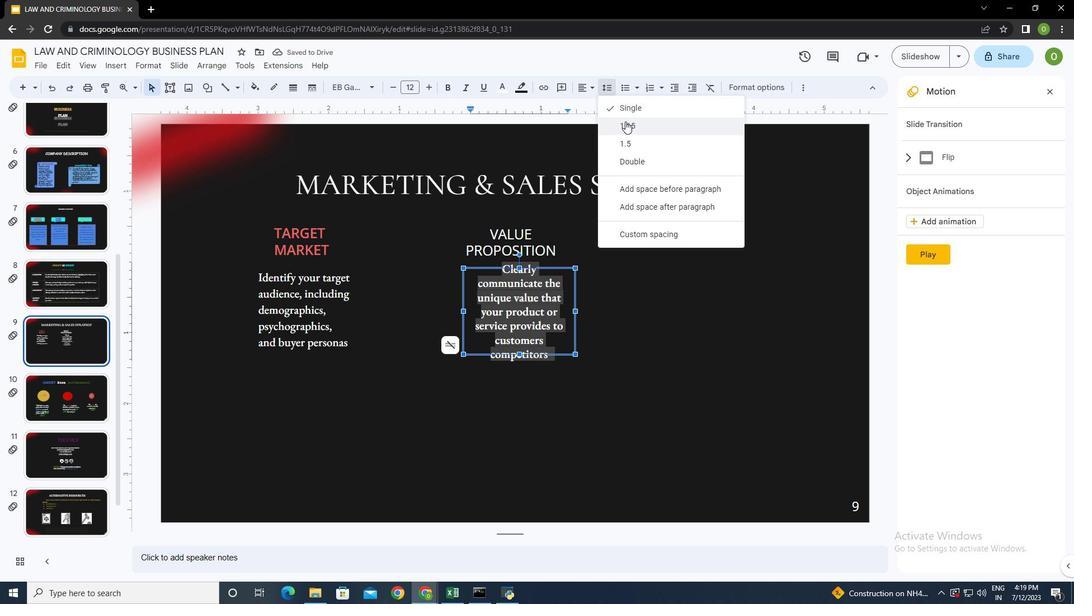 
Action: Mouse moved to (574, 312)
Screenshot: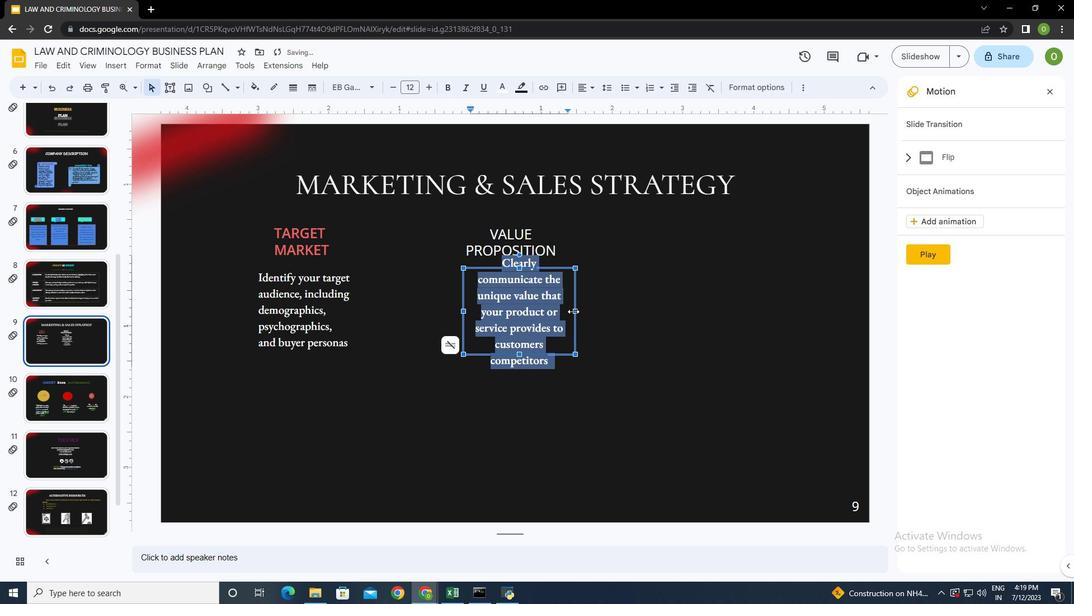 
Action: Mouse pressed left at (574, 312)
Screenshot: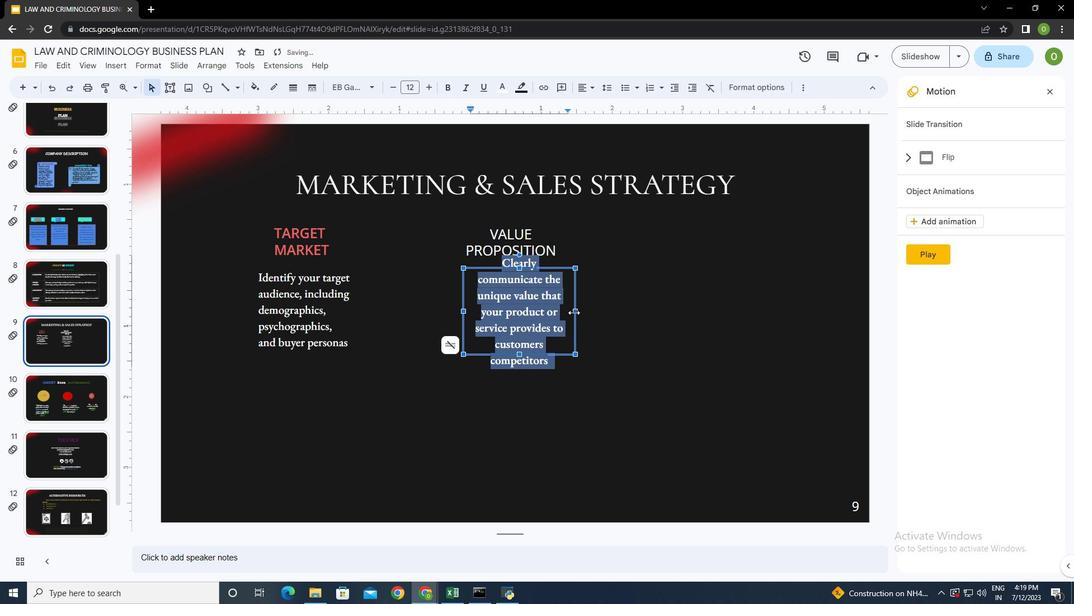 
Action: Mouse moved to (527, 353)
Screenshot: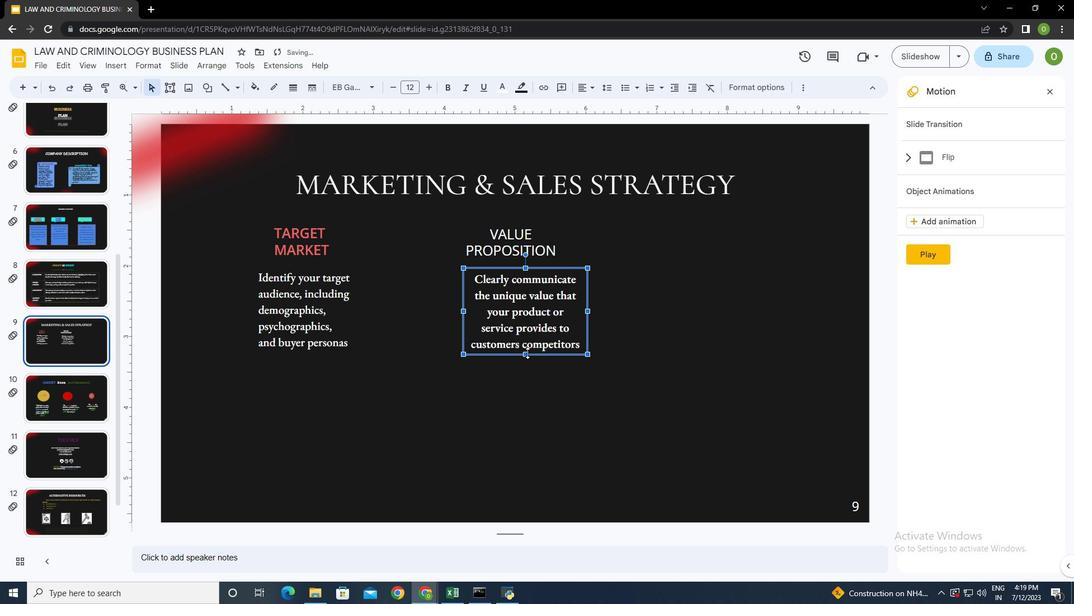 
Action: Mouse pressed left at (527, 353)
Screenshot: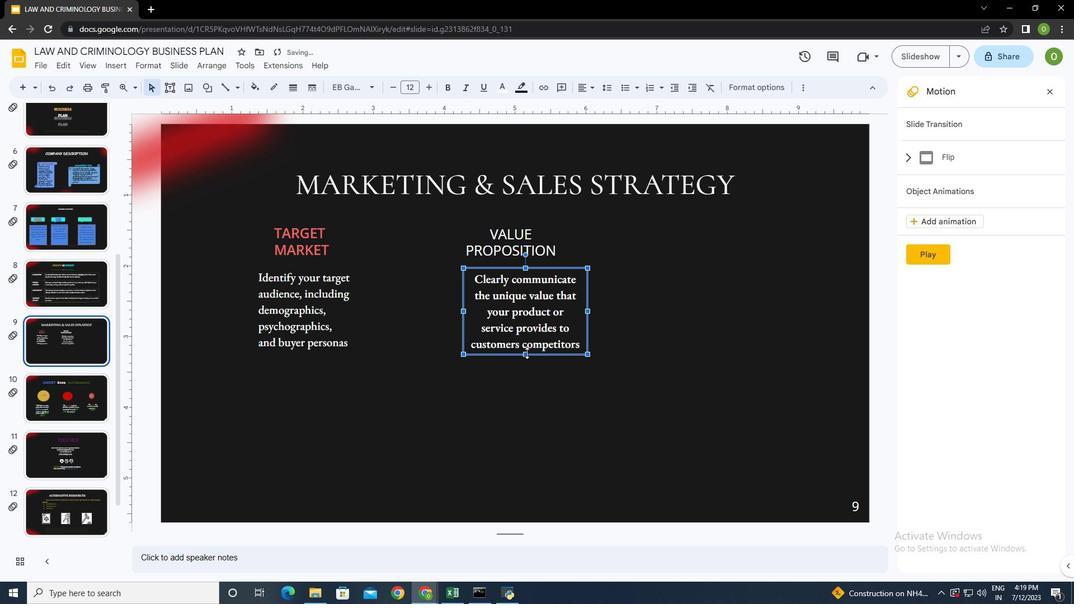 
Action: Mouse moved to (464, 312)
Screenshot: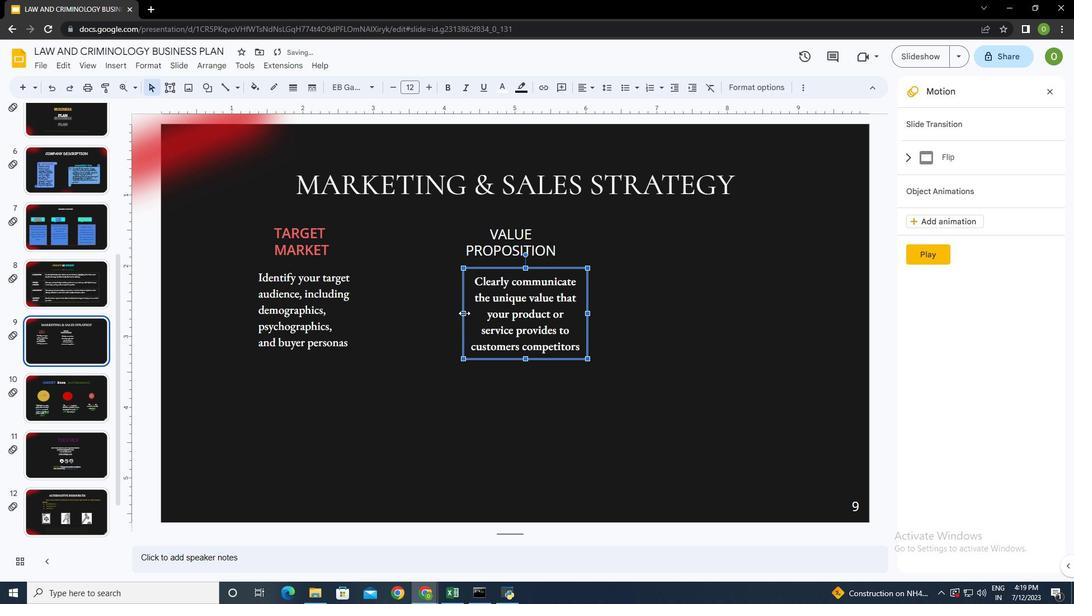 
Action: Mouse pressed left at (464, 312)
Screenshot: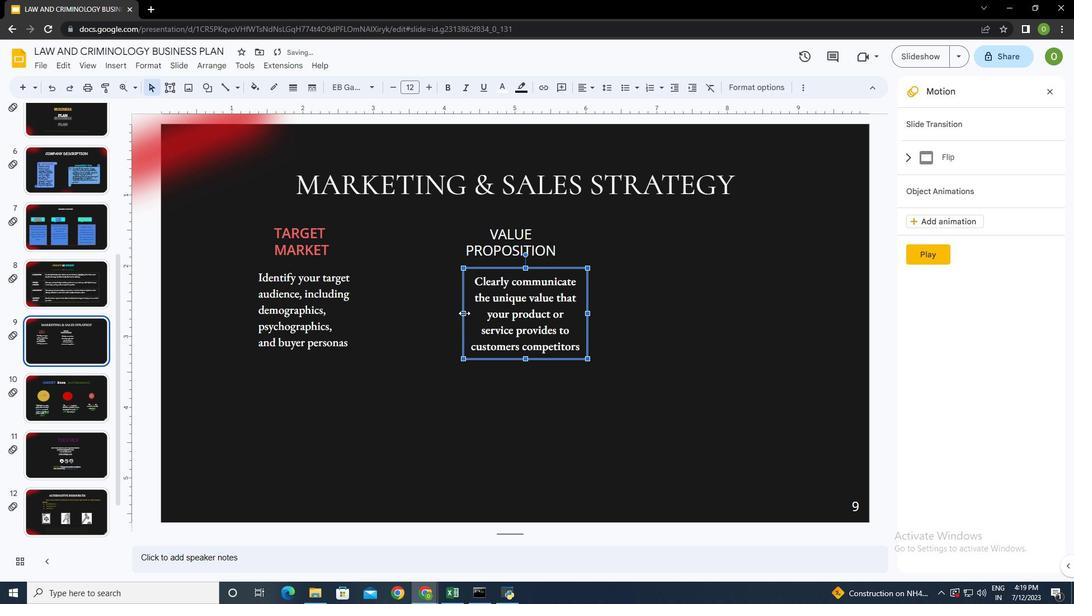 
Action: Mouse moved to (561, 313)
Screenshot: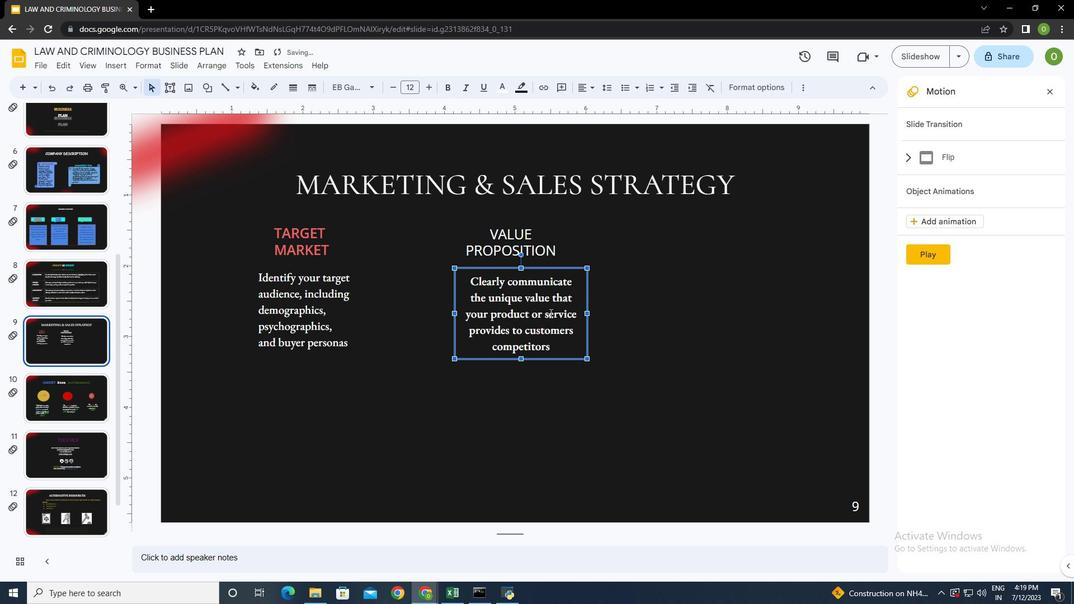 
Action: Mouse pressed left at (561, 313)
Screenshot: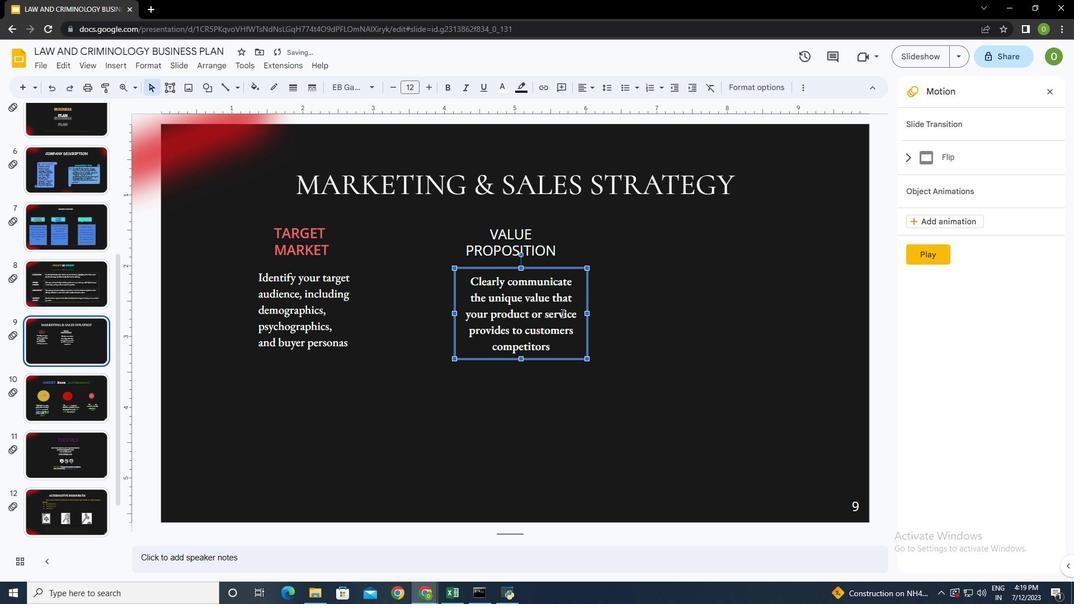 
Action: Mouse moved to (654, 282)
Screenshot: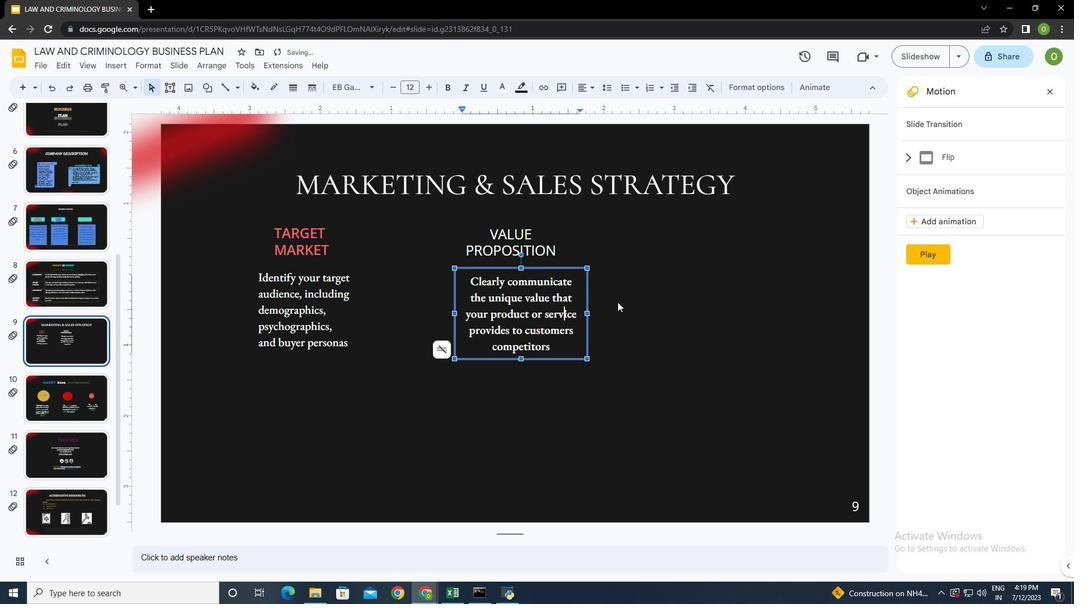 
Action: Mouse pressed left at (654, 282)
Screenshot: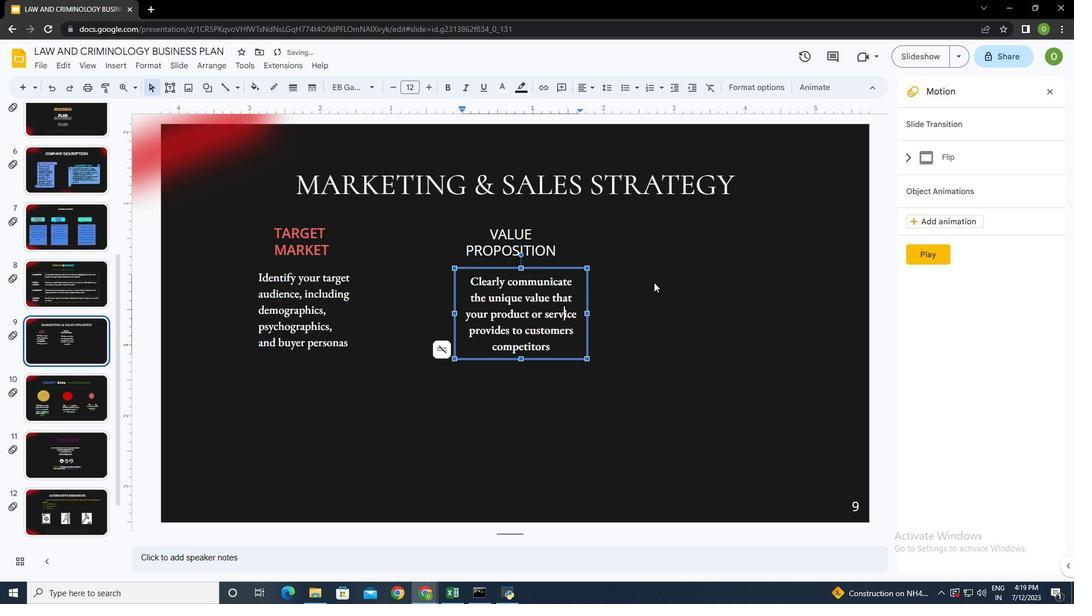 
Action: Mouse moved to (171, 85)
Screenshot: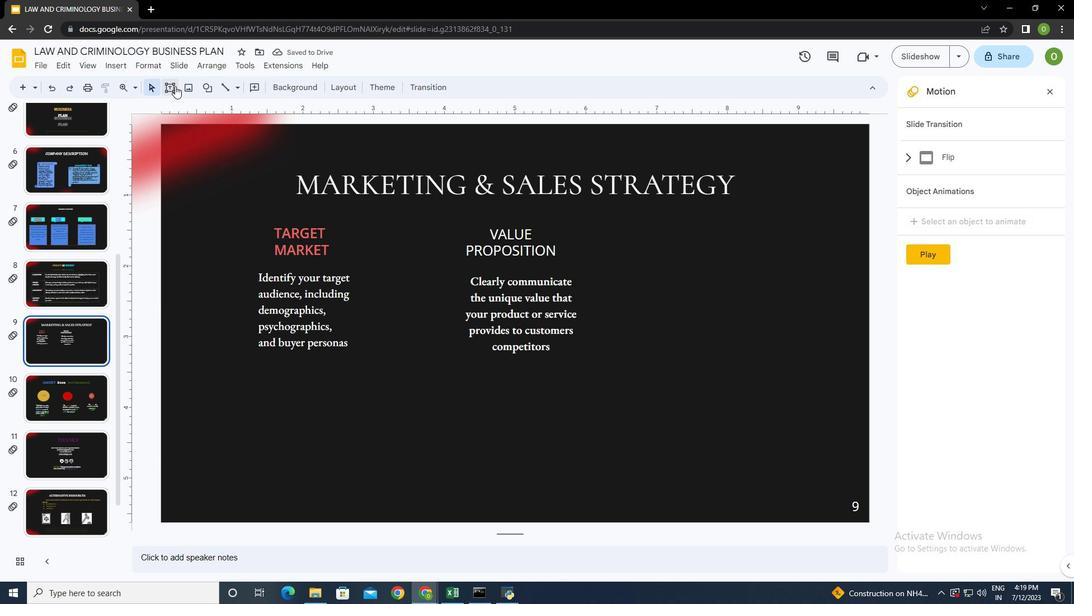 
Action: Mouse pressed left at (171, 85)
Screenshot: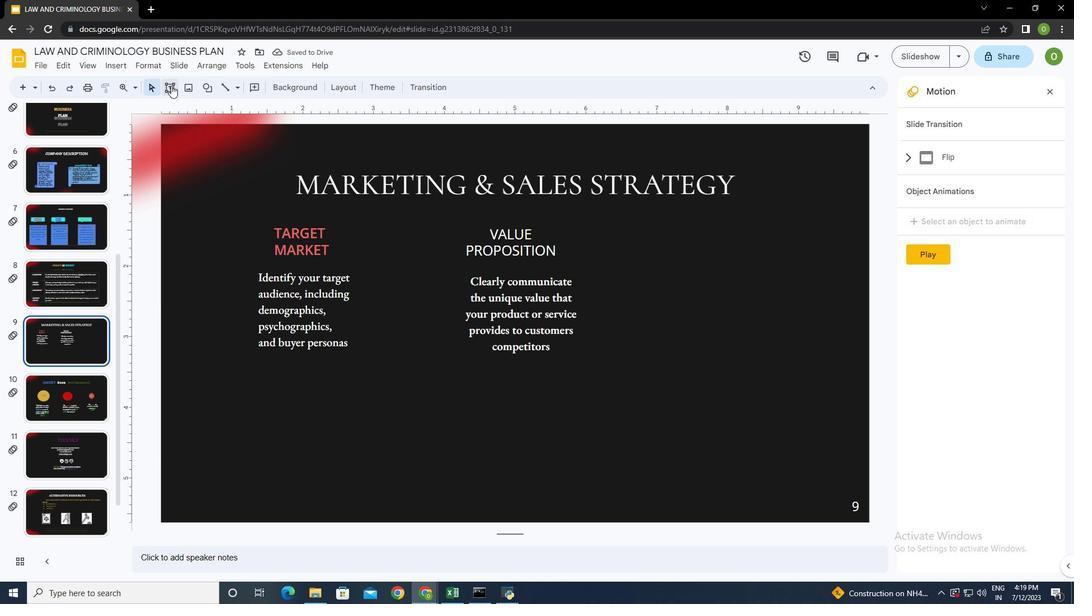 
Action: Mouse moved to (680, 222)
Screenshot: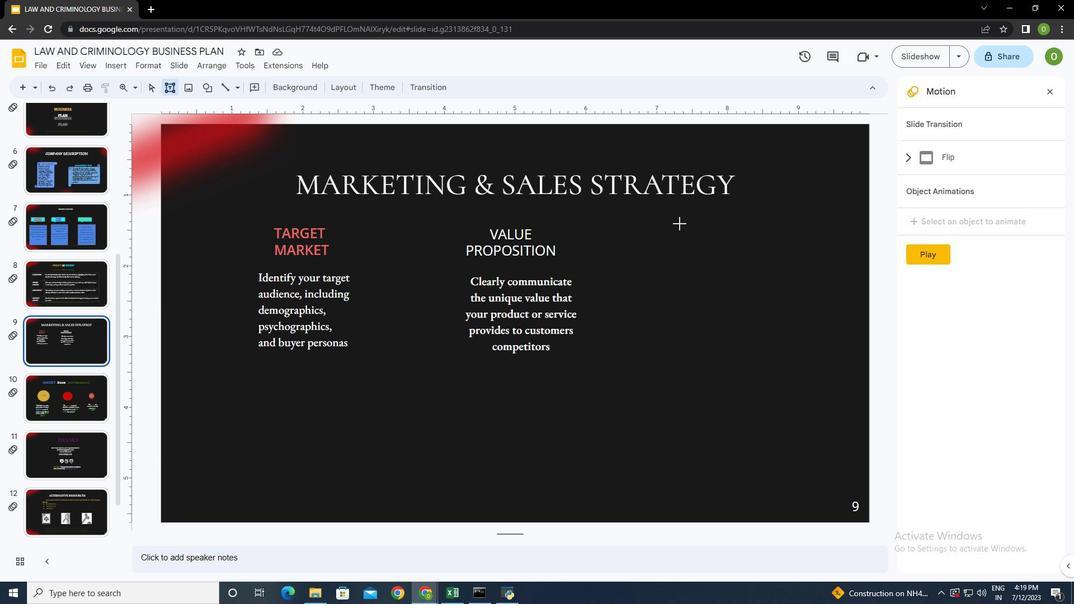 
Action: Mouse pressed left at (680, 222)
Screenshot: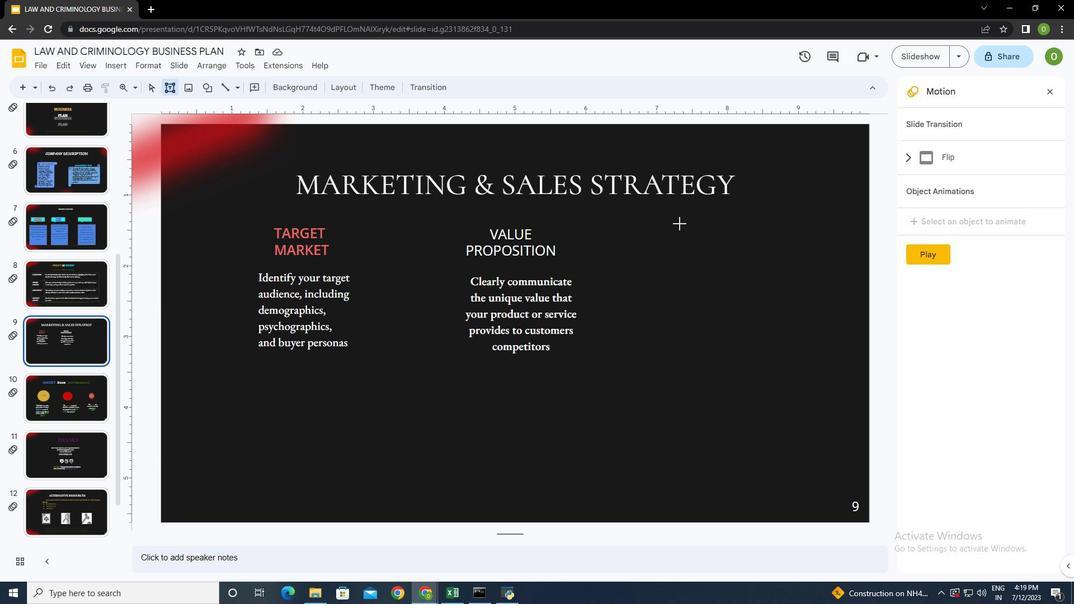 
Action: Mouse moved to (743, 223)
Screenshot: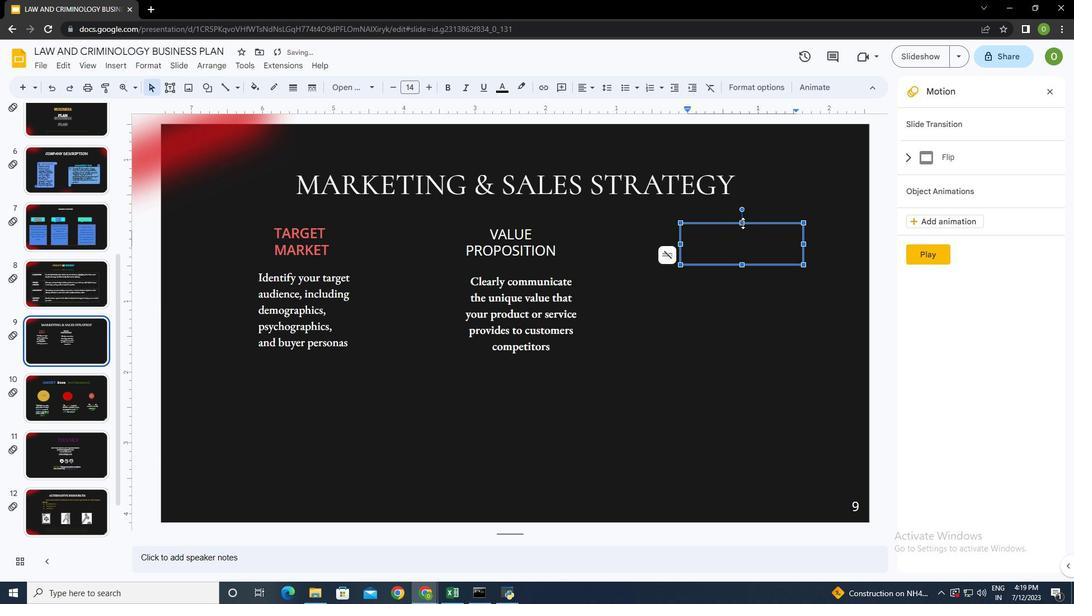 
Action: Mouse pressed left at (743, 223)
Screenshot: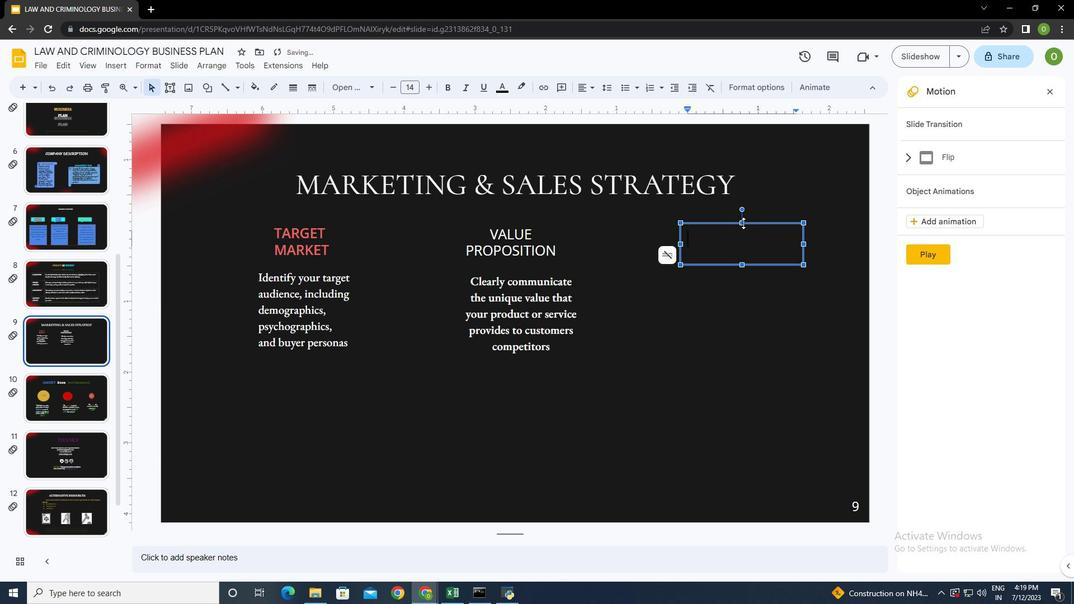 
Action: Mouse moved to (501, 85)
Screenshot: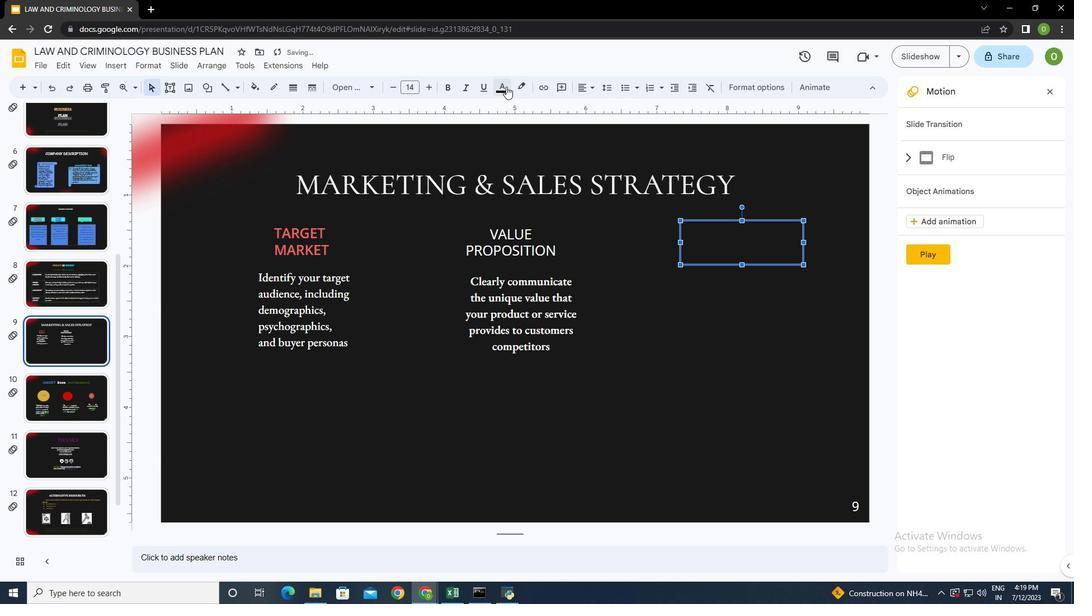 
Action: Mouse pressed left at (501, 85)
Screenshot: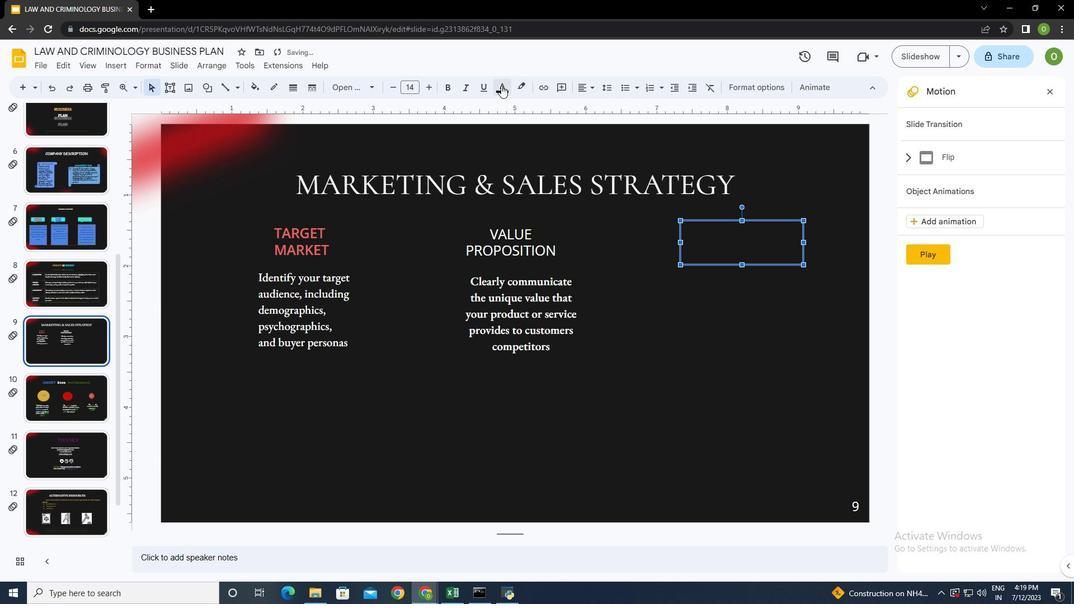 
Action: Mouse moved to (506, 122)
Screenshot: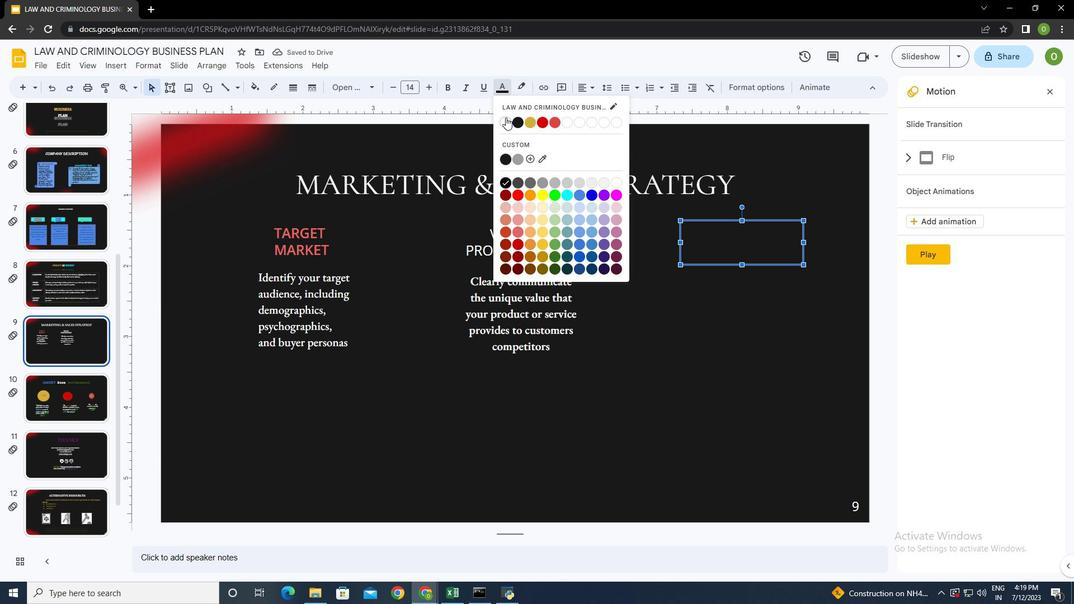
Action: Mouse pressed left at (506, 122)
Screenshot: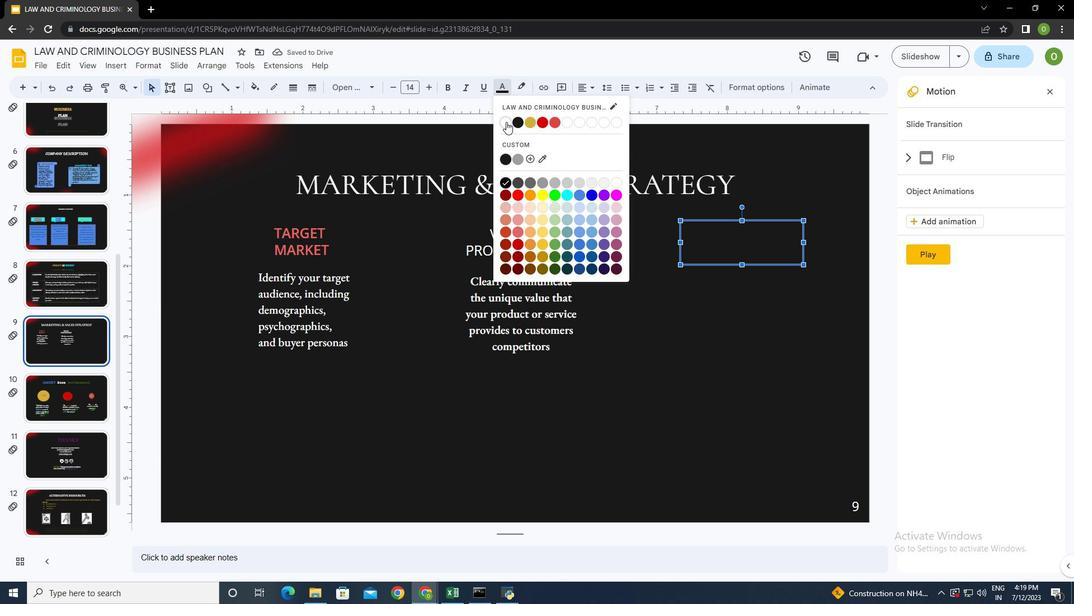 
Action: Mouse moved to (505, 84)
Screenshot: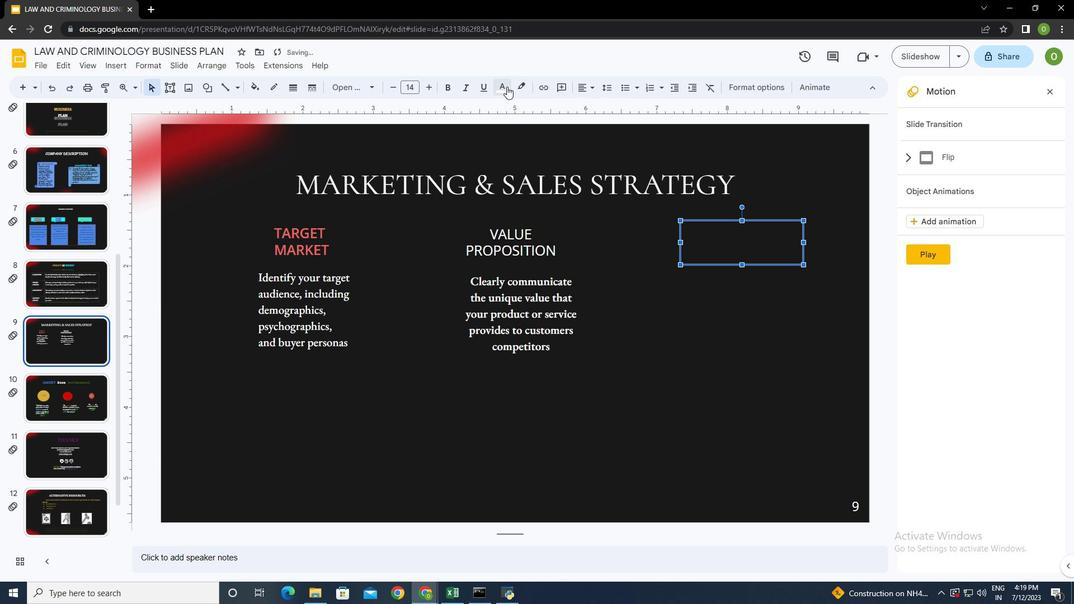 
Action: Mouse pressed left at (505, 84)
Screenshot: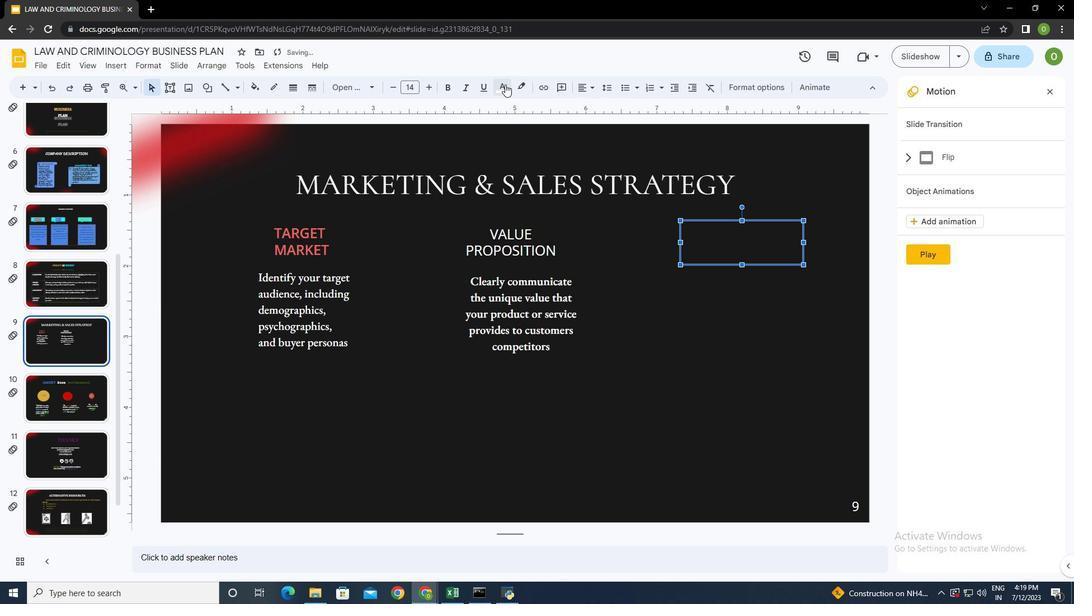 
Action: Mouse moved to (569, 195)
Screenshot: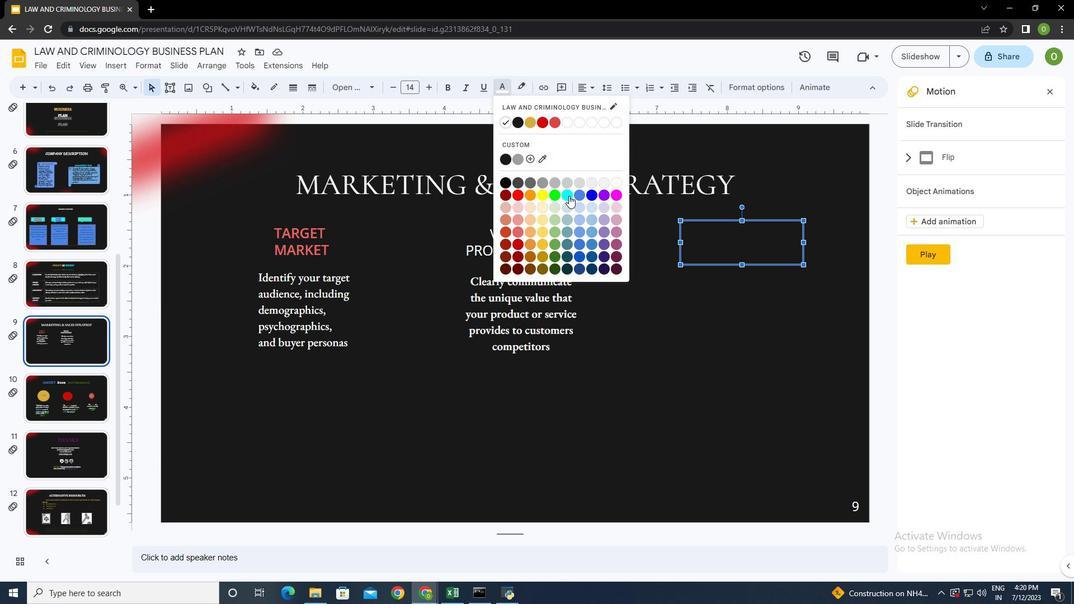 
Action: Mouse pressed left at (569, 195)
Screenshot: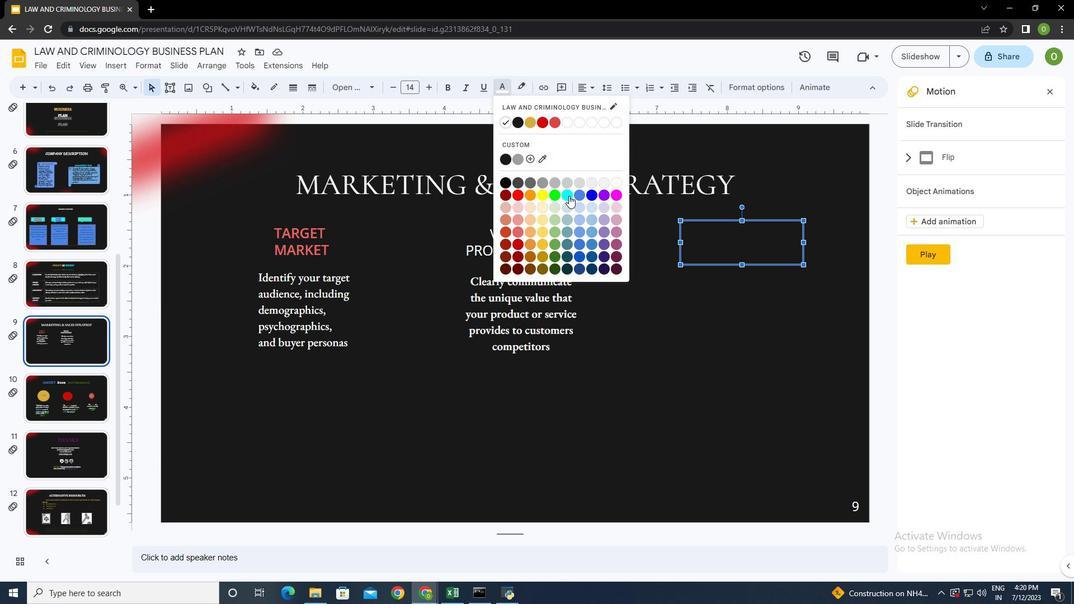 
Action: Mouse moved to (727, 233)
Screenshot: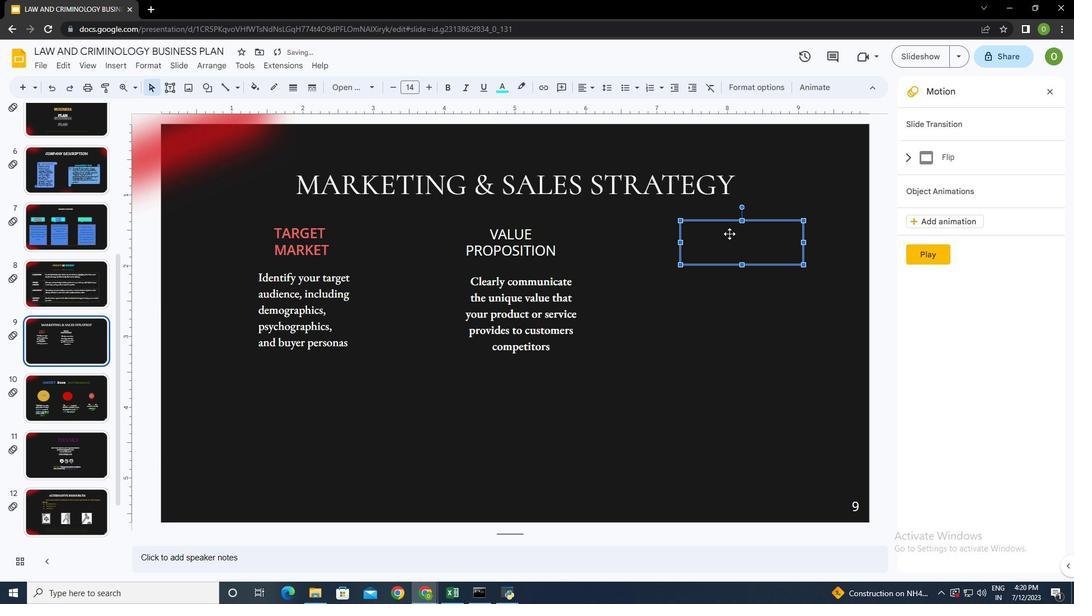 
Action: Mouse pressed left at (727, 233)
Screenshot: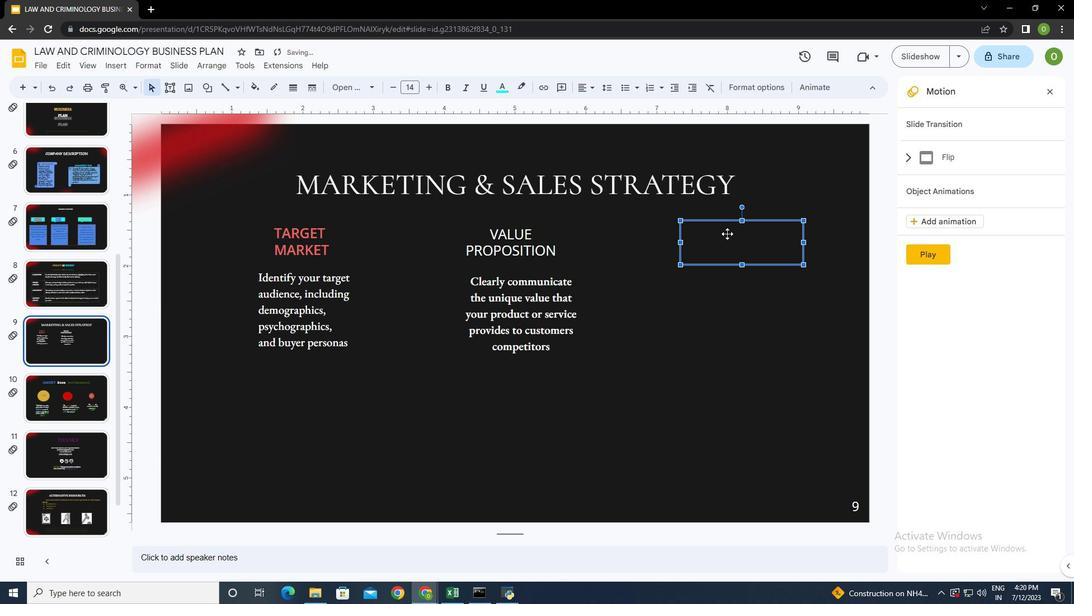 
Action: Mouse moved to (683, 227)
Screenshot: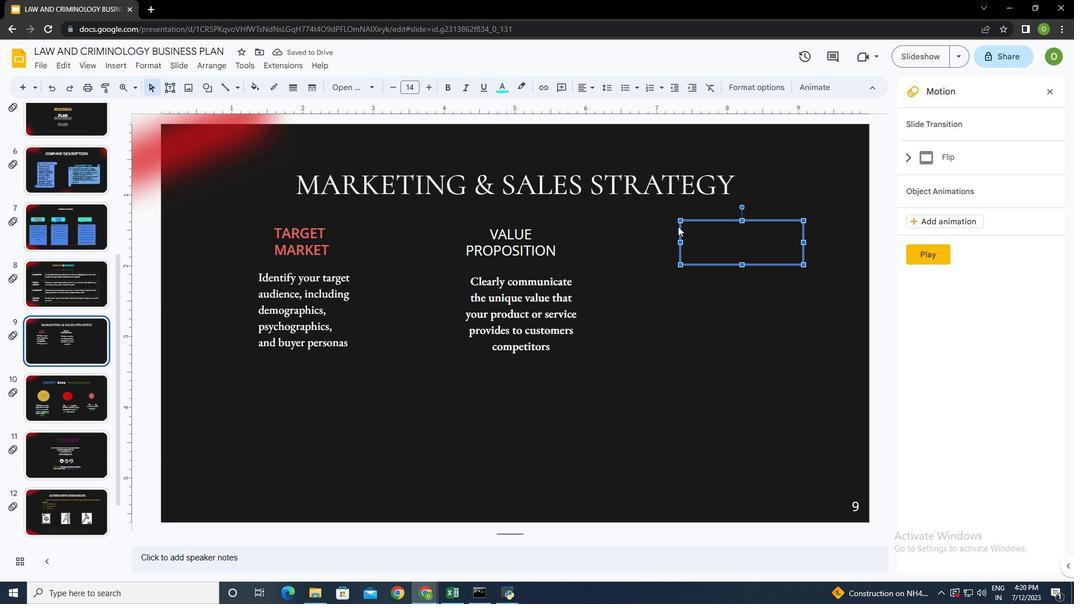 
Action: Key pressed <Key.shift><Key.caps_lock>MA<Key.backspace><Key.backspace>MARKETING<Key.space>CHANNELS
Screenshot: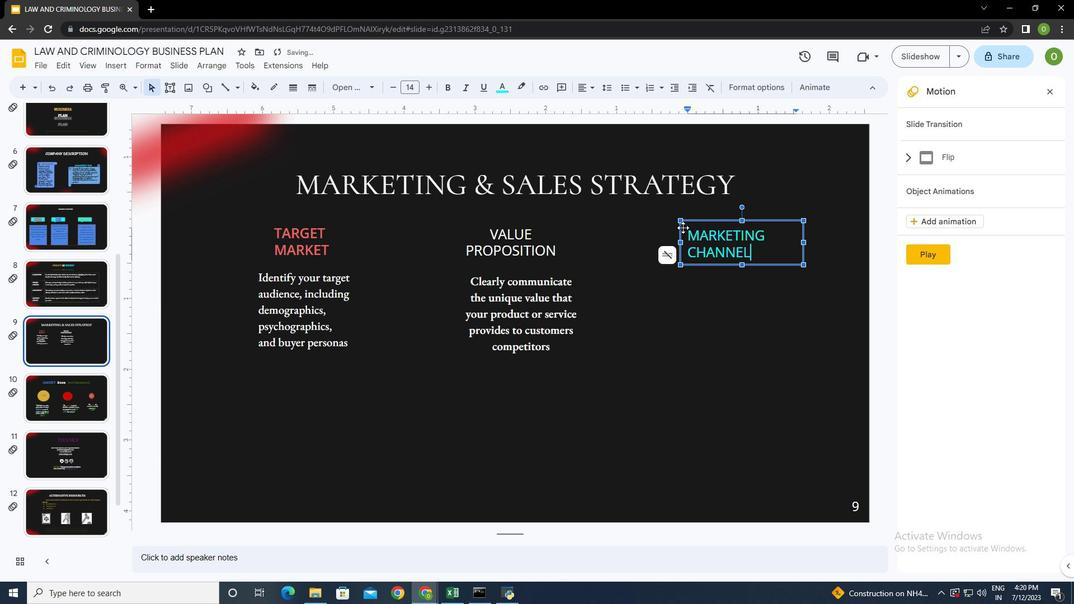 
Action: Mouse moved to (804, 242)
Screenshot: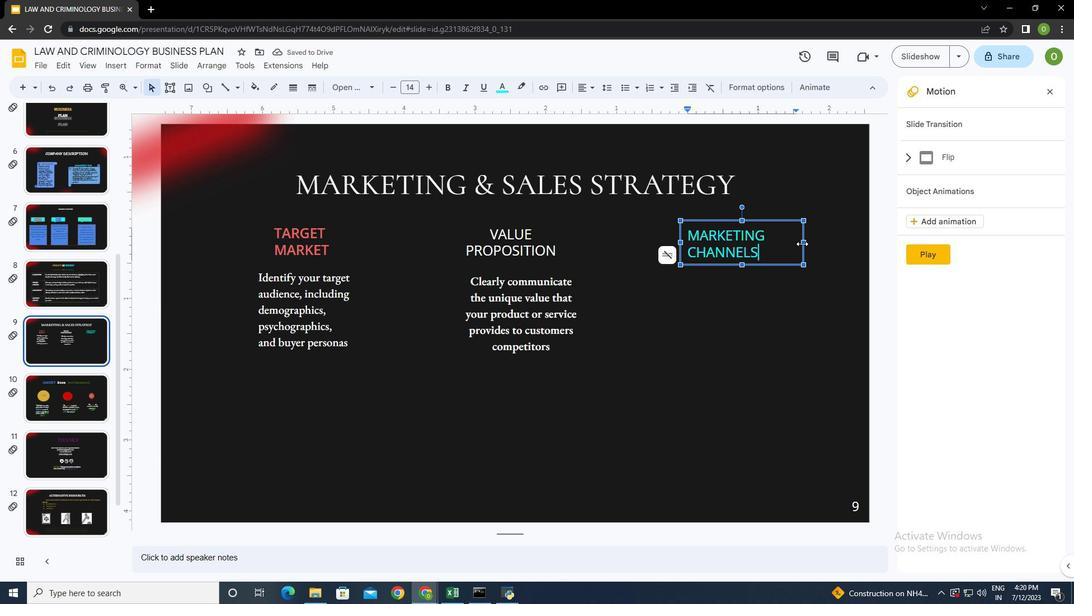 
Action: Mouse pressed left at (804, 242)
Screenshot: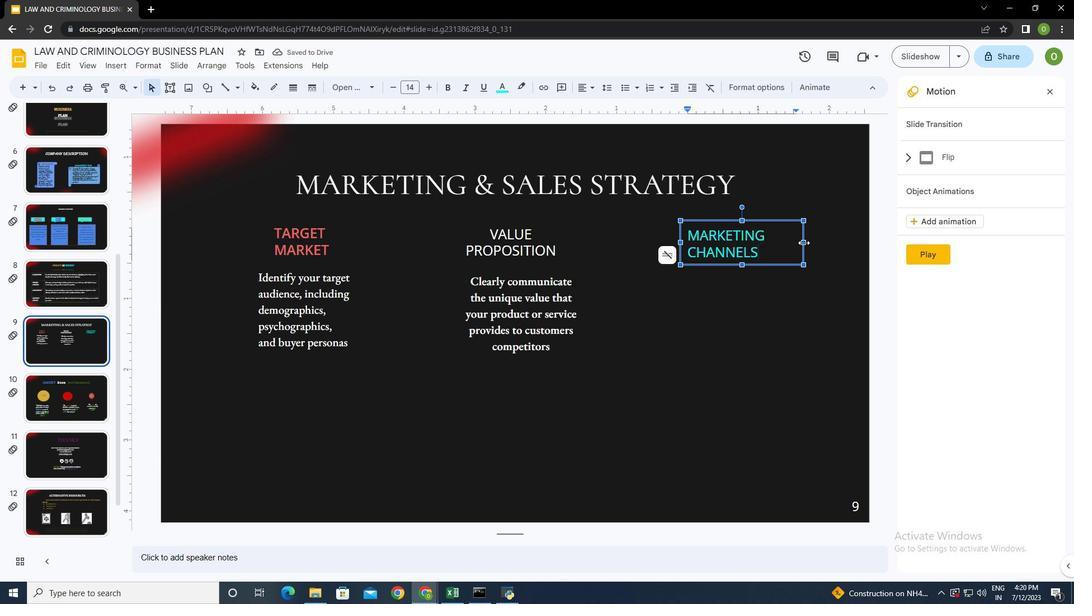 
Action: Mouse moved to (760, 253)
Screenshot: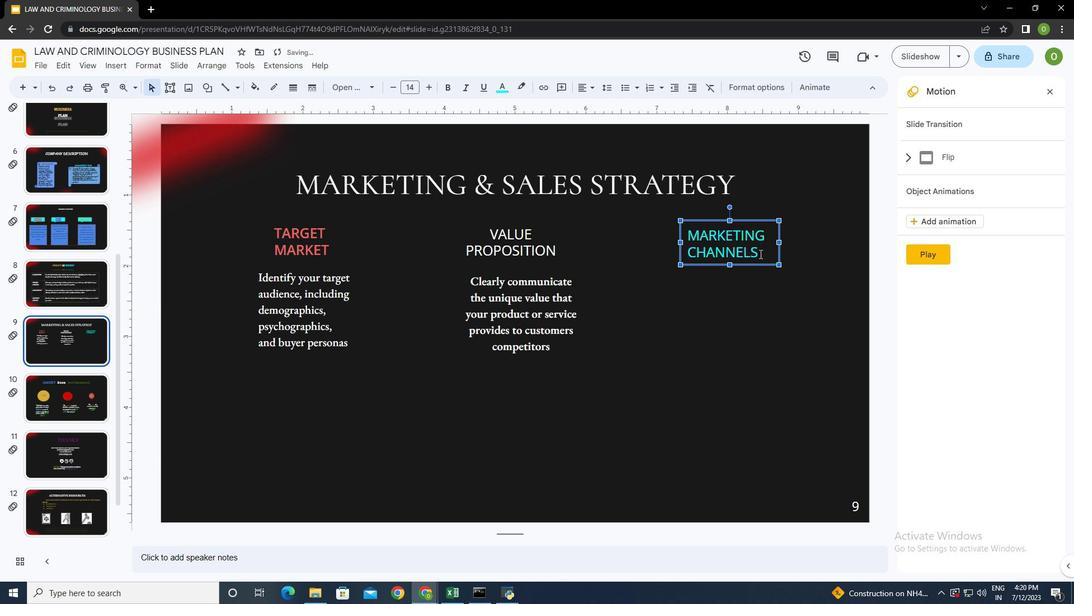 
Action: Mouse pressed left at (760, 253)
Screenshot: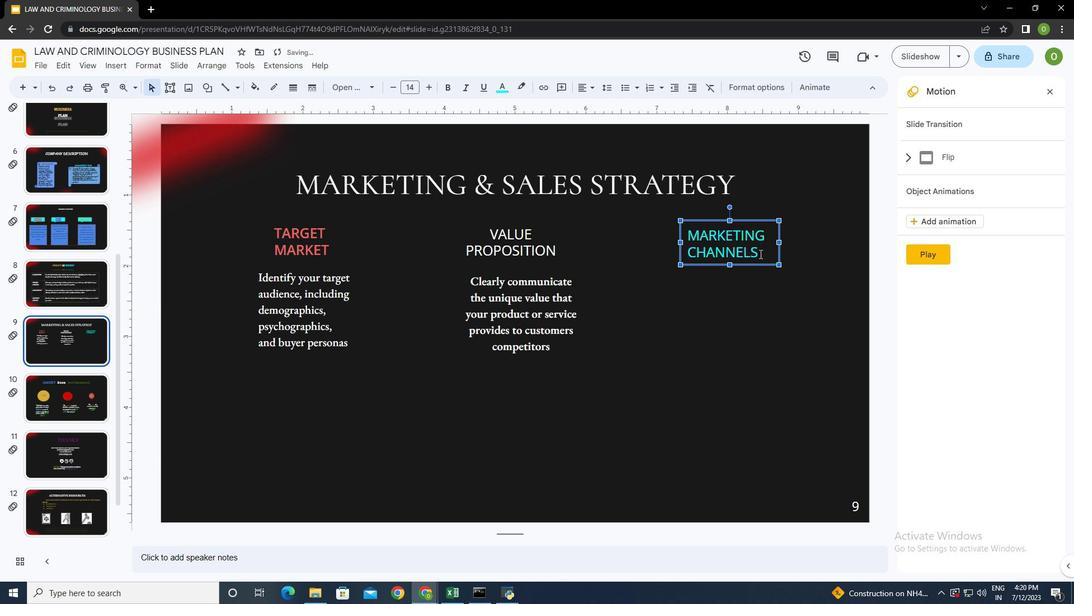 
Action: Mouse pressed left at (760, 253)
Screenshot: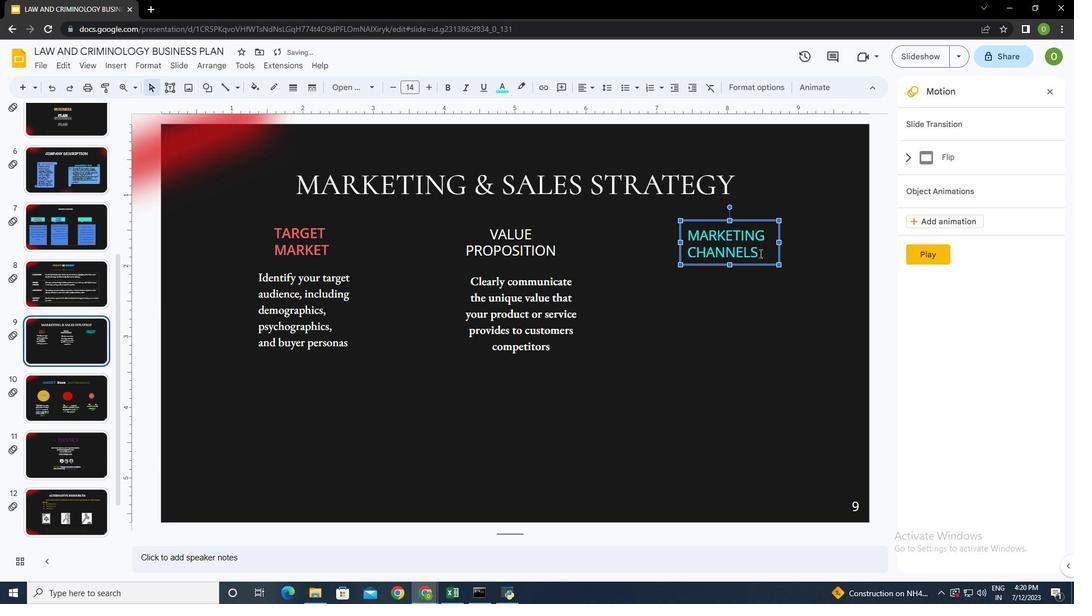 
Action: Mouse pressed left at (760, 253)
Screenshot: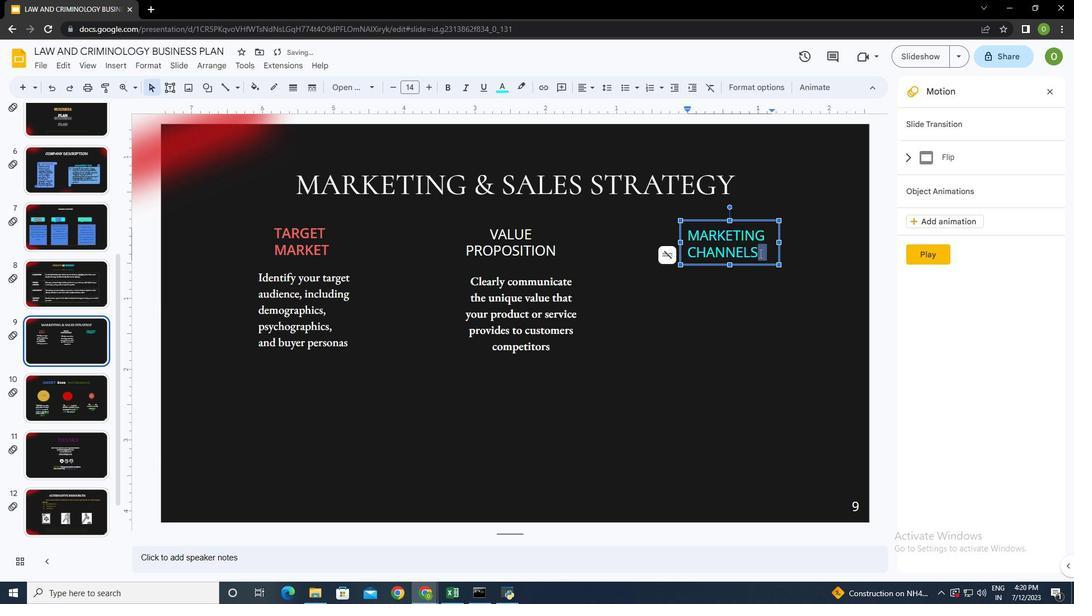 
Action: Mouse moved to (760, 253)
Screenshot: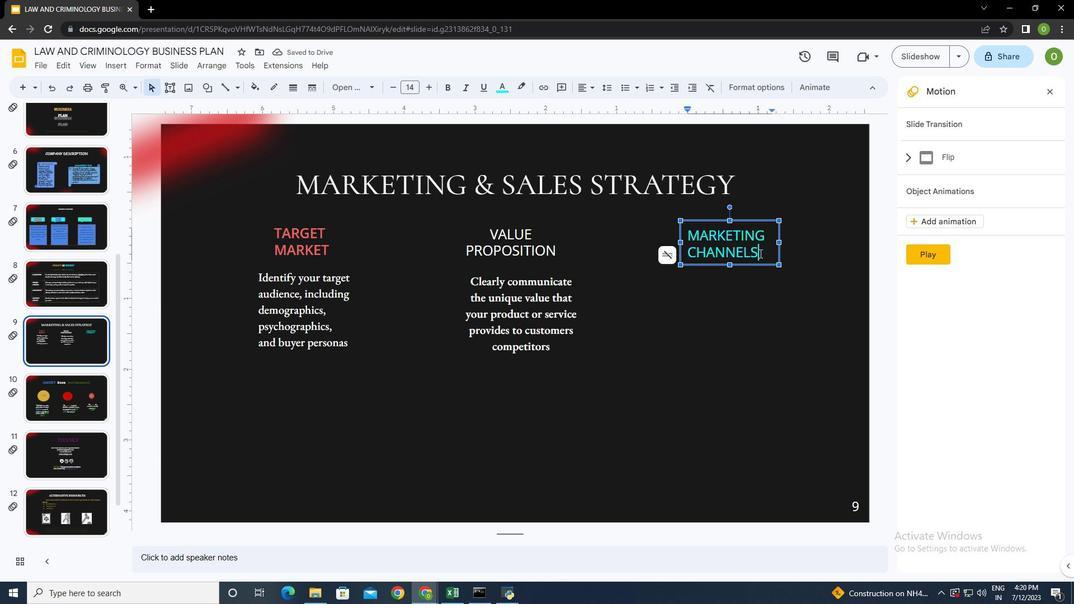
Action: Mouse pressed left at (760, 253)
Screenshot: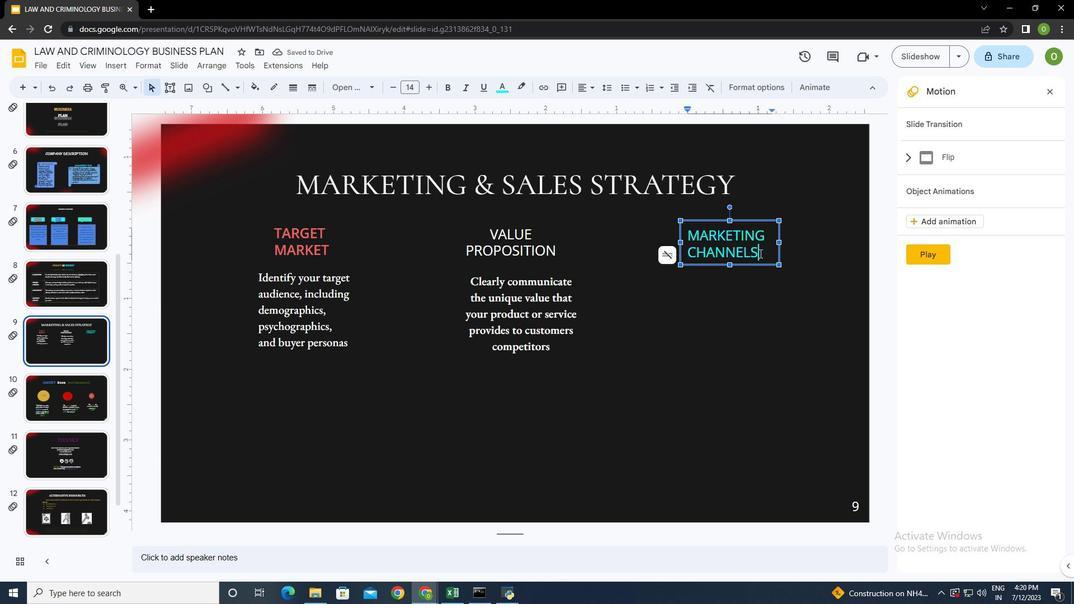 
Action: Mouse moved to (430, 86)
Screenshot: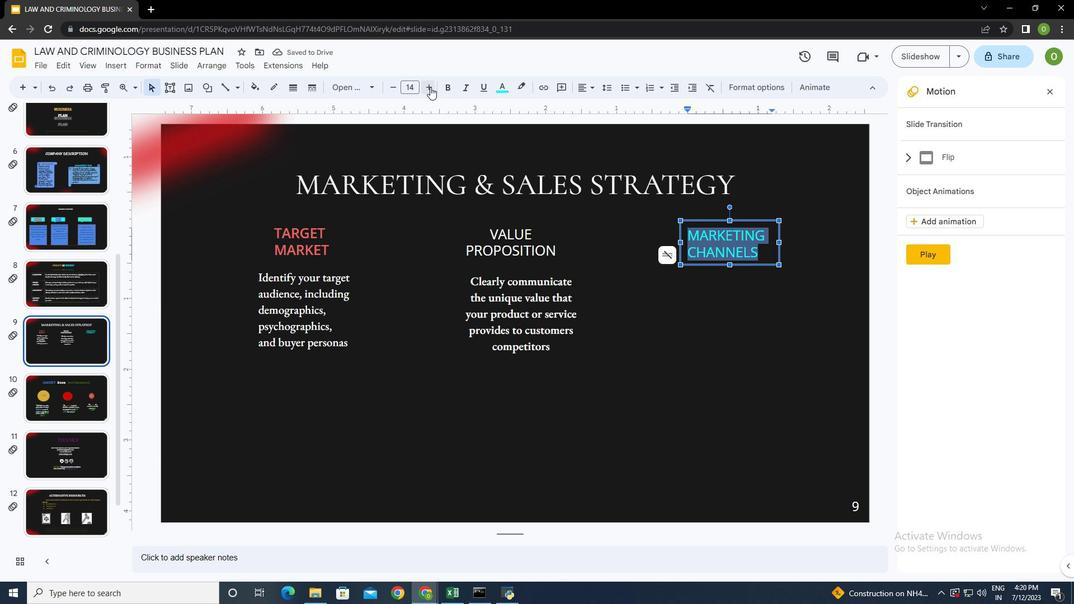 
Action: Mouse pressed left at (430, 86)
Screenshot: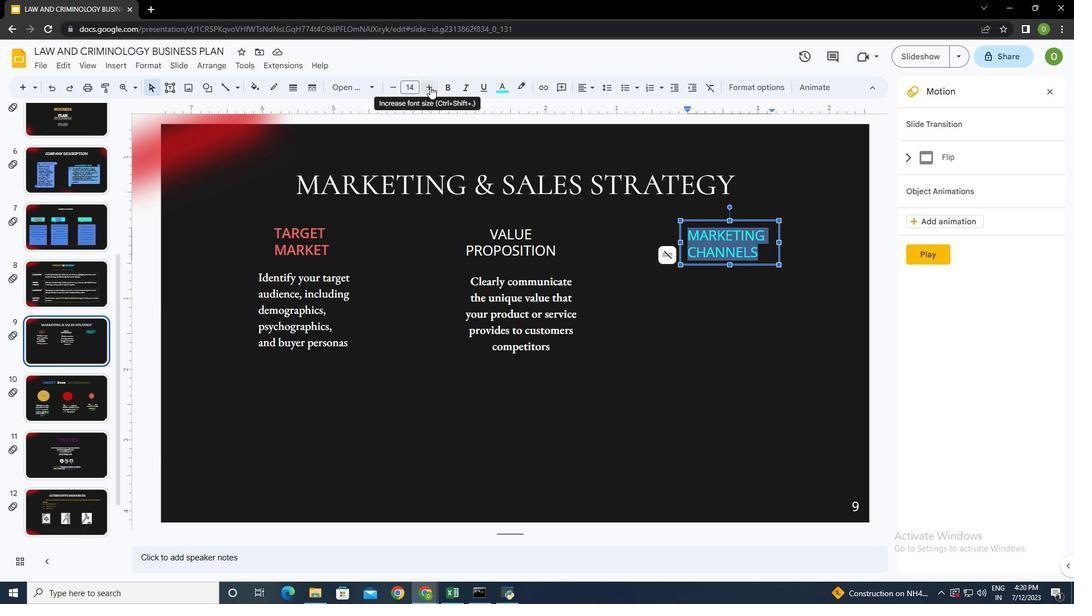 
Action: Mouse moved to (394, 85)
Screenshot: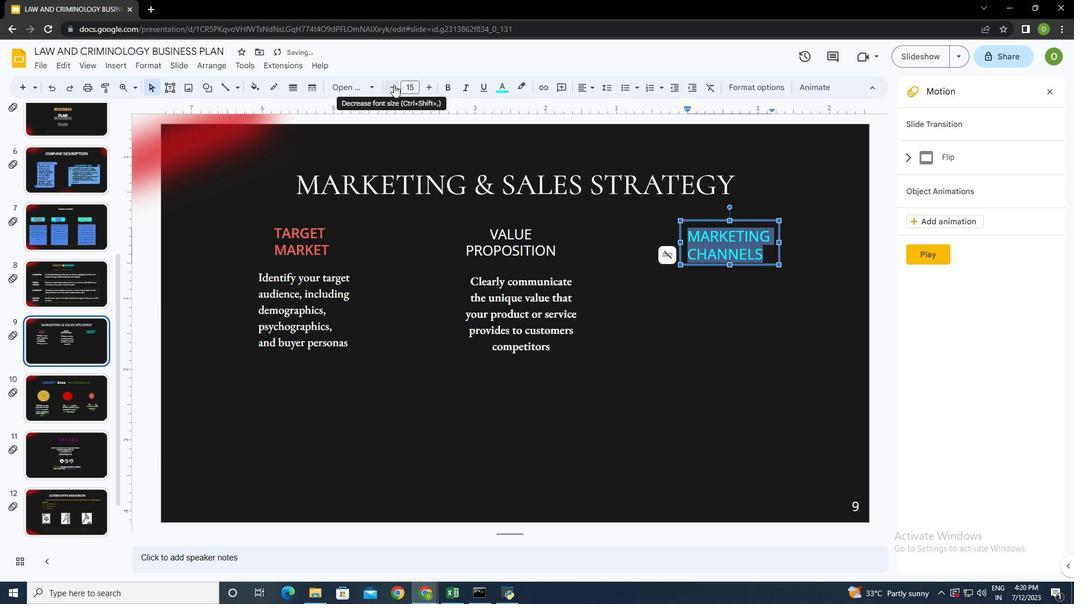 
Action: Mouse pressed left at (394, 85)
Screenshot: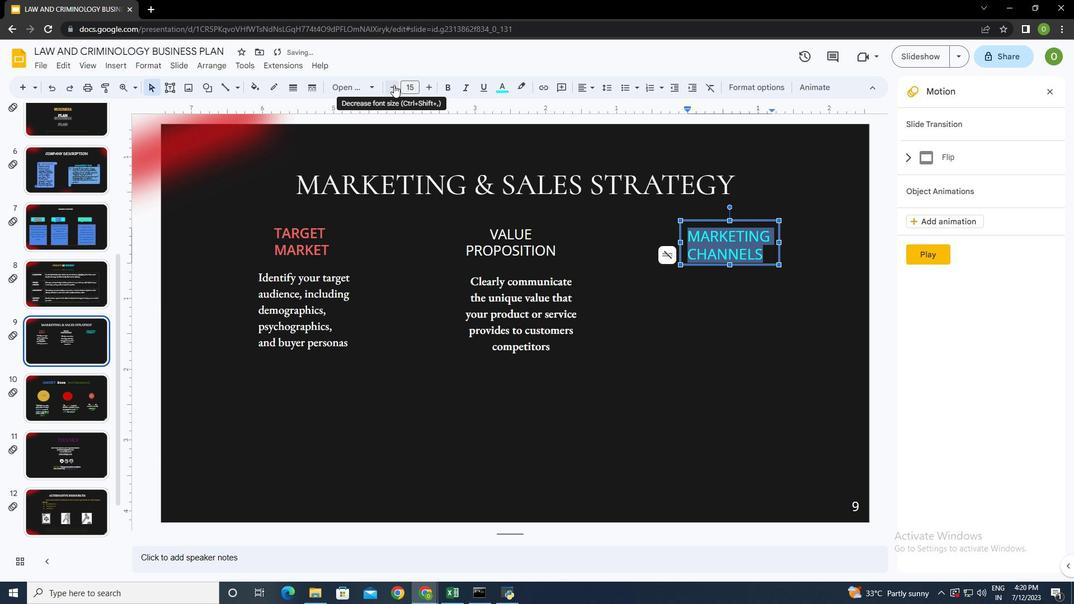 
Action: Mouse moved to (589, 85)
Screenshot: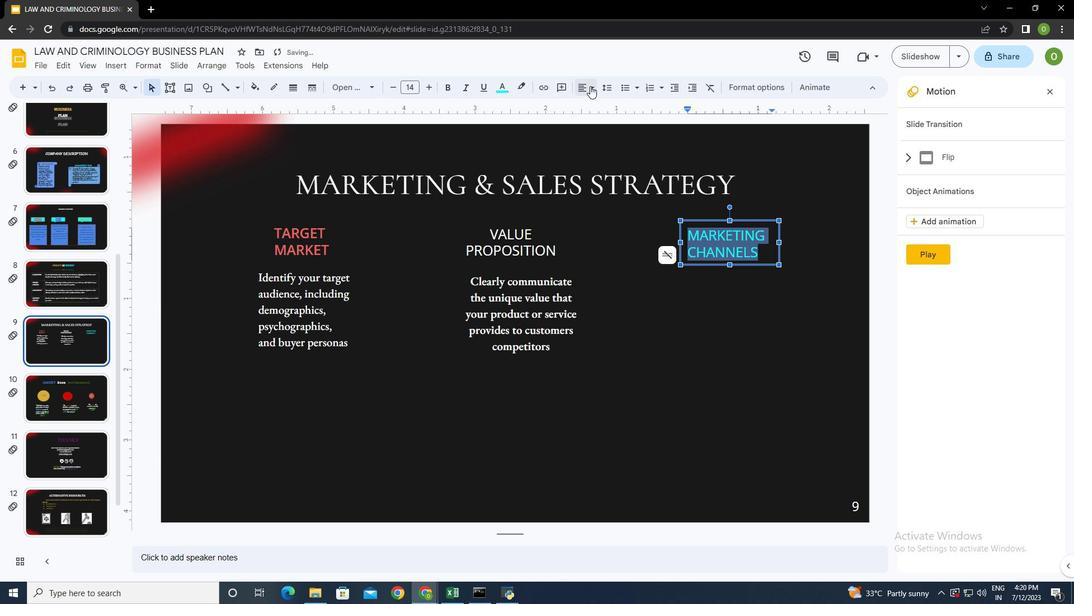 
Action: Mouse pressed left at (589, 85)
